 Task: Look for space in Kalamáta, Greece from 10th June, 2023 to 25th June, 2023 for 4 adults in price range Rs.10000 to Rs.15000. Place can be private room with 4 bedrooms having 4 beds and 4 bathrooms. Property type can be house, flat, hotel. Amenities needed are: wifi, TV, free parkinig on premises, gym, breakfast. Booking option can be shelf check-in. Required host language is English.
Action: Mouse moved to (496, 164)
Screenshot: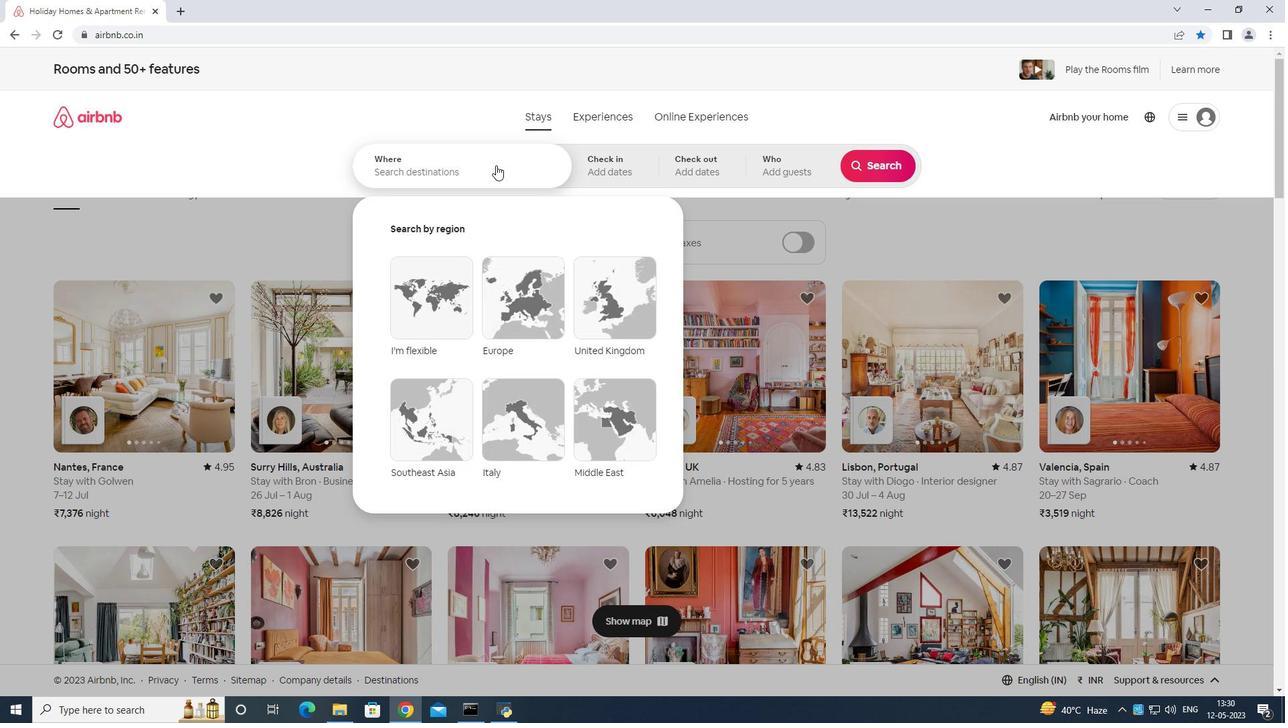 
Action: Mouse pressed left at (496, 164)
Screenshot: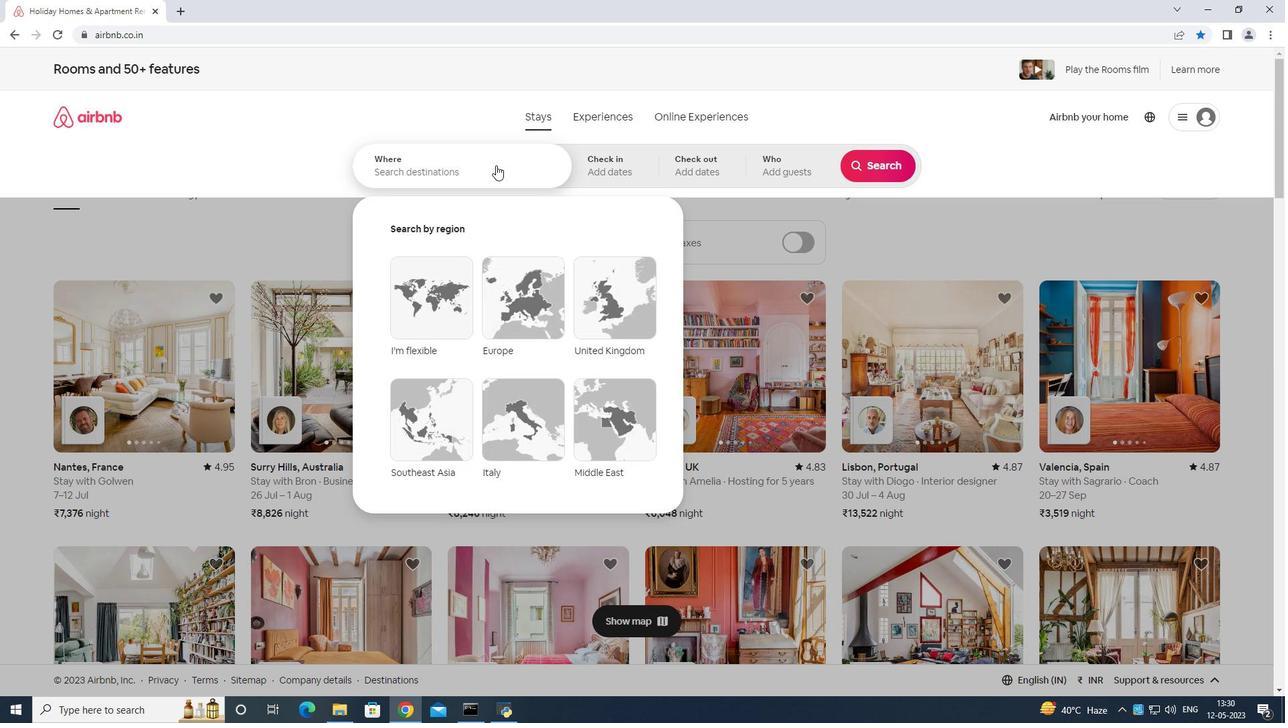 
Action: Mouse moved to (512, 154)
Screenshot: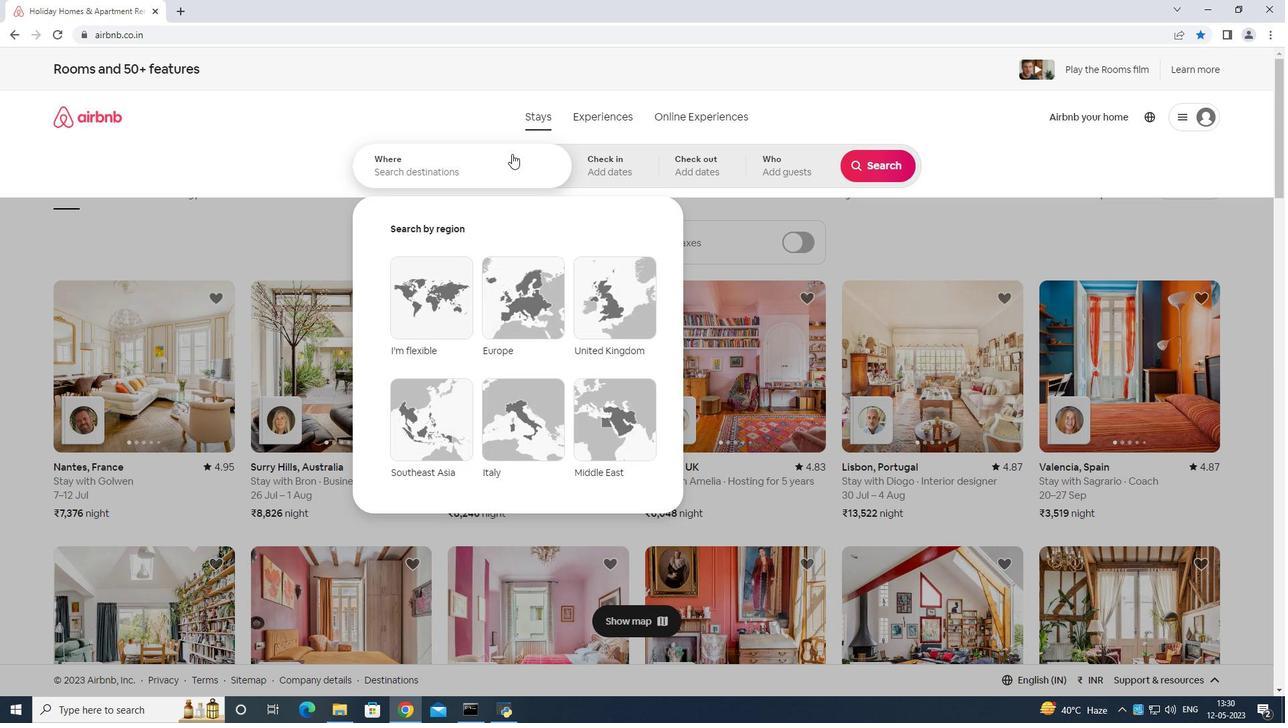 
Action: Key pressed <Key.shift>Kalamata<Key.space>greece<Key.enter>
Screenshot: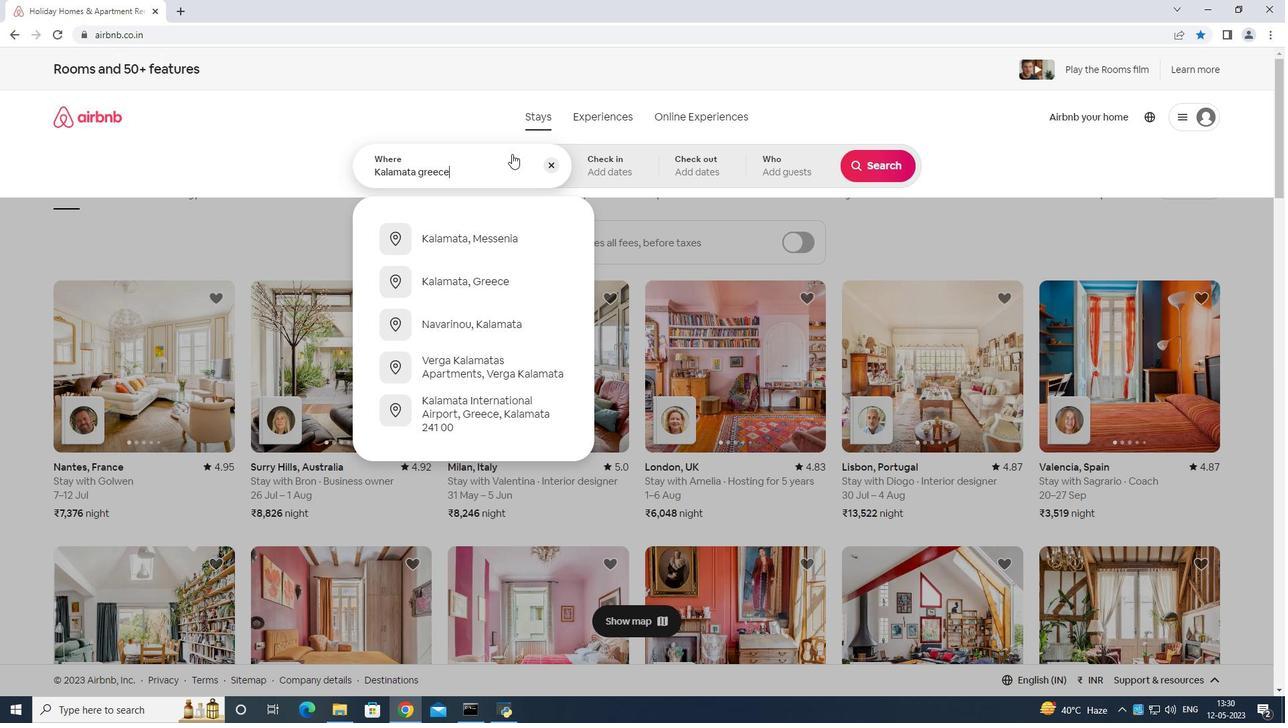 
Action: Mouse moved to (865, 366)
Screenshot: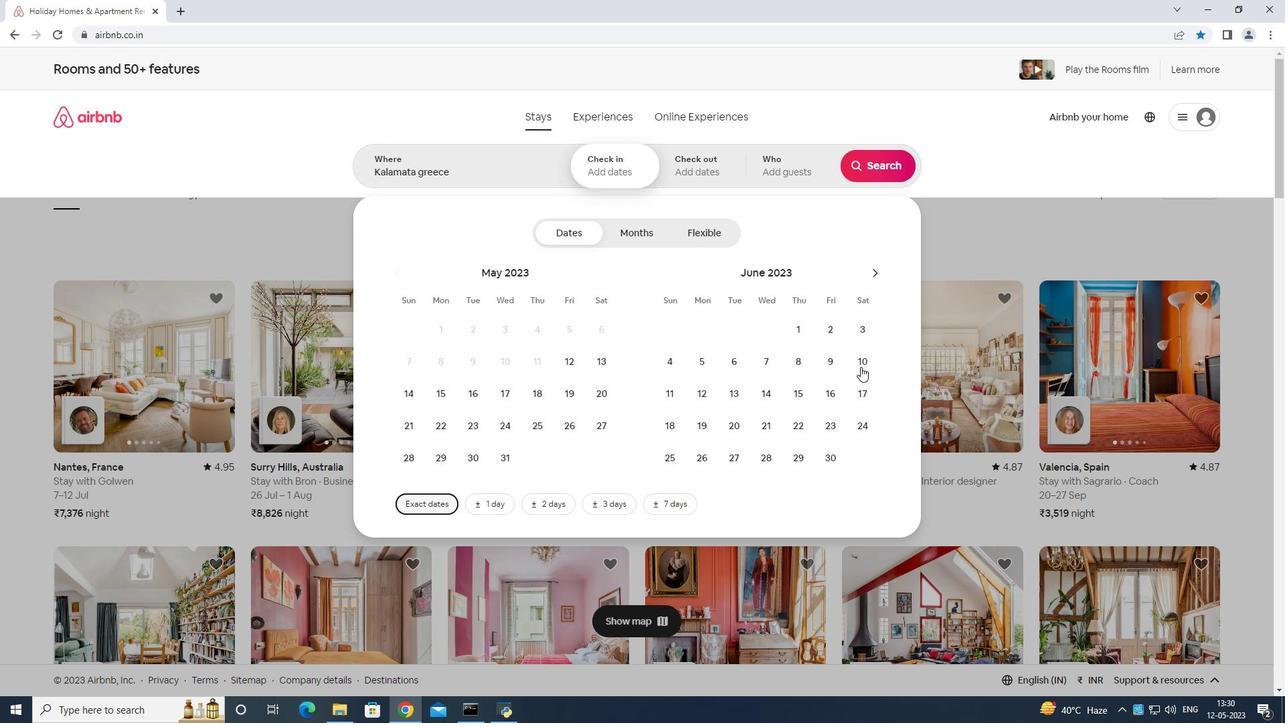 
Action: Mouse pressed left at (865, 366)
Screenshot: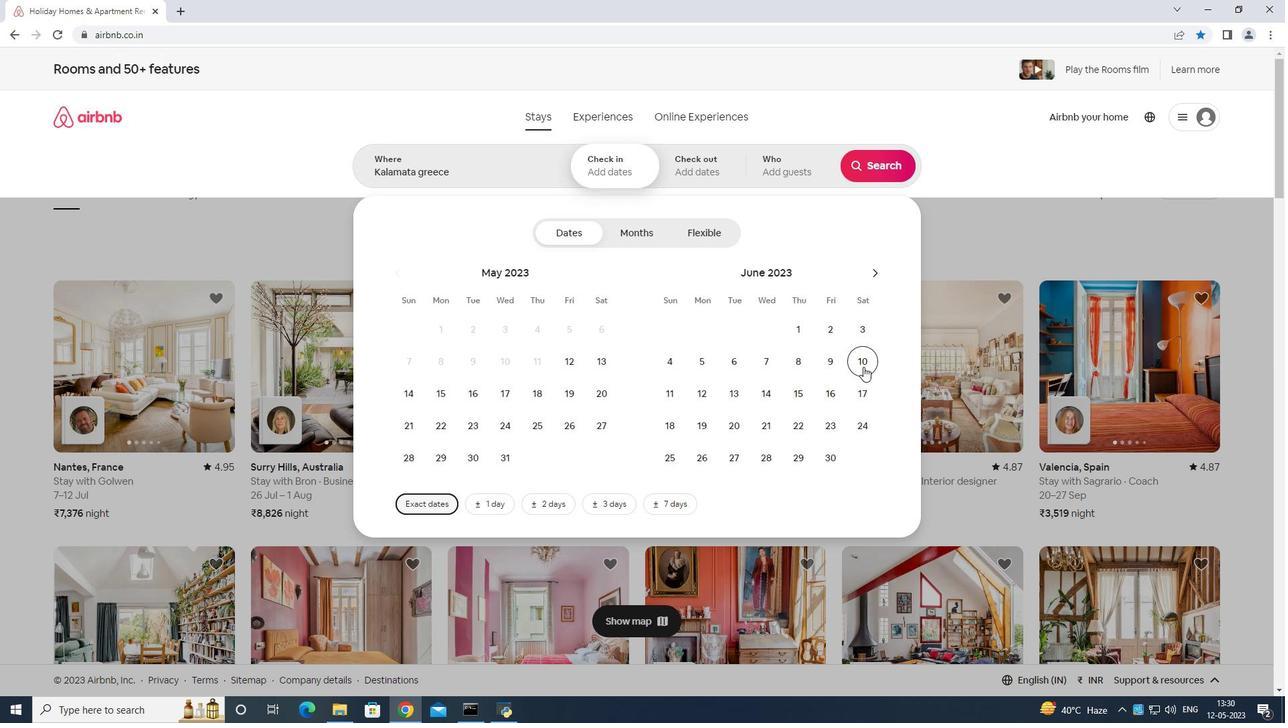 
Action: Mouse moved to (668, 446)
Screenshot: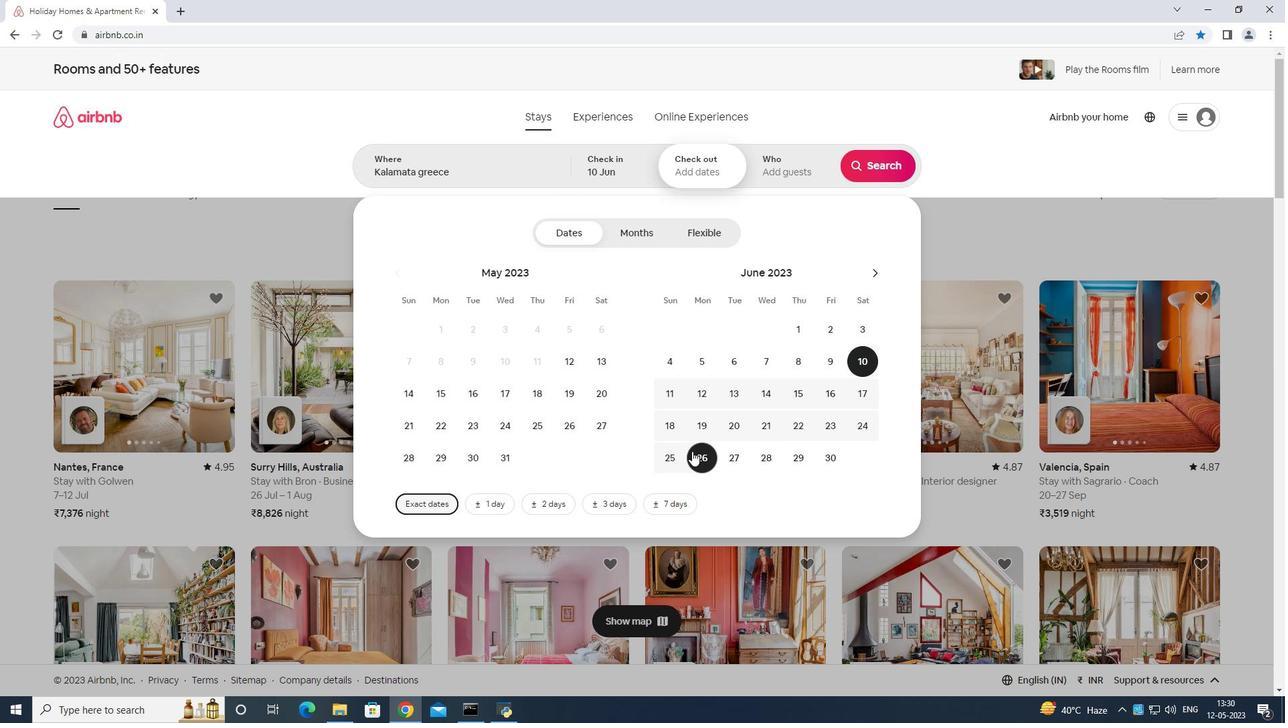 
Action: Mouse pressed left at (668, 446)
Screenshot: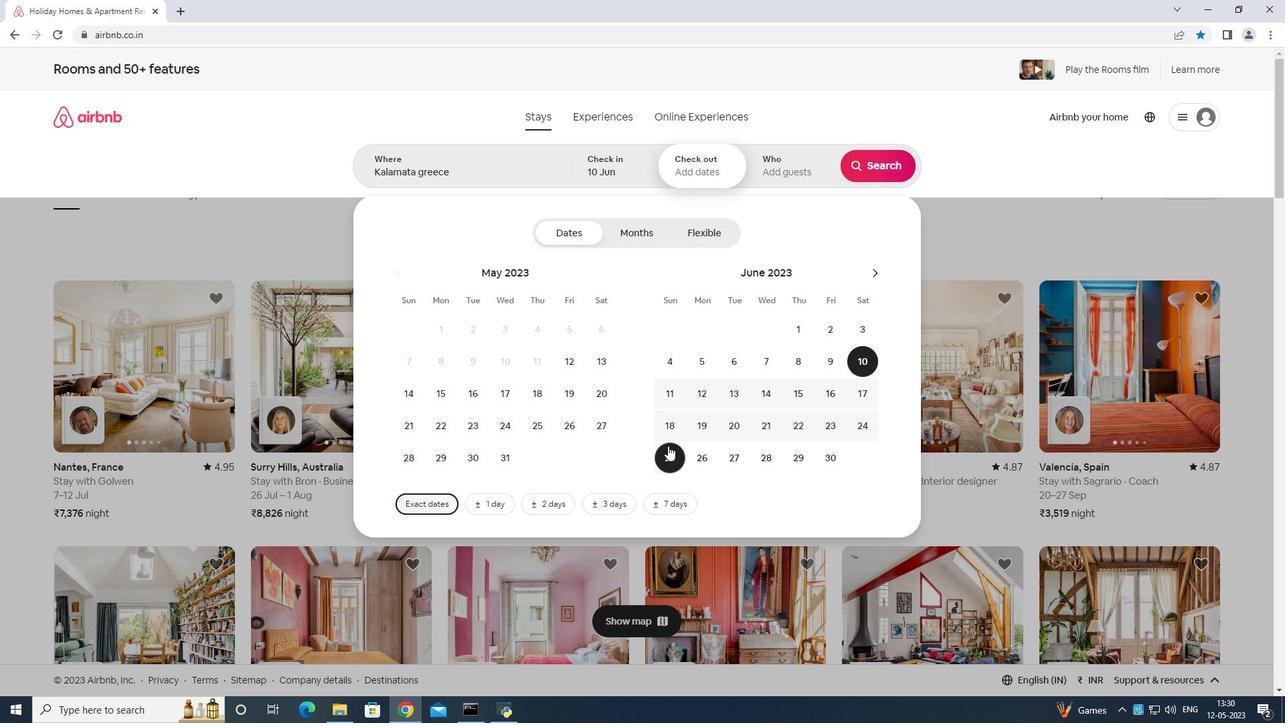 
Action: Mouse moved to (785, 160)
Screenshot: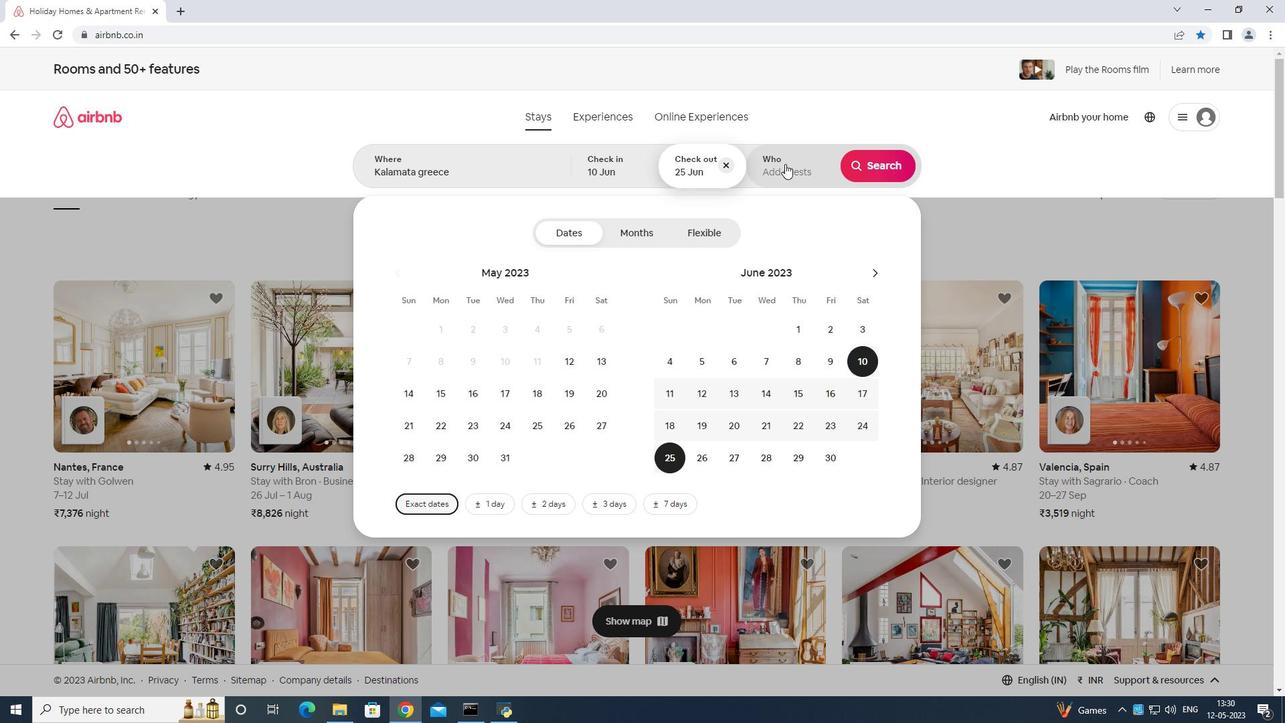 
Action: Mouse pressed left at (785, 160)
Screenshot: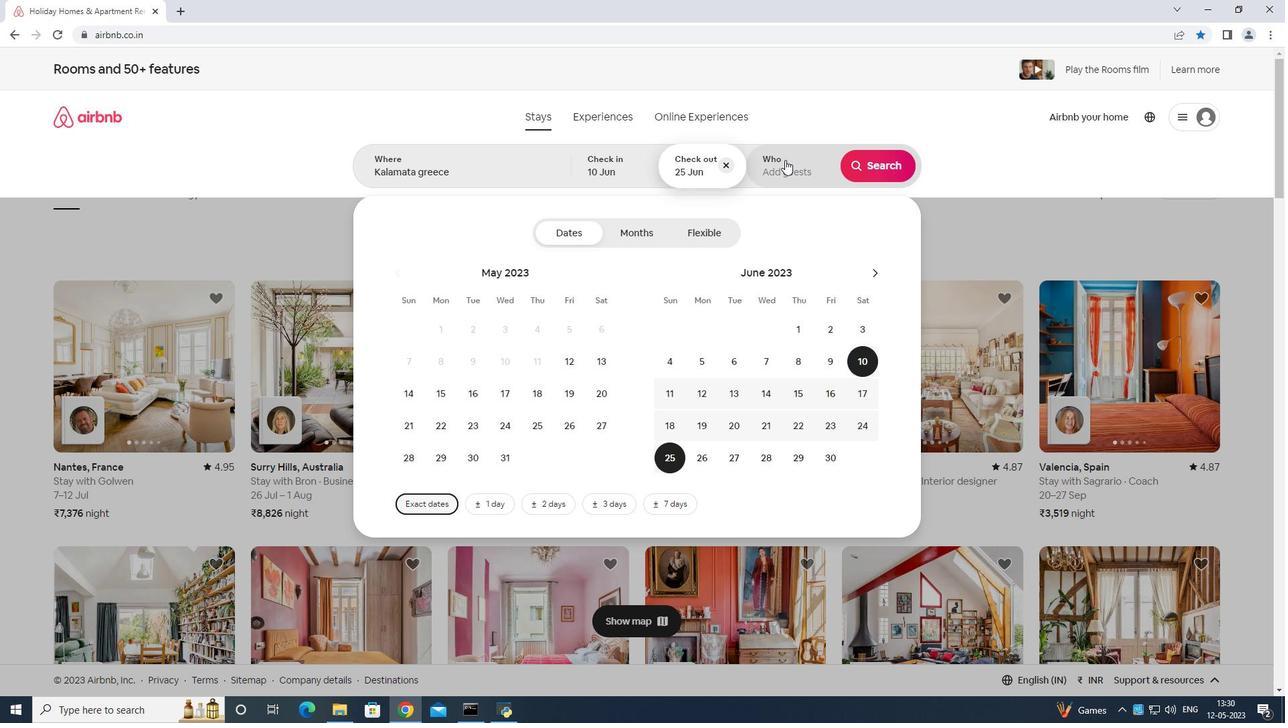 
Action: Mouse moved to (876, 237)
Screenshot: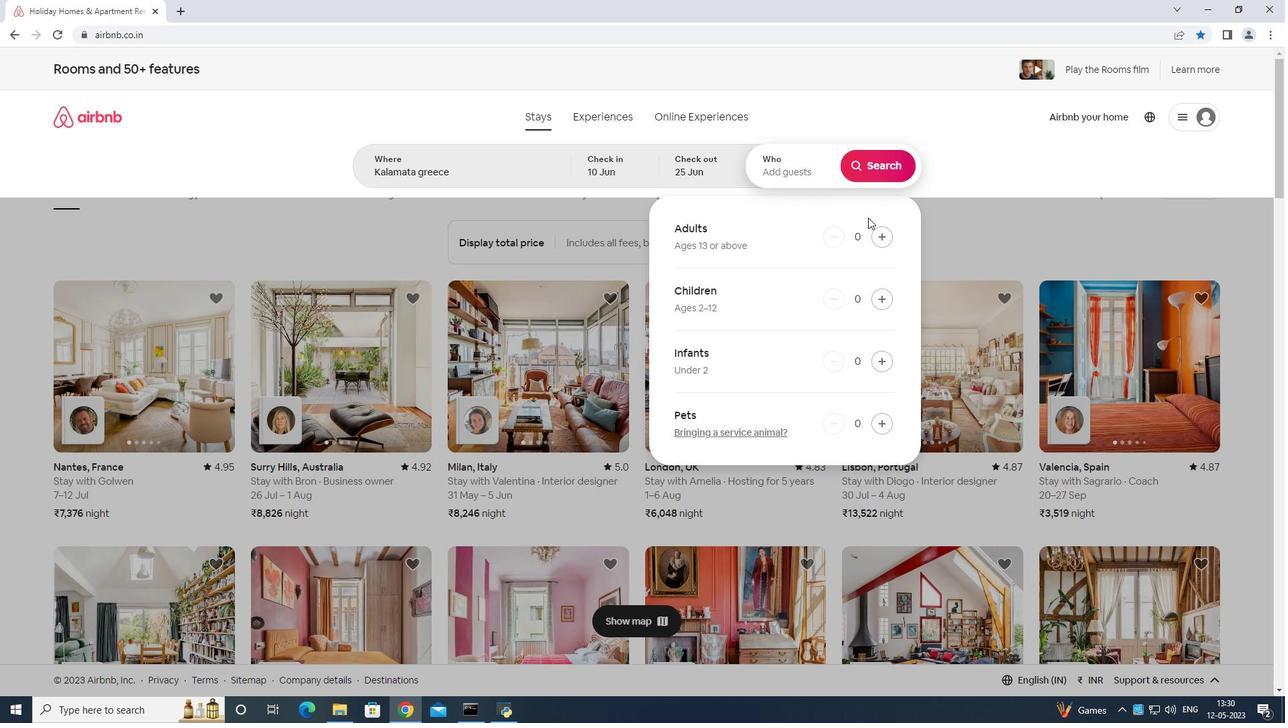 
Action: Mouse pressed left at (876, 237)
Screenshot: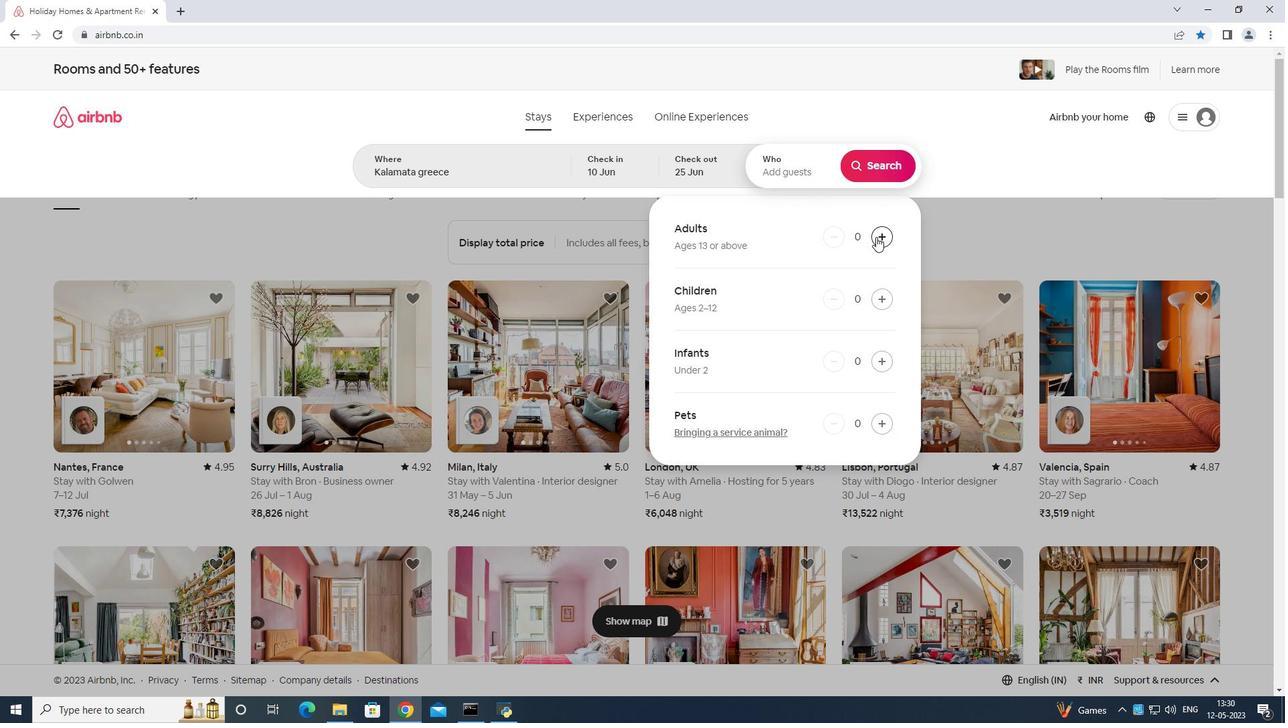 
Action: Mouse moved to (881, 233)
Screenshot: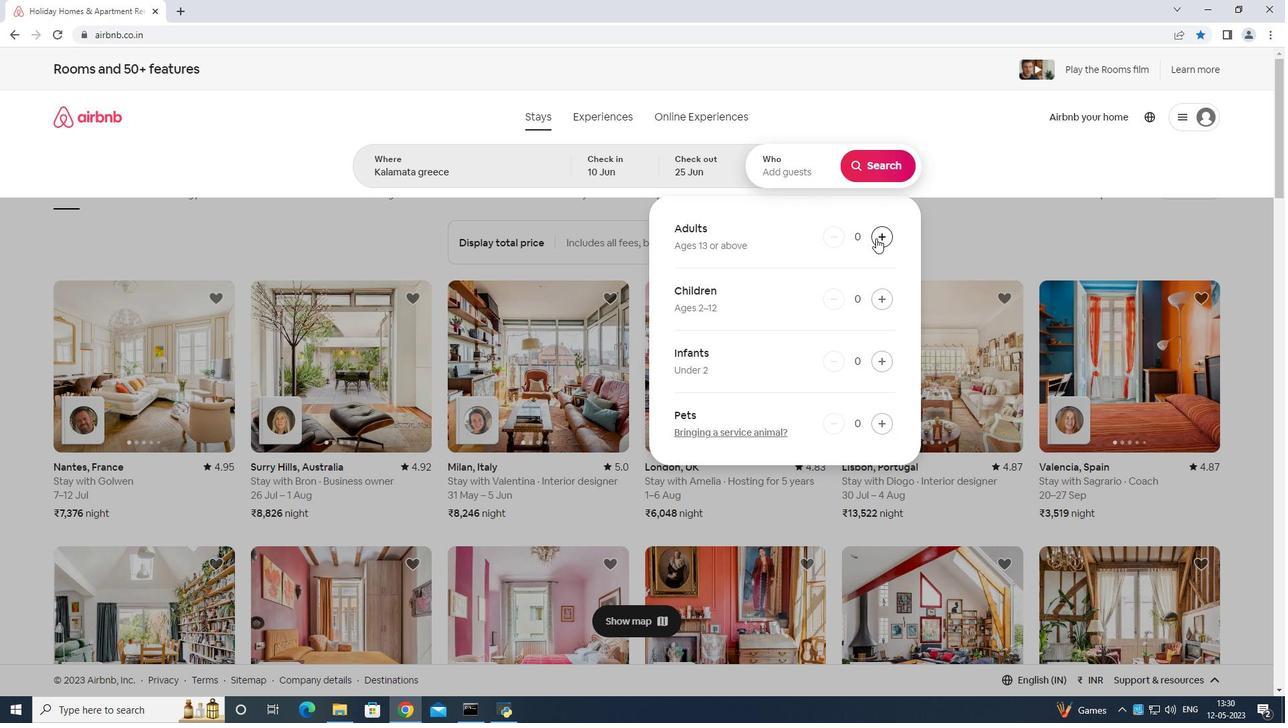 
Action: Mouse pressed left at (881, 233)
Screenshot: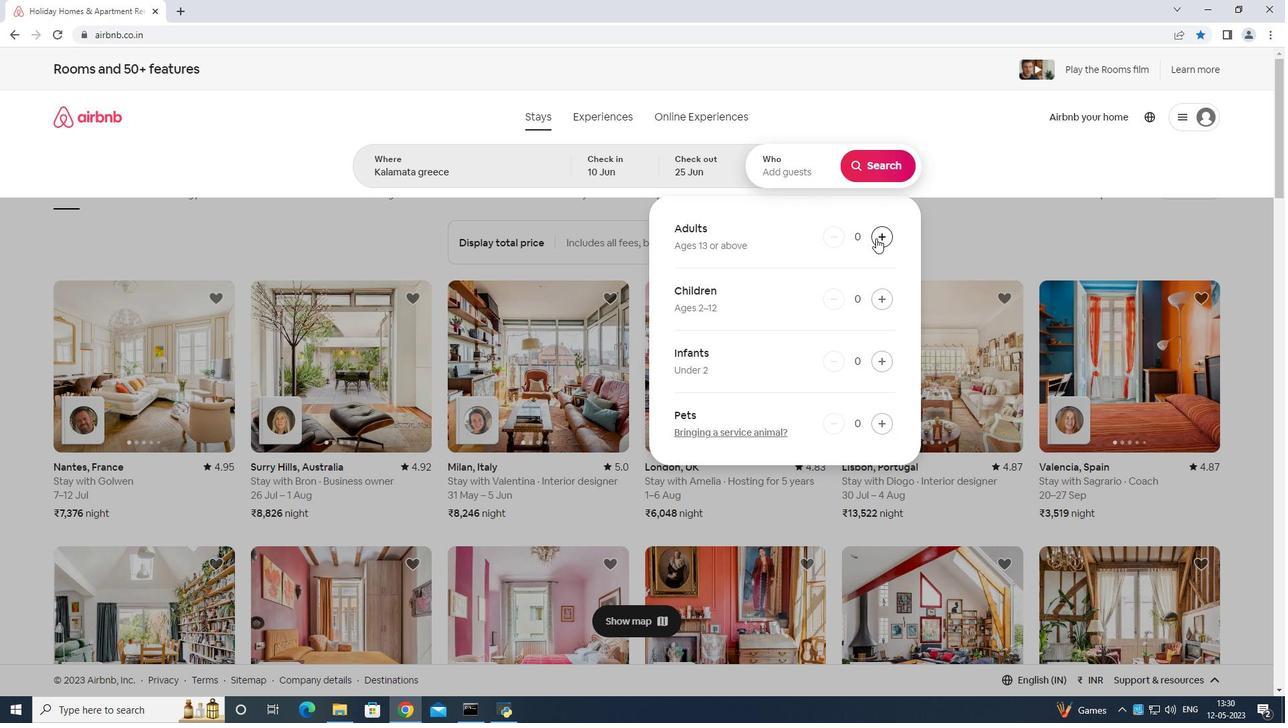 
Action: Mouse pressed left at (881, 233)
Screenshot: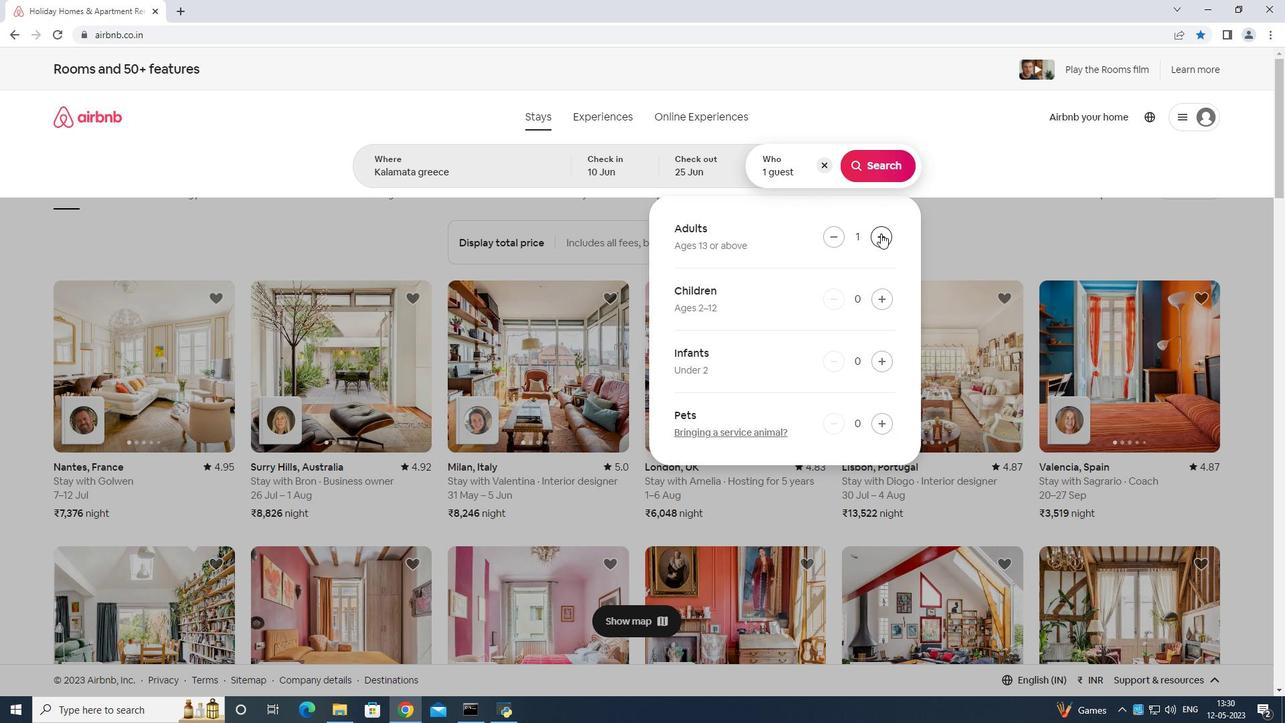 
Action: Mouse pressed left at (881, 233)
Screenshot: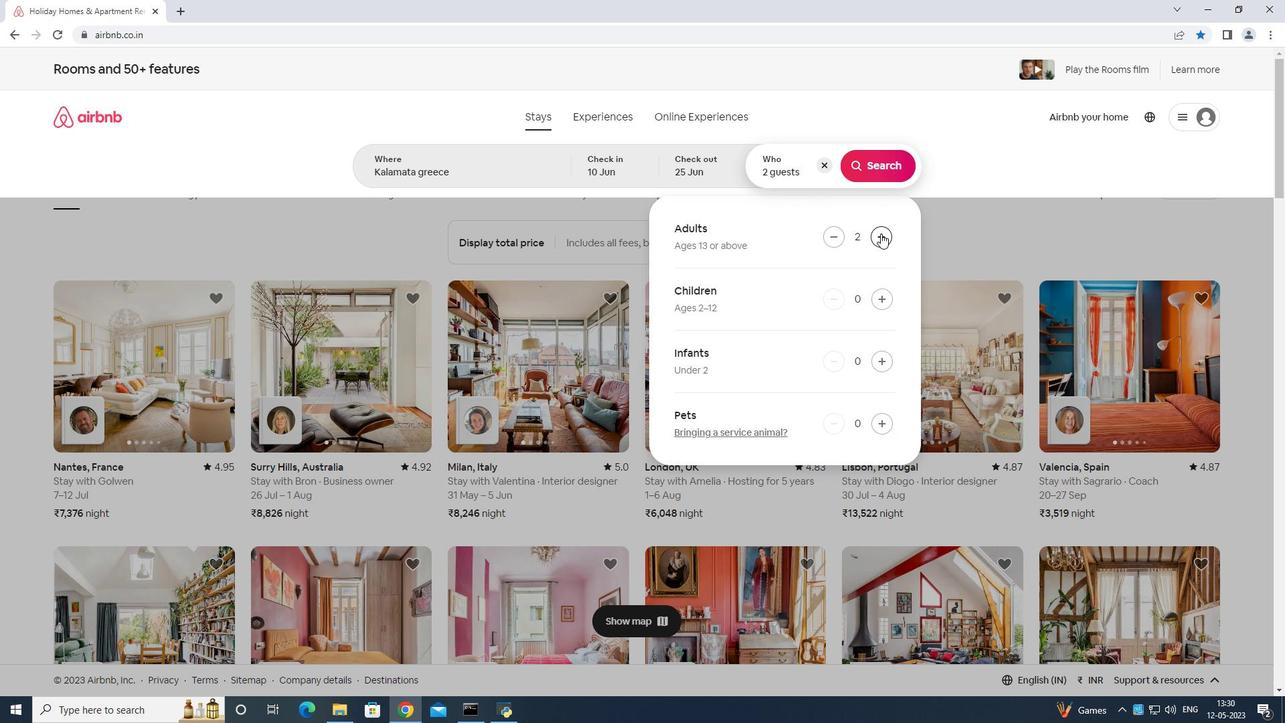 
Action: Mouse moved to (864, 163)
Screenshot: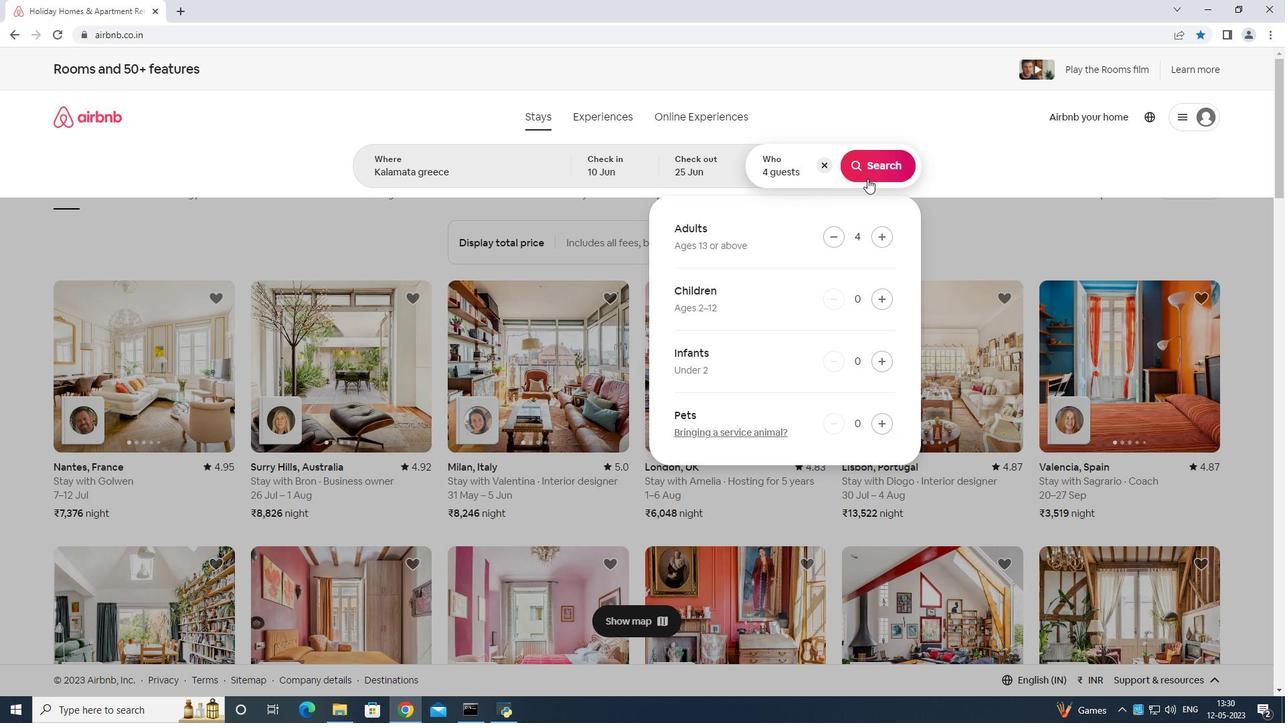 
Action: Mouse pressed left at (864, 163)
Screenshot: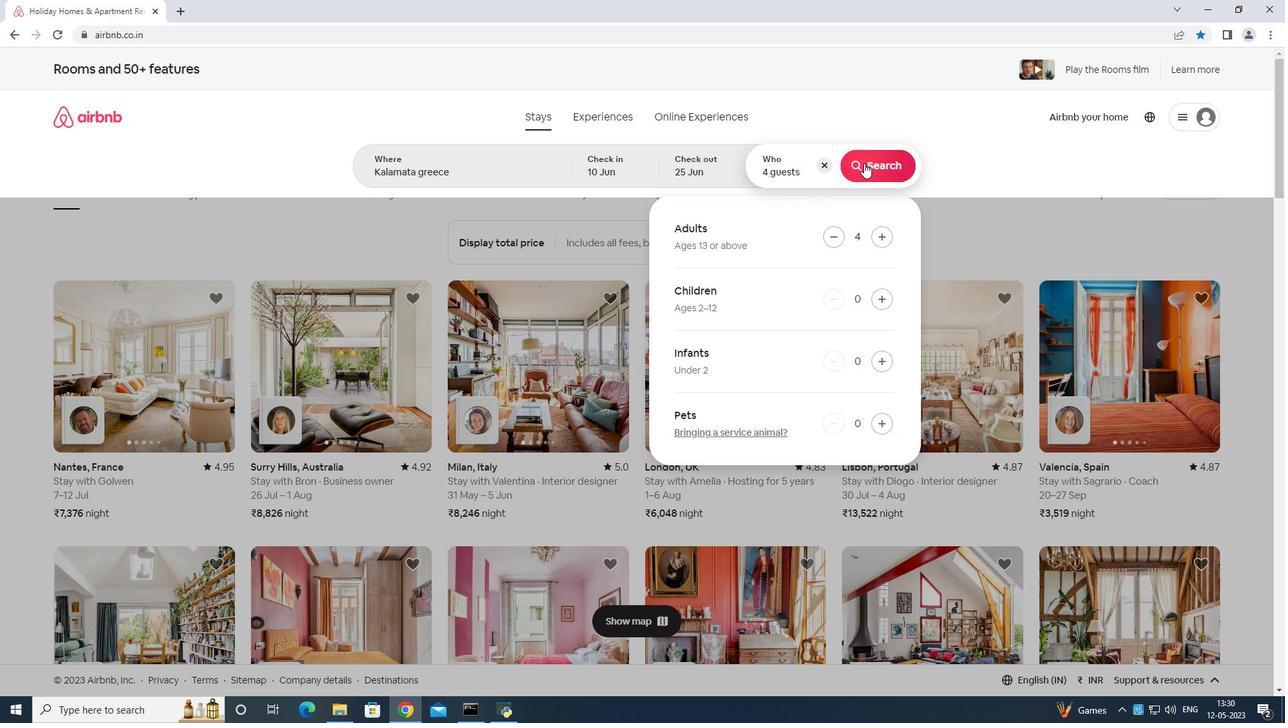 
Action: Mouse moved to (1229, 122)
Screenshot: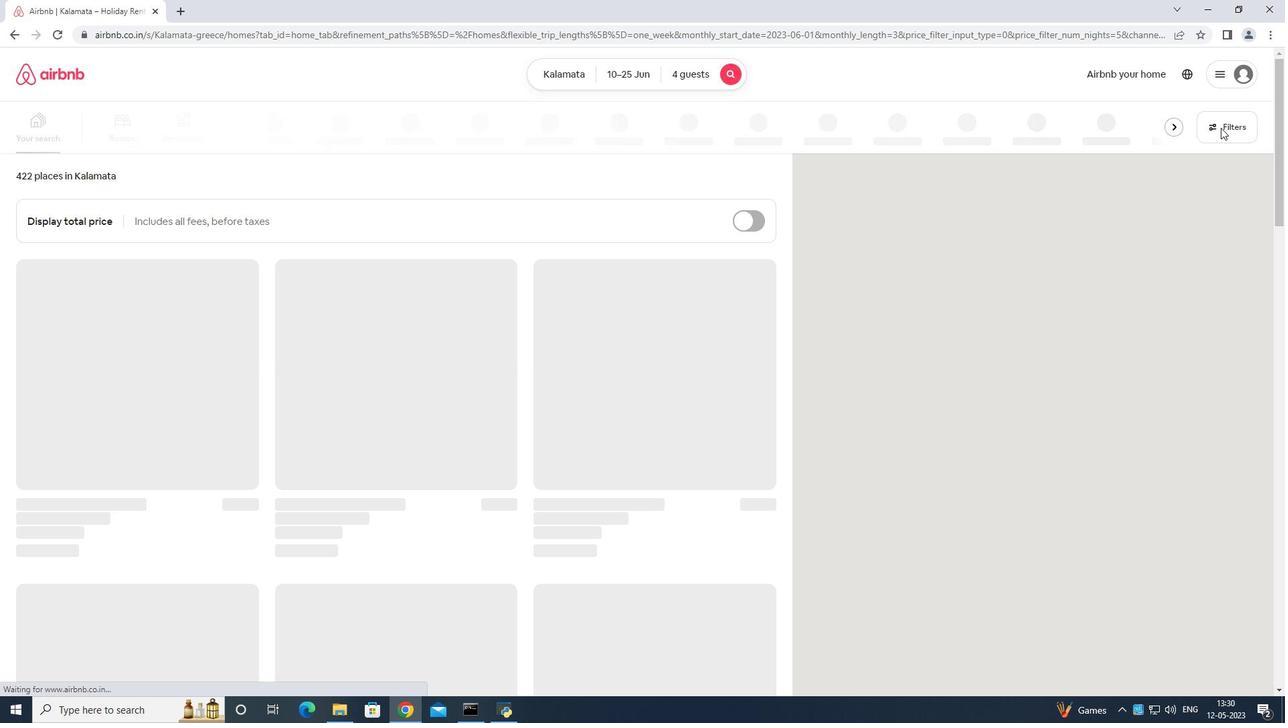 
Action: Mouse pressed left at (1229, 122)
Screenshot: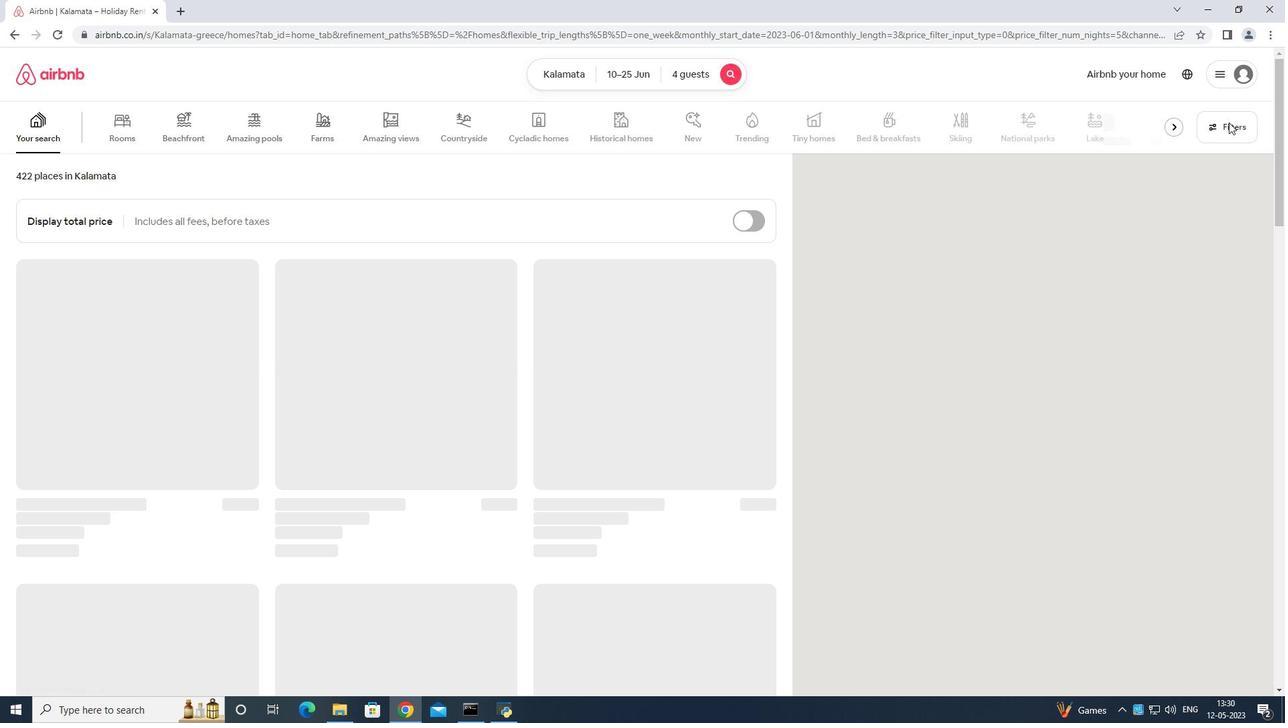 
Action: Mouse moved to (455, 446)
Screenshot: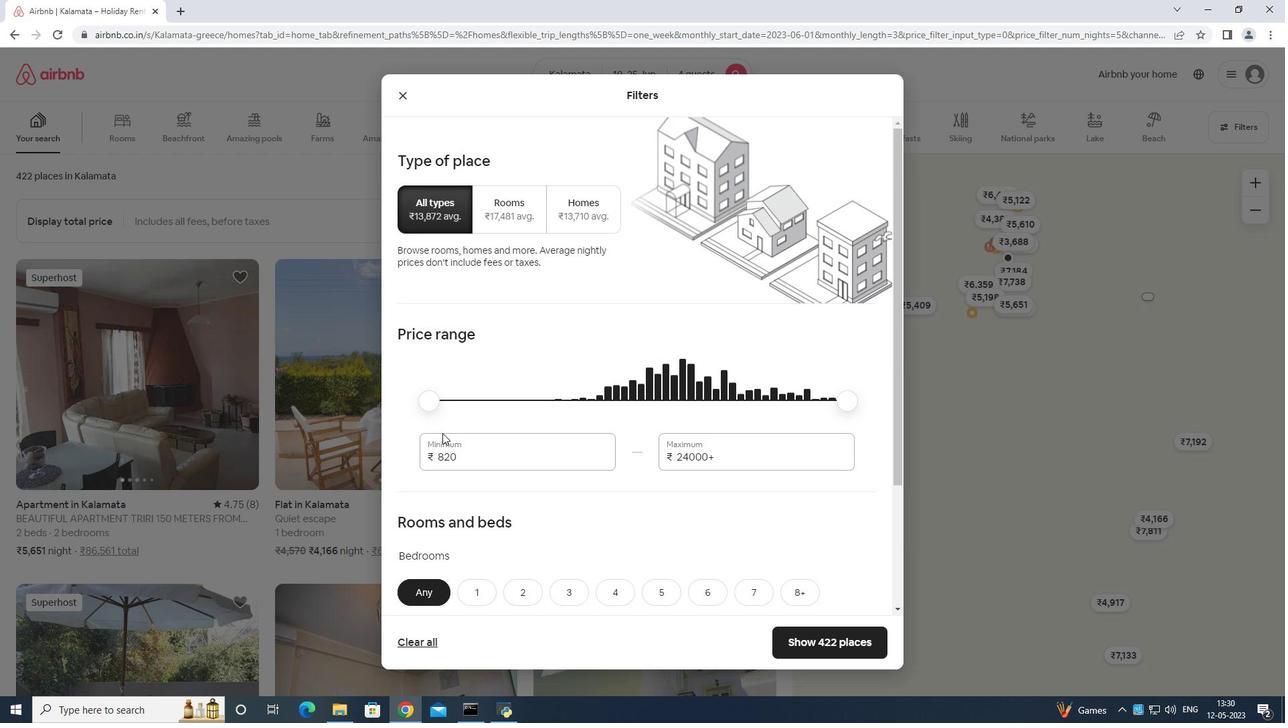 
Action: Mouse pressed left at (455, 446)
Screenshot: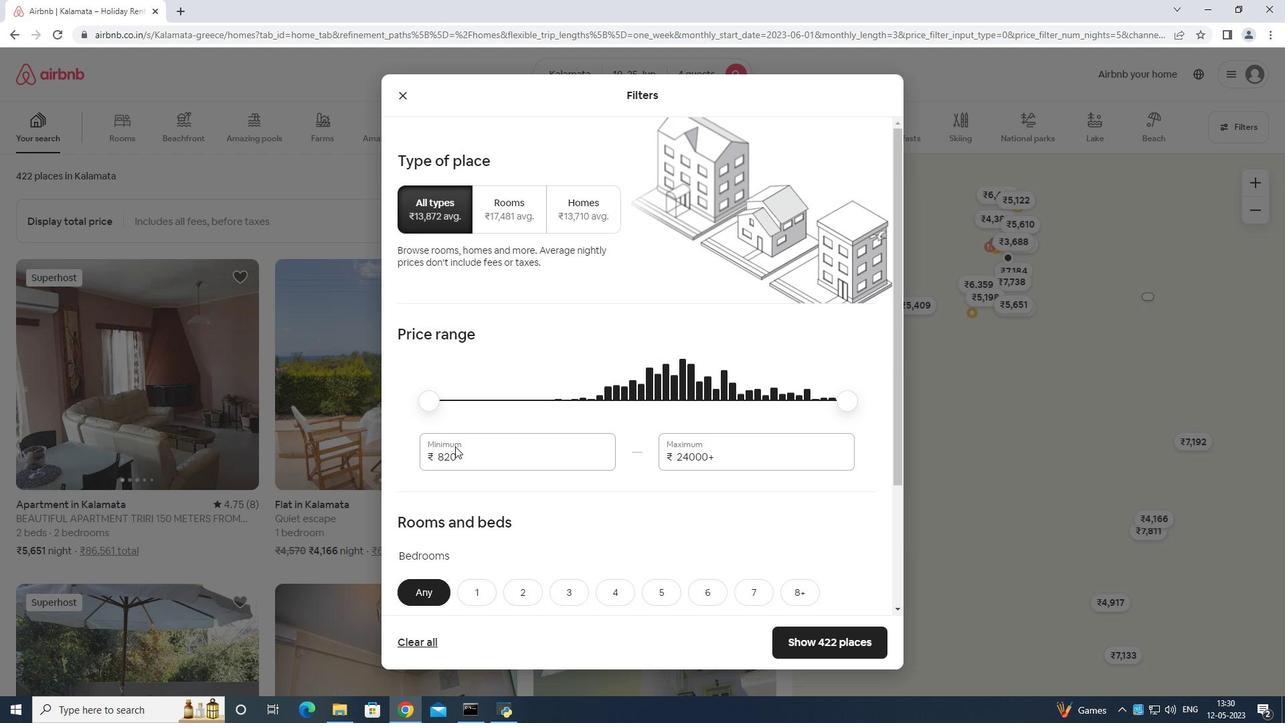 
Action: Mouse moved to (456, 446)
Screenshot: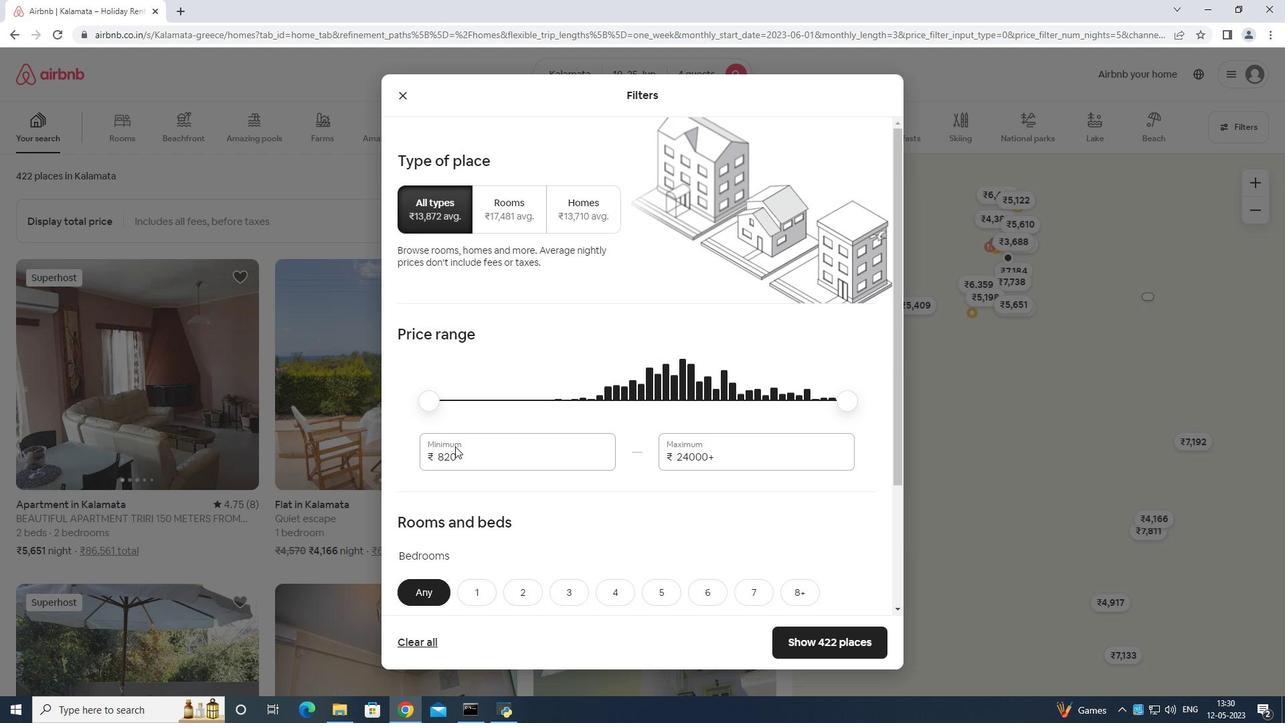 
Action: Key pressed <Key.backspace>
Screenshot: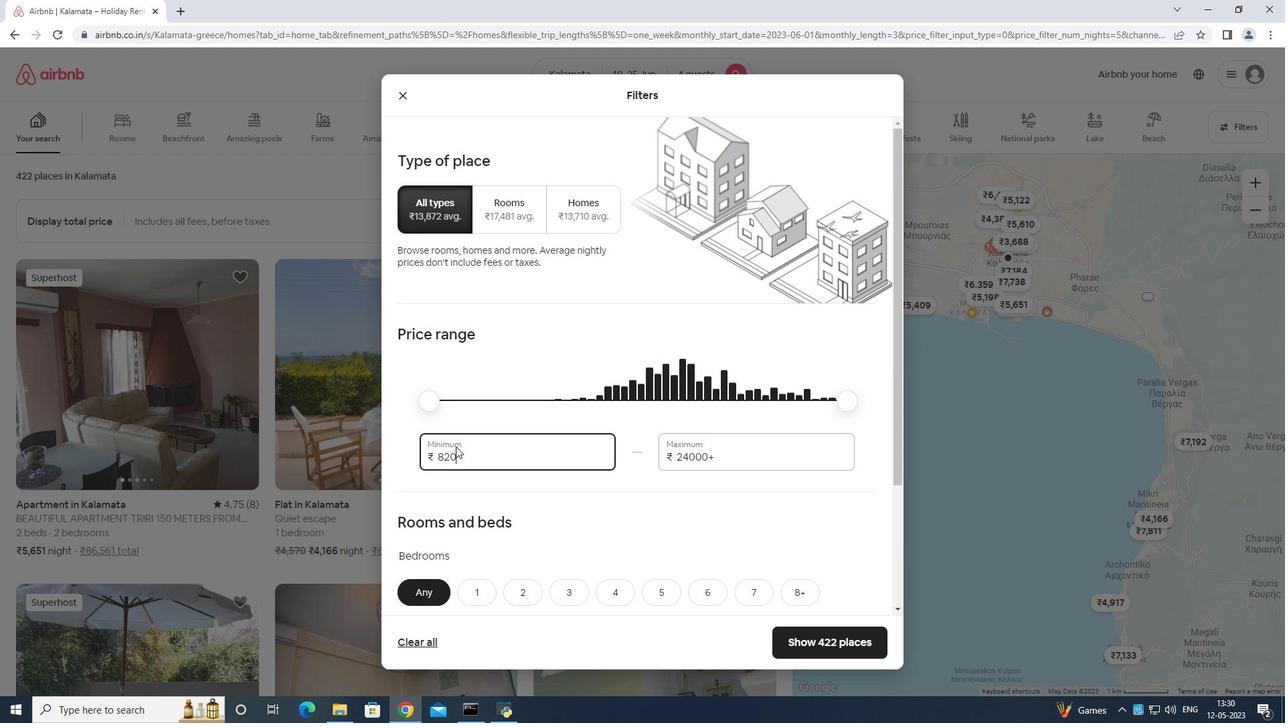 
Action: Mouse moved to (460, 438)
Screenshot: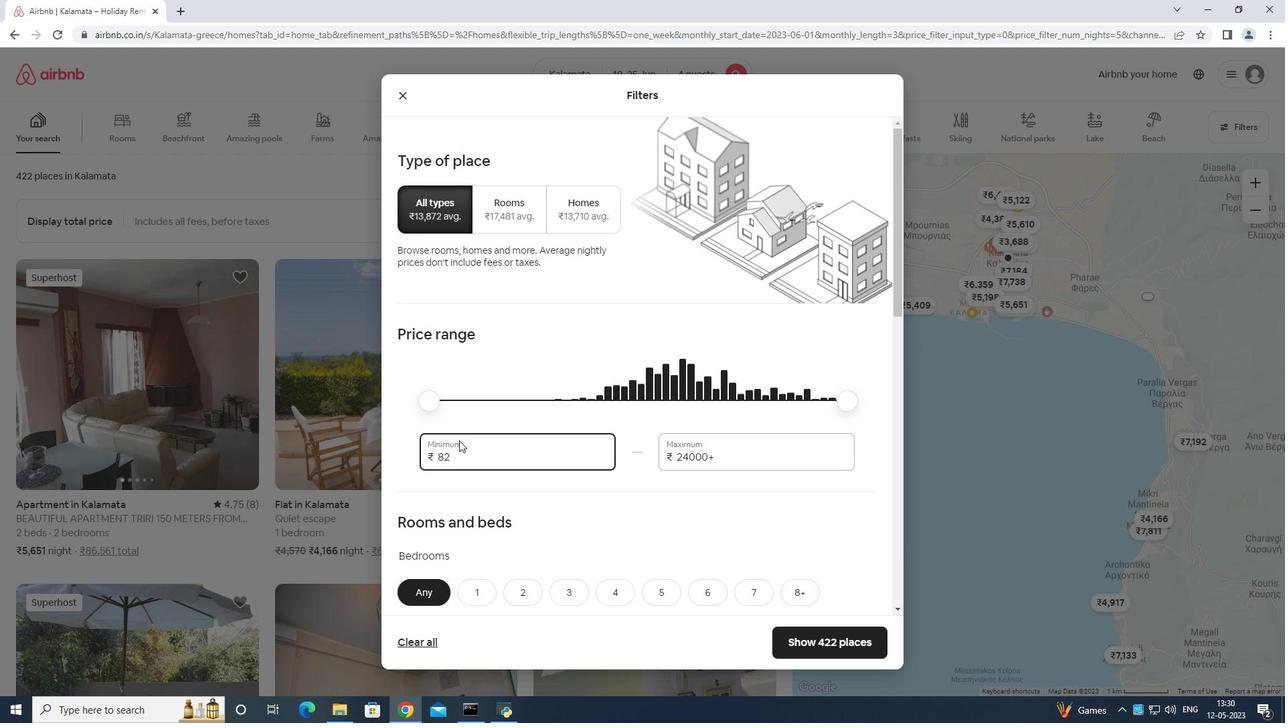 
Action: Key pressed <Key.backspace>
Screenshot: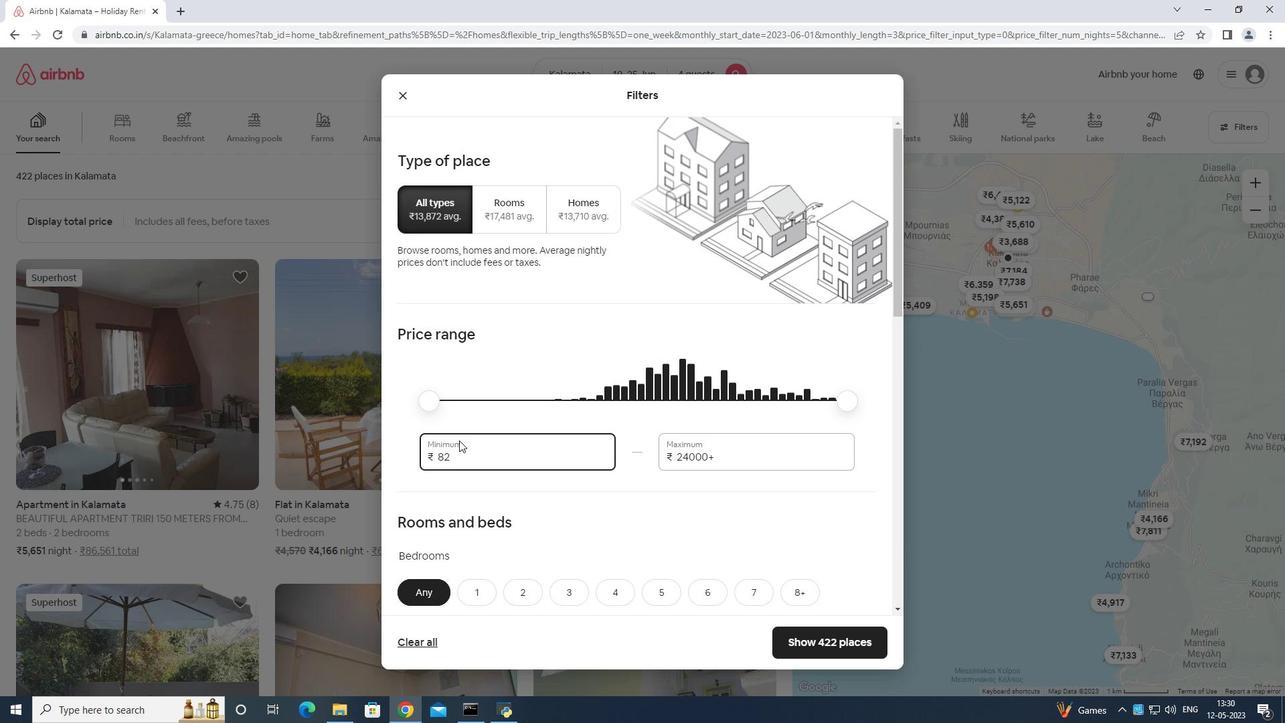
Action: Mouse moved to (460, 438)
Screenshot: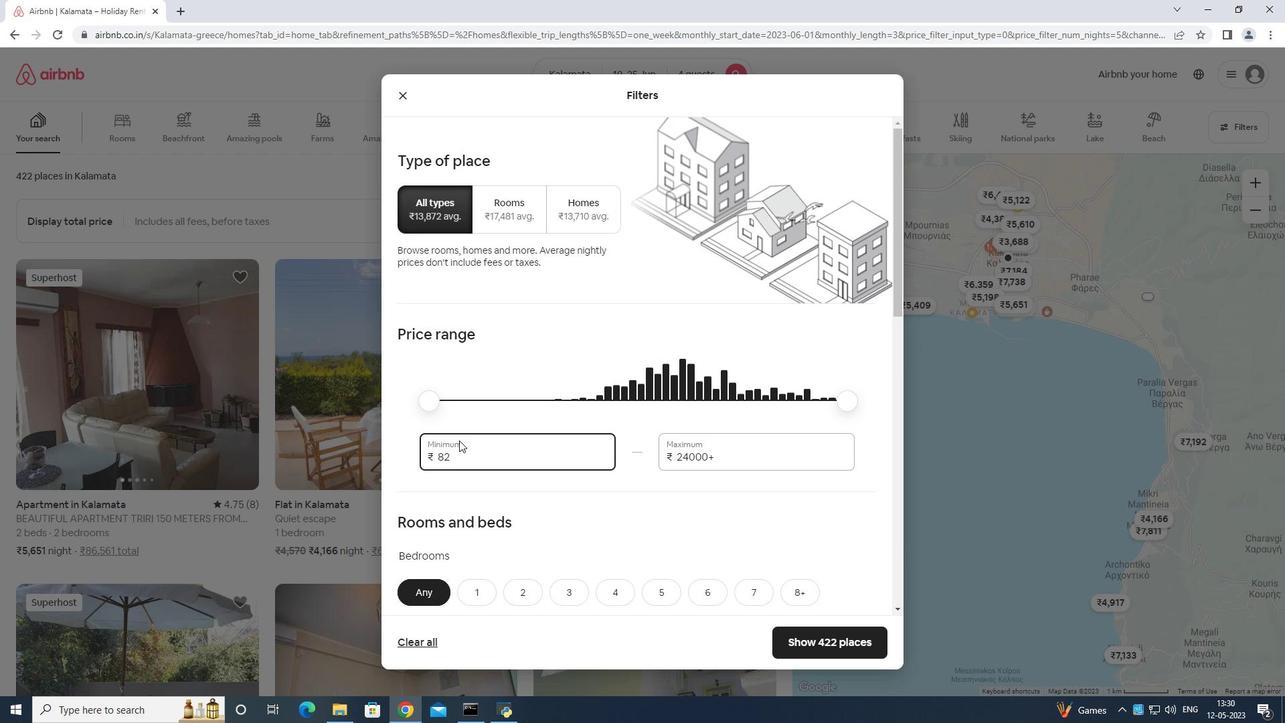 
Action: Key pressed <Key.backspace>
Screenshot: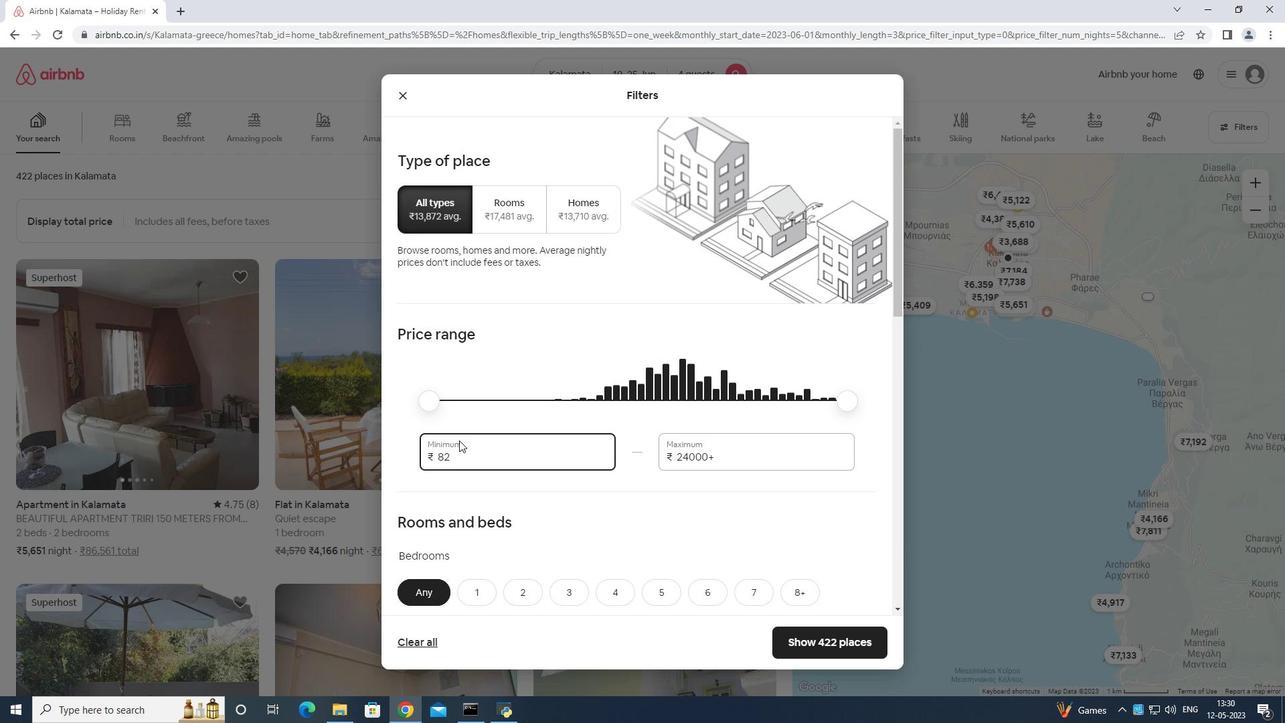 
Action: Mouse moved to (460, 437)
Screenshot: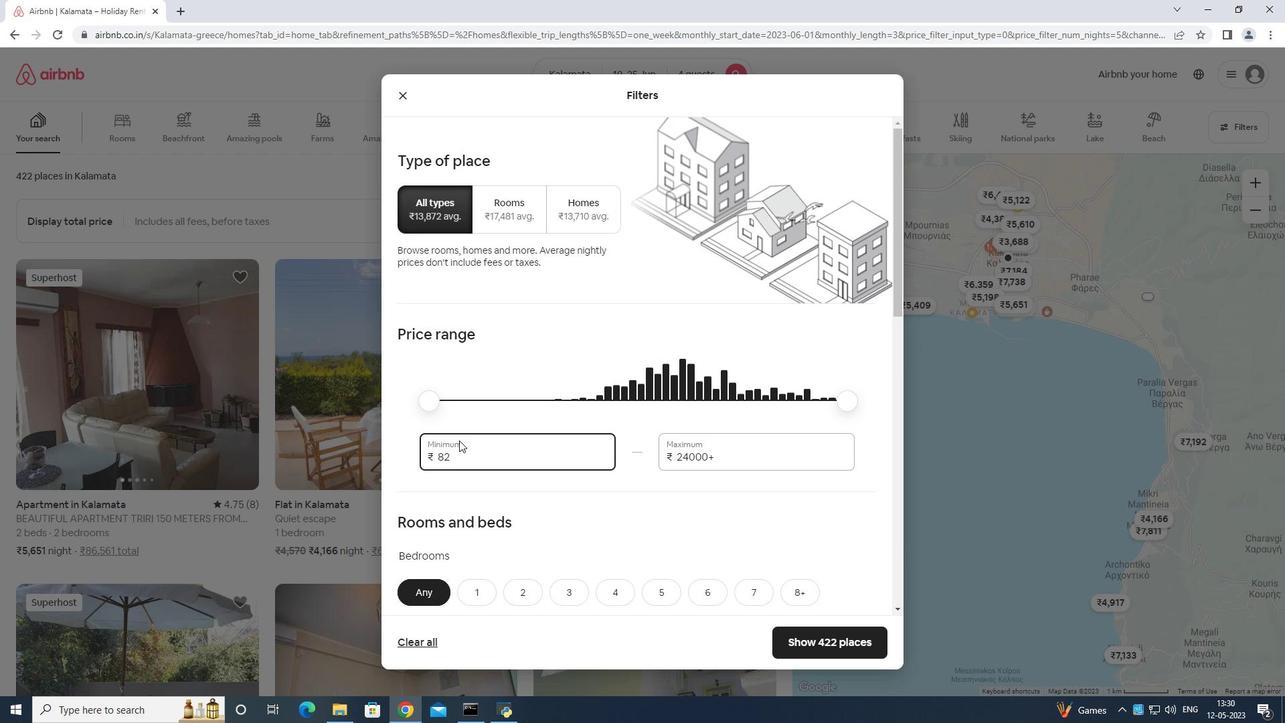 
Action: Key pressed <Key.backspace>
Screenshot: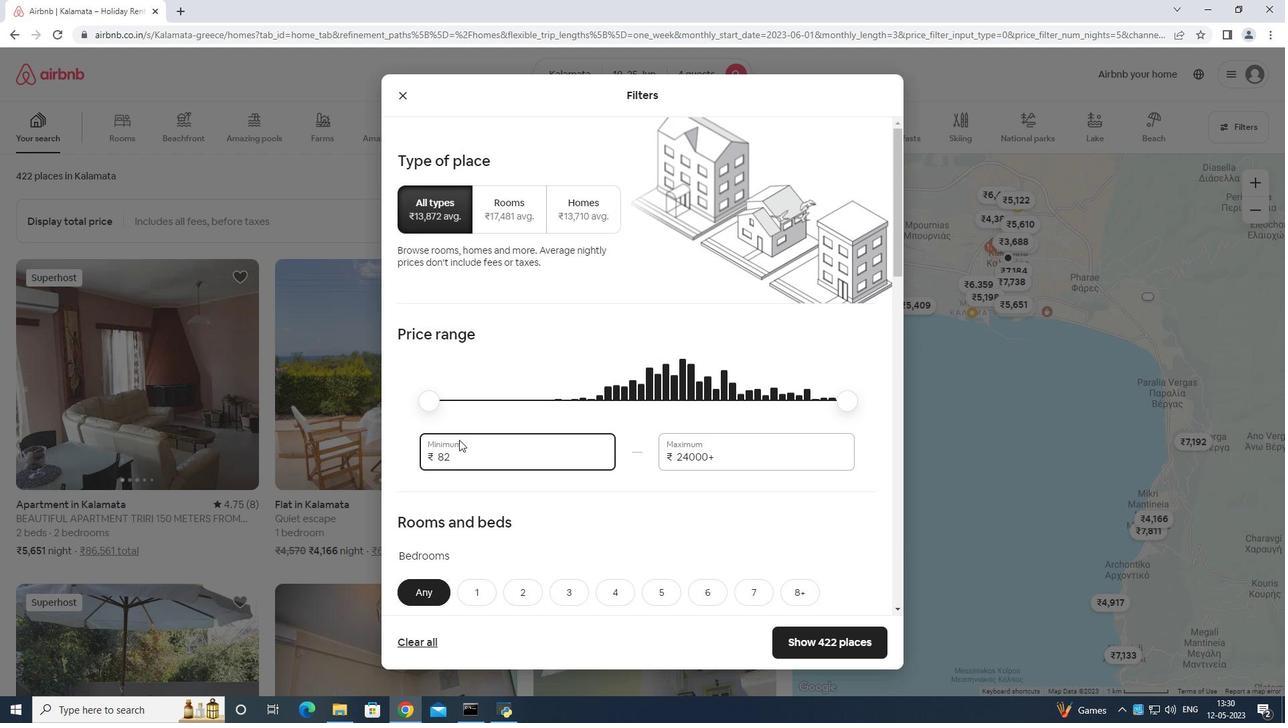 
Action: Mouse moved to (460, 437)
Screenshot: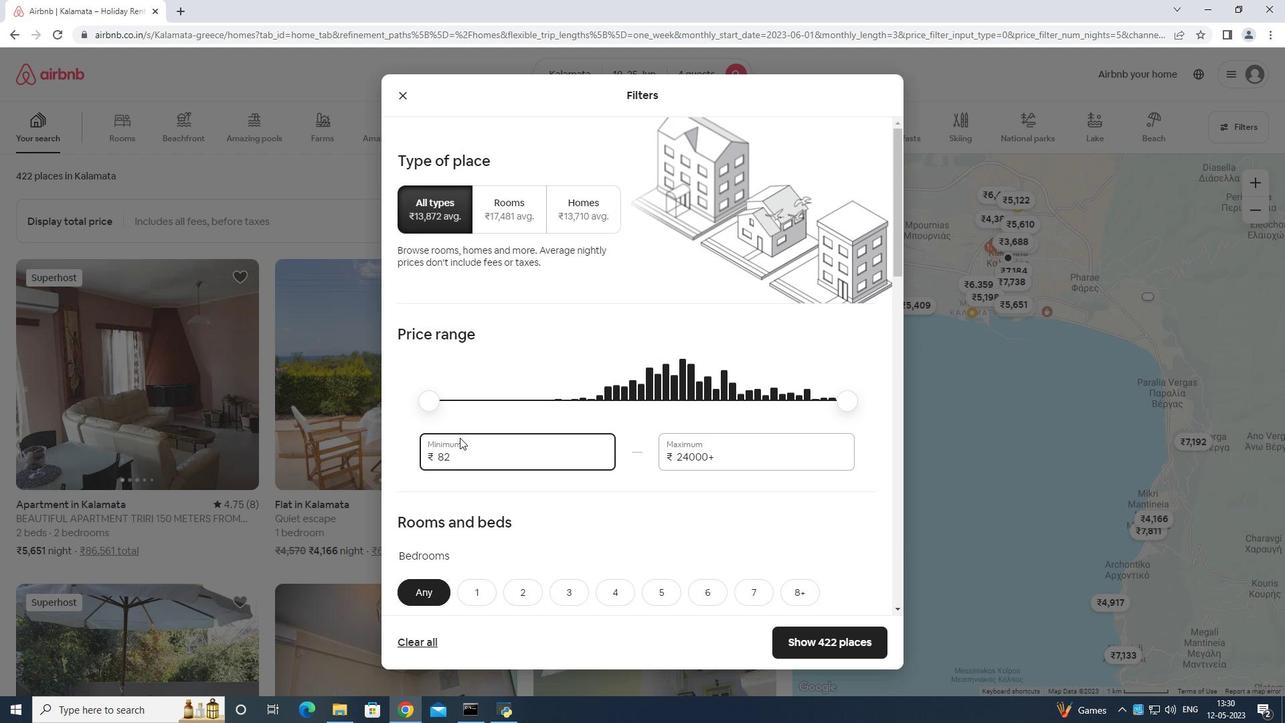 
Action: Key pressed 1
Screenshot: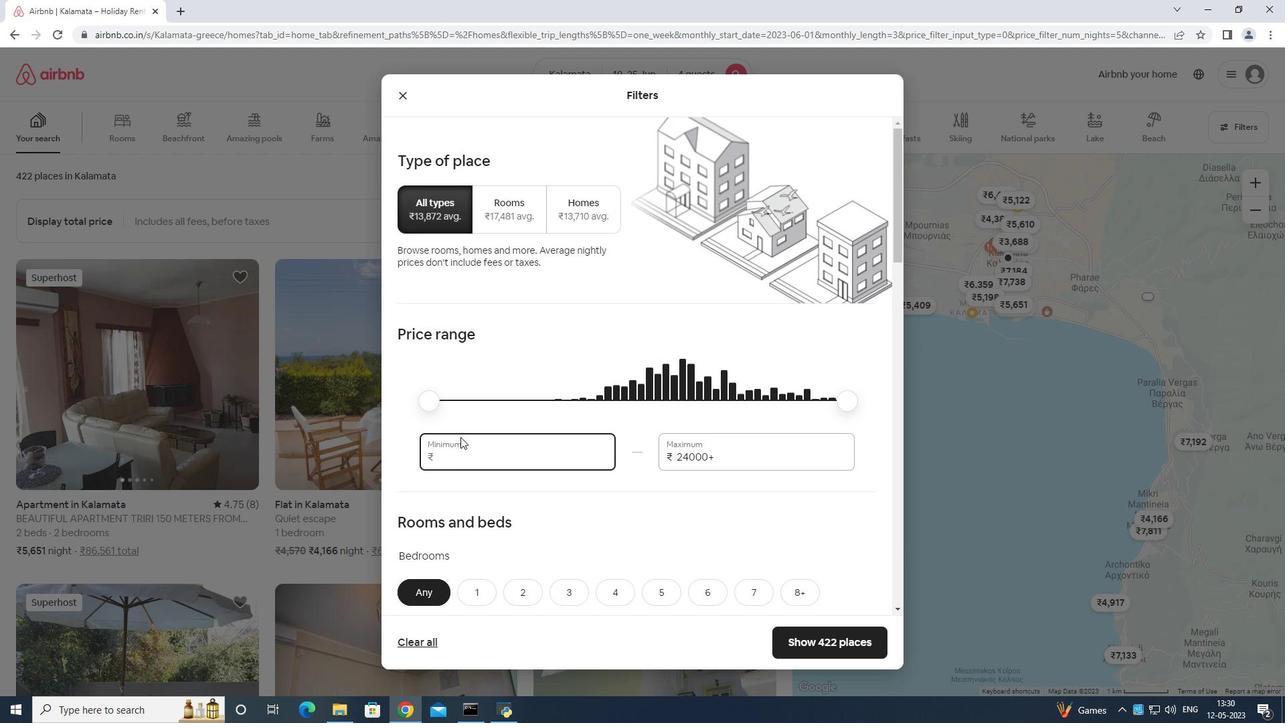 
Action: Mouse moved to (465, 429)
Screenshot: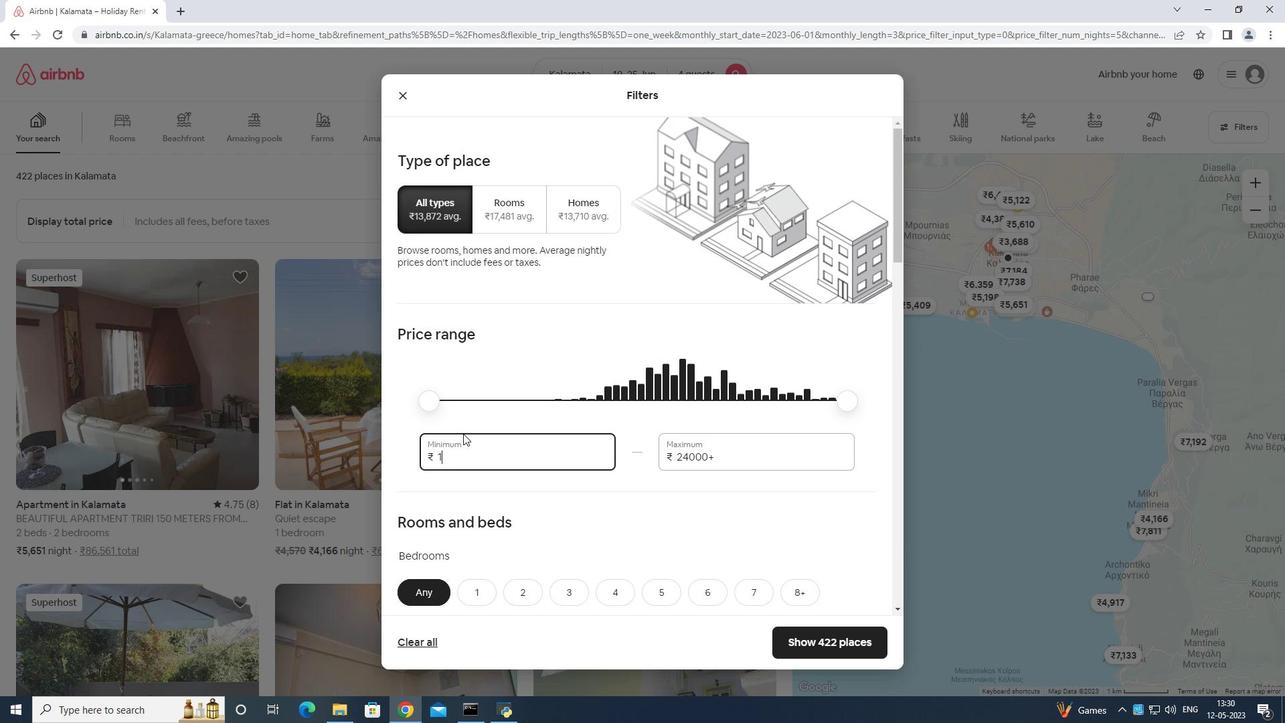 
Action: Key pressed 0
Screenshot: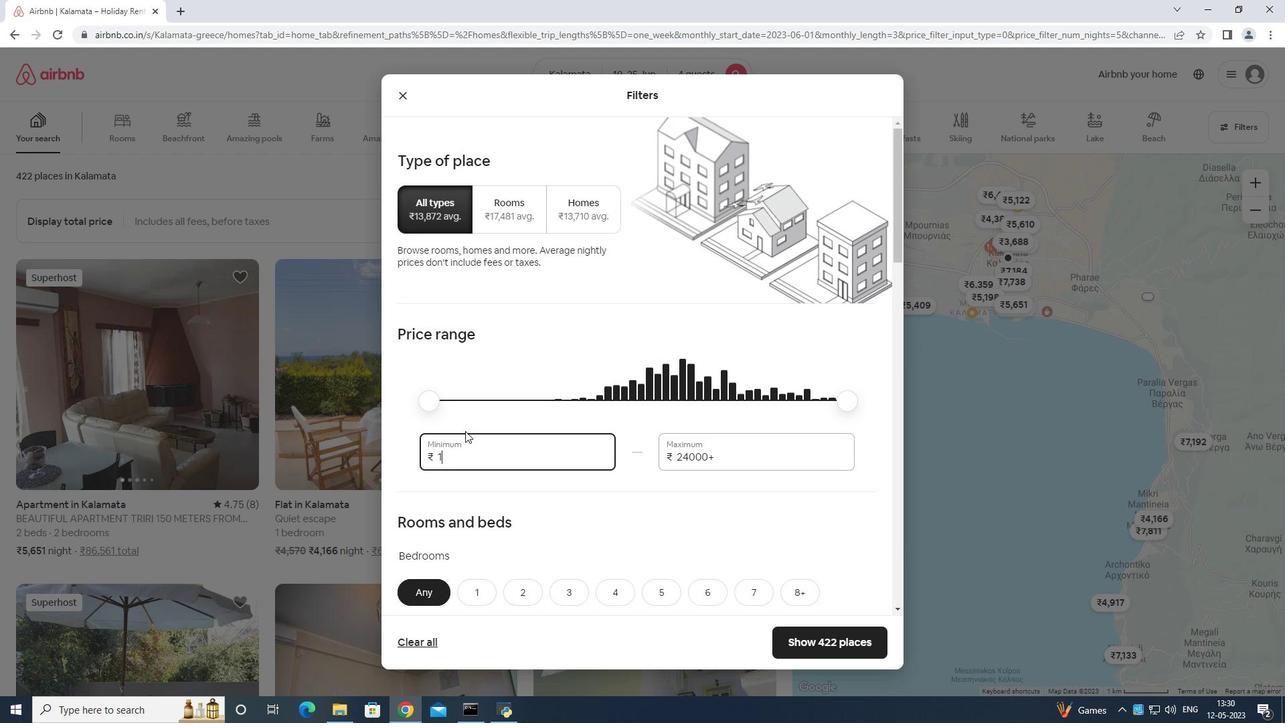 
Action: Mouse moved to (466, 429)
Screenshot: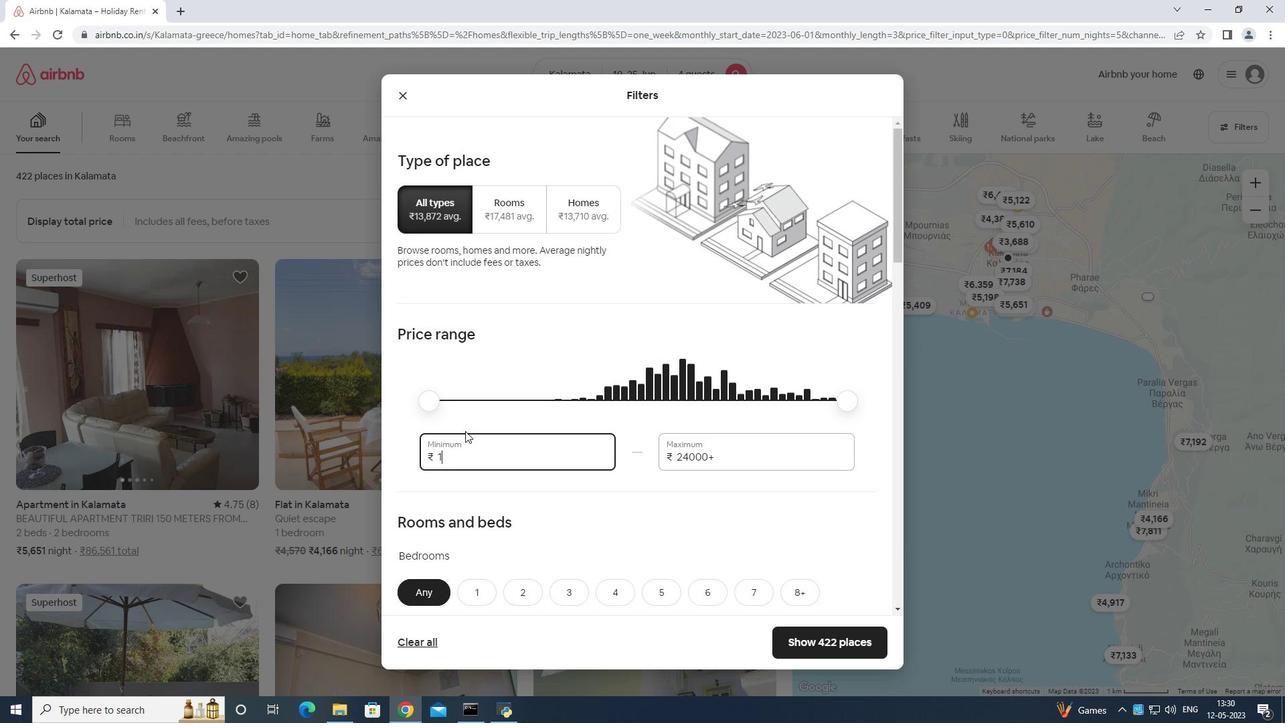 
Action: Key pressed 000
Screenshot: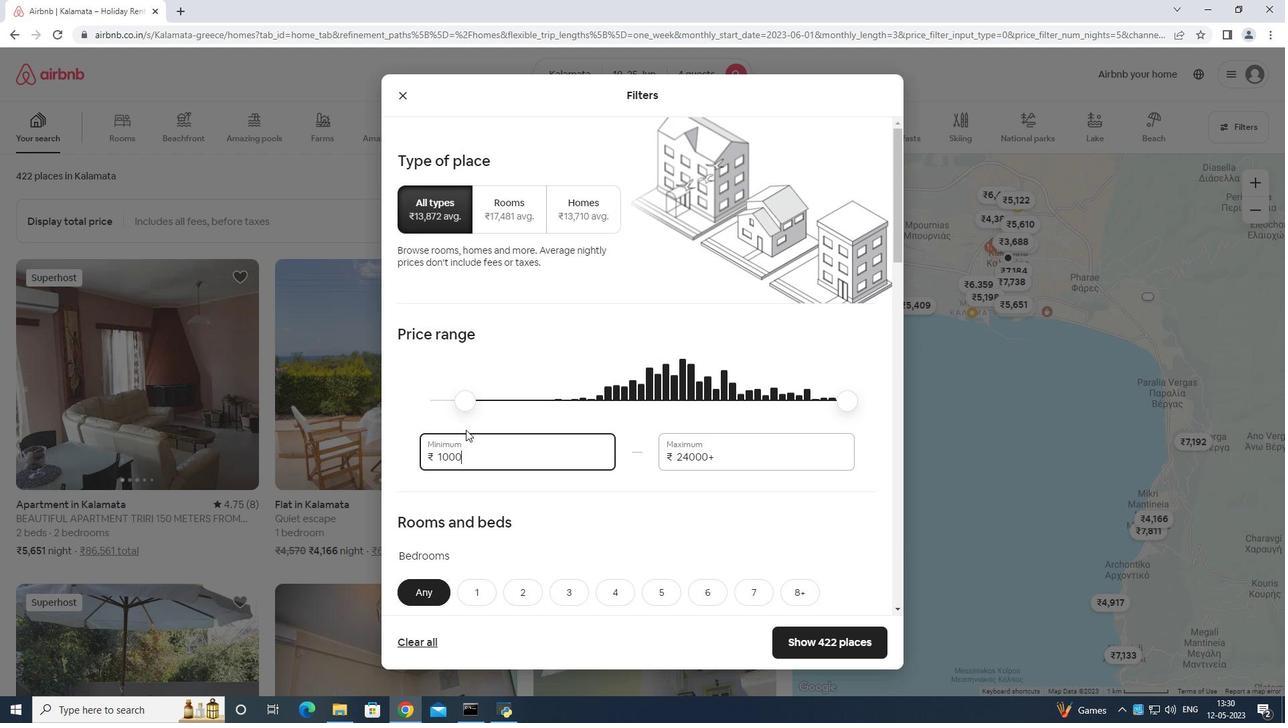 
Action: Mouse moved to (752, 460)
Screenshot: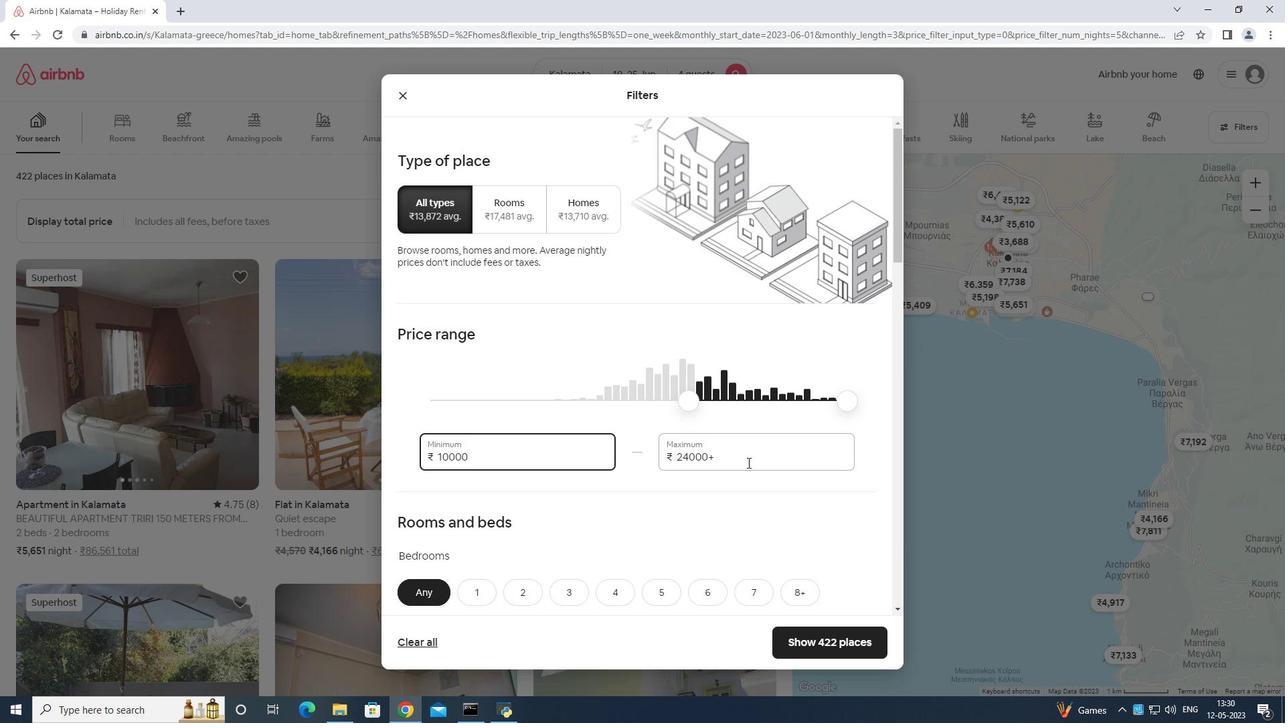 
Action: Mouse pressed left at (752, 460)
Screenshot: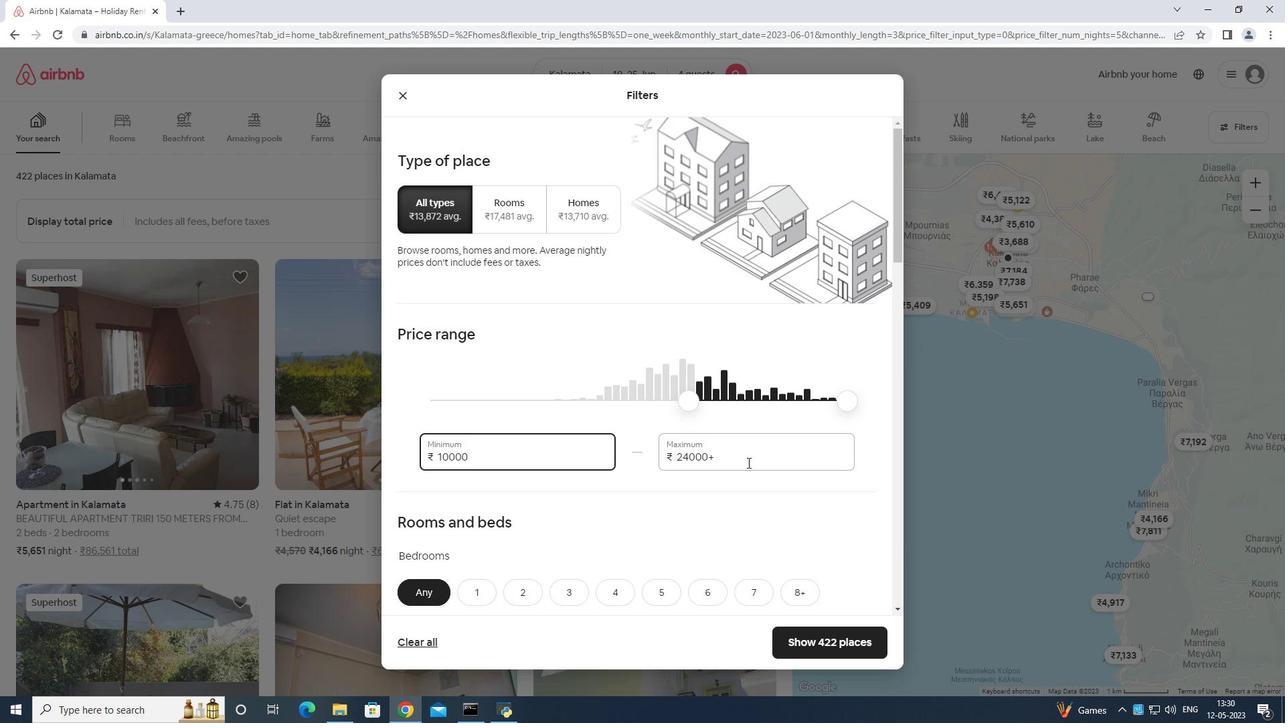 
Action: Mouse moved to (751, 454)
Screenshot: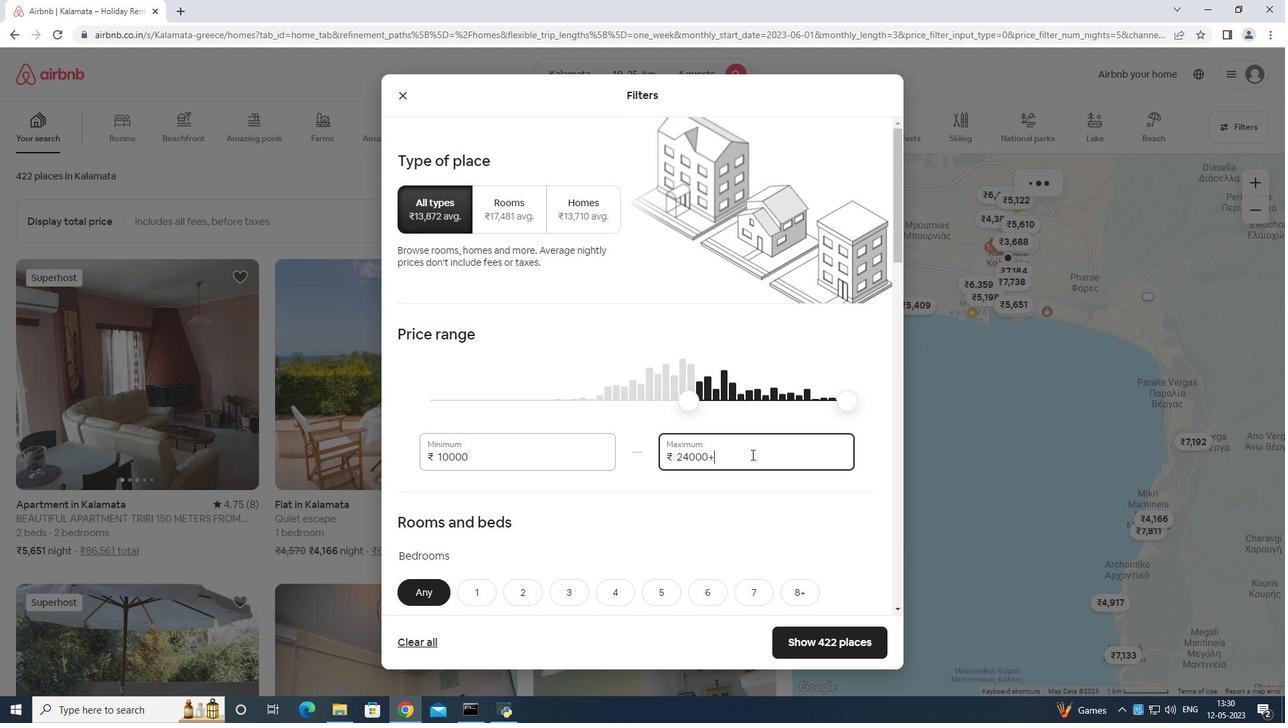 
Action: Key pressed <Key.backspace>
Screenshot: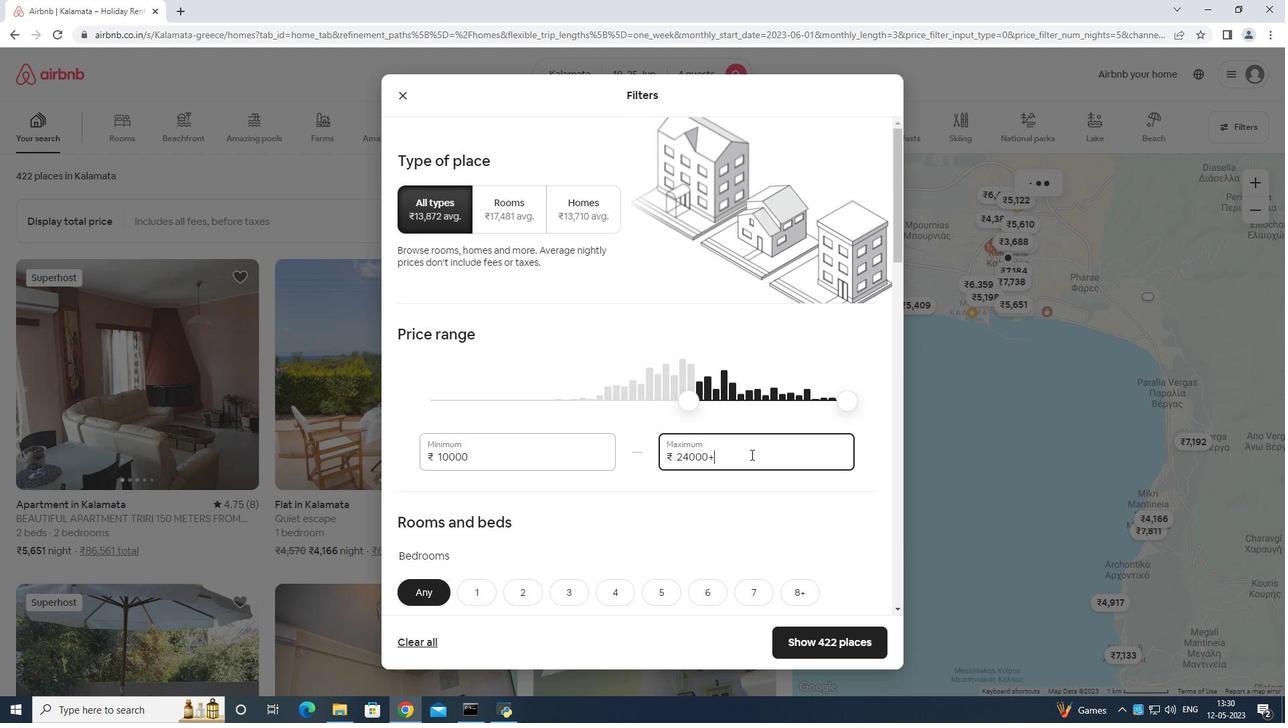
Action: Mouse moved to (751, 449)
Screenshot: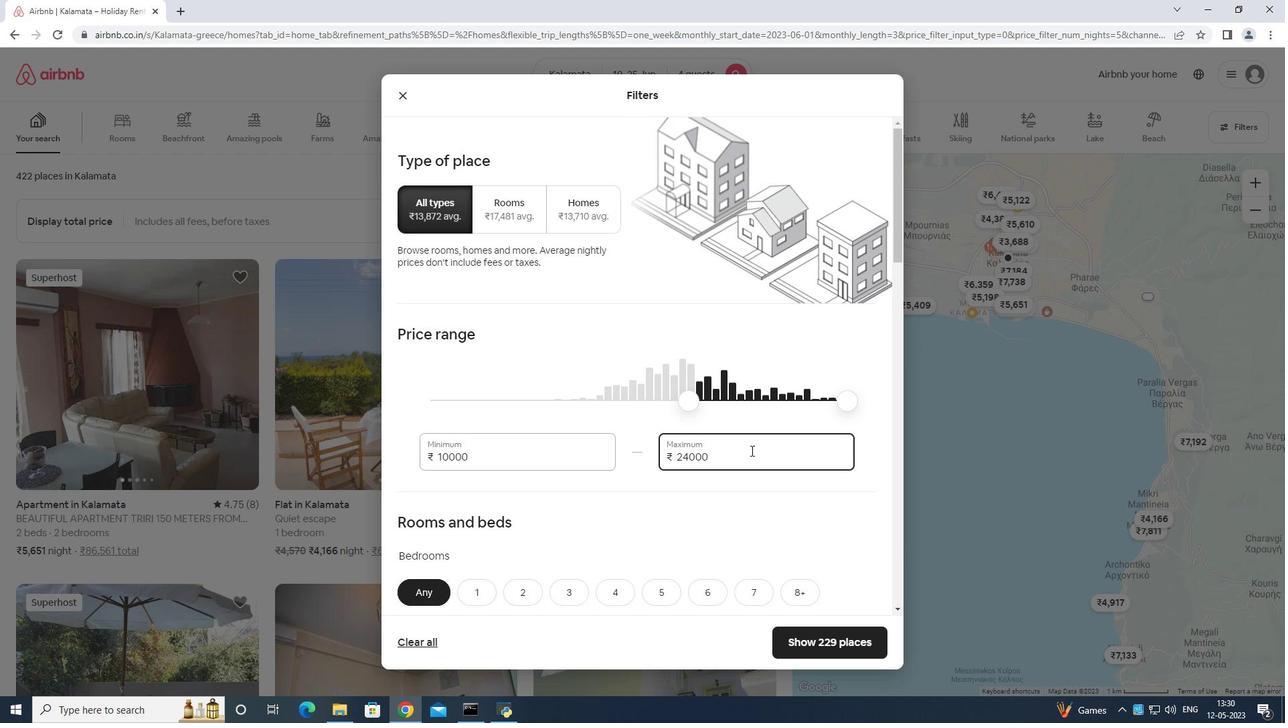 
Action: Key pressed <Key.backspace>
Screenshot: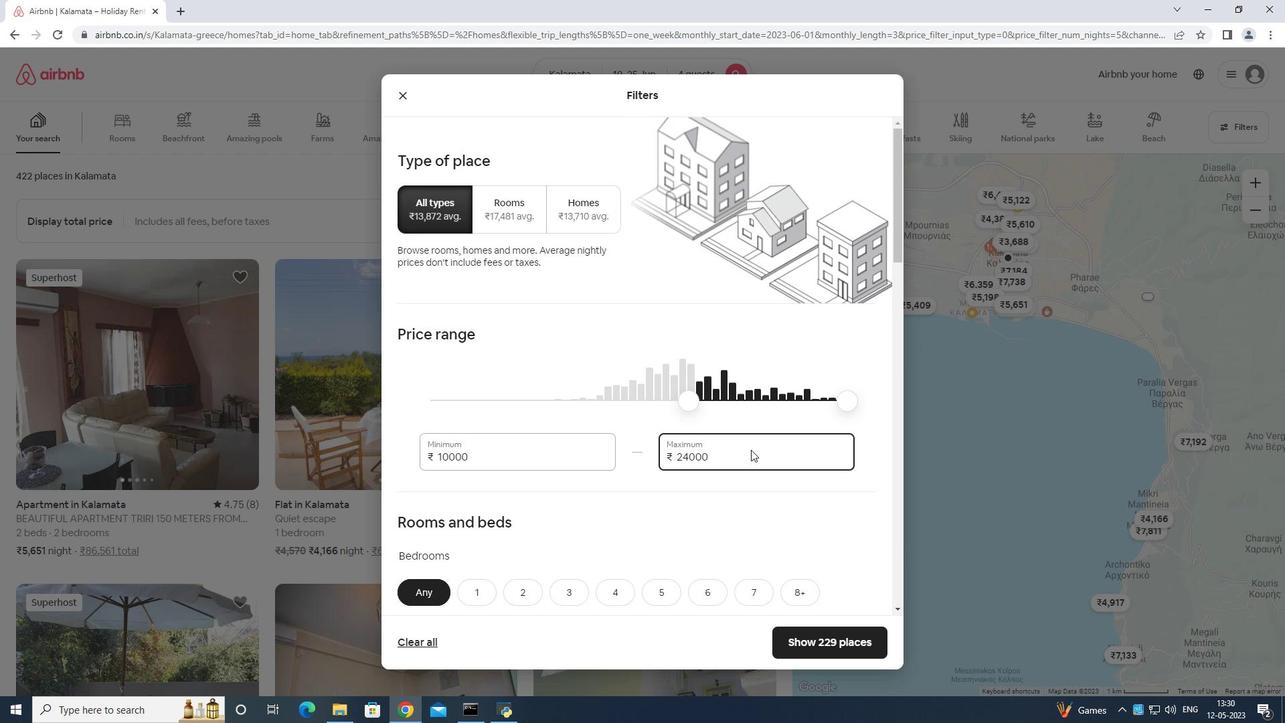 
Action: Mouse moved to (751, 448)
Screenshot: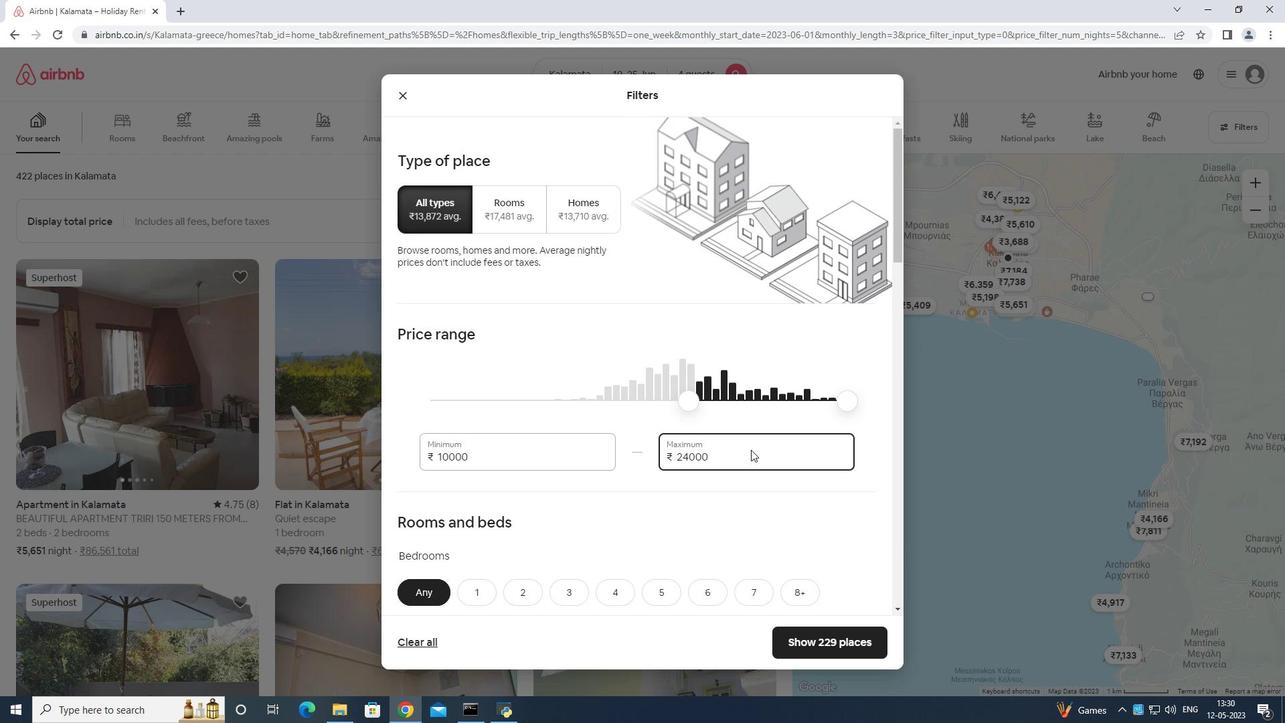 
Action: Key pressed <Key.backspace>
Screenshot: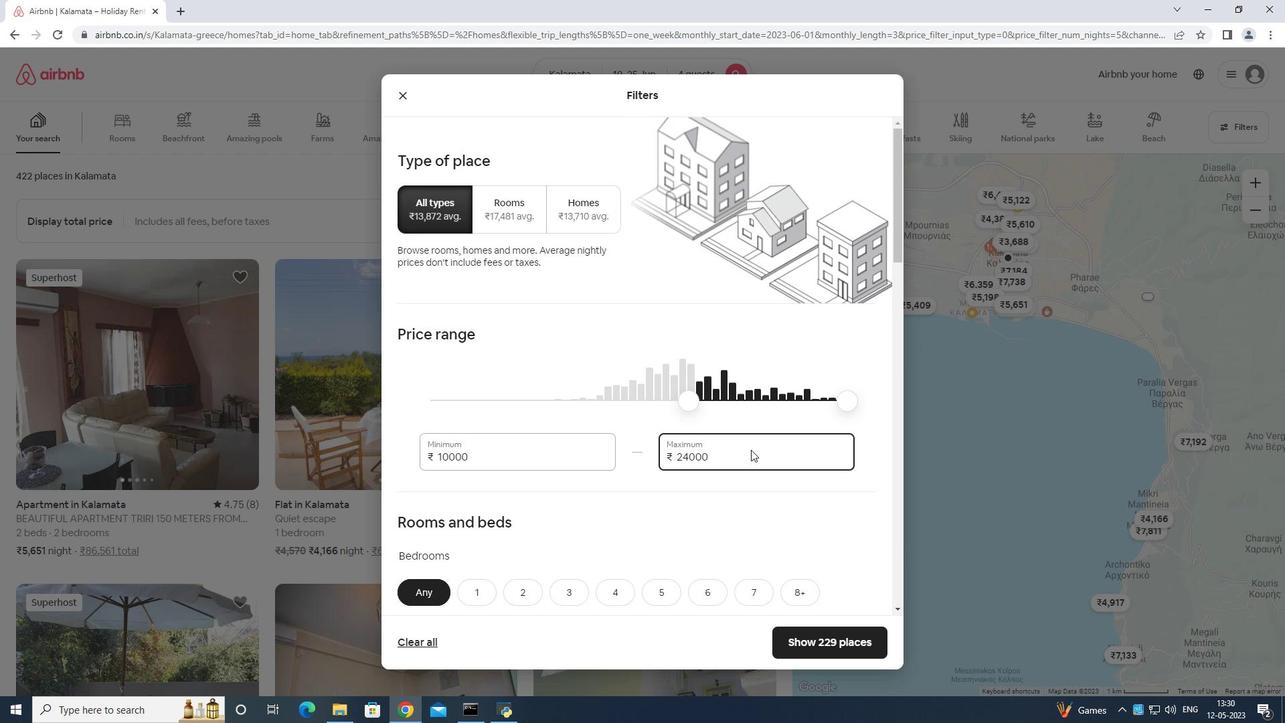 
Action: Mouse moved to (751, 448)
Screenshot: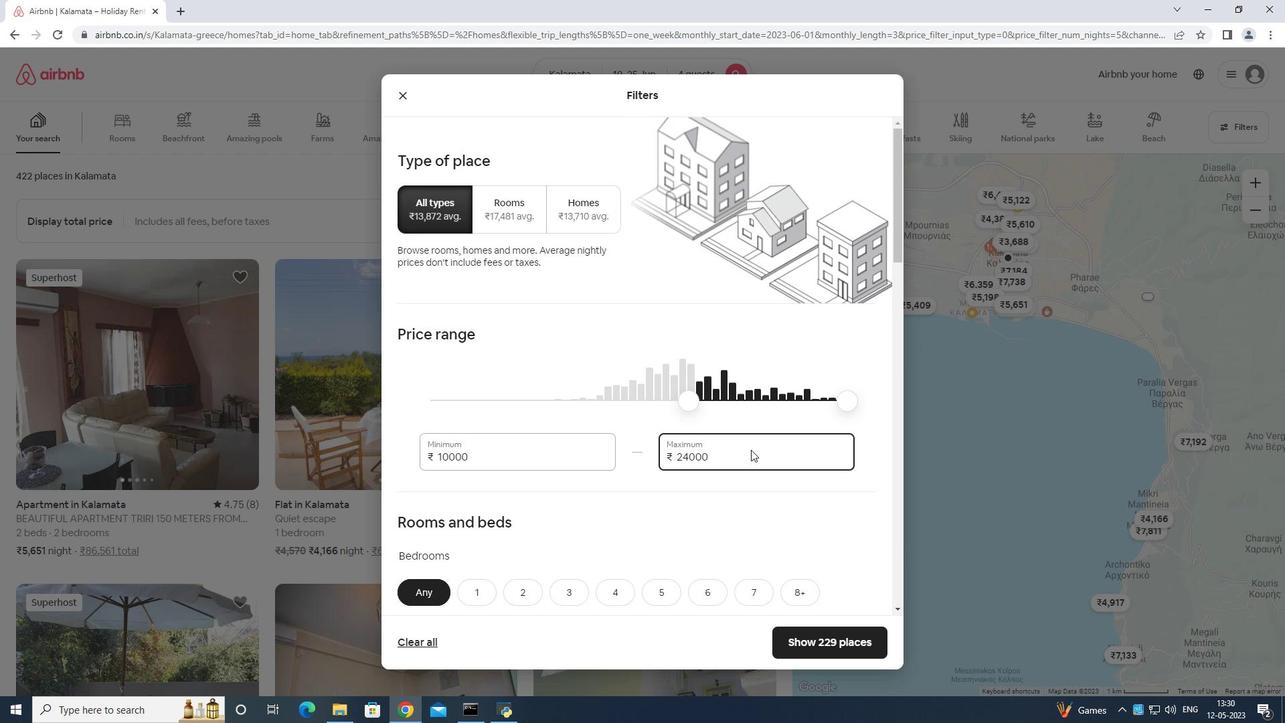 
Action: Key pressed <Key.backspace>
Screenshot: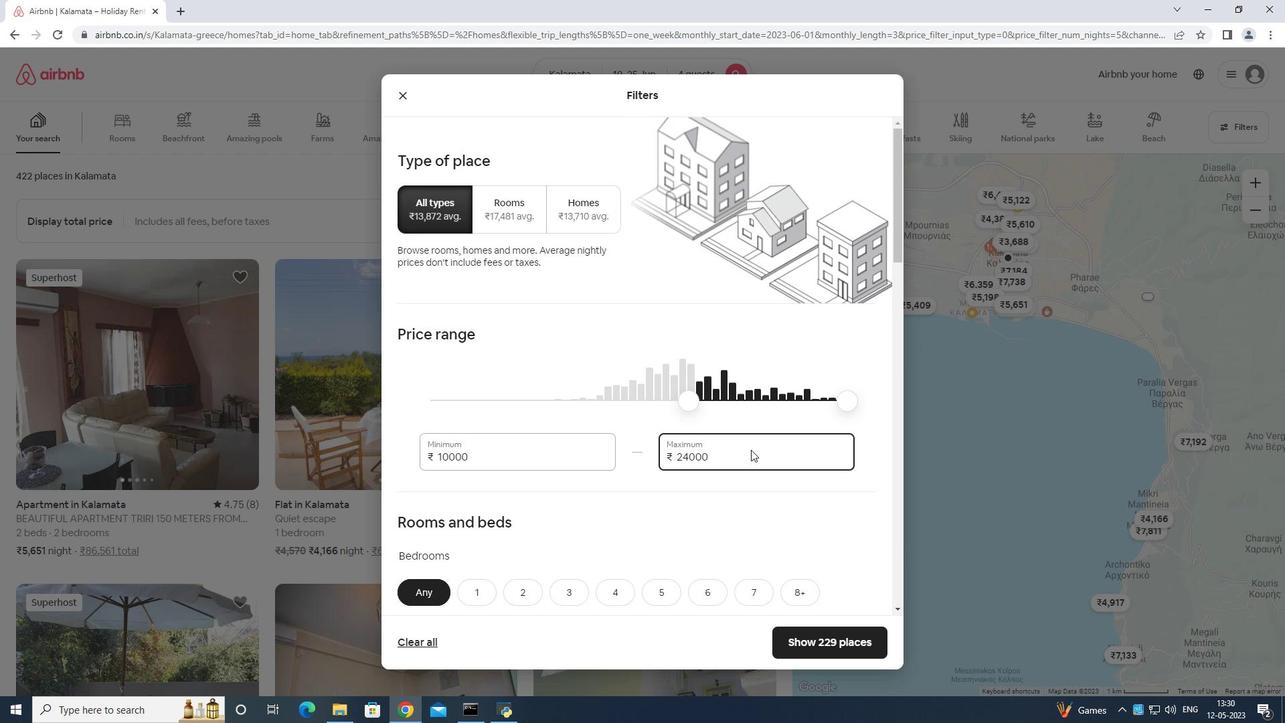 
Action: Mouse moved to (751, 446)
Screenshot: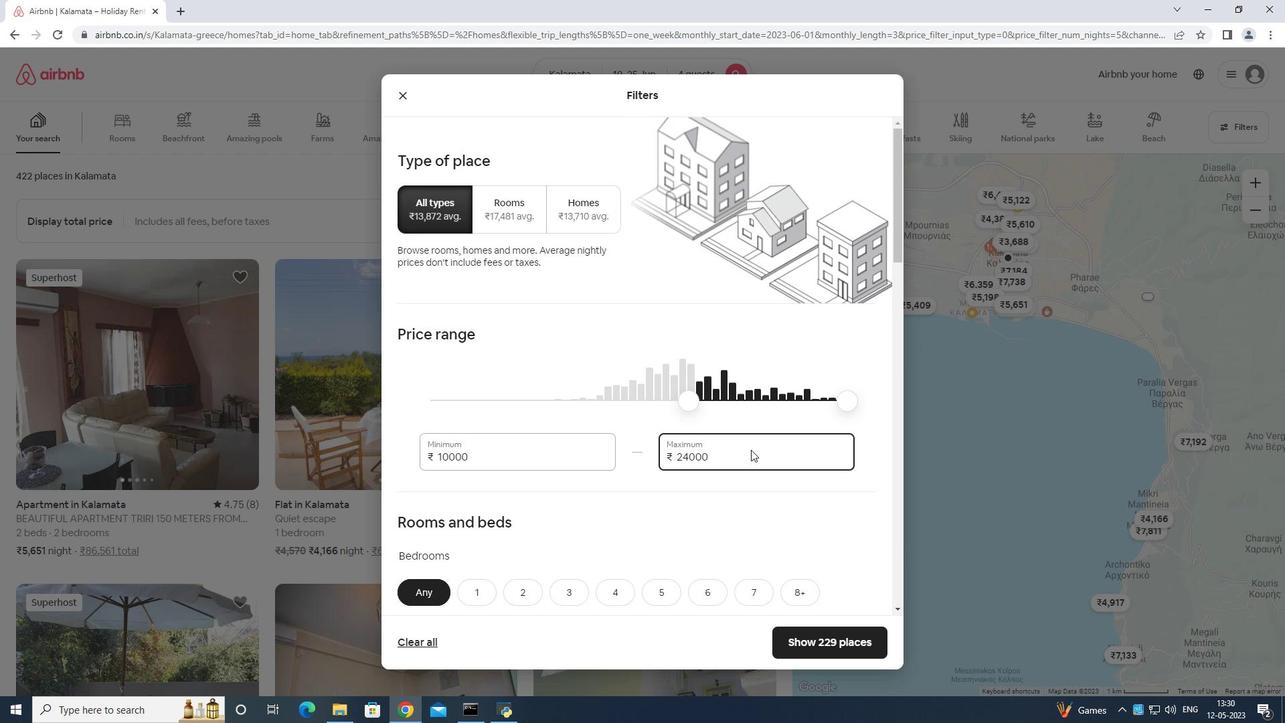 
Action: Key pressed <Key.backspace>
Screenshot: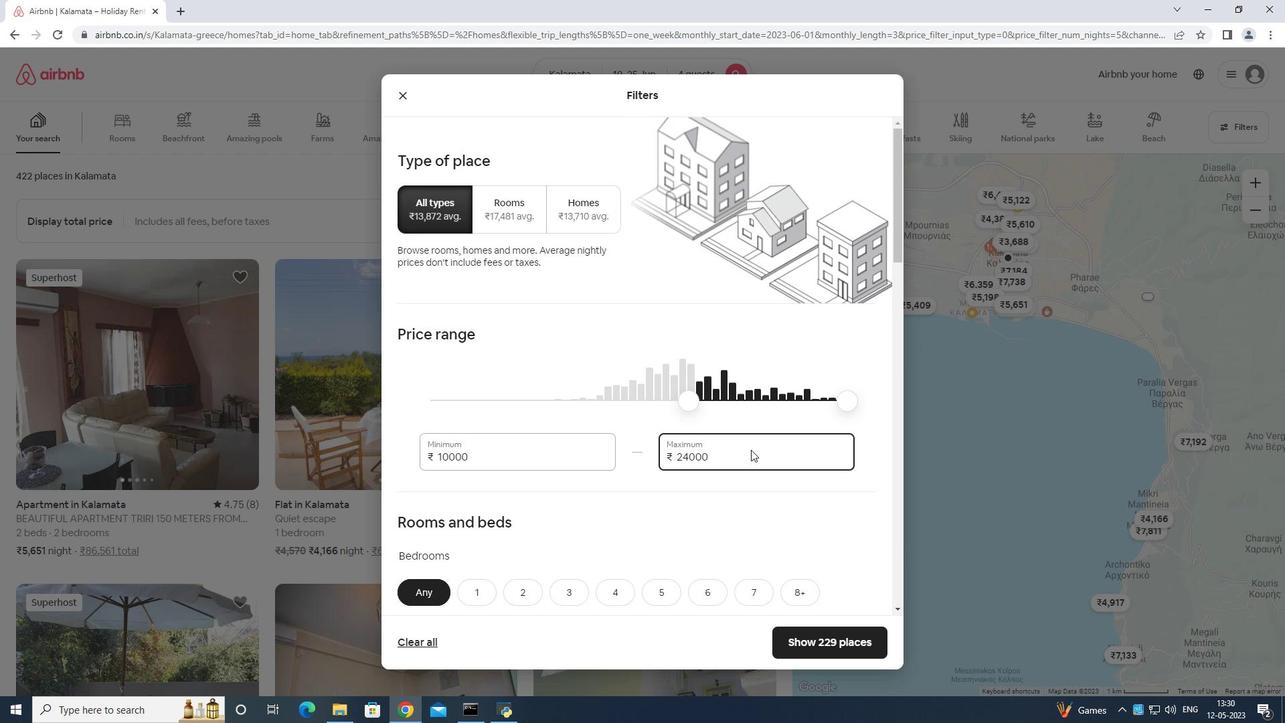 
Action: Mouse moved to (751, 446)
Screenshot: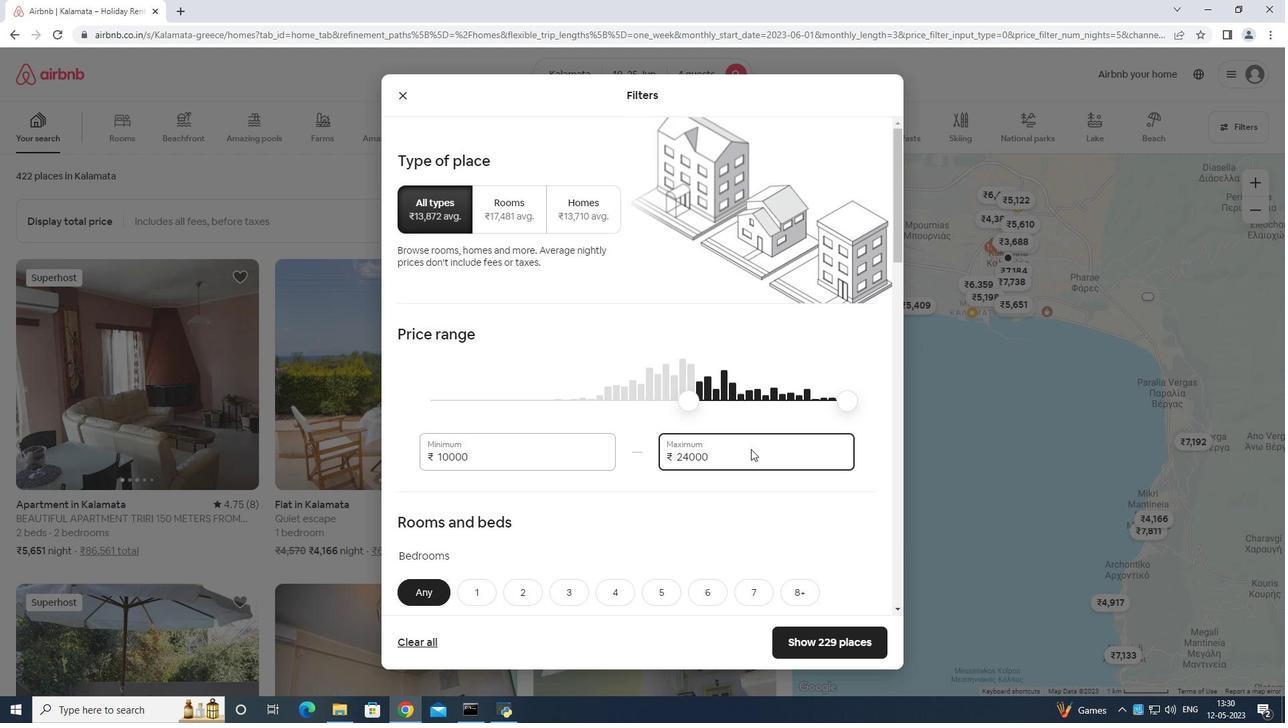 
Action: Key pressed <Key.backspace><Key.backspace><Key.backspace><Key.backspace><Key.backspace><Key.backspace><Key.backspace>1
Screenshot: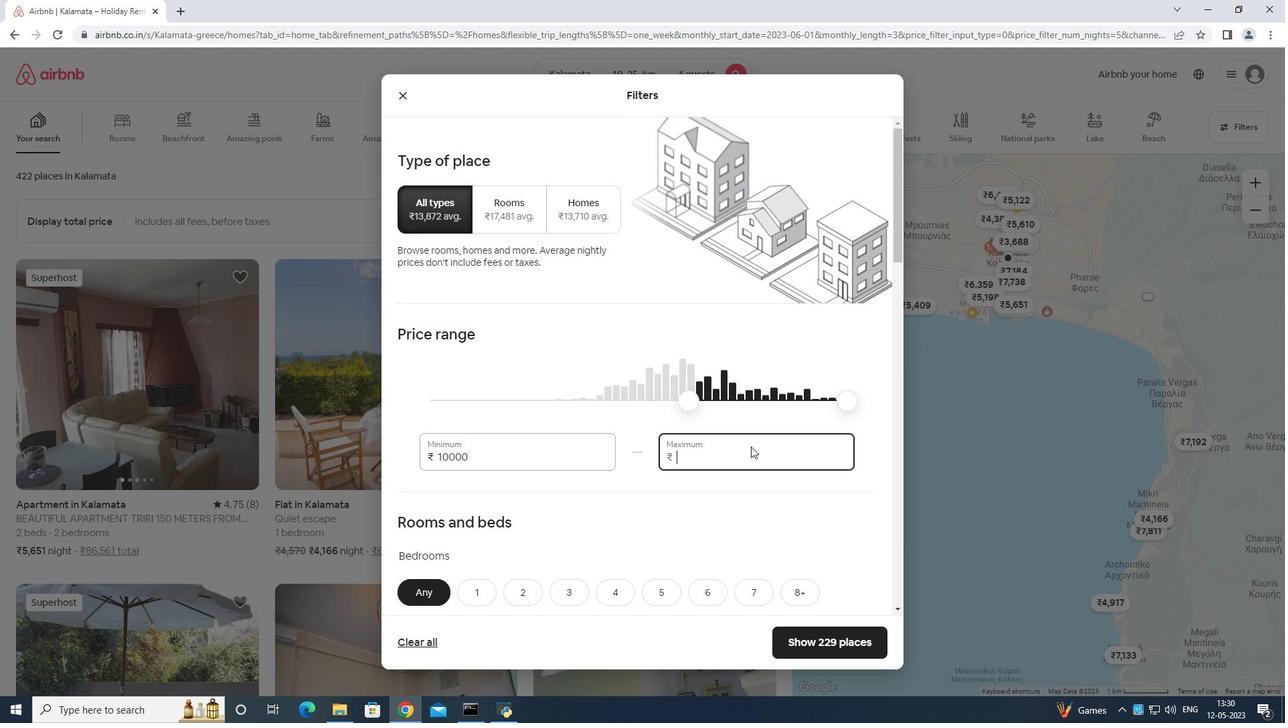
Action: Mouse moved to (753, 441)
Screenshot: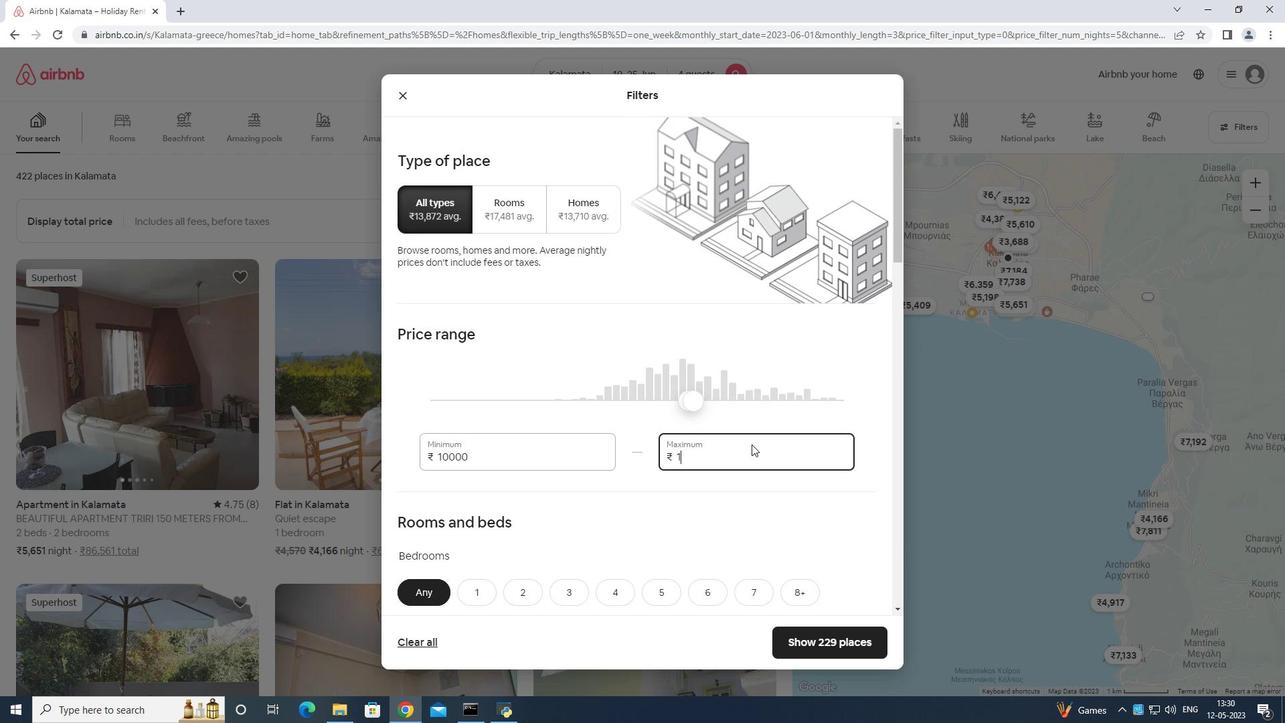 
Action: Key pressed 500
Screenshot: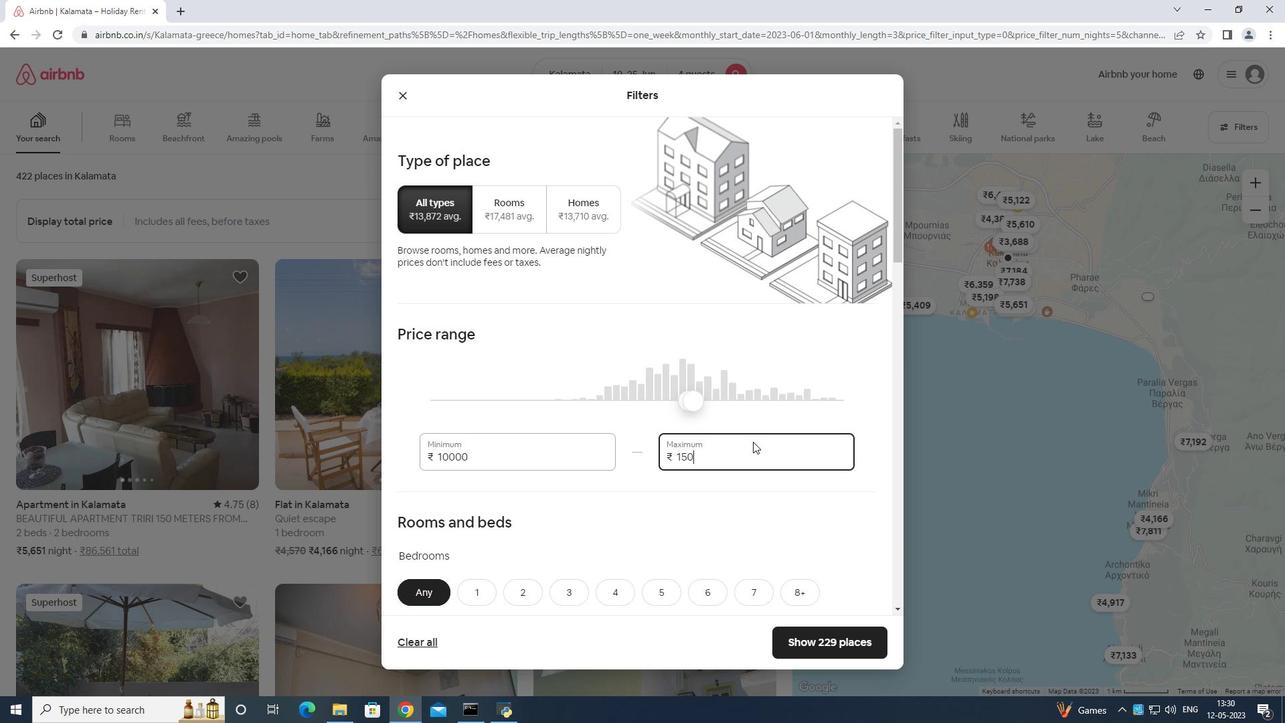 
Action: Mouse moved to (753, 441)
Screenshot: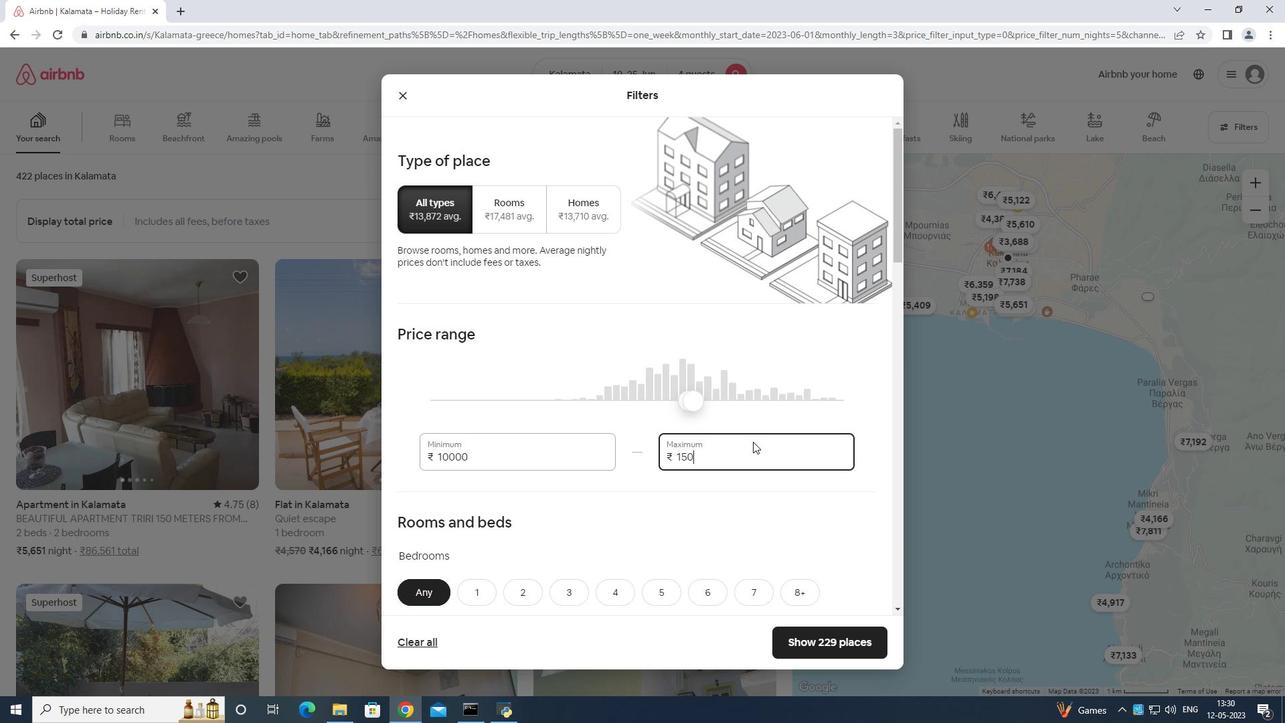 
Action: Key pressed 0
Screenshot: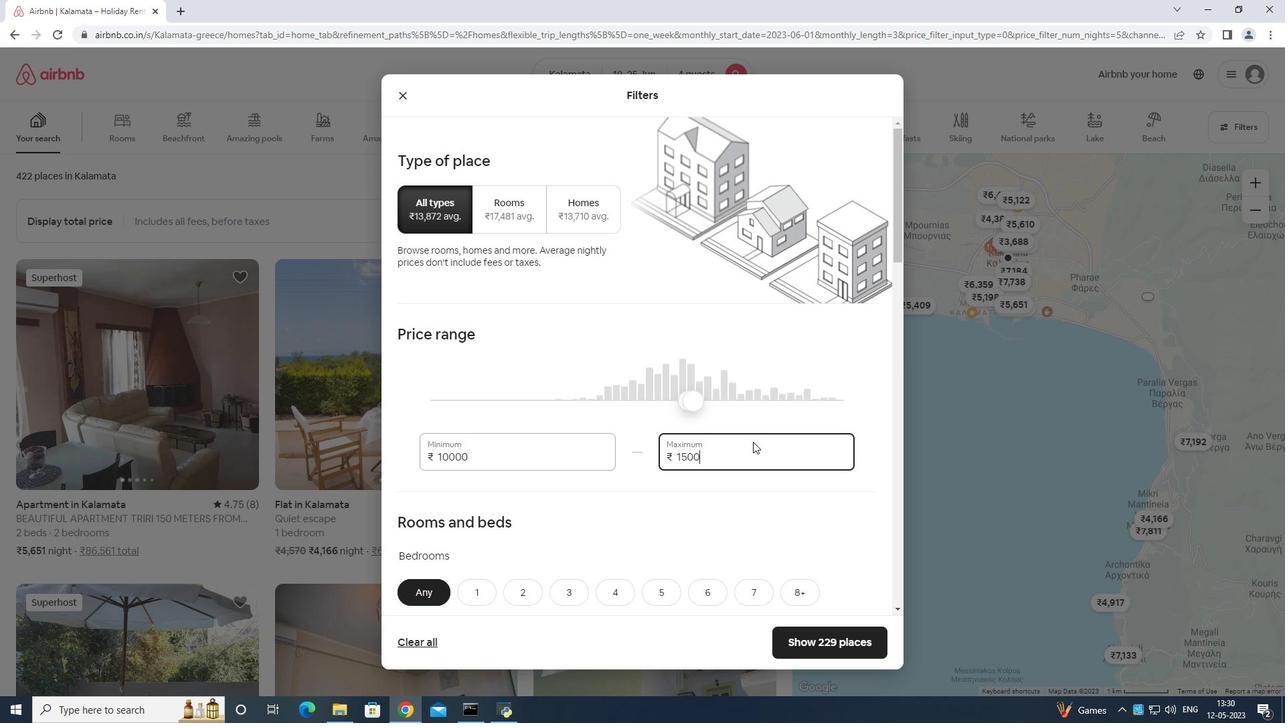 
Action: Mouse moved to (737, 434)
Screenshot: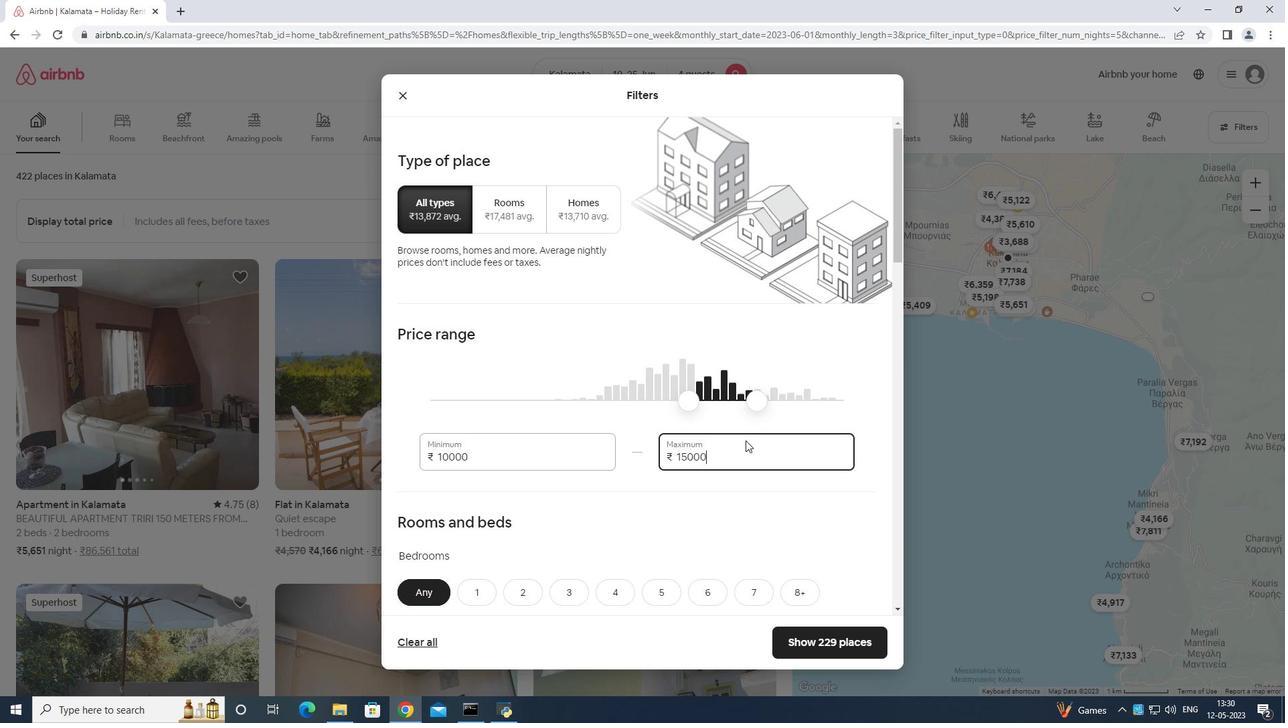 
Action: Mouse scrolled (737, 433) with delta (0, 0)
Screenshot: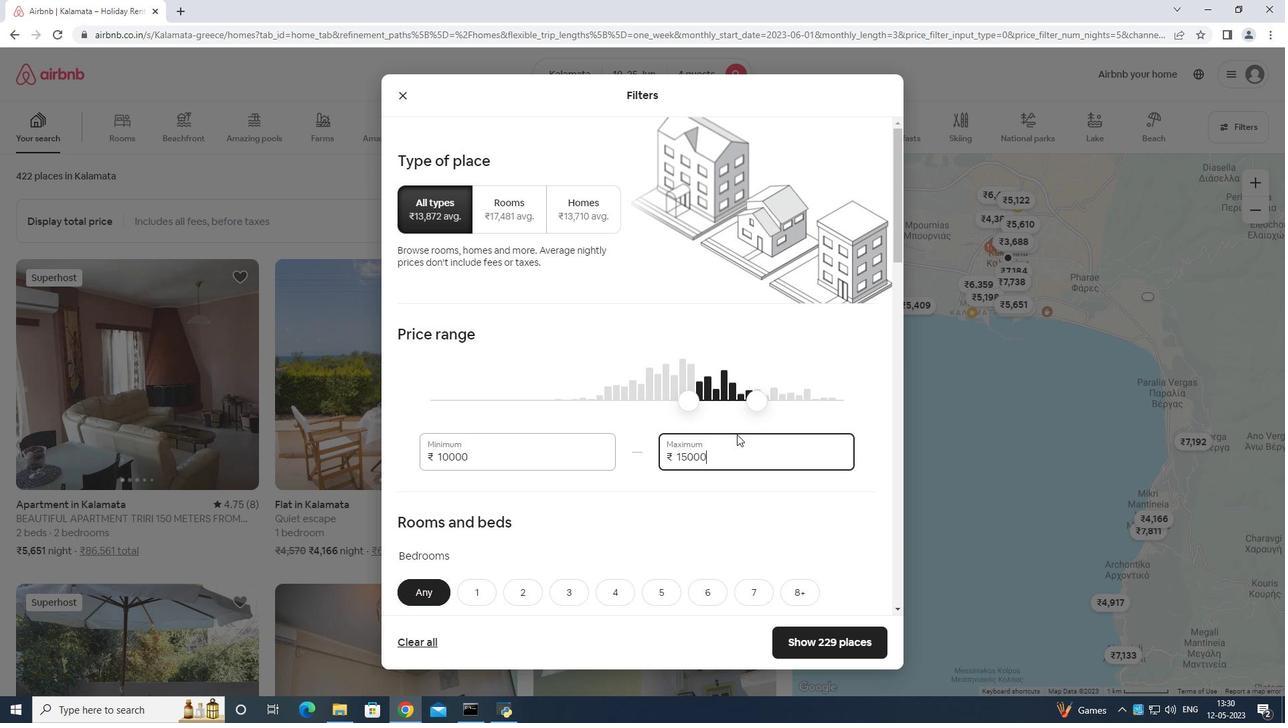 
Action: Mouse scrolled (737, 433) with delta (0, 0)
Screenshot: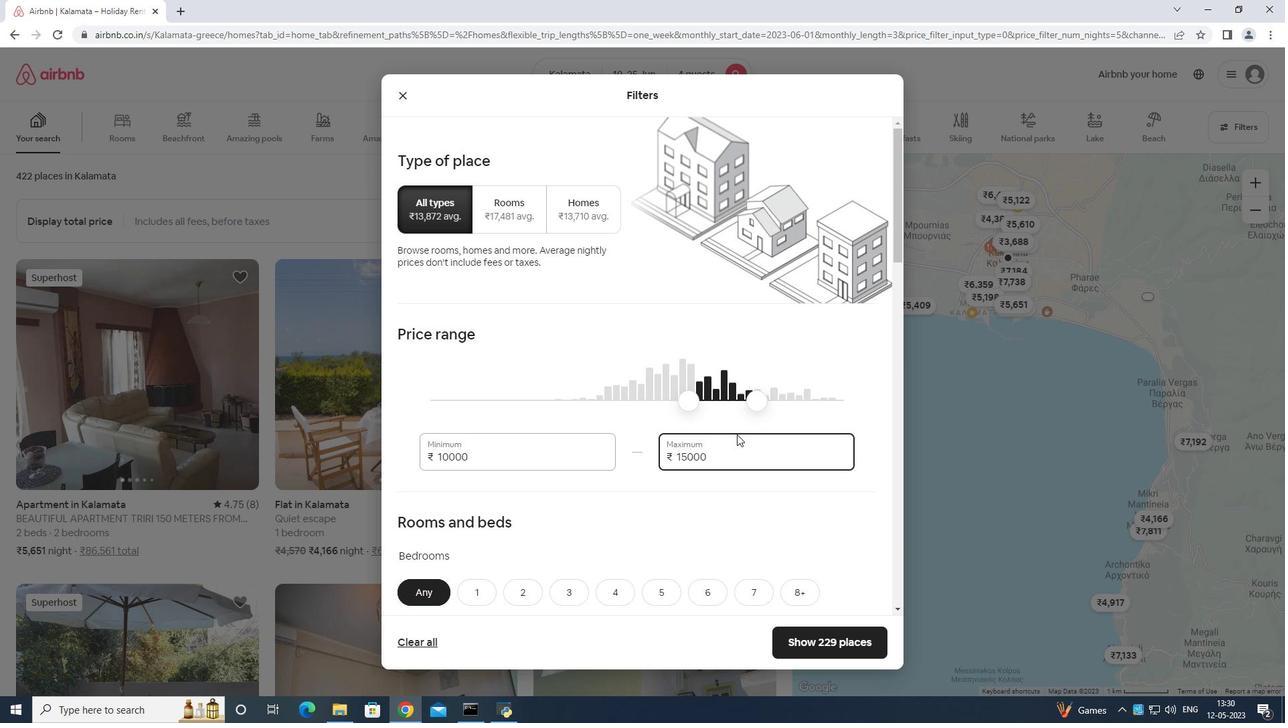 
Action: Mouse moved to (734, 434)
Screenshot: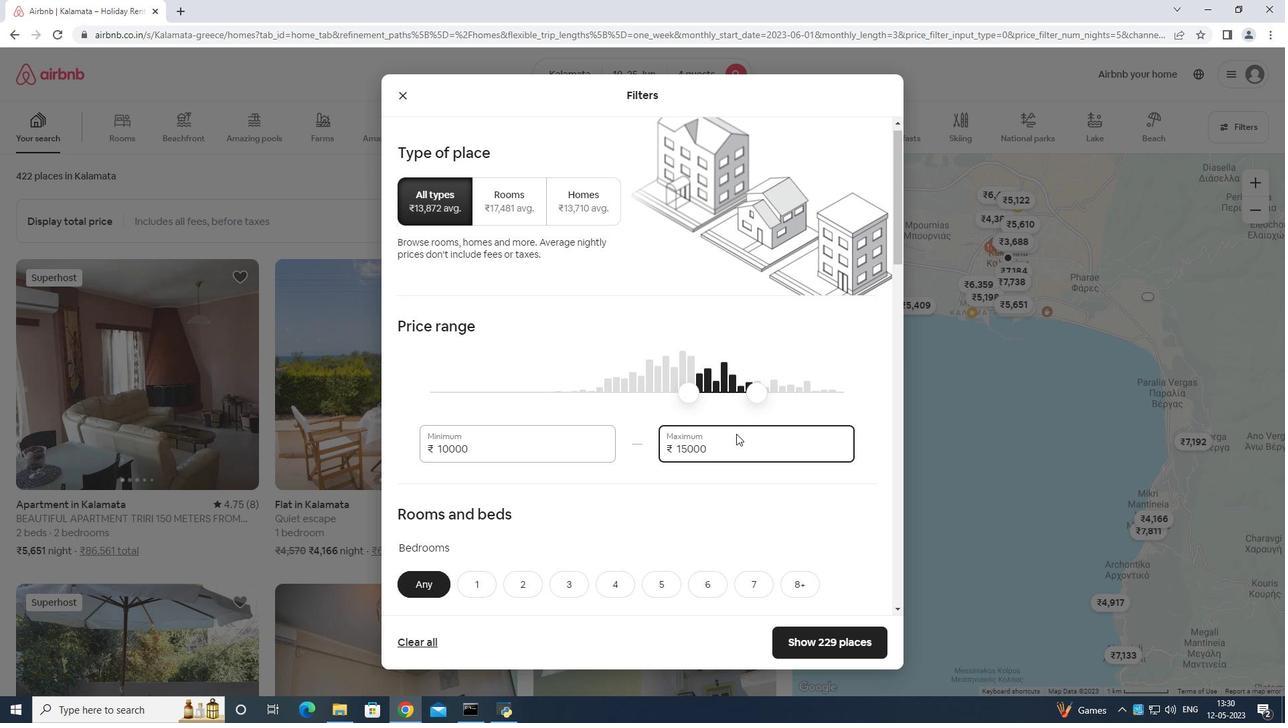 
Action: Mouse scrolled (734, 433) with delta (0, 0)
Screenshot: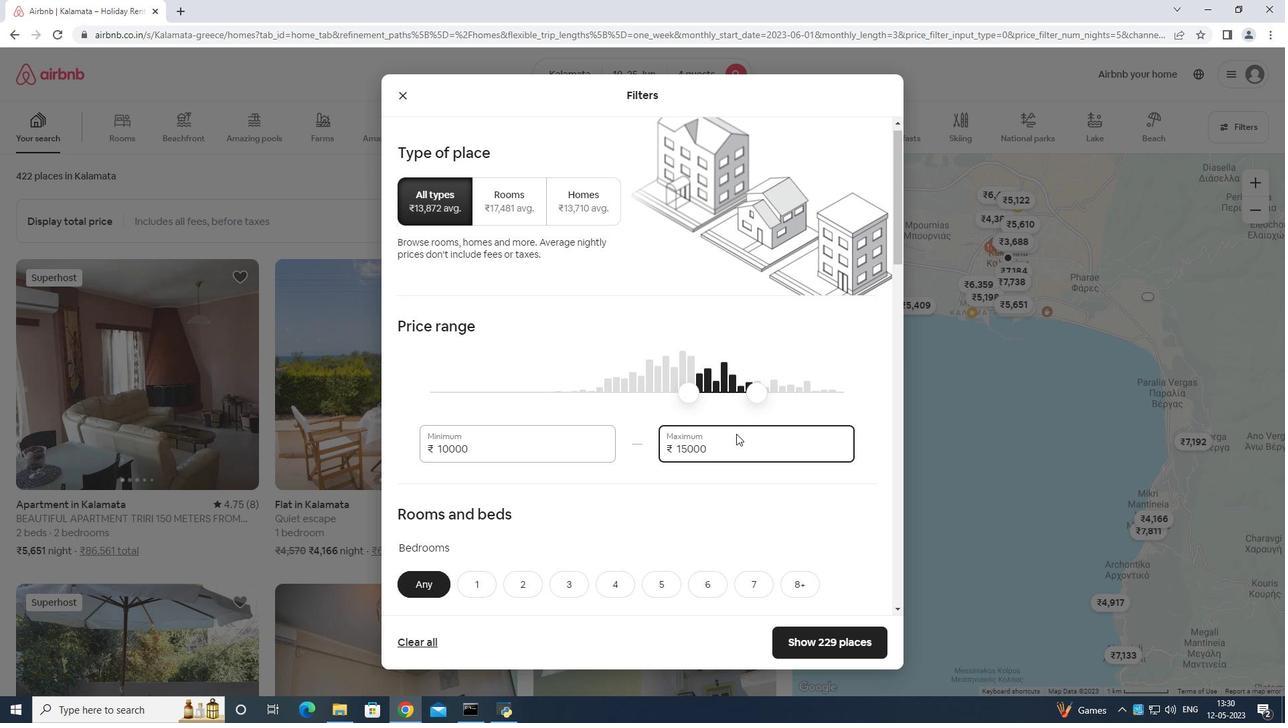 
Action: Mouse moved to (604, 389)
Screenshot: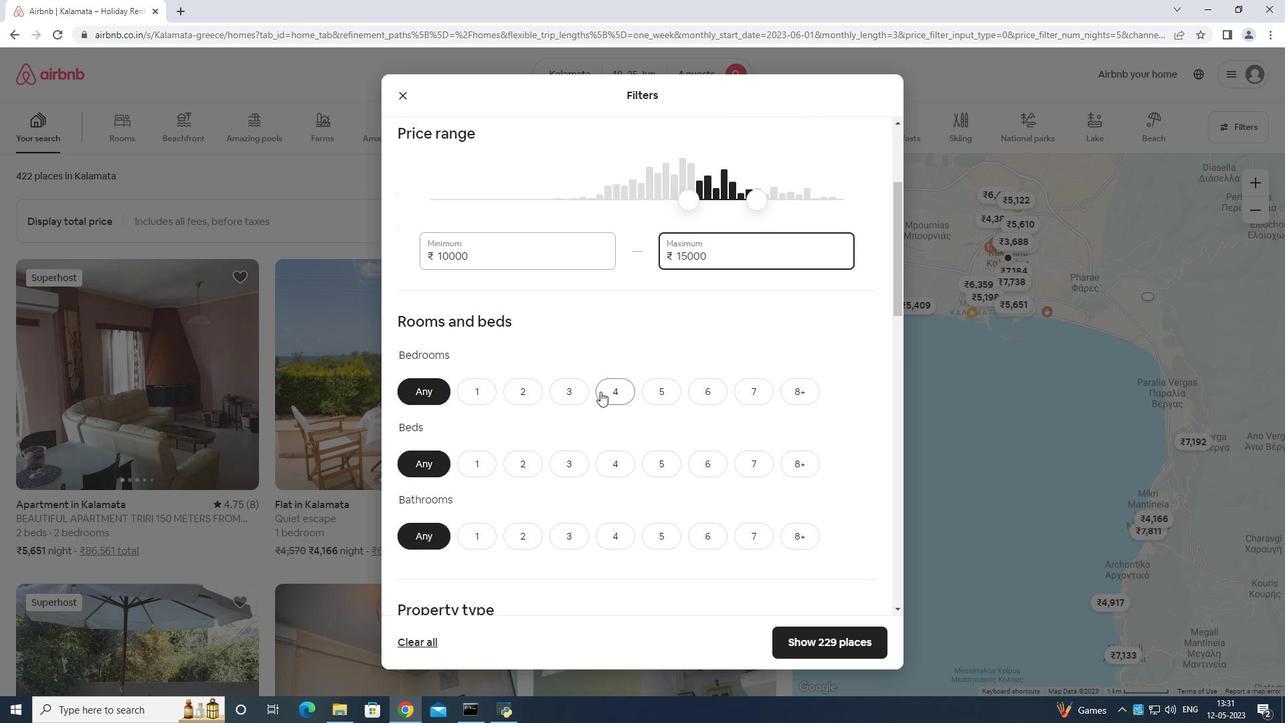 
Action: Mouse pressed left at (604, 389)
Screenshot: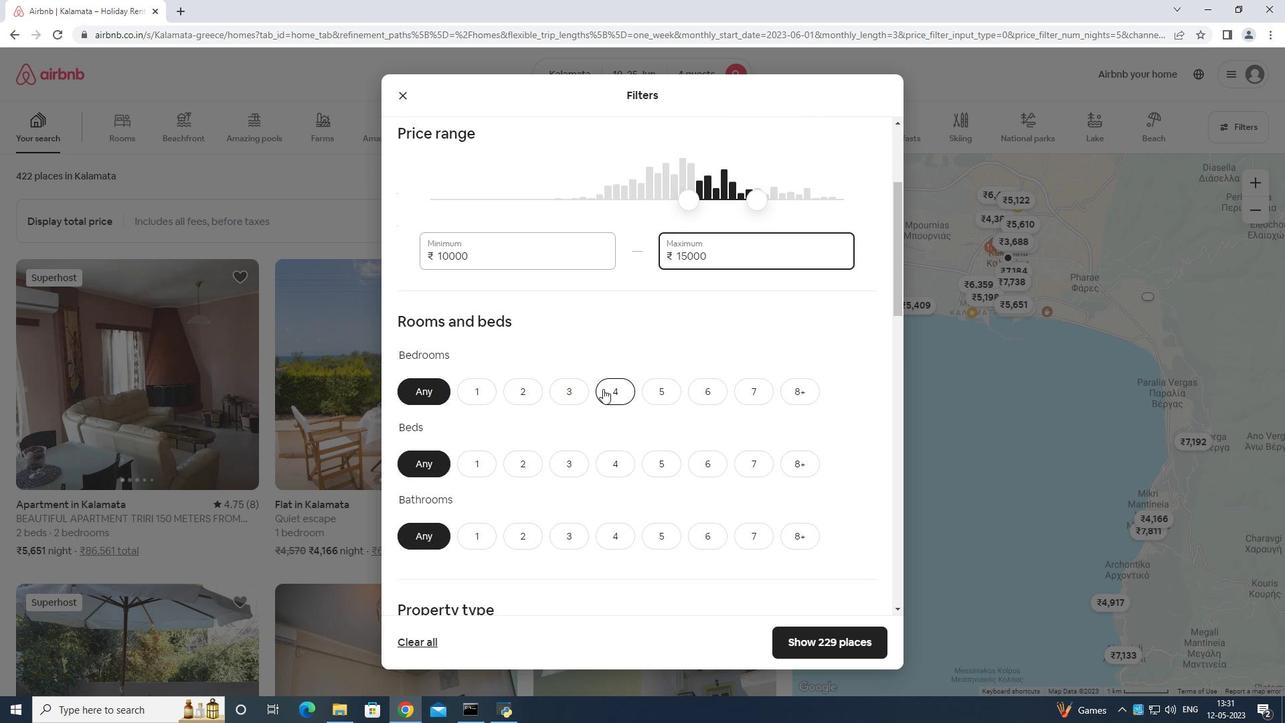 
Action: Mouse moved to (605, 457)
Screenshot: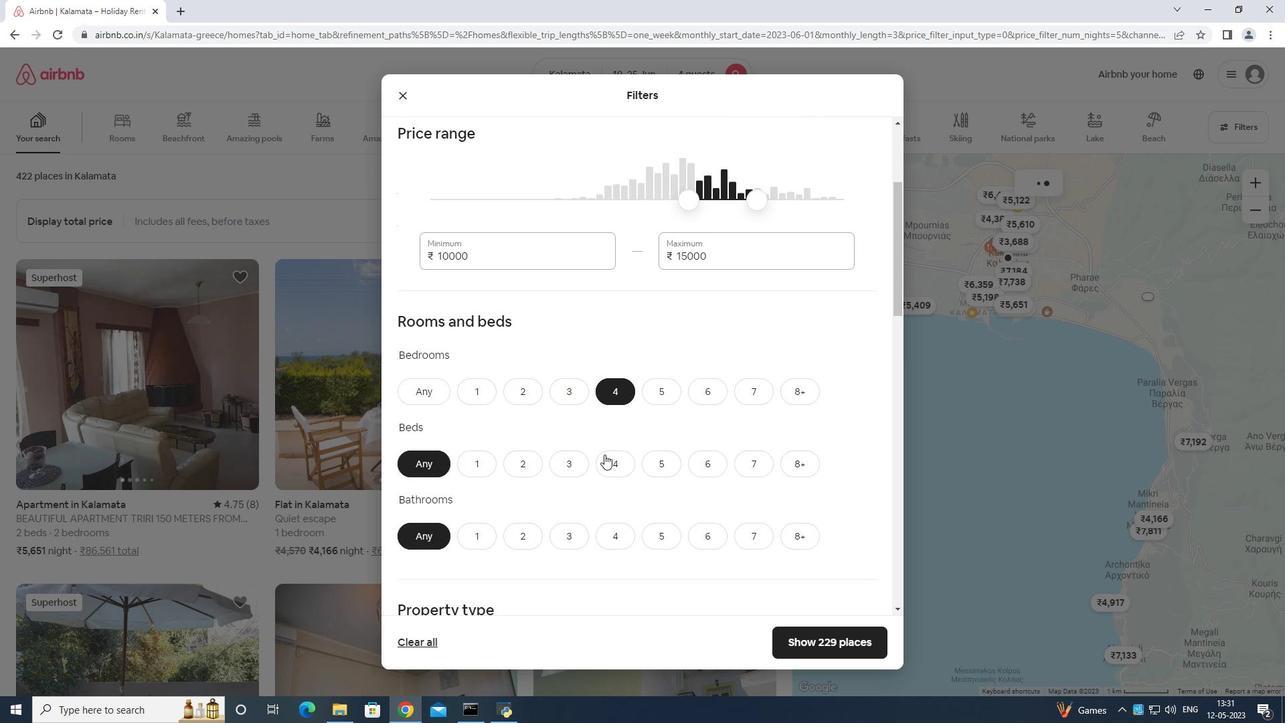 
Action: Mouse pressed left at (605, 457)
Screenshot: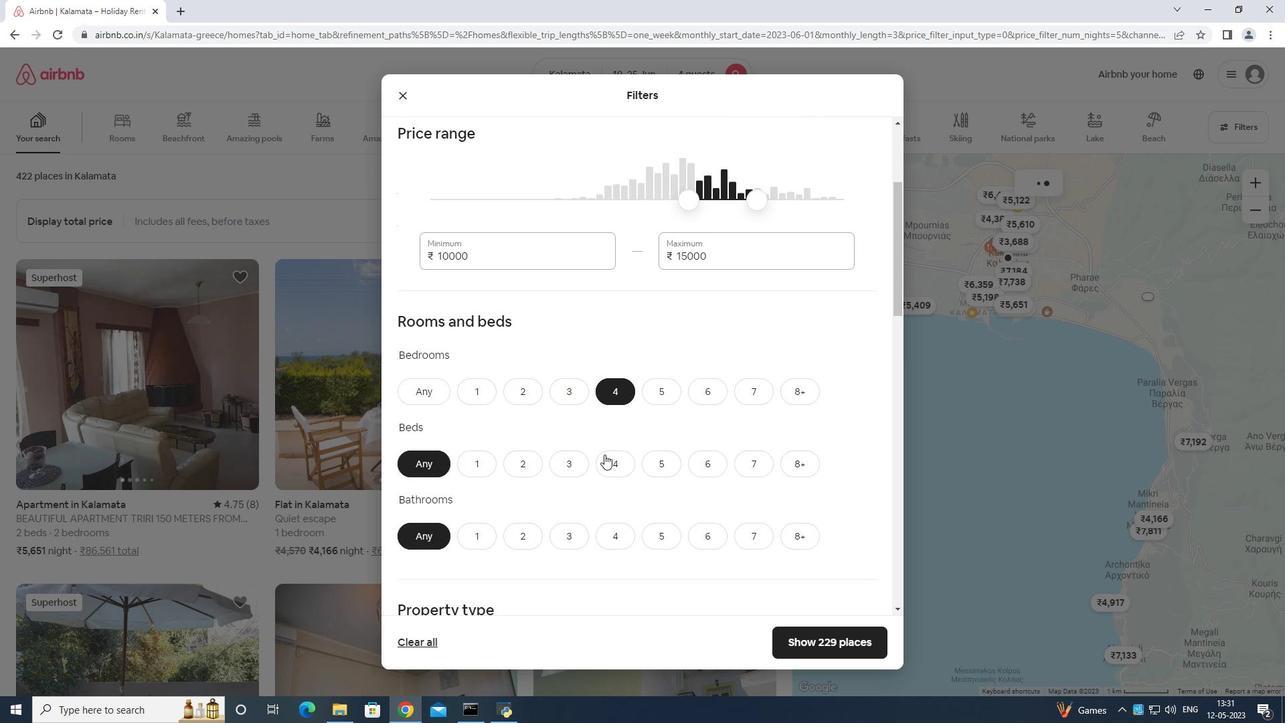 
Action: Mouse moved to (614, 526)
Screenshot: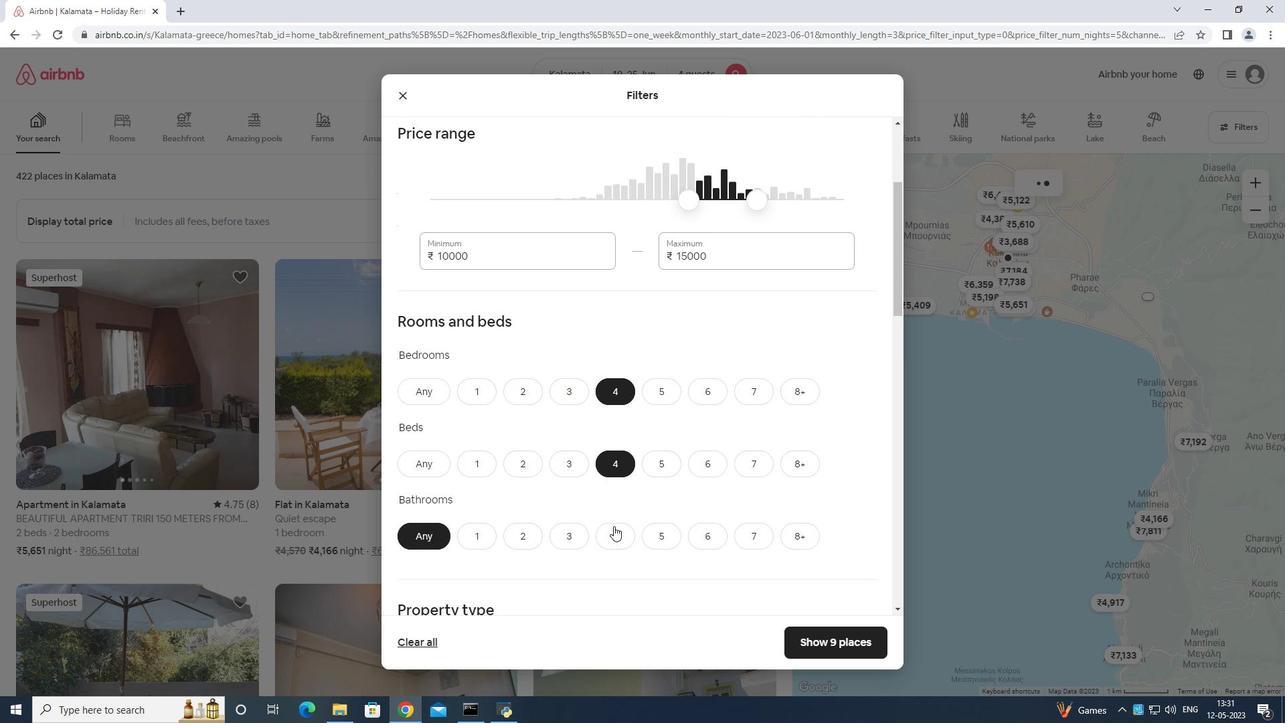 
Action: Mouse pressed left at (614, 526)
Screenshot: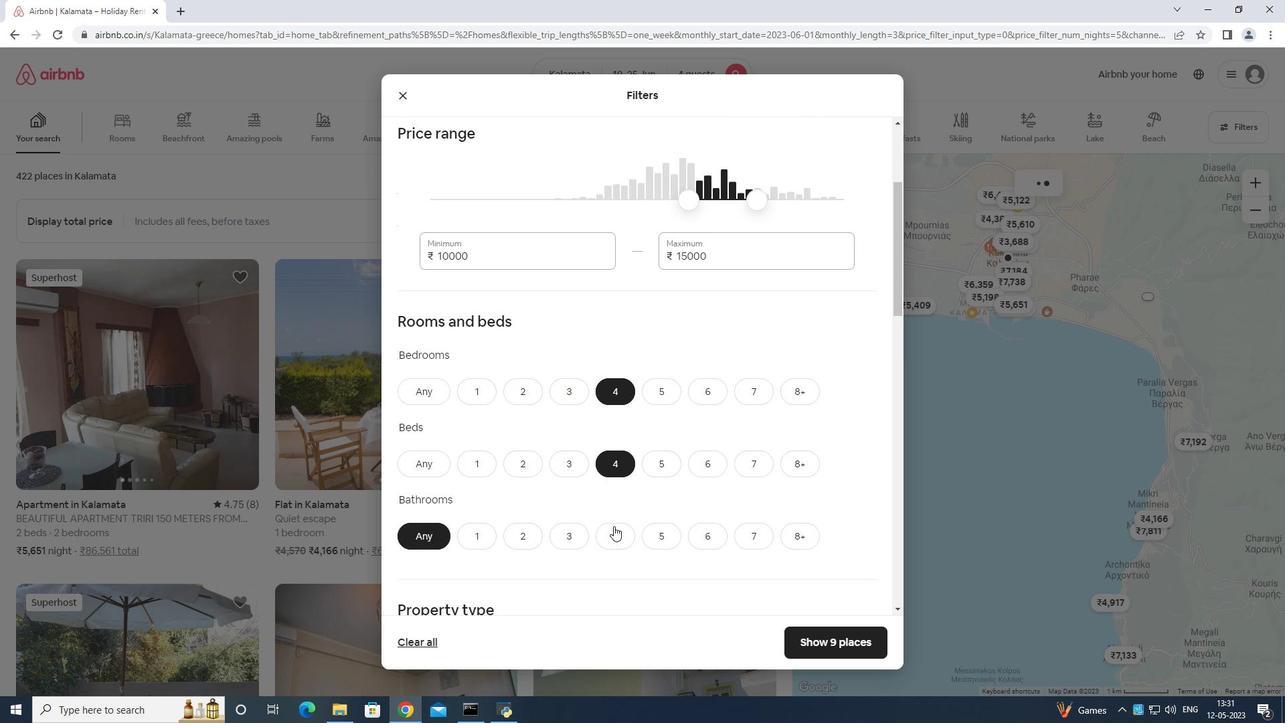 
Action: Mouse moved to (628, 511)
Screenshot: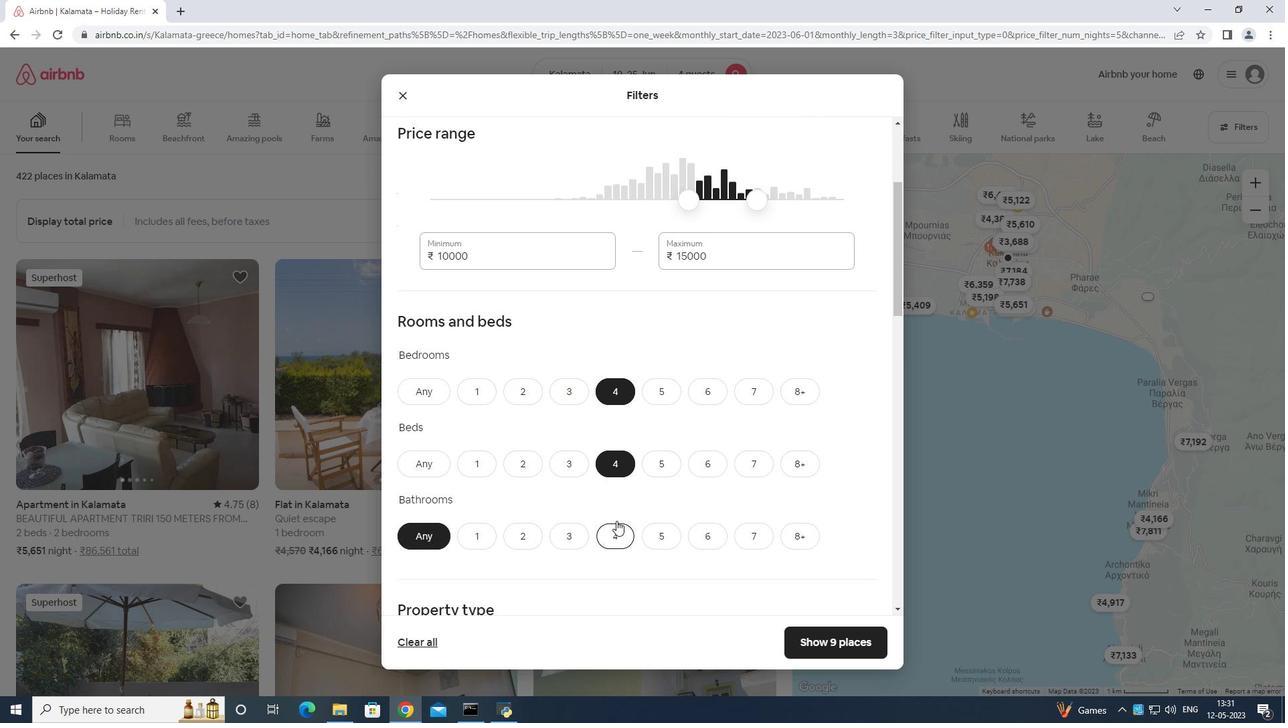 
Action: Mouse scrolled (628, 510) with delta (0, 0)
Screenshot: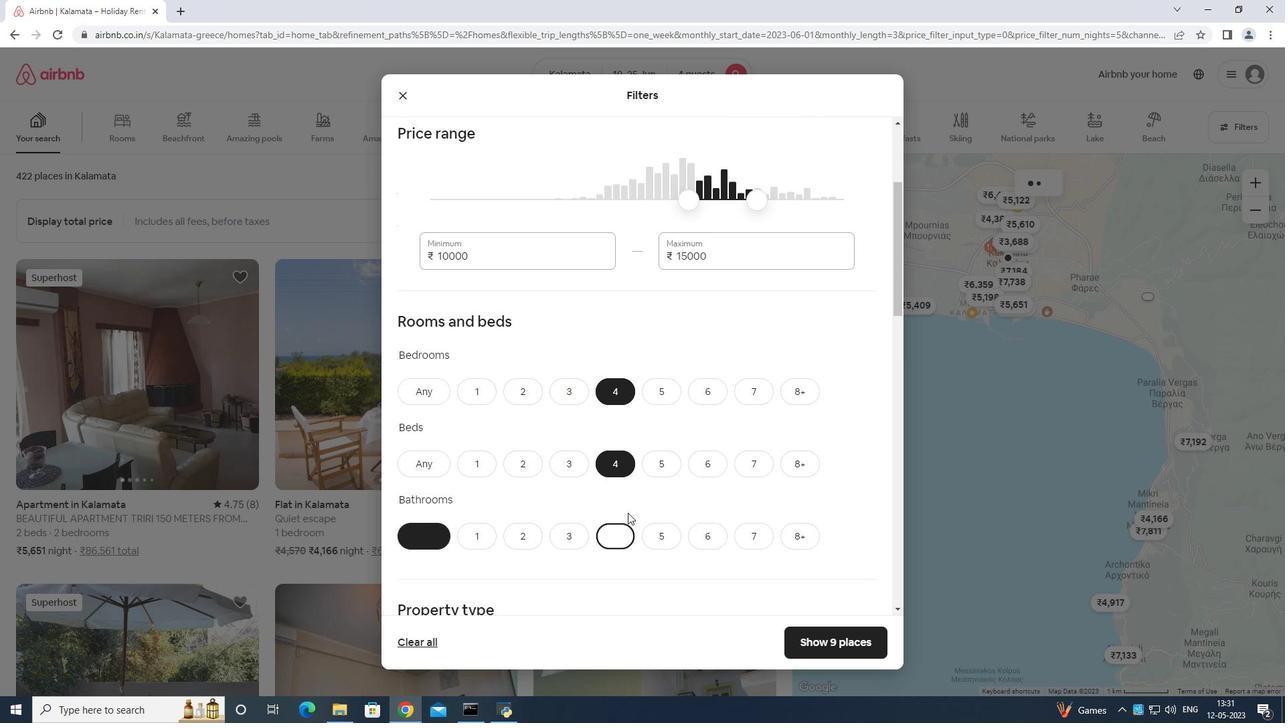 
Action: Mouse moved to (632, 512)
Screenshot: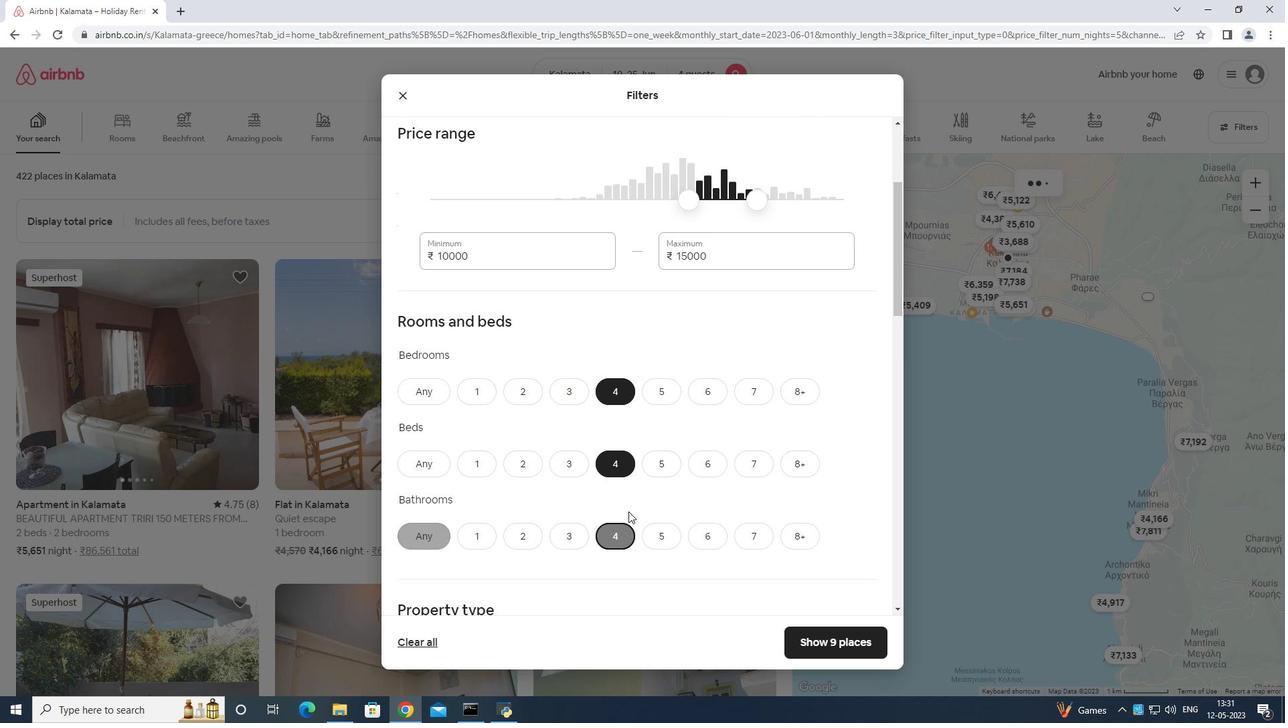
Action: Mouse scrolled (632, 512) with delta (0, 0)
Screenshot: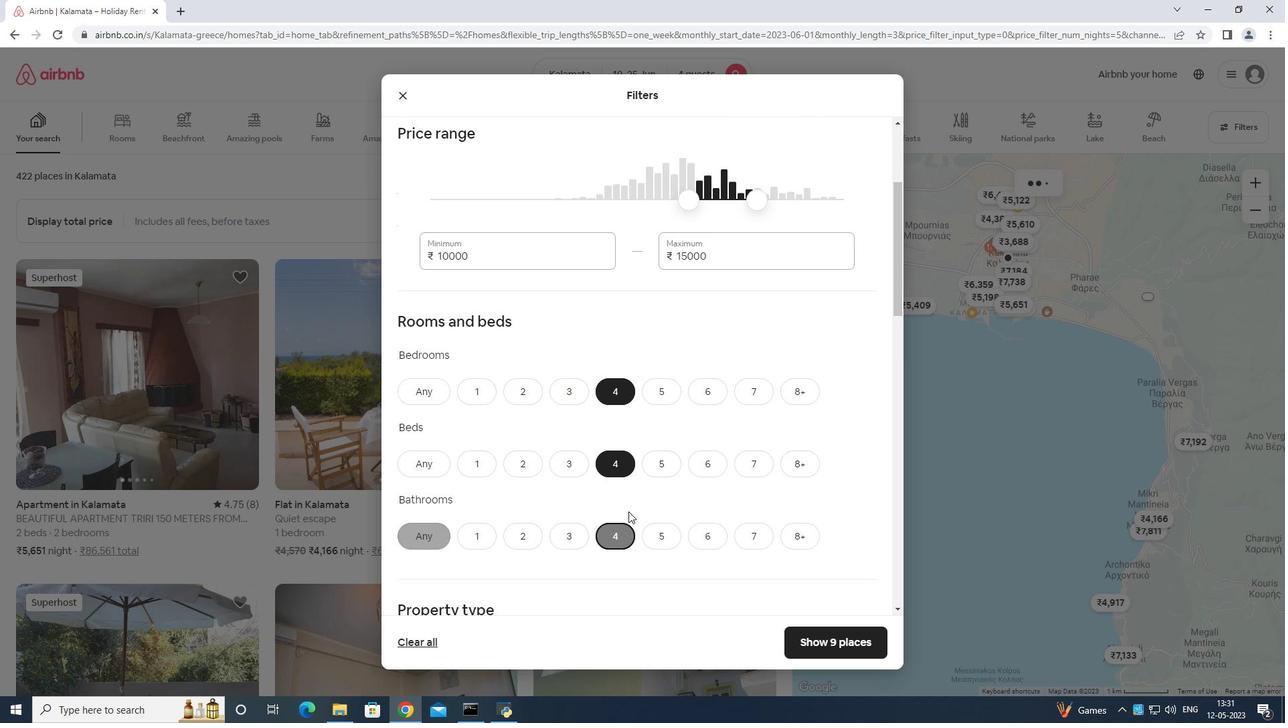 
Action: Mouse moved to (642, 512)
Screenshot: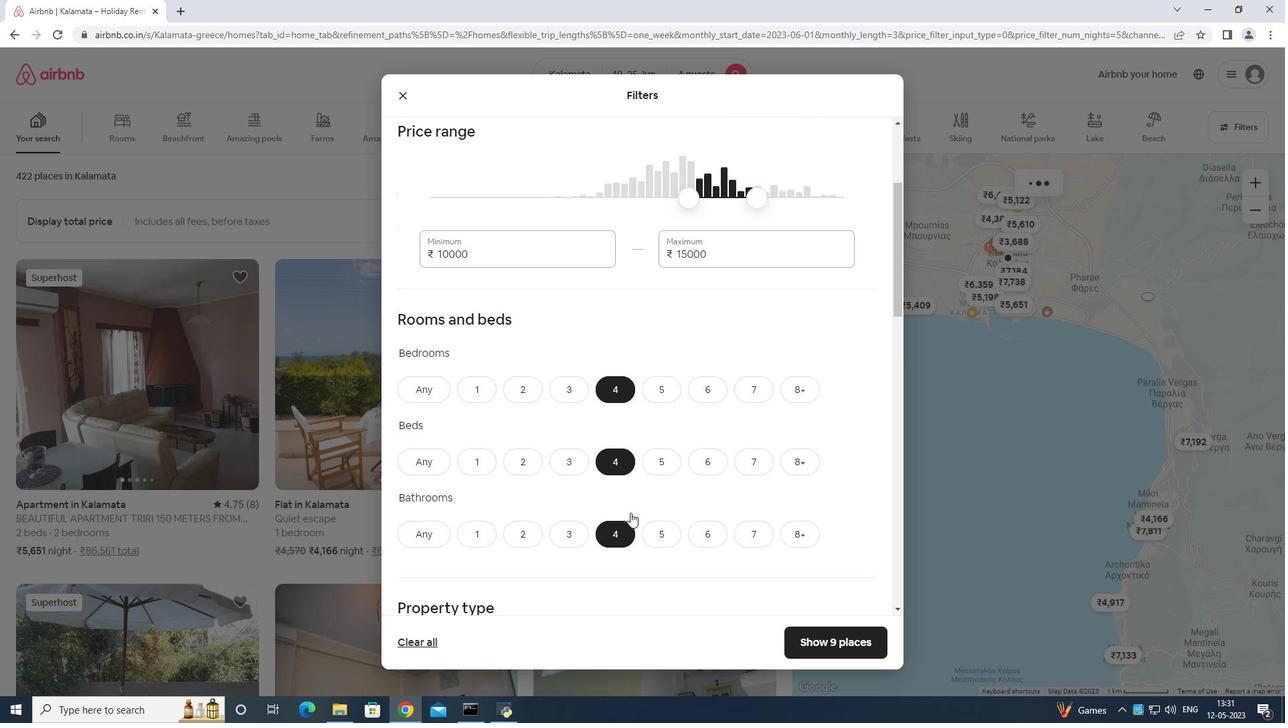
Action: Mouse scrolled (641, 512) with delta (0, 0)
Screenshot: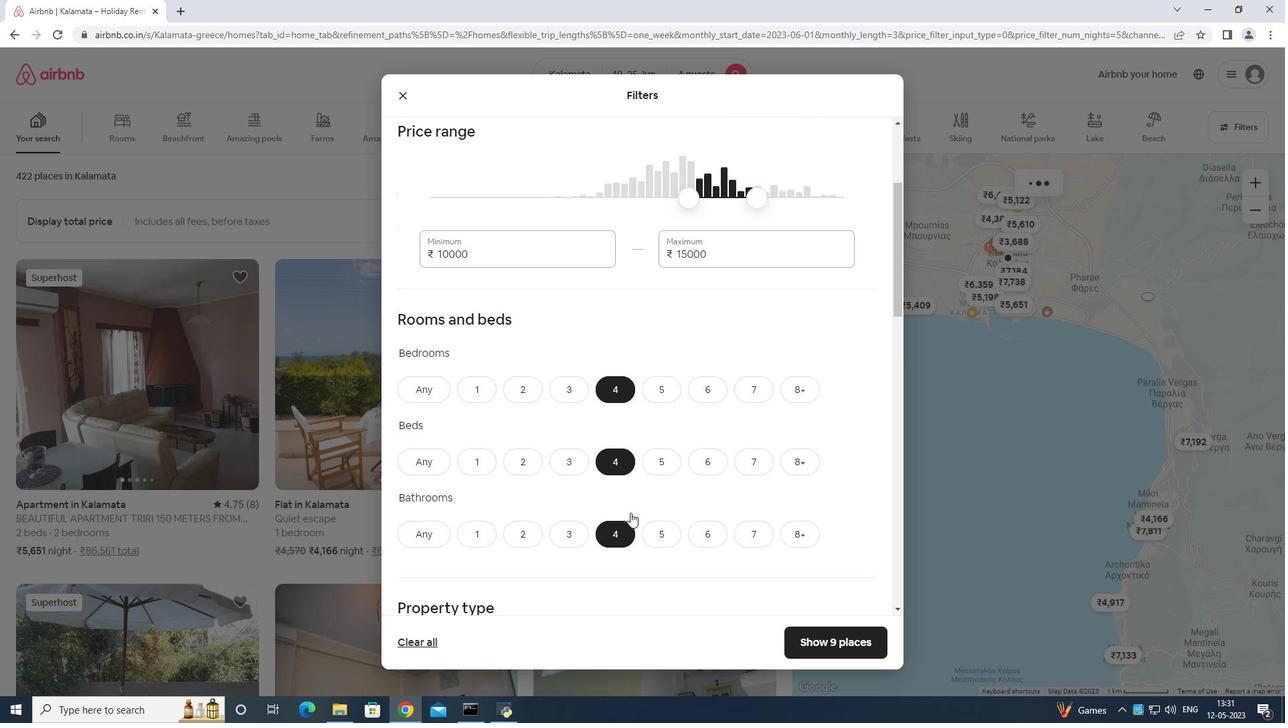 
Action: Mouse moved to (644, 506)
Screenshot: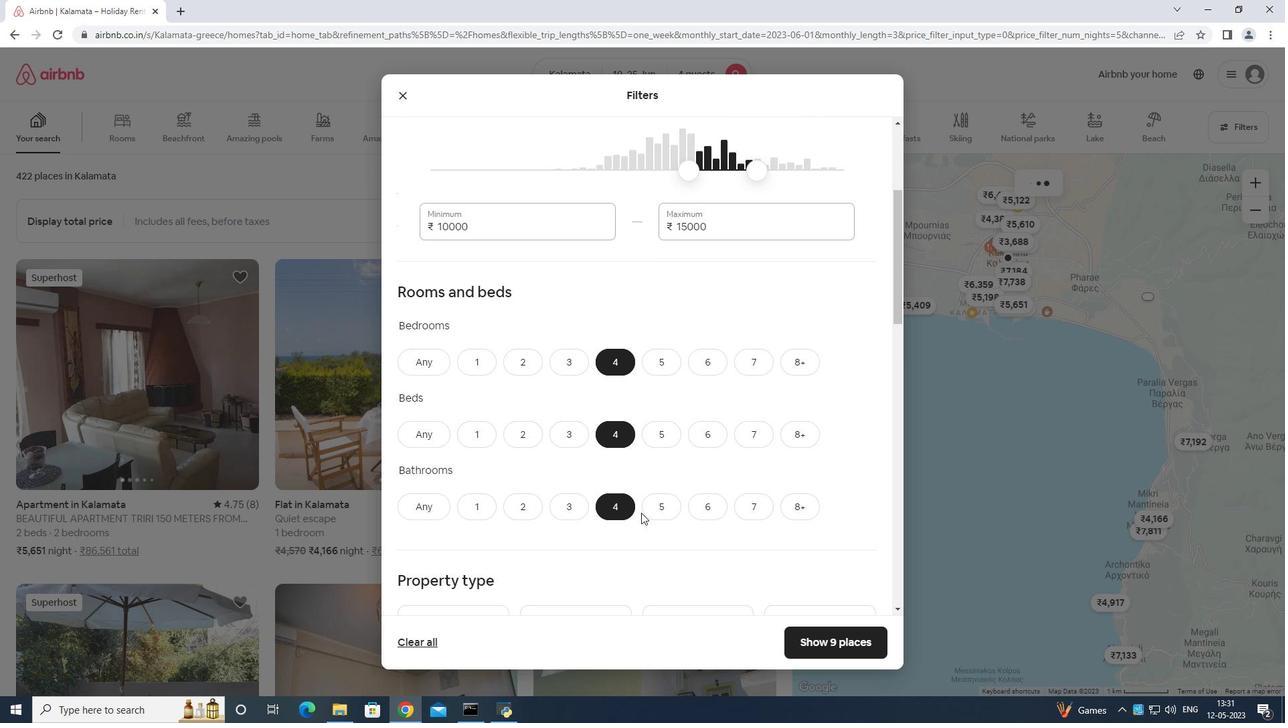 
Action: Mouse scrolled (644, 506) with delta (0, 0)
Screenshot: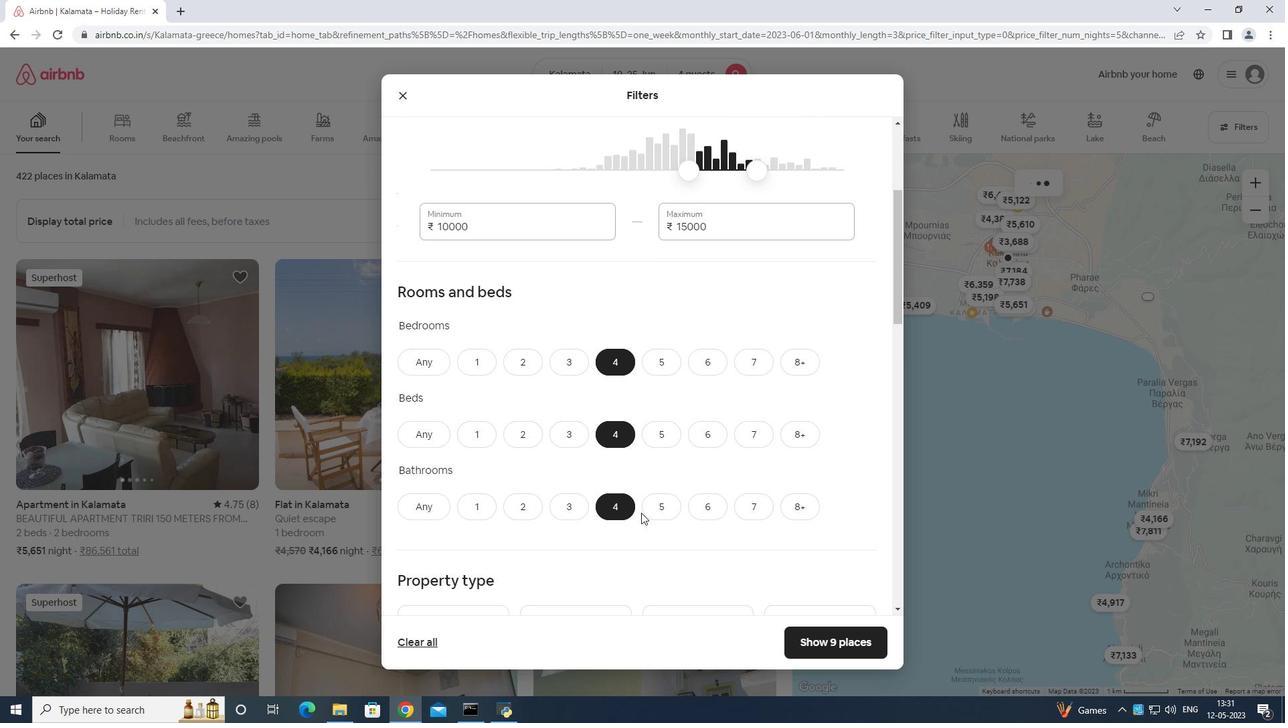 
Action: Mouse moved to (645, 493)
Screenshot: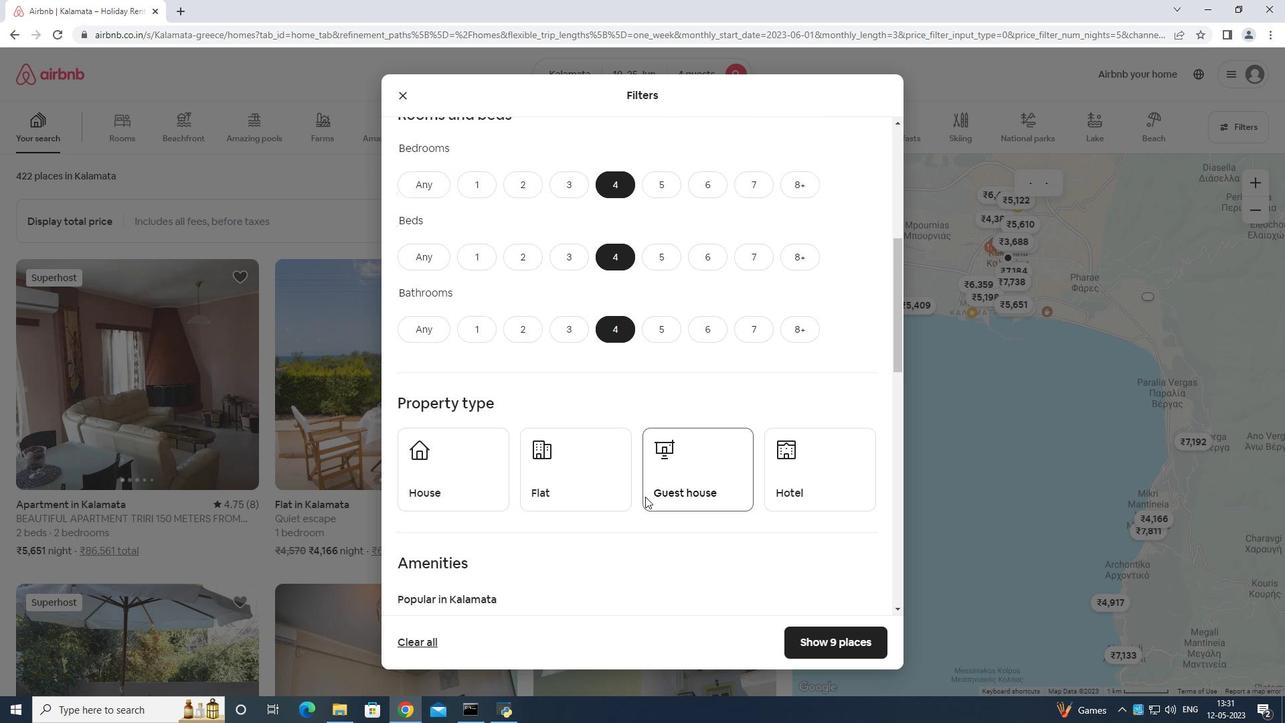 
Action: Mouse scrolled (645, 492) with delta (0, 0)
Screenshot: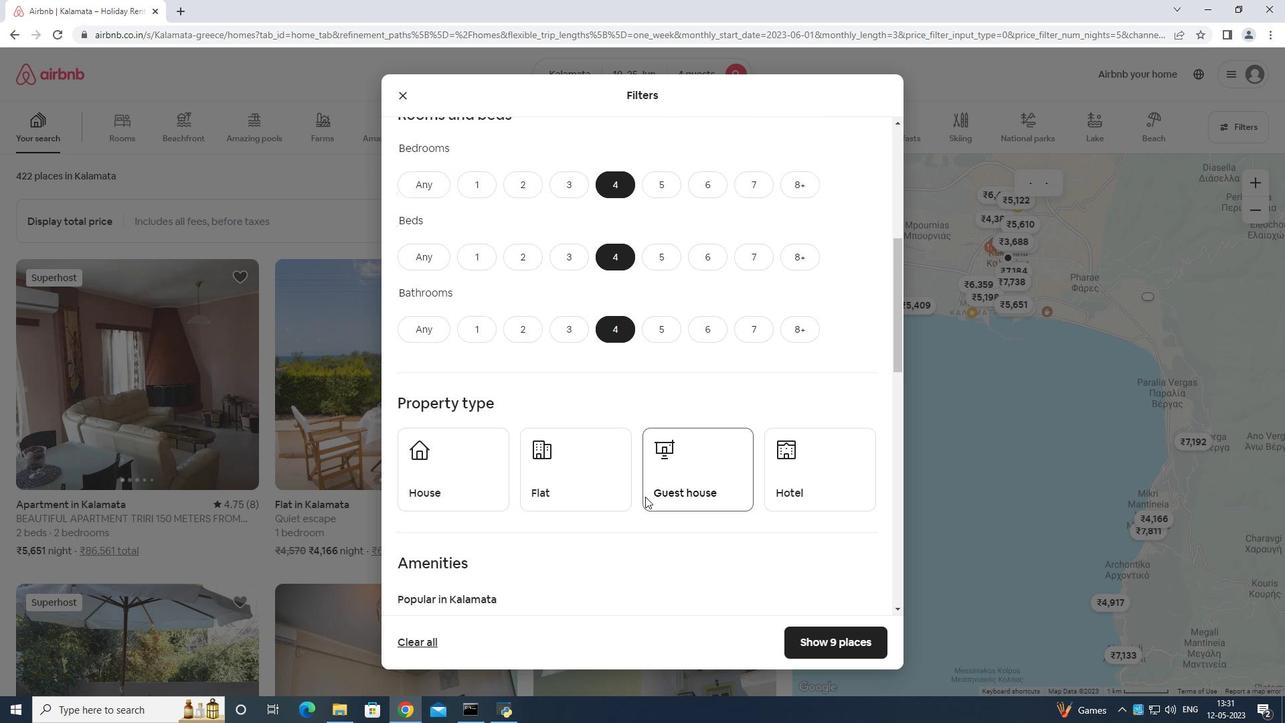 
Action: Mouse moved to (468, 350)
Screenshot: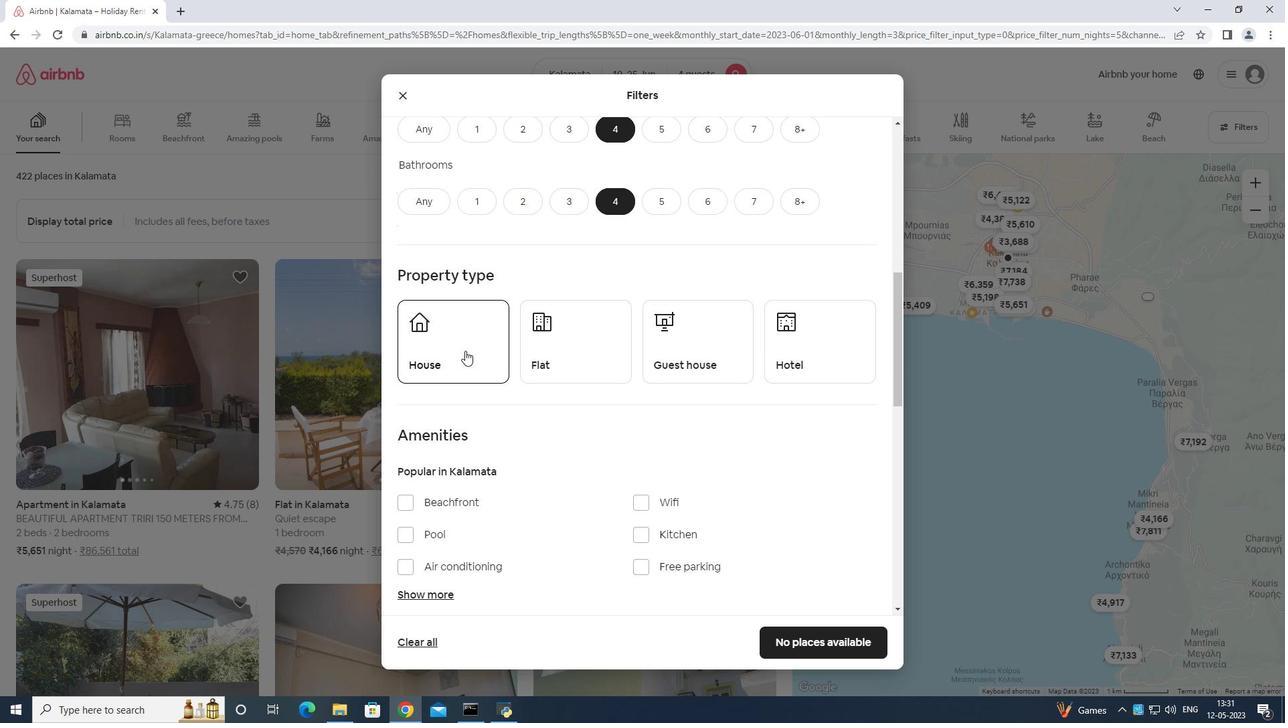 
Action: Mouse pressed left at (468, 350)
Screenshot: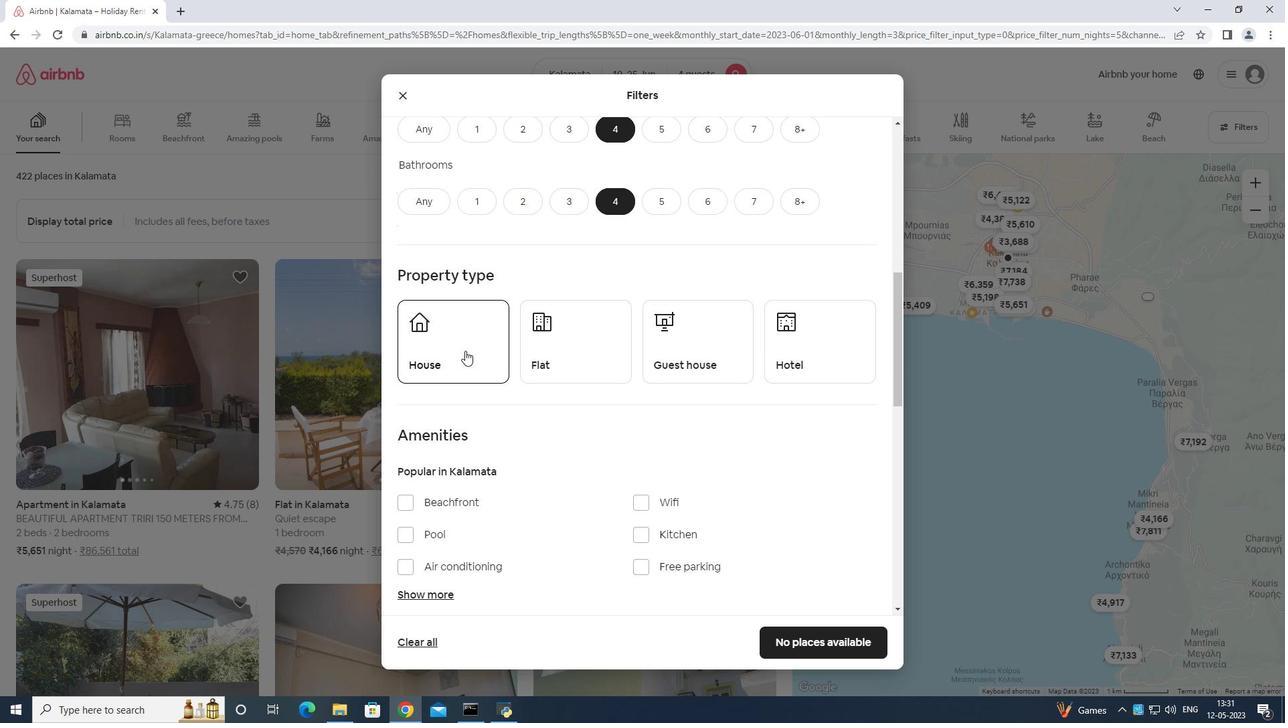 
Action: Mouse moved to (575, 358)
Screenshot: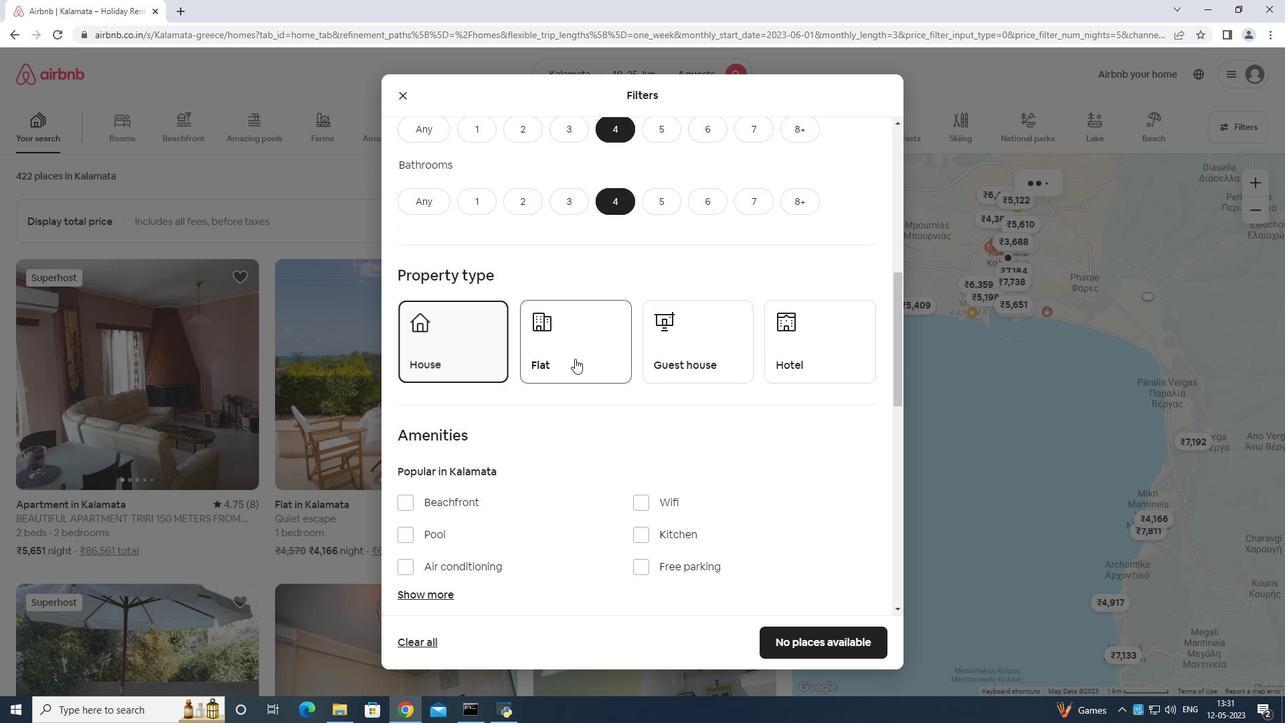 
Action: Mouse pressed left at (575, 358)
Screenshot: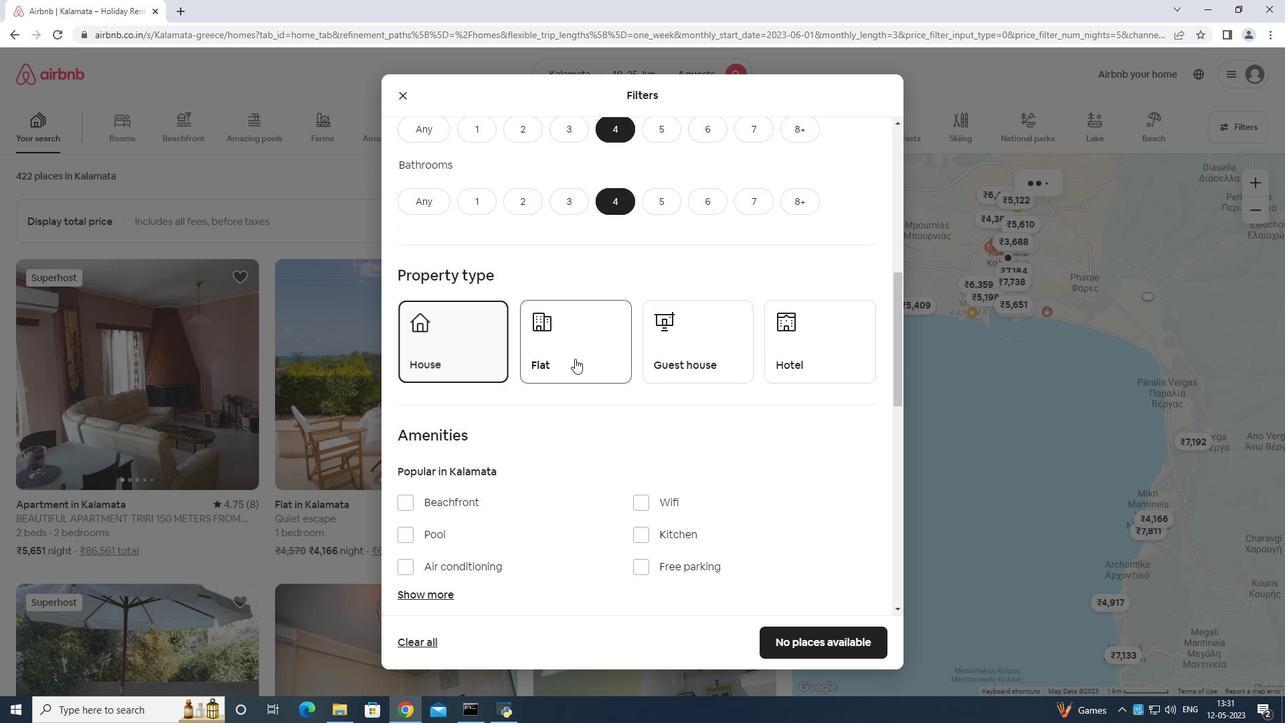 
Action: Mouse moved to (671, 352)
Screenshot: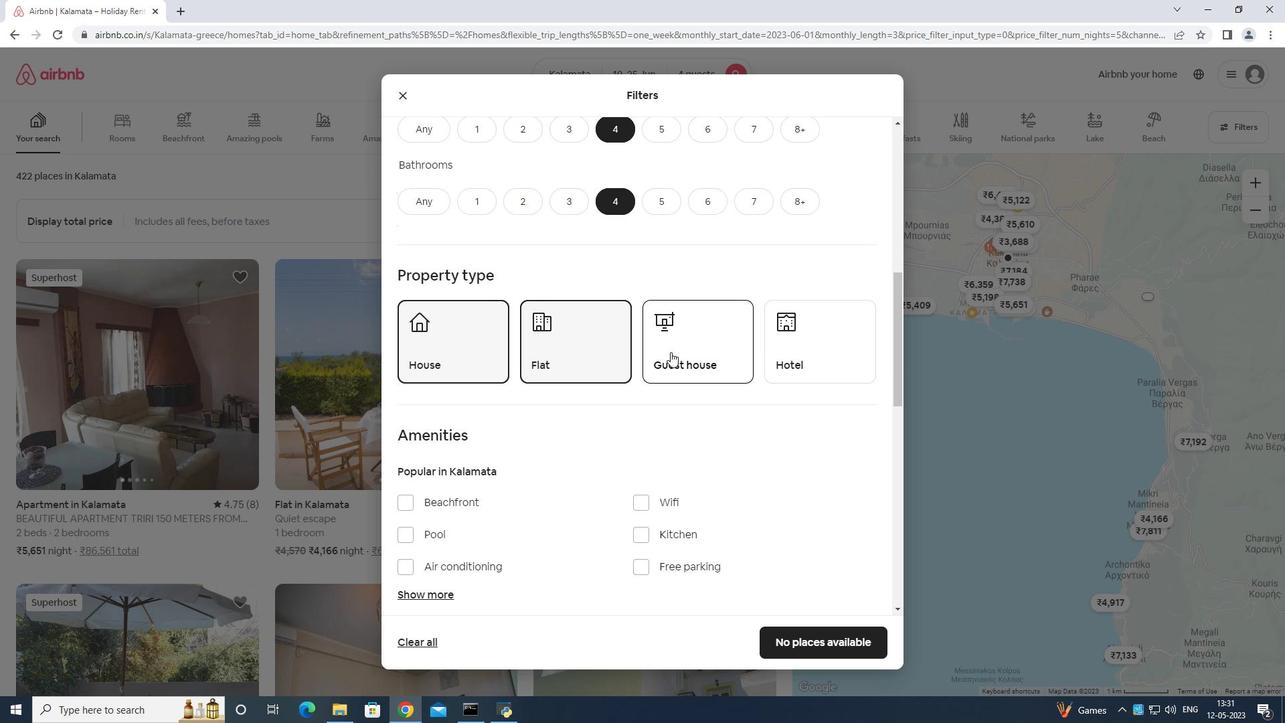 
Action: Mouse pressed left at (671, 352)
Screenshot: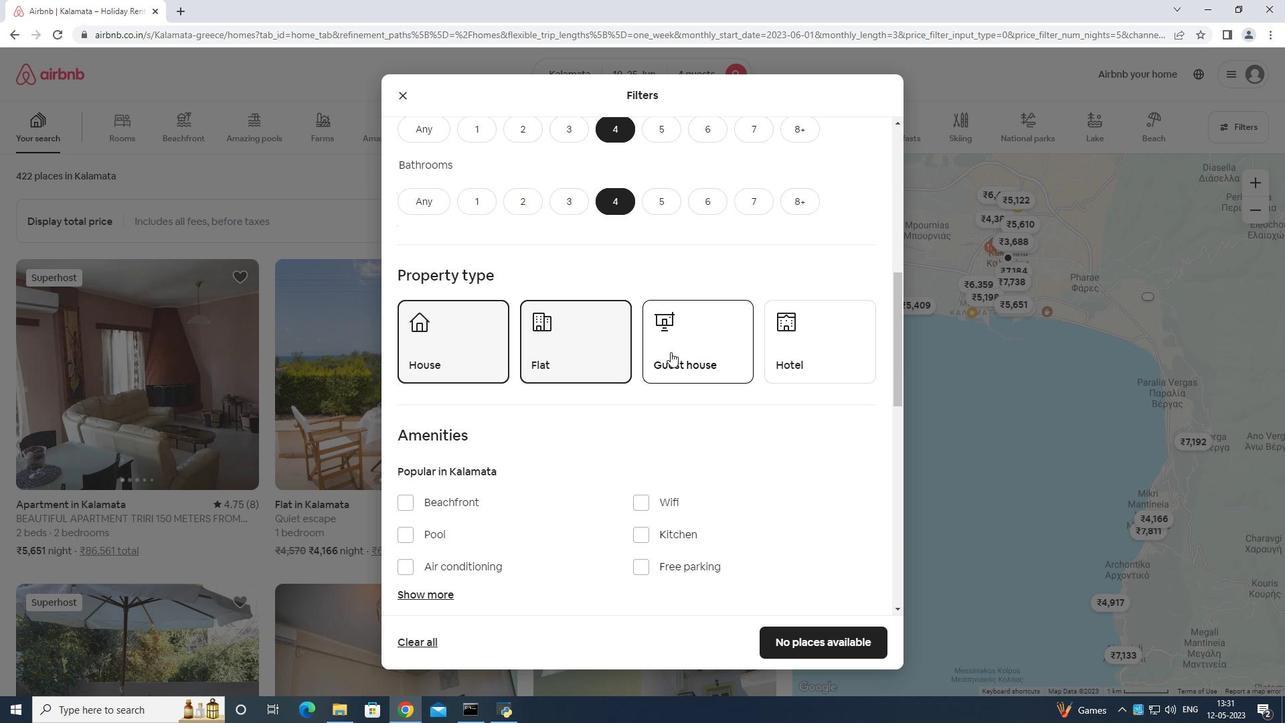 
Action: Mouse moved to (762, 336)
Screenshot: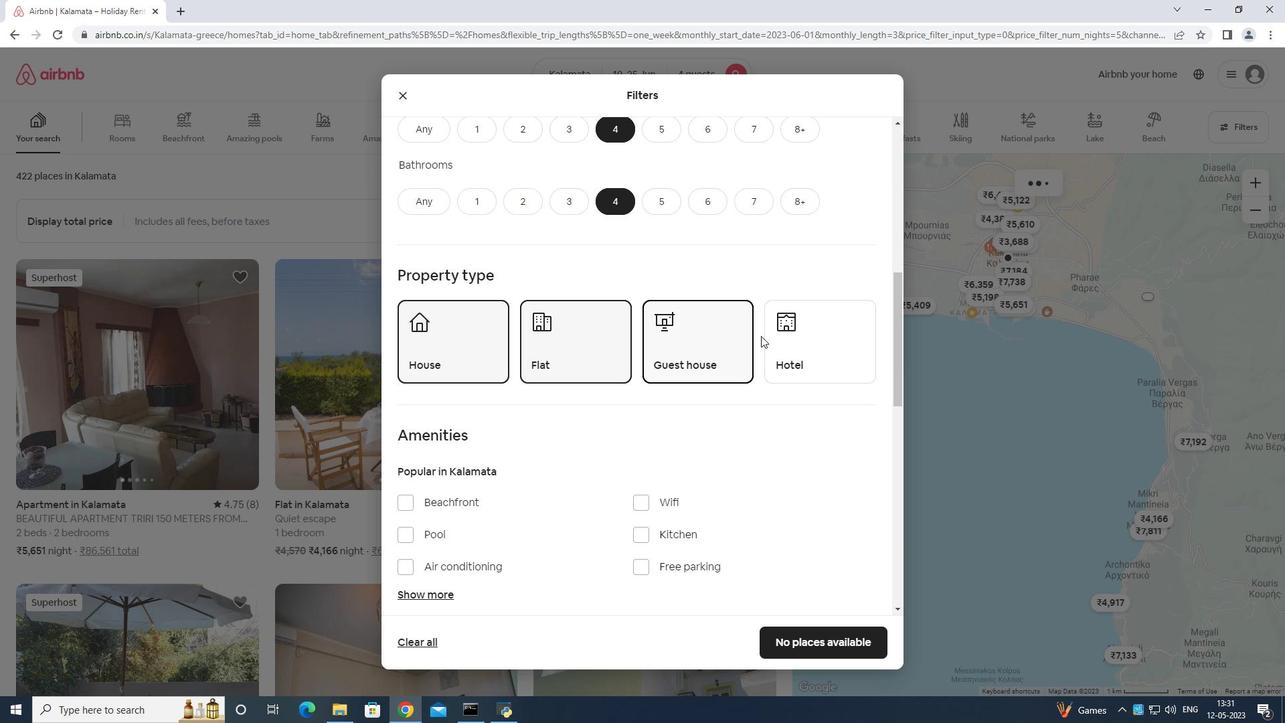 
Action: Mouse pressed left at (762, 336)
Screenshot: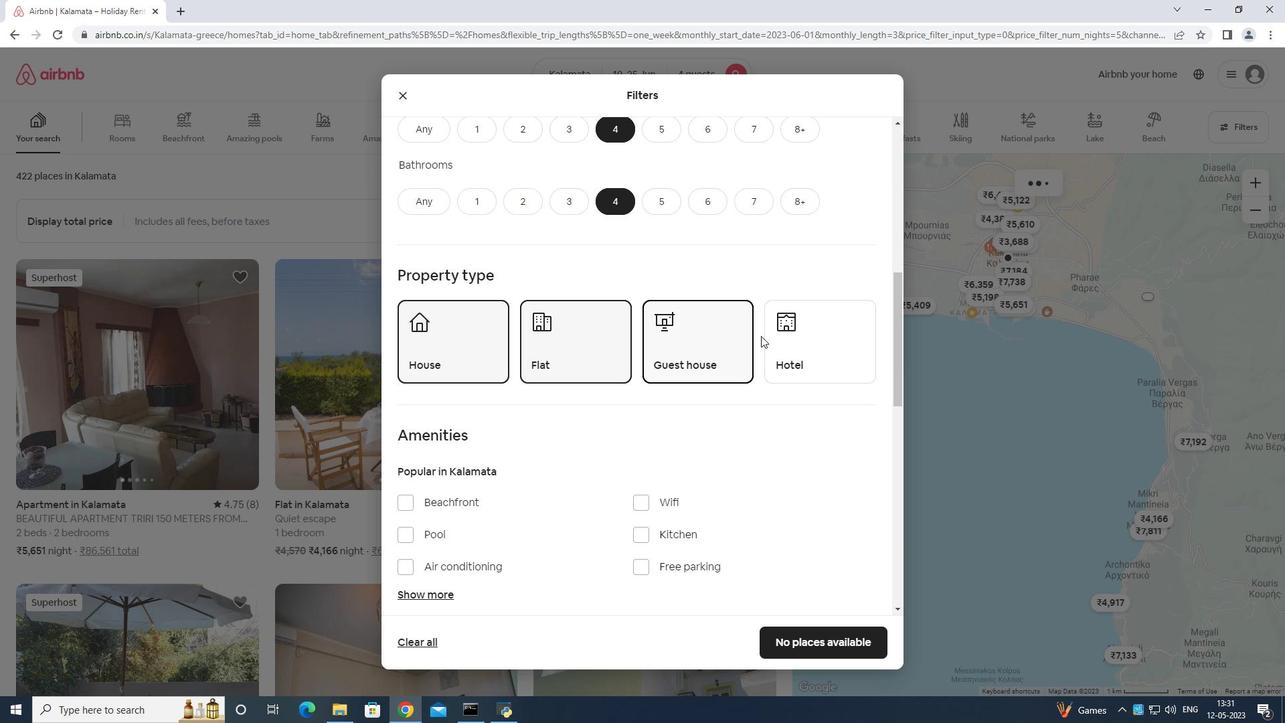 
Action: Mouse moved to (801, 330)
Screenshot: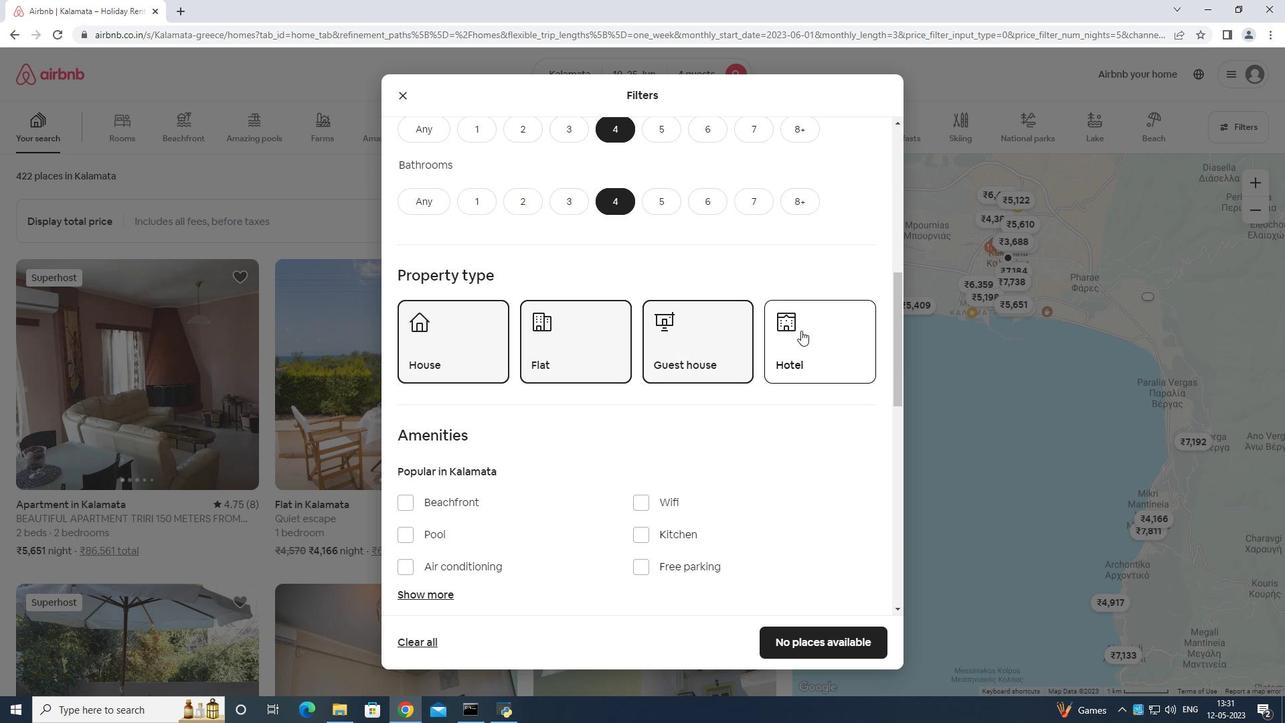 
Action: Mouse pressed left at (801, 330)
Screenshot: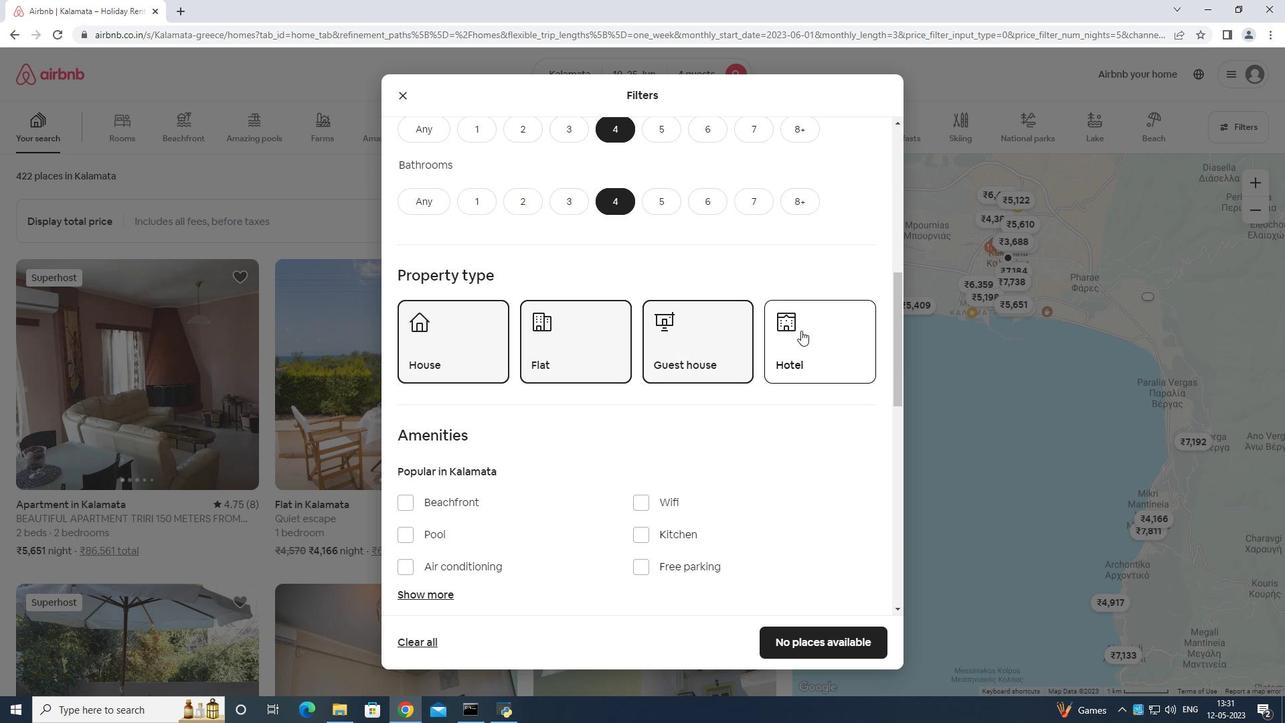 
Action: Mouse moved to (804, 321)
Screenshot: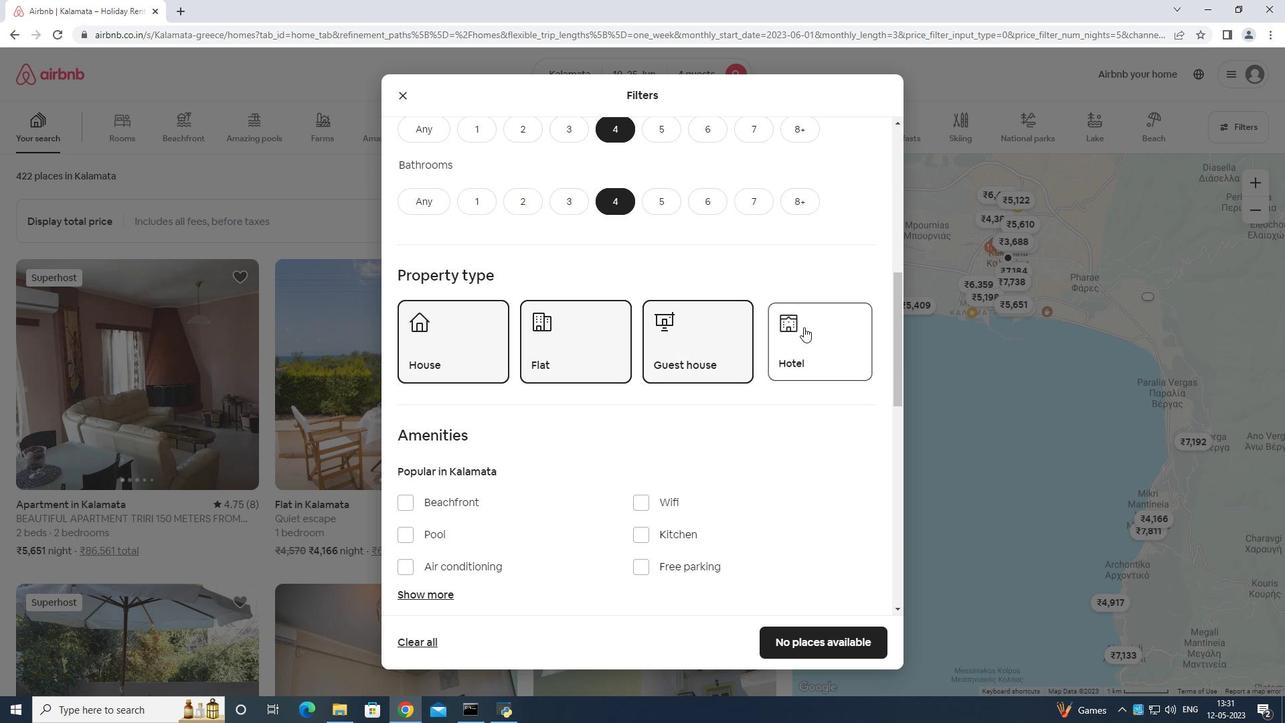
Action: Mouse scrolled (804, 320) with delta (0, 0)
Screenshot: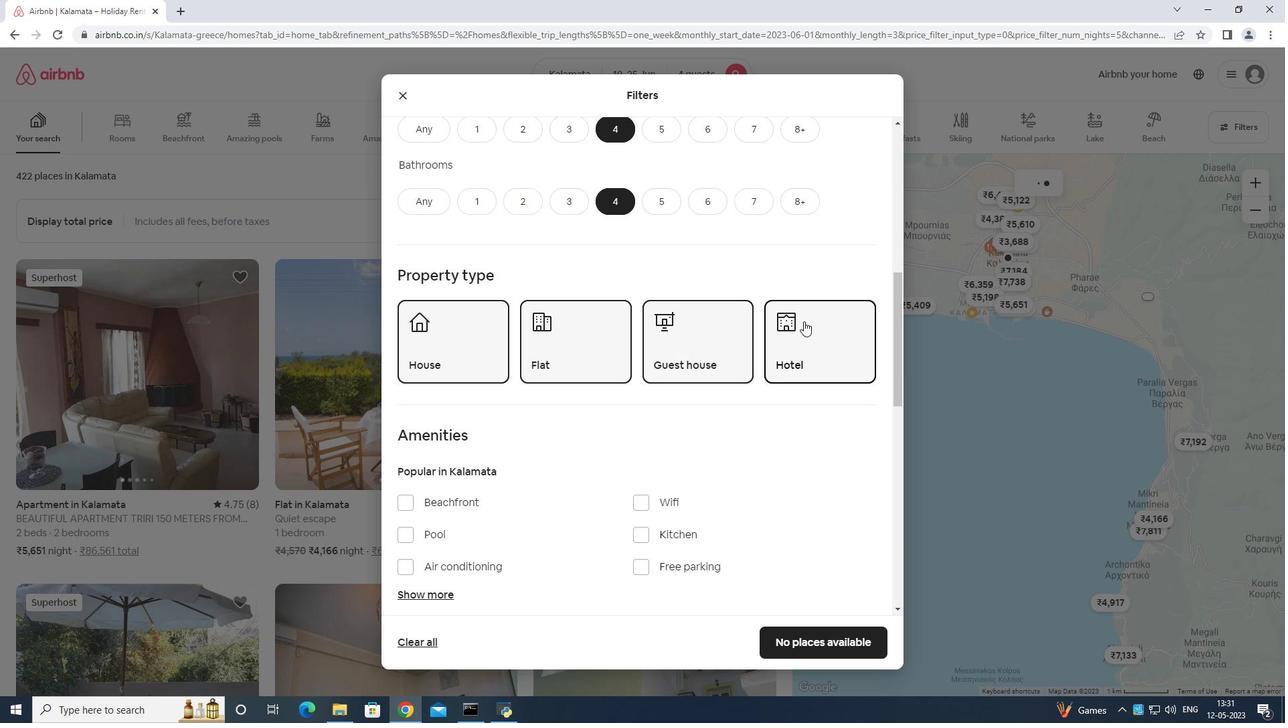 
Action: Mouse moved to (636, 434)
Screenshot: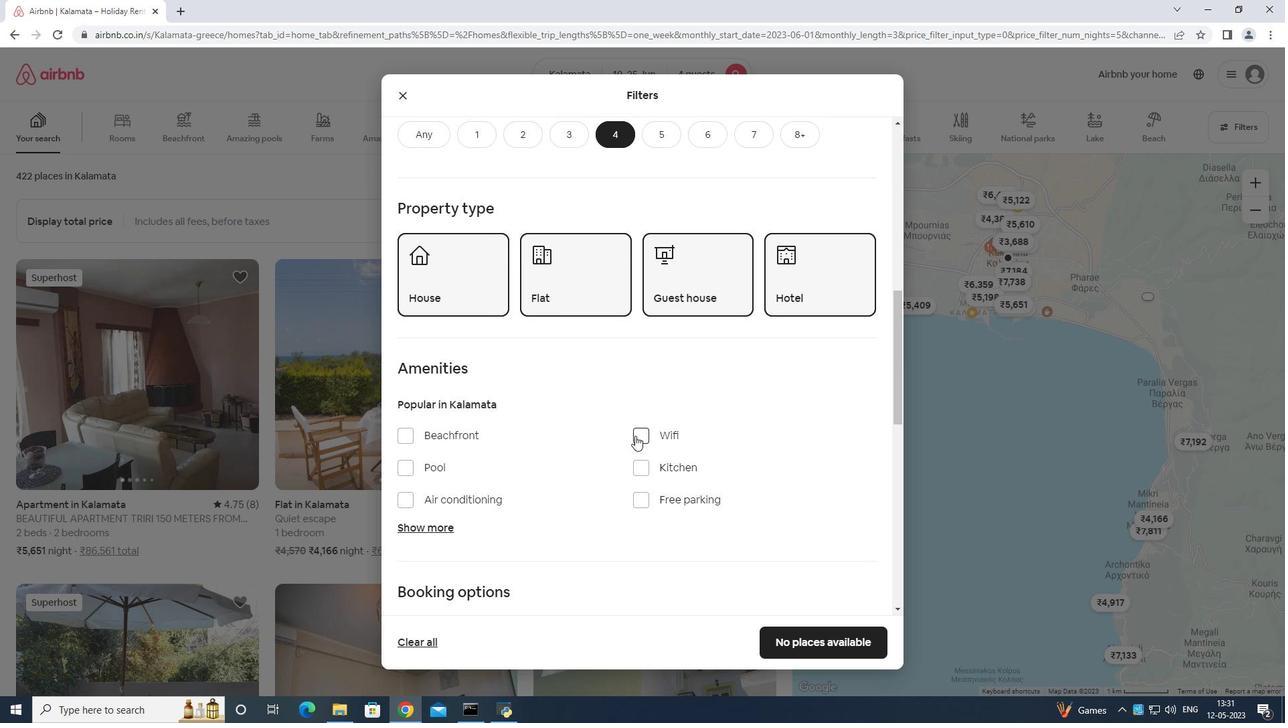 
Action: Mouse pressed left at (636, 434)
Screenshot: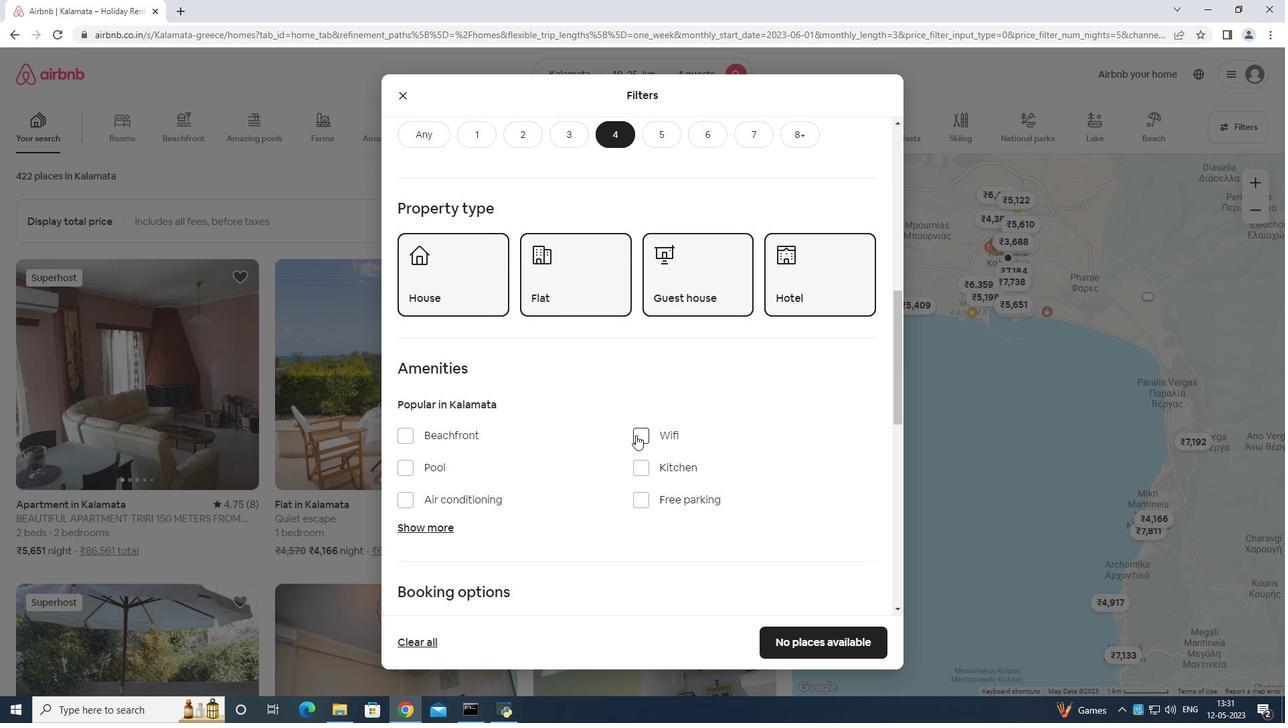 
Action: Mouse moved to (636, 491)
Screenshot: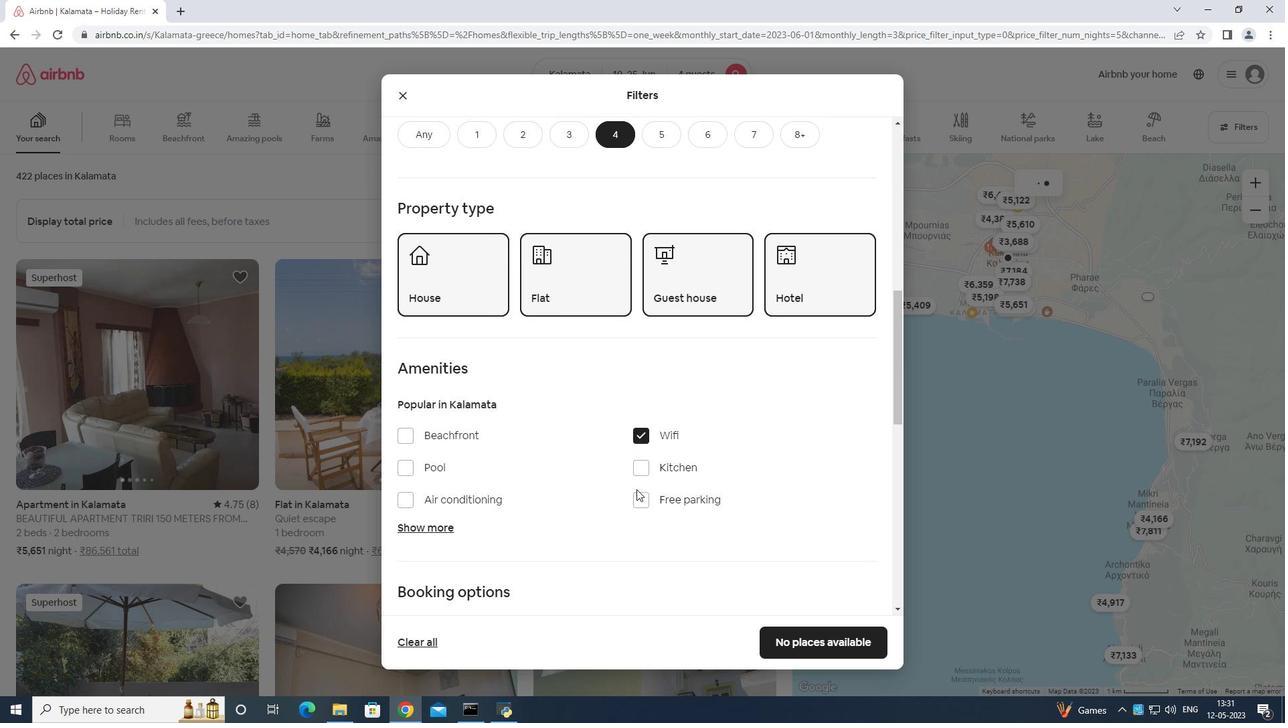 
Action: Mouse pressed left at (636, 491)
Screenshot: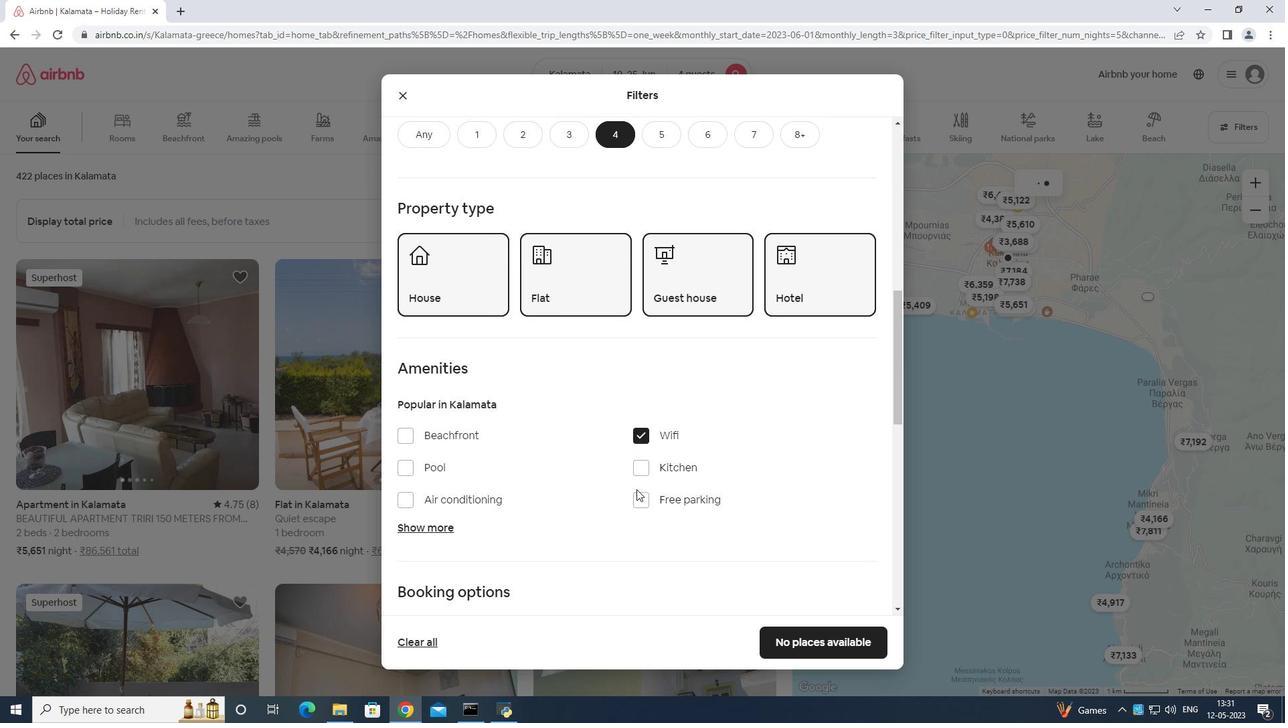 
Action: Mouse moved to (636, 498)
Screenshot: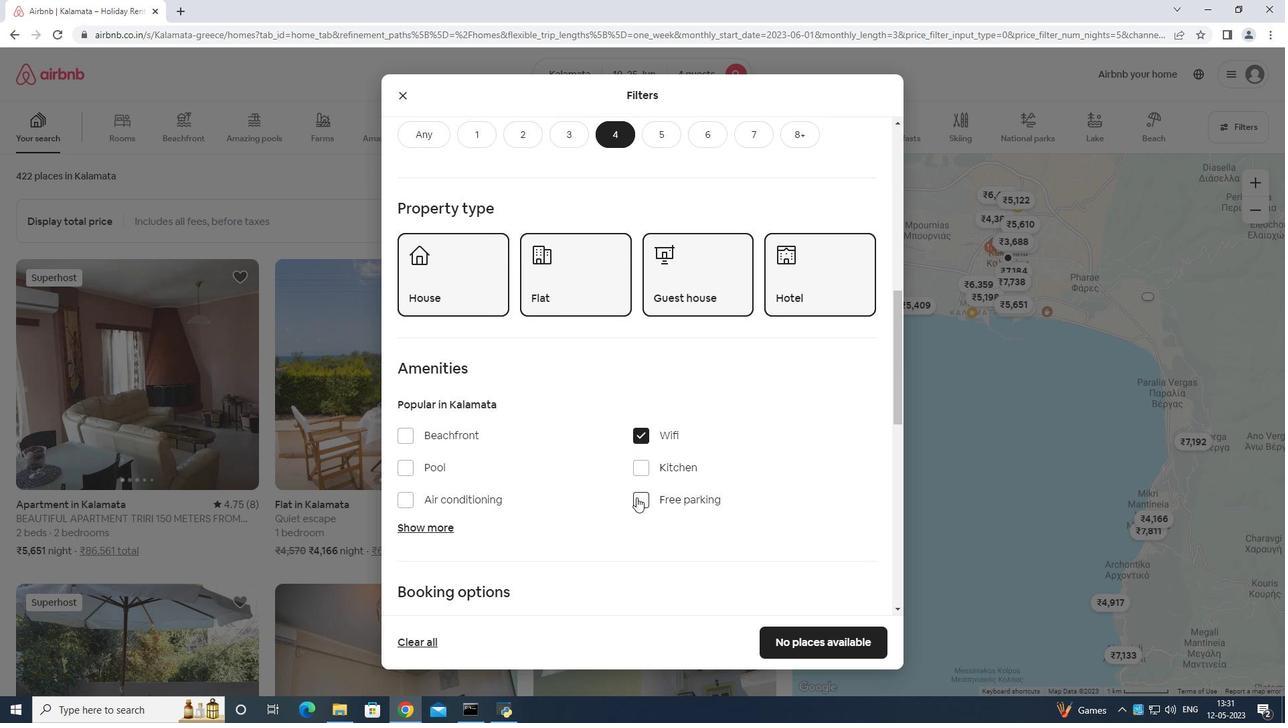 
Action: Mouse pressed left at (636, 498)
Screenshot: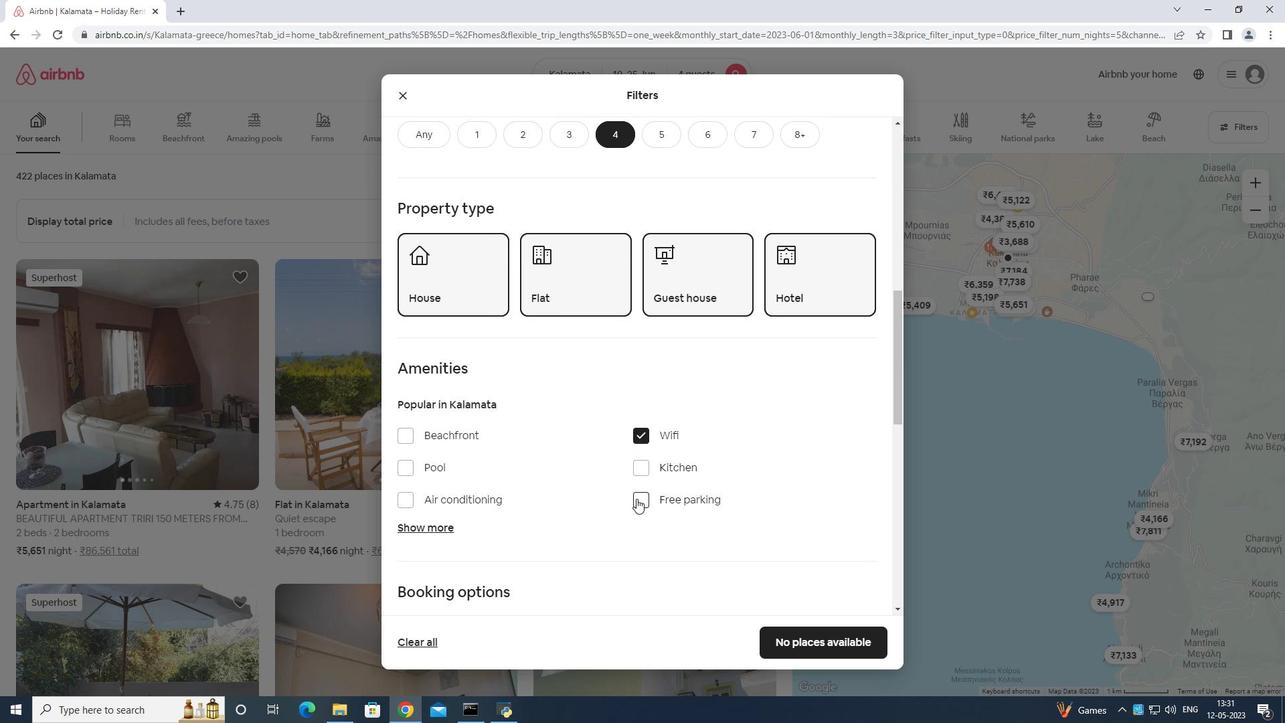 
Action: Mouse moved to (439, 529)
Screenshot: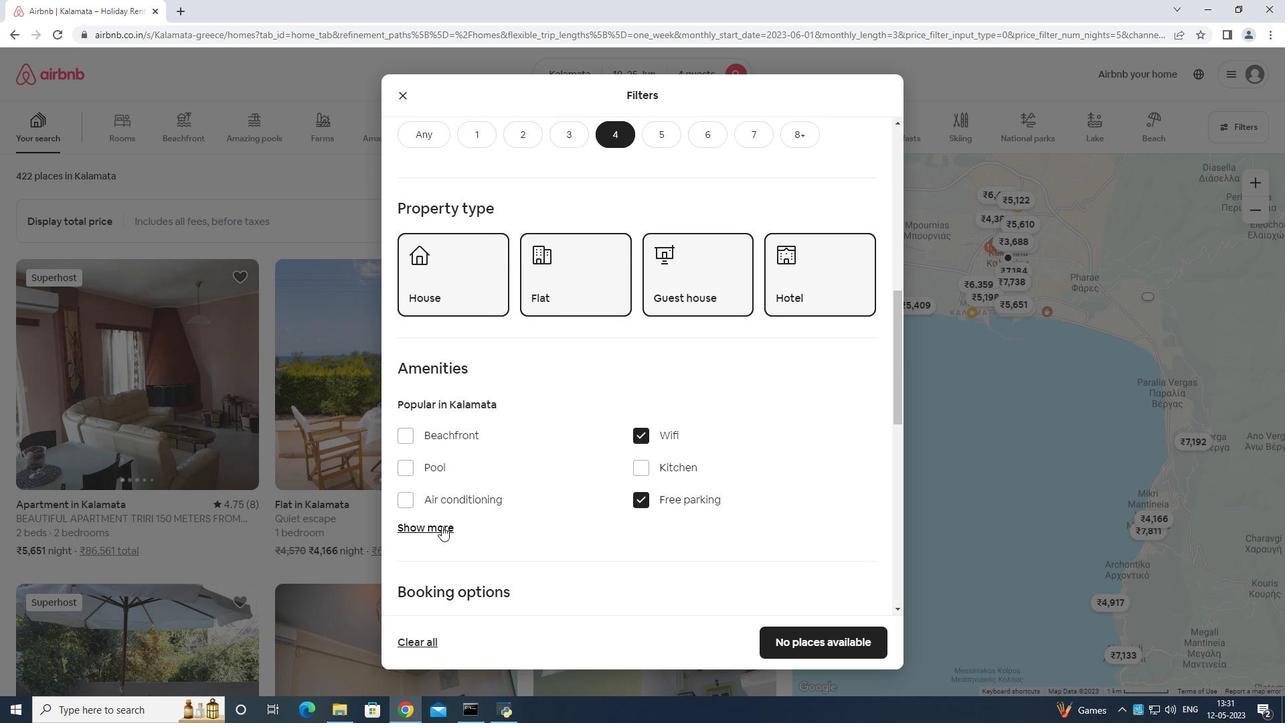 
Action: Mouse pressed left at (439, 529)
Screenshot: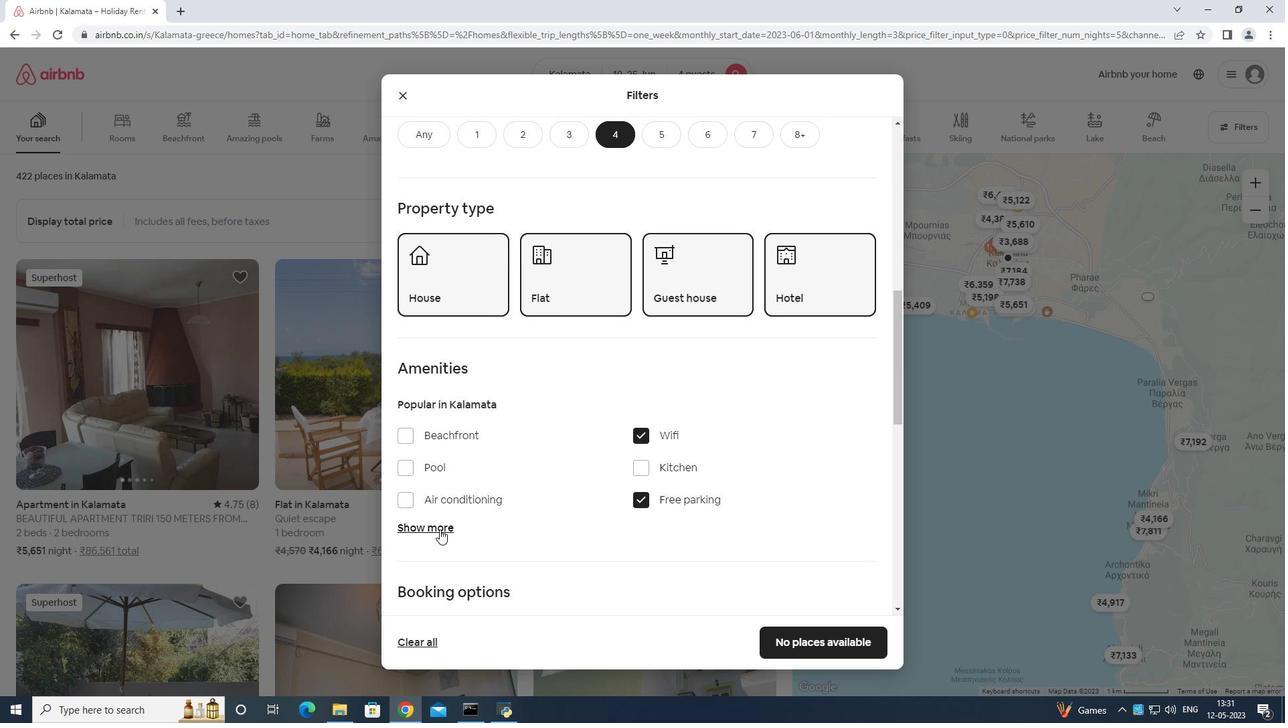 
Action: Mouse moved to (498, 466)
Screenshot: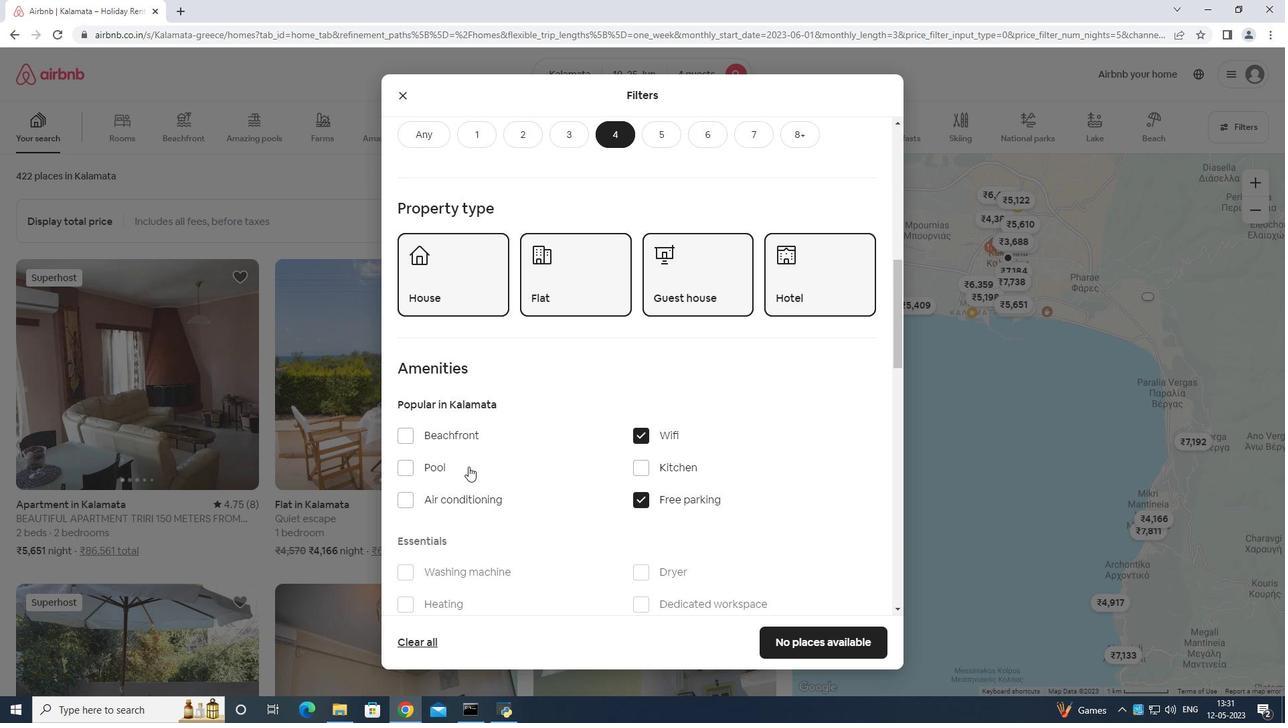 
Action: Mouse scrolled (498, 466) with delta (0, 0)
Screenshot: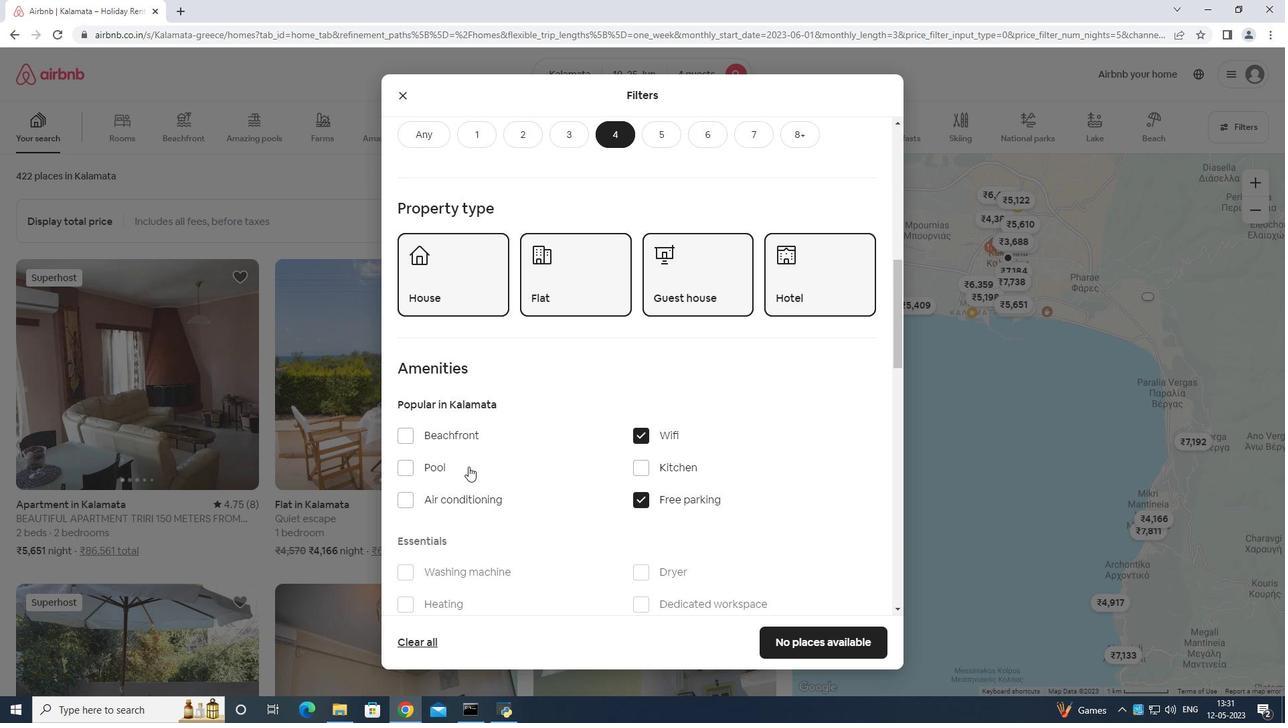 
Action: Mouse moved to (520, 475)
Screenshot: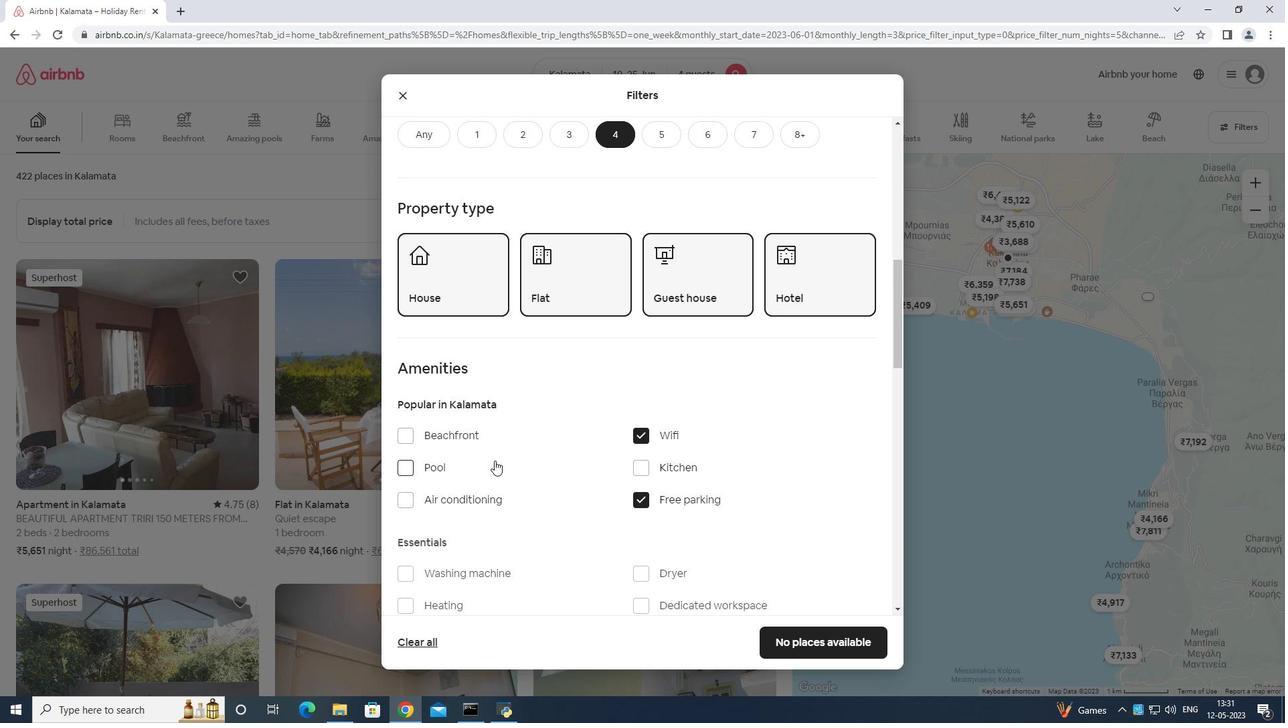 
Action: Mouse scrolled (520, 474) with delta (0, 0)
Screenshot: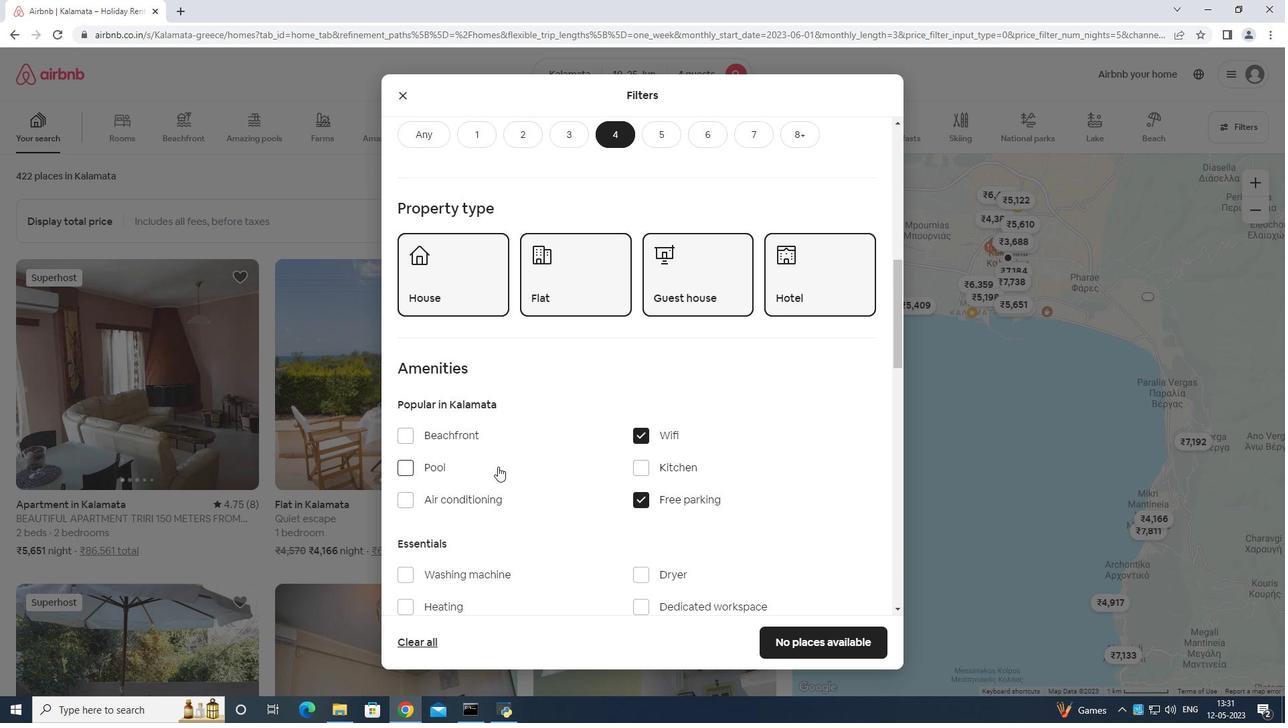 
Action: Mouse moved to (503, 446)
Screenshot: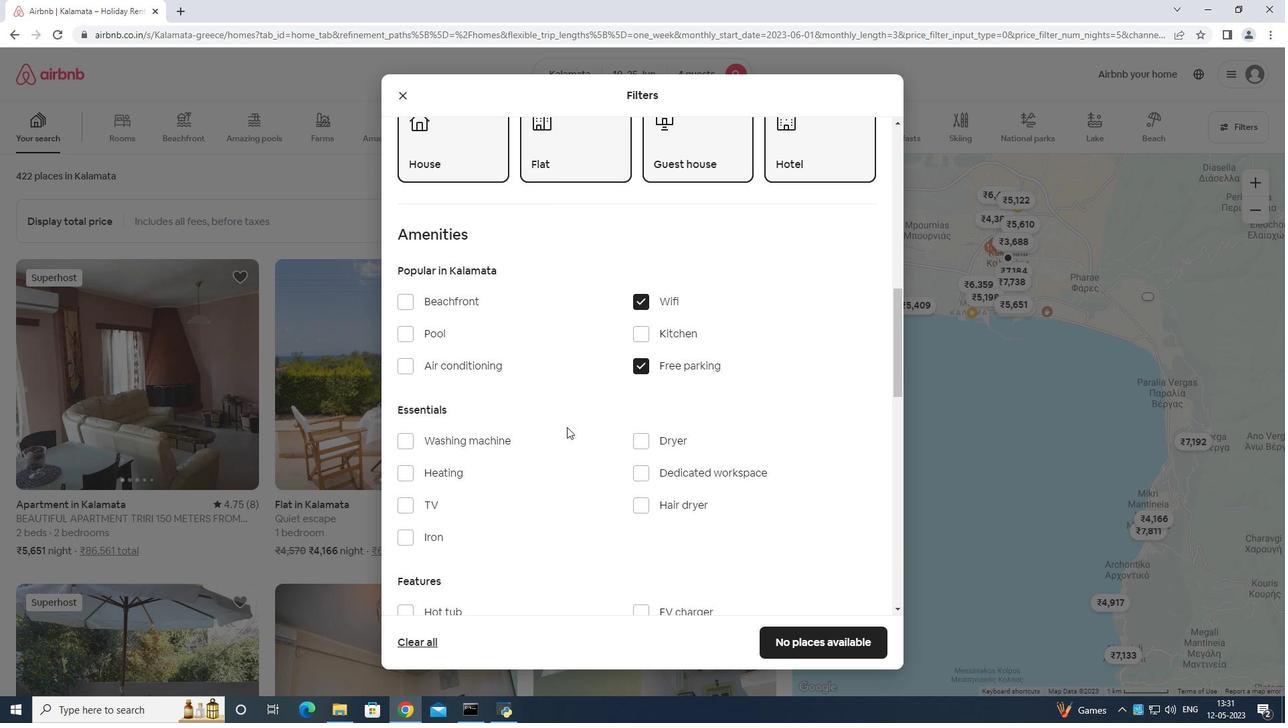 
Action: Mouse scrolled (503, 445) with delta (0, 0)
Screenshot: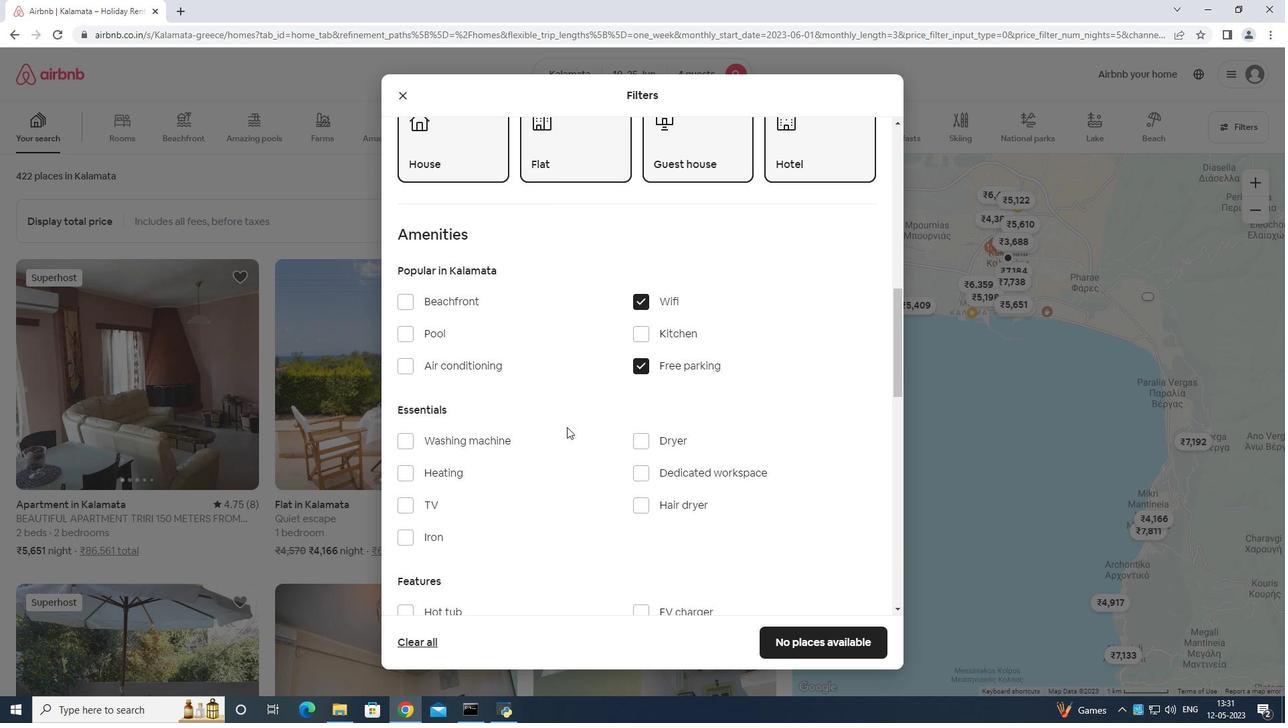 
Action: Mouse moved to (399, 435)
Screenshot: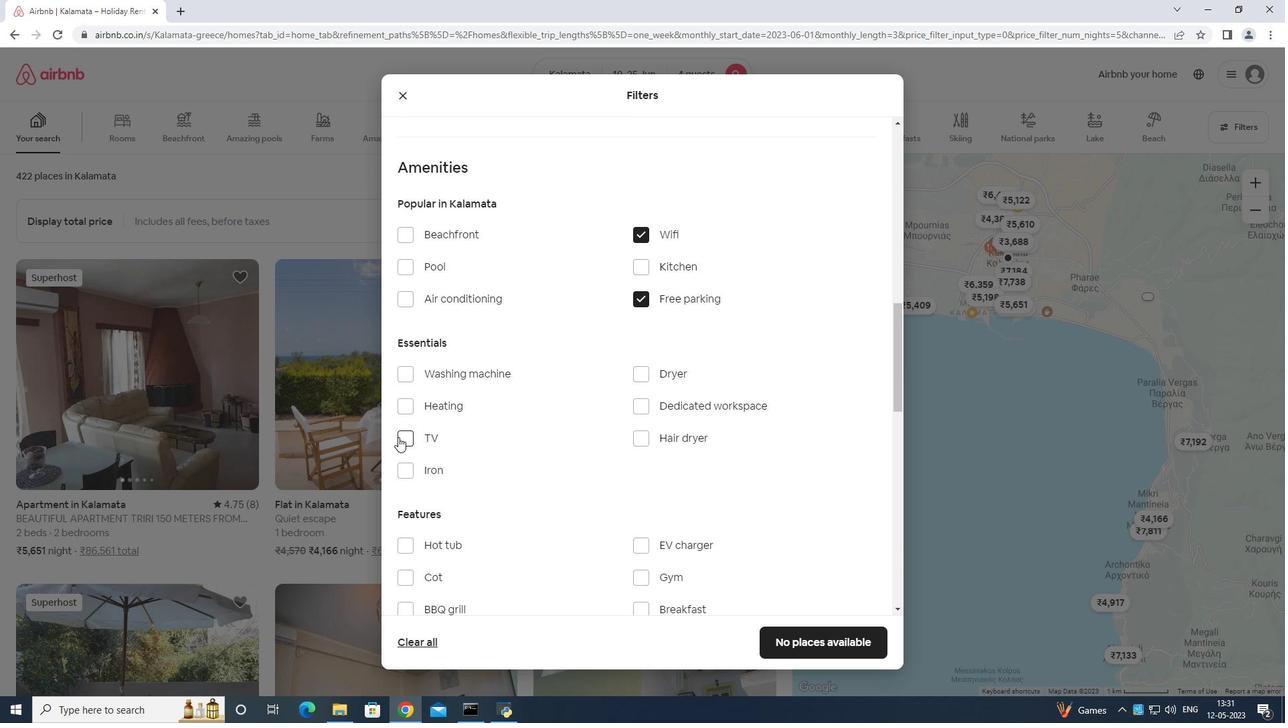 
Action: Mouse pressed left at (399, 435)
Screenshot: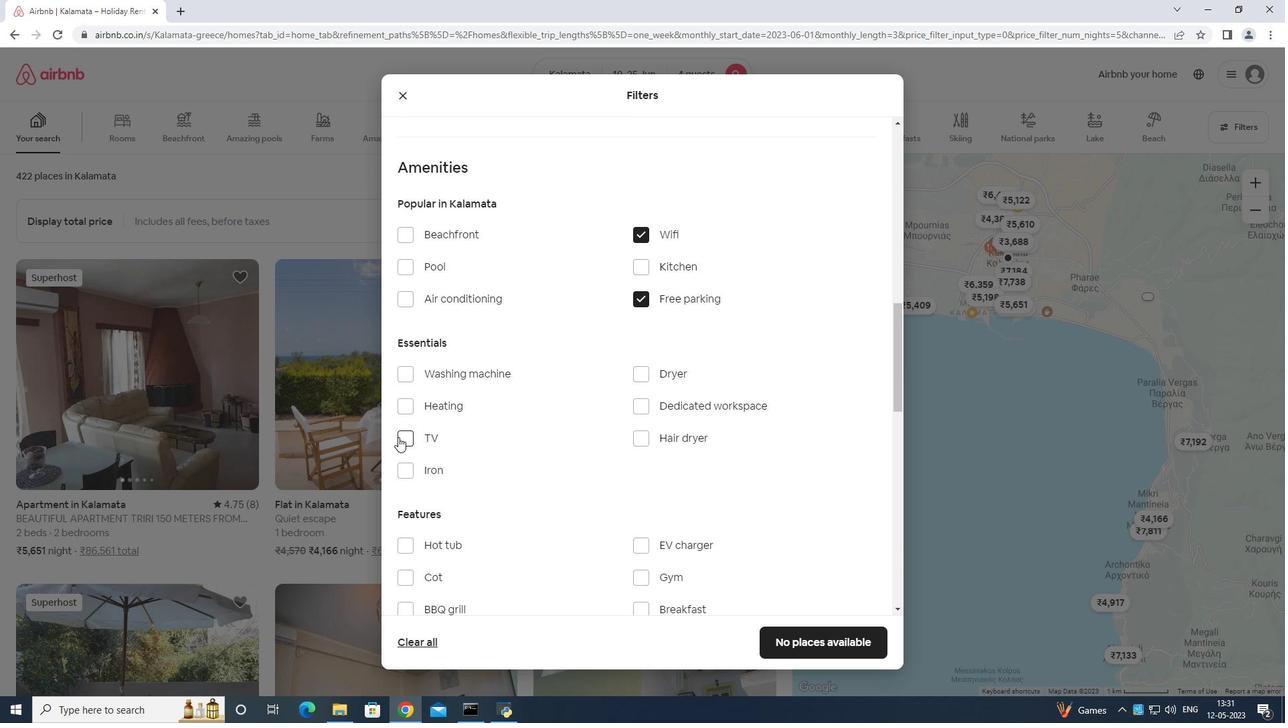 
Action: Mouse moved to (450, 435)
Screenshot: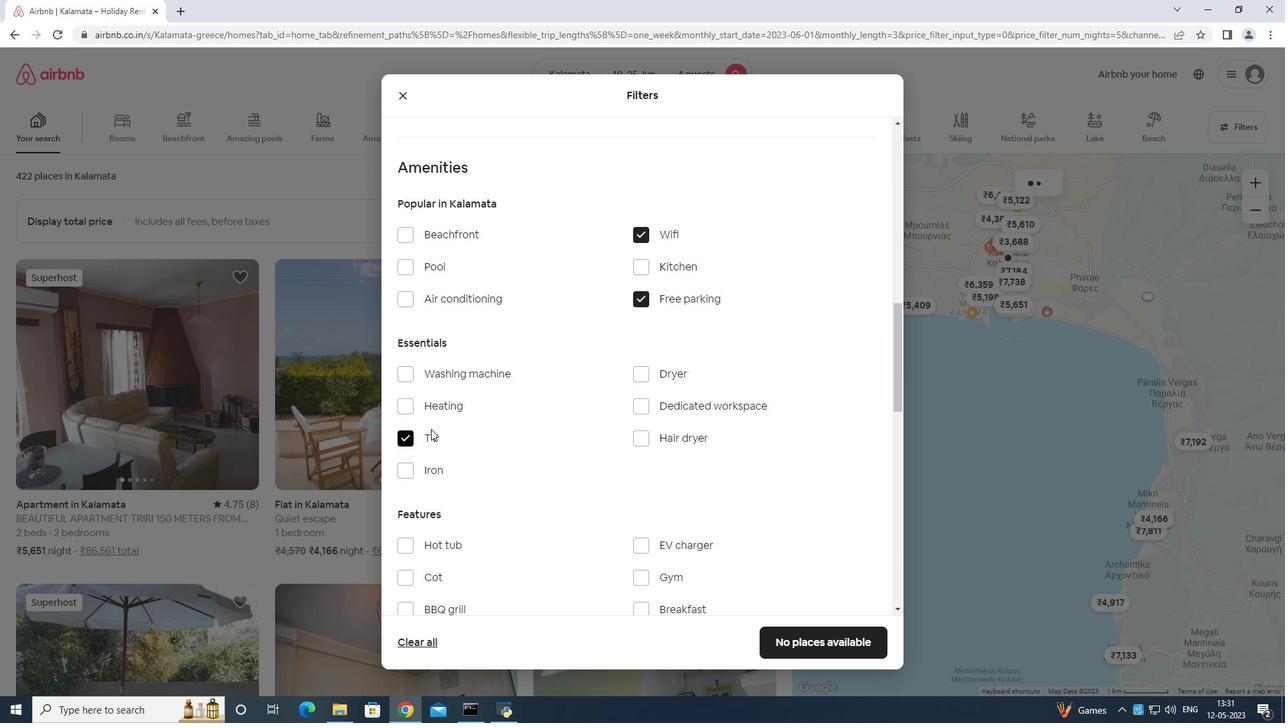 
Action: Mouse scrolled (450, 434) with delta (0, 0)
Screenshot: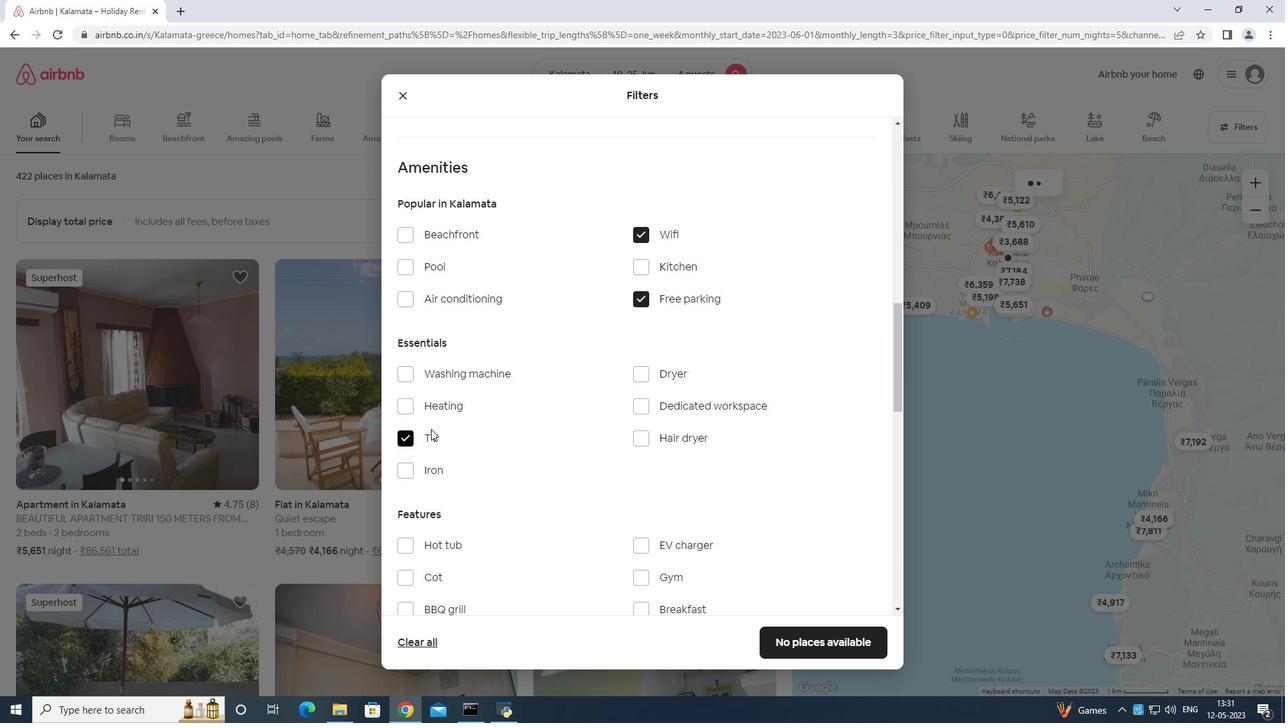 
Action: Mouse moved to (474, 447)
Screenshot: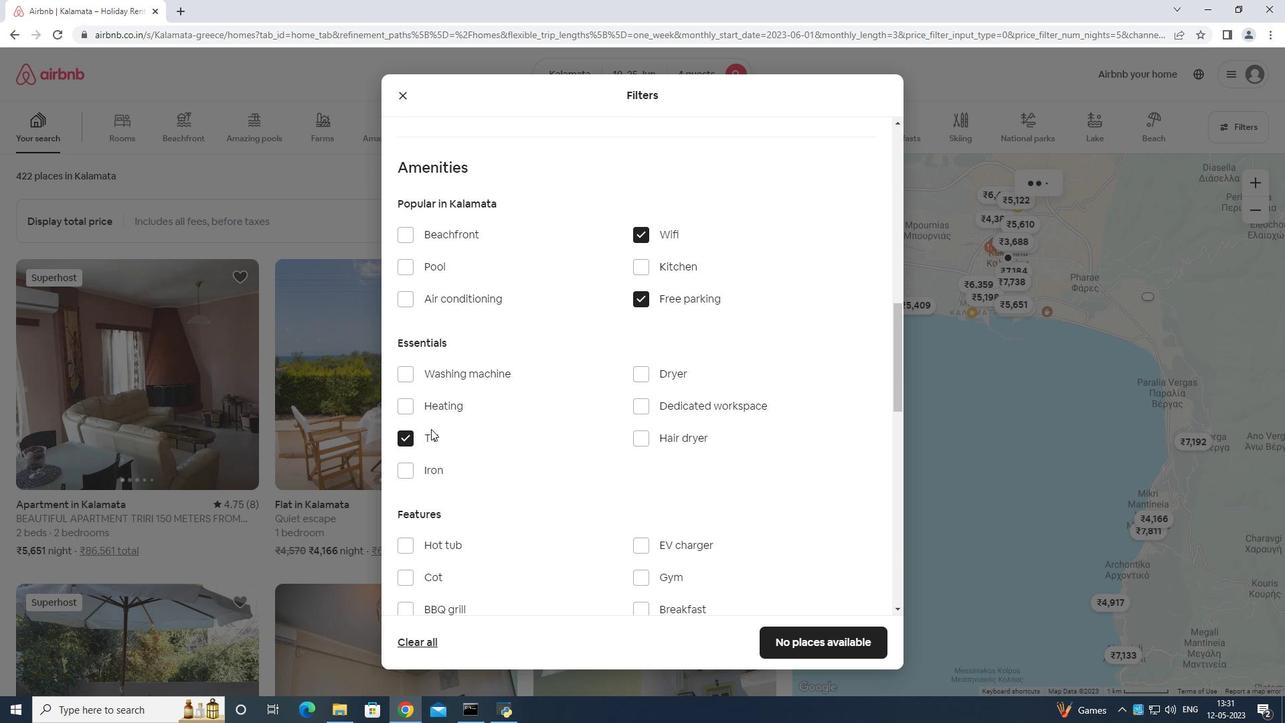 
Action: Mouse scrolled (474, 446) with delta (0, 0)
Screenshot: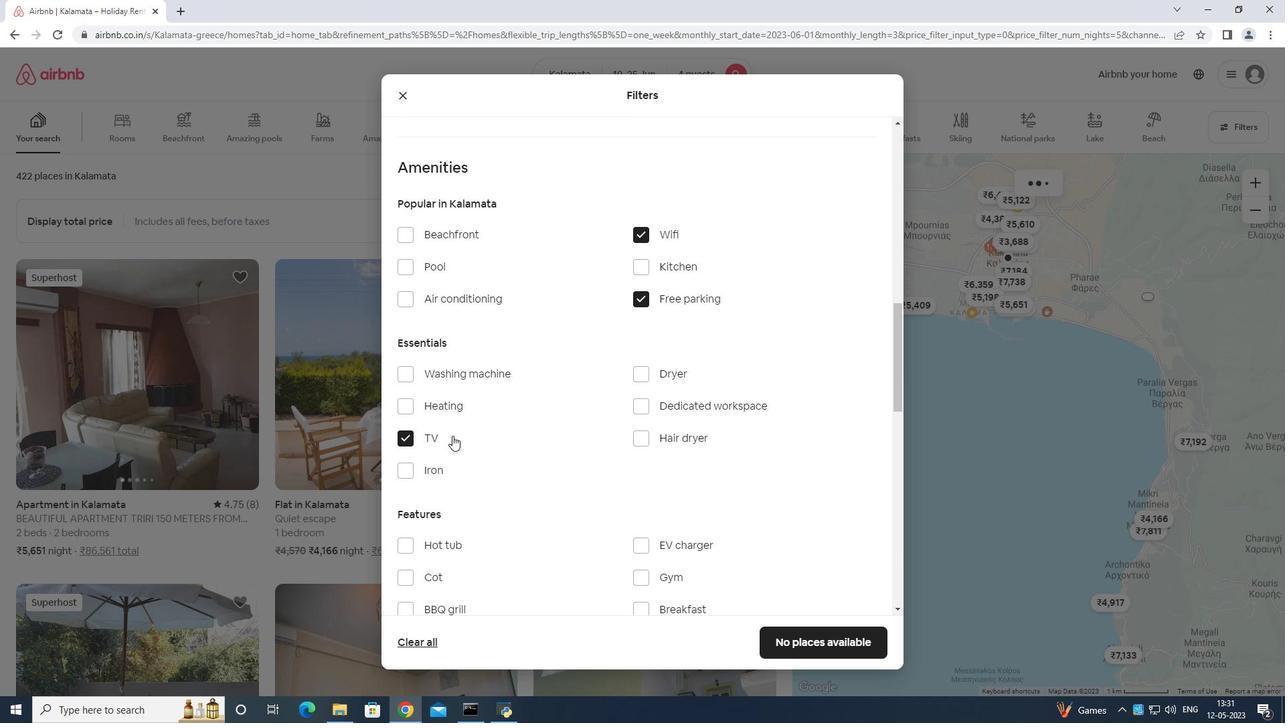 
Action: Mouse moved to (489, 449)
Screenshot: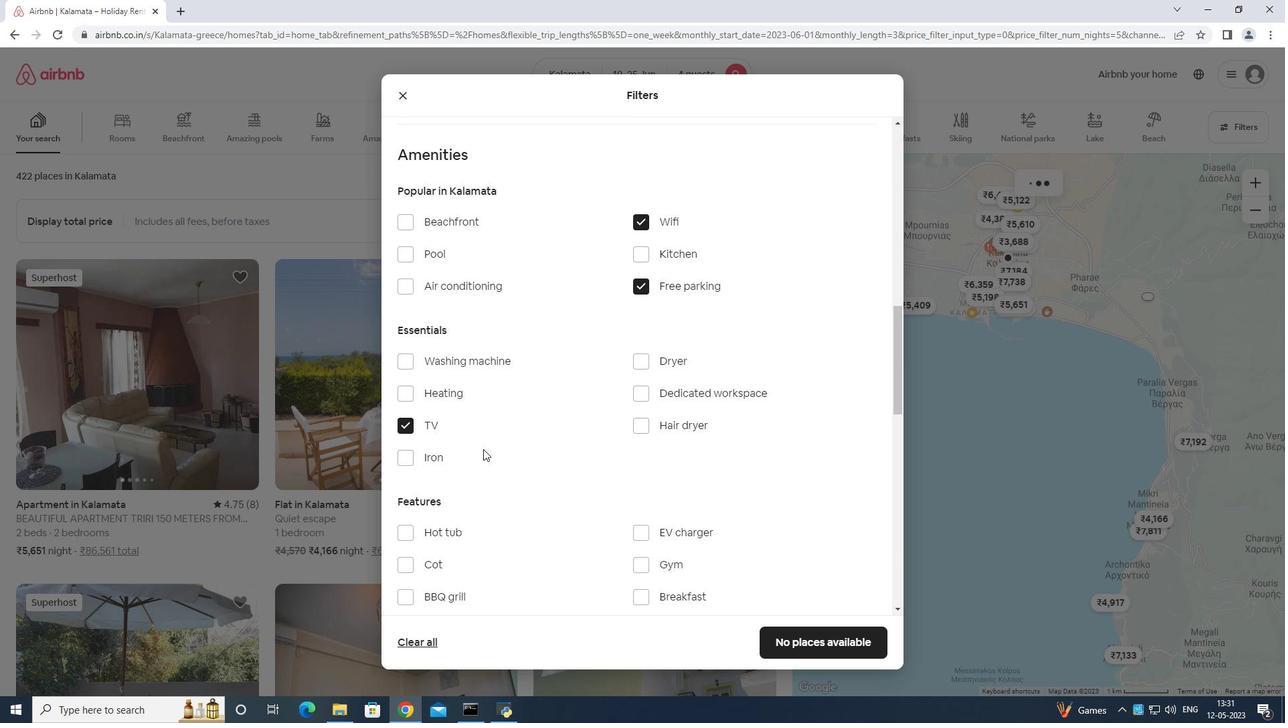 
Action: Mouse scrolled (489, 448) with delta (0, 0)
Screenshot: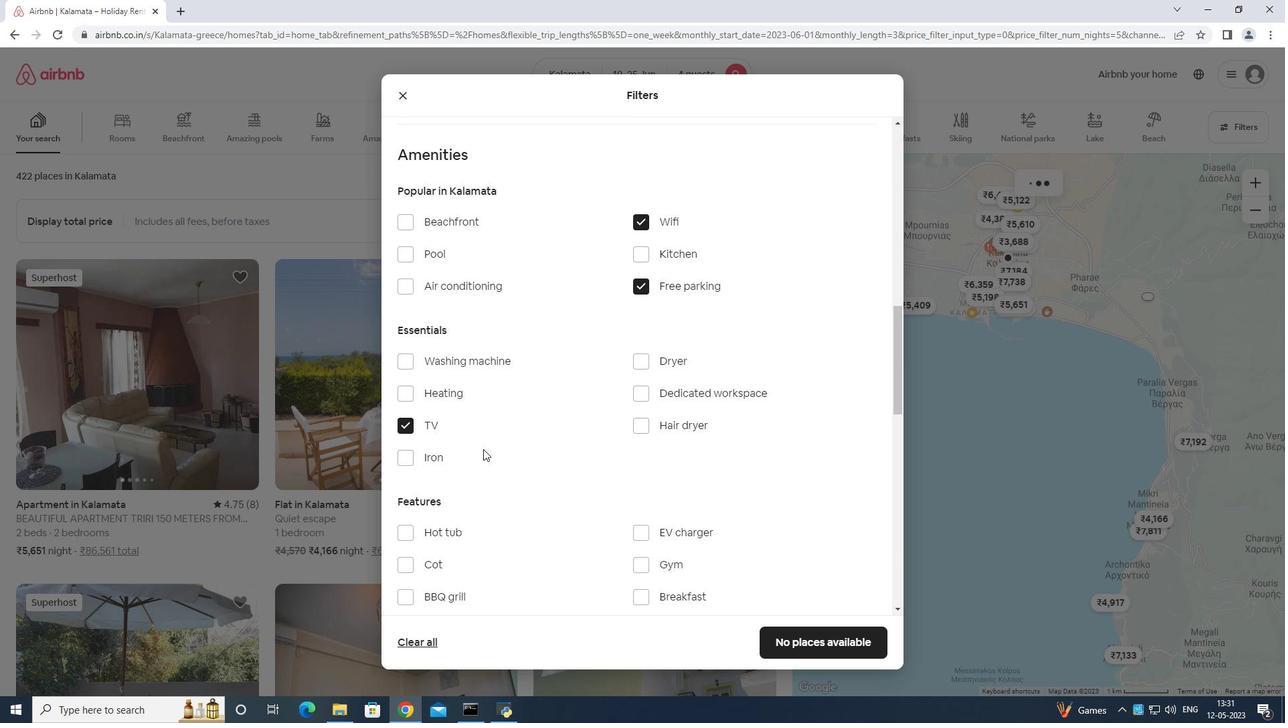 
Action: Mouse moved to (640, 377)
Screenshot: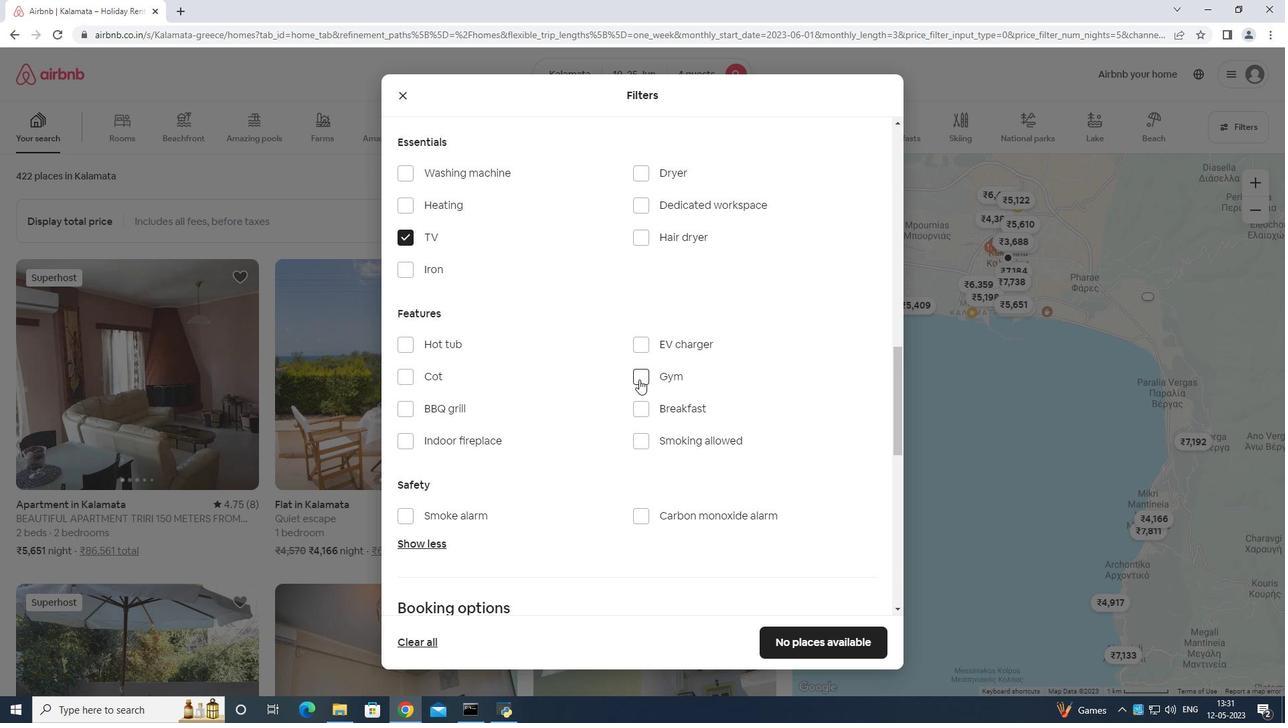 
Action: Mouse pressed left at (640, 377)
Screenshot: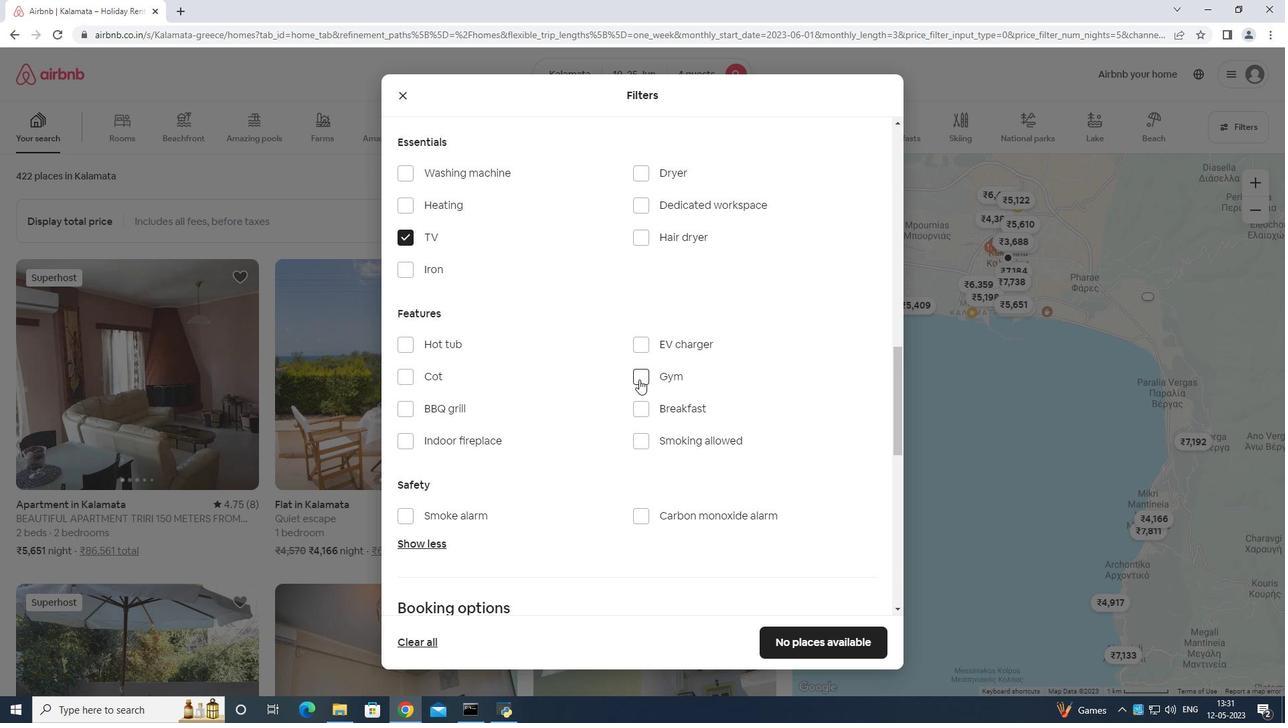 
Action: Mouse moved to (638, 411)
Screenshot: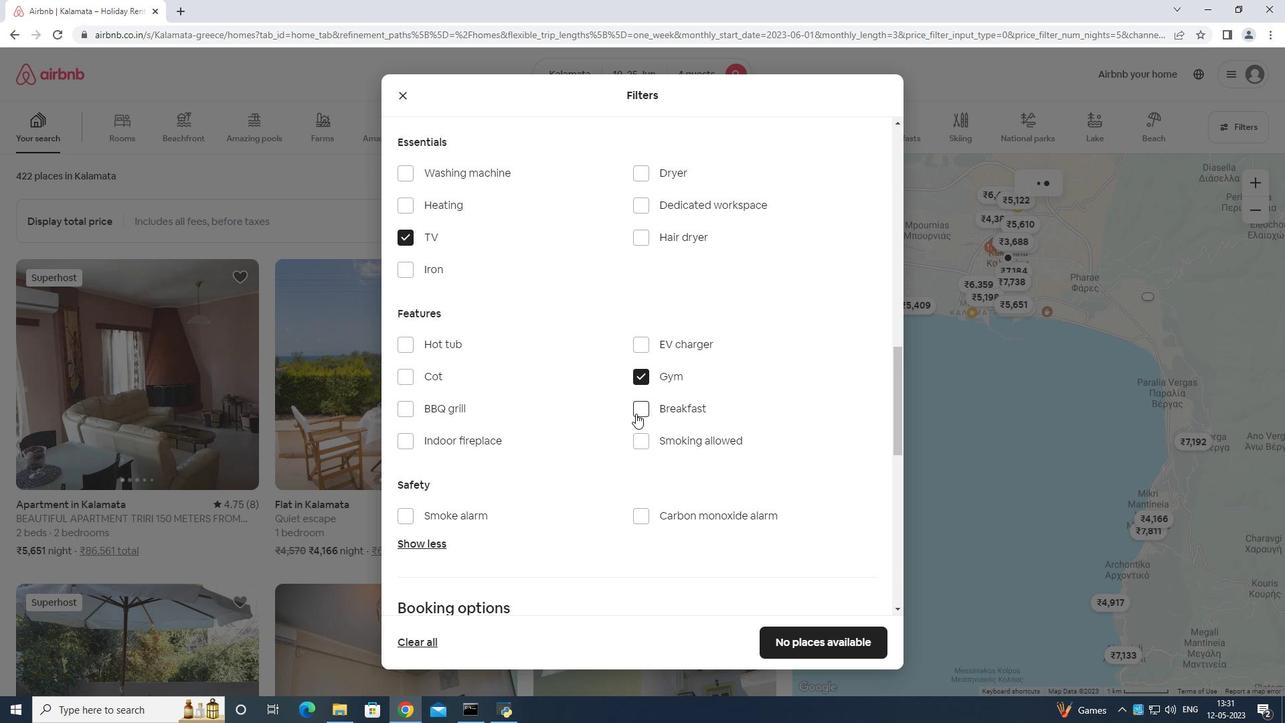 
Action: Mouse pressed left at (638, 411)
Screenshot: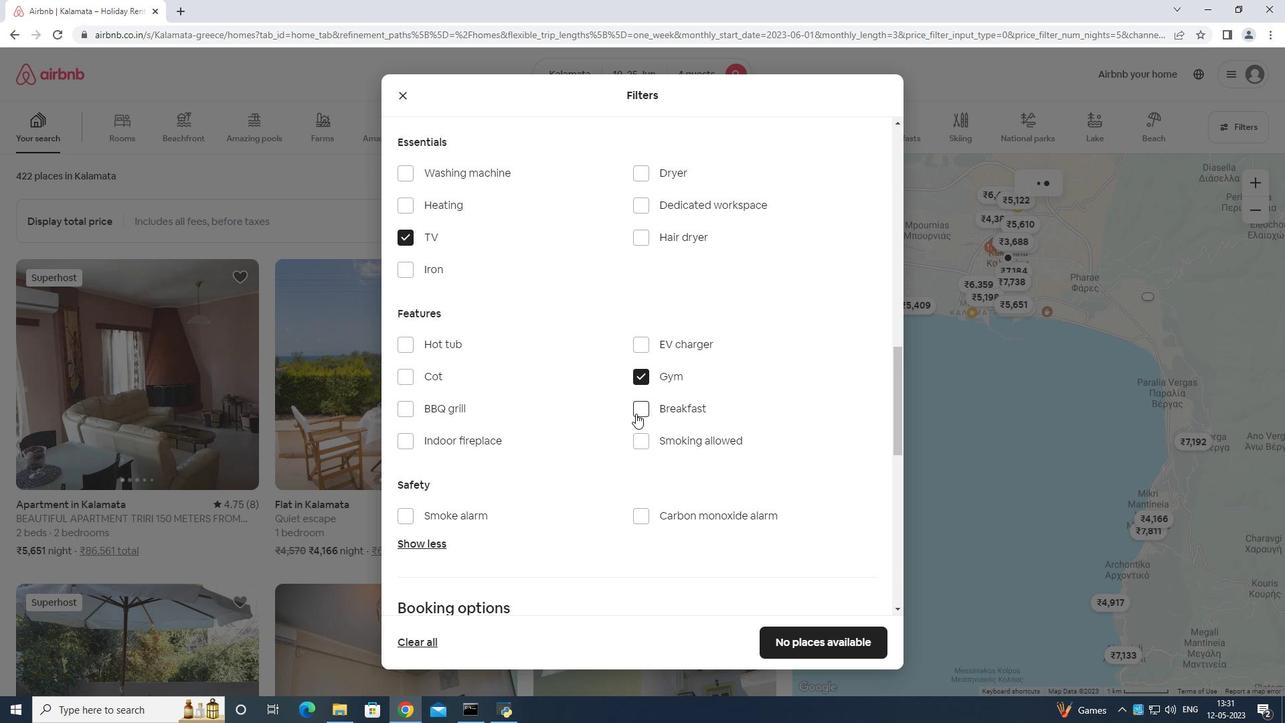 
Action: Mouse moved to (655, 393)
Screenshot: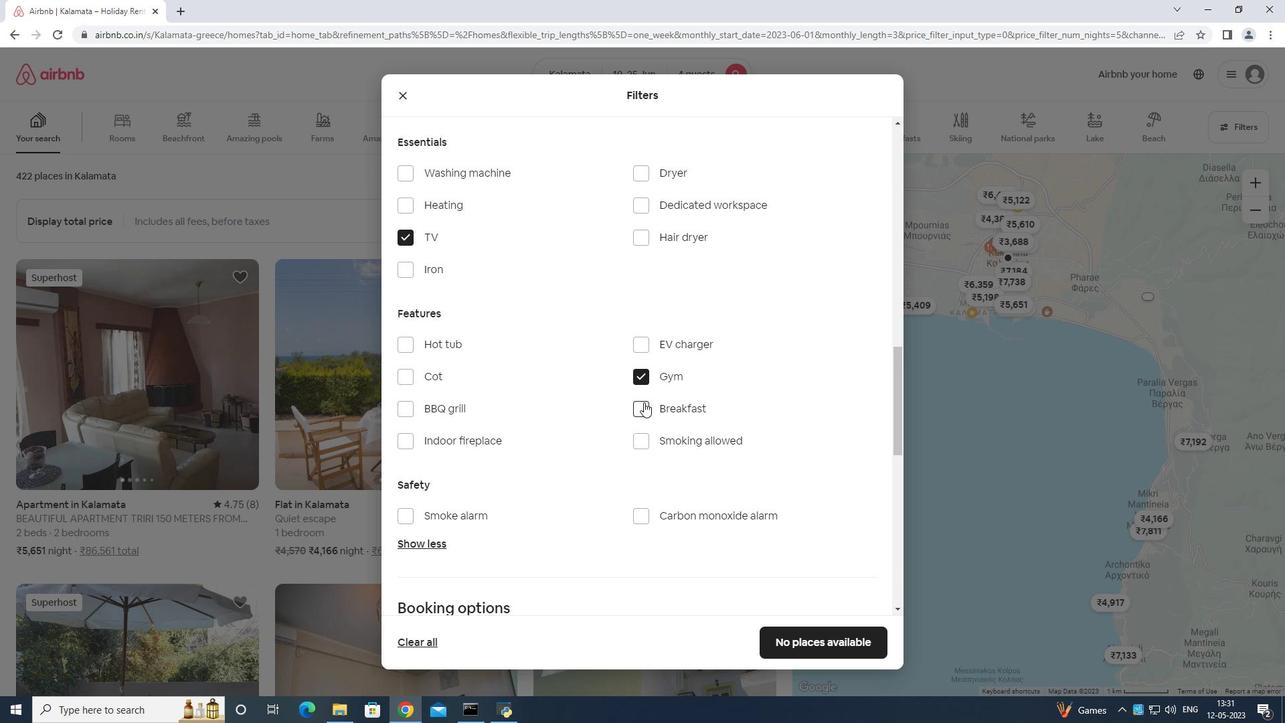 
Action: Mouse scrolled (655, 392) with delta (0, 0)
Screenshot: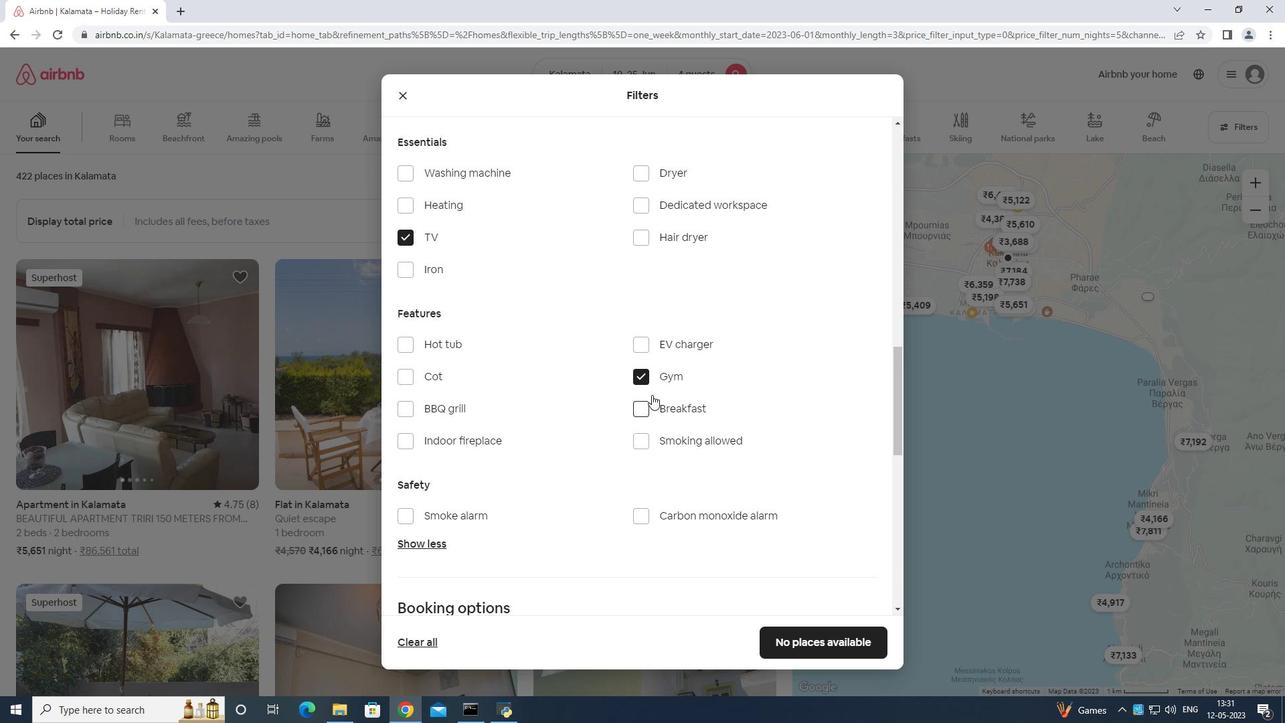 
Action: Mouse moved to (655, 394)
Screenshot: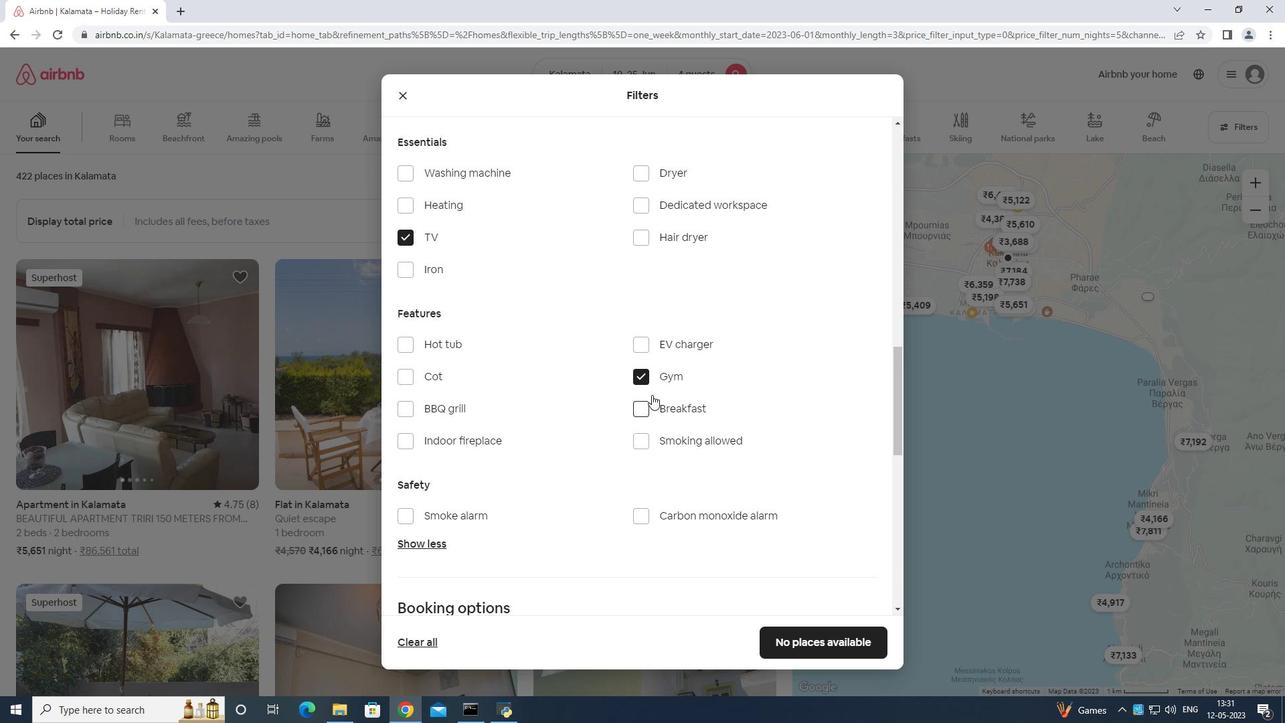 
Action: Mouse scrolled (655, 393) with delta (0, 0)
Screenshot: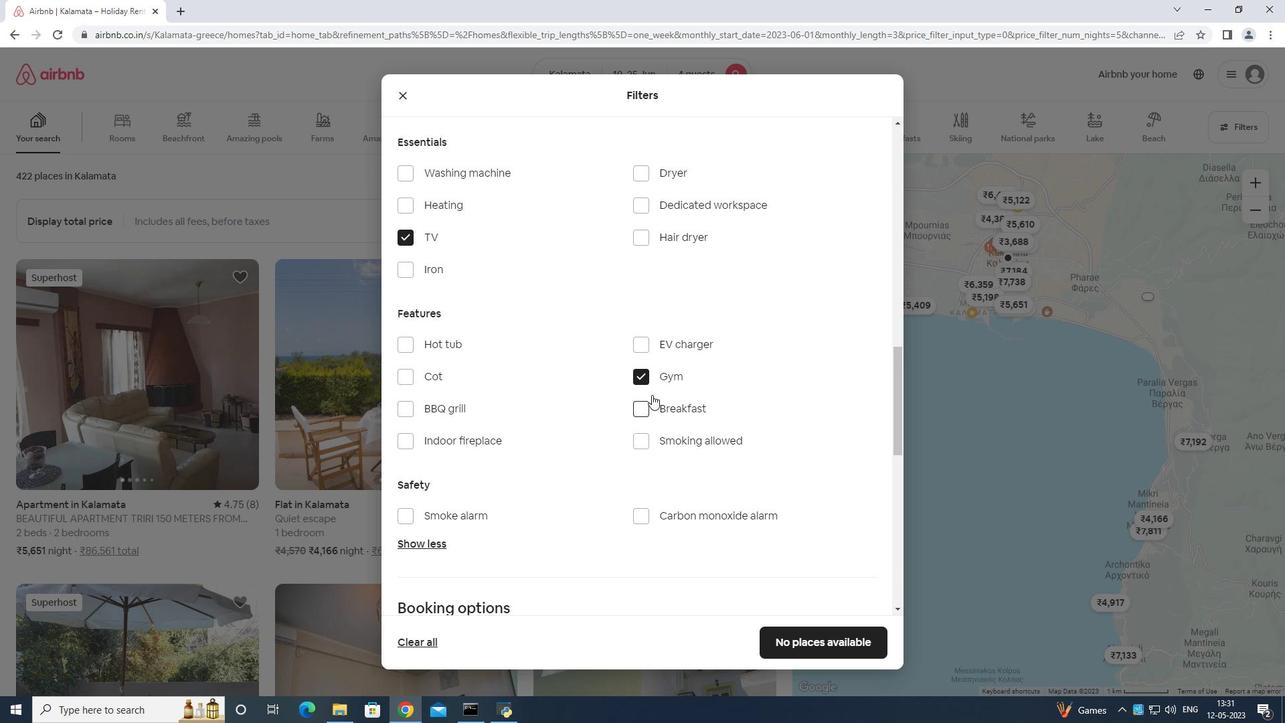 
Action: Mouse moved to (655, 396)
Screenshot: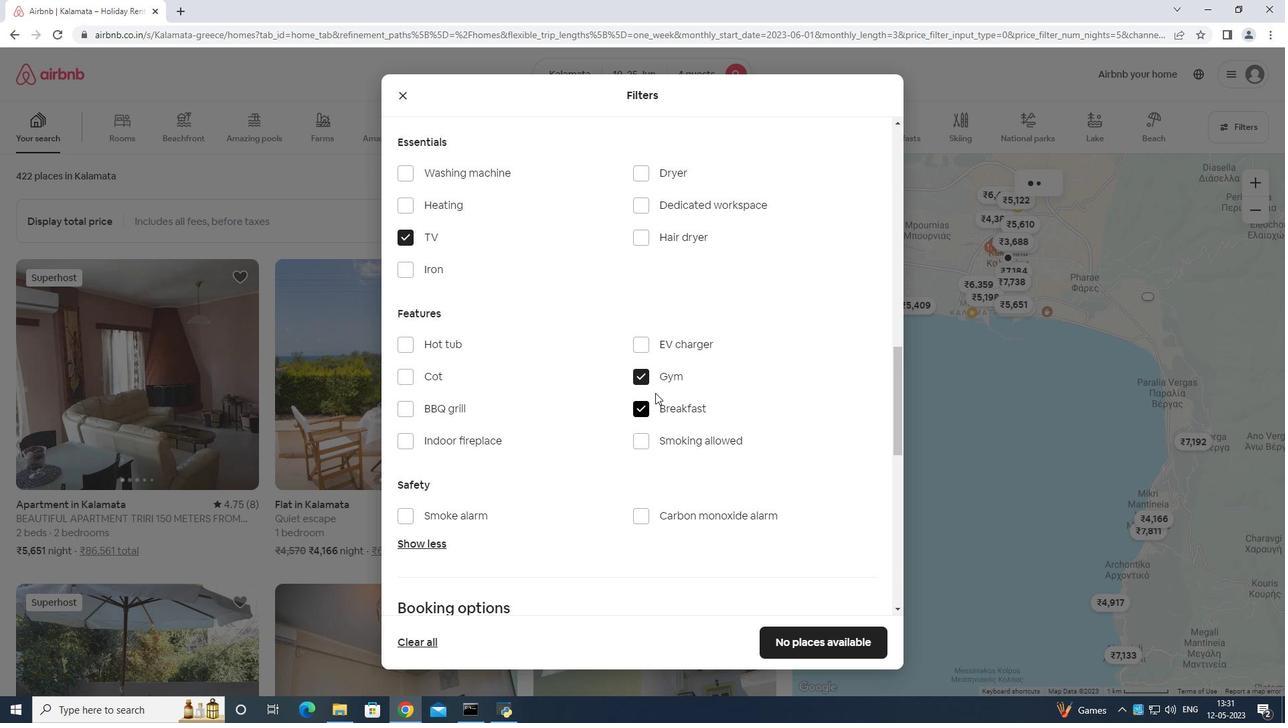 
Action: Mouse scrolled (655, 395) with delta (0, 0)
Screenshot: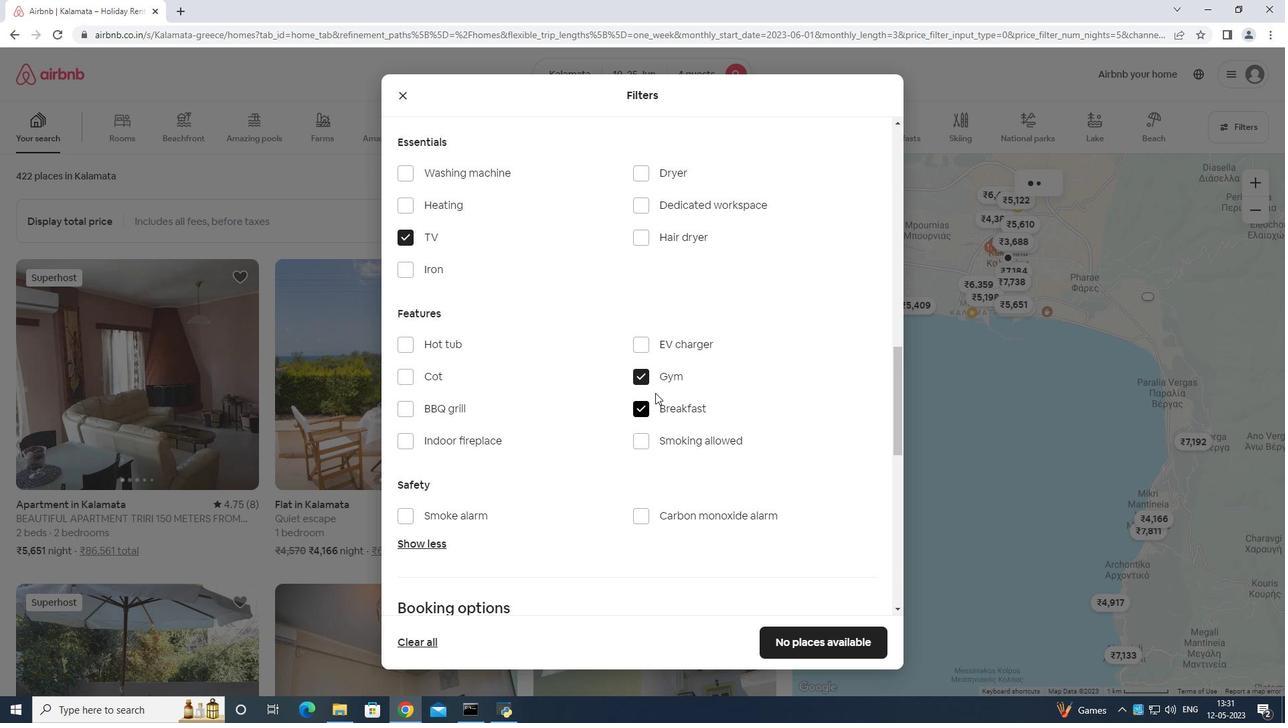 
Action: Mouse moved to (655, 397)
Screenshot: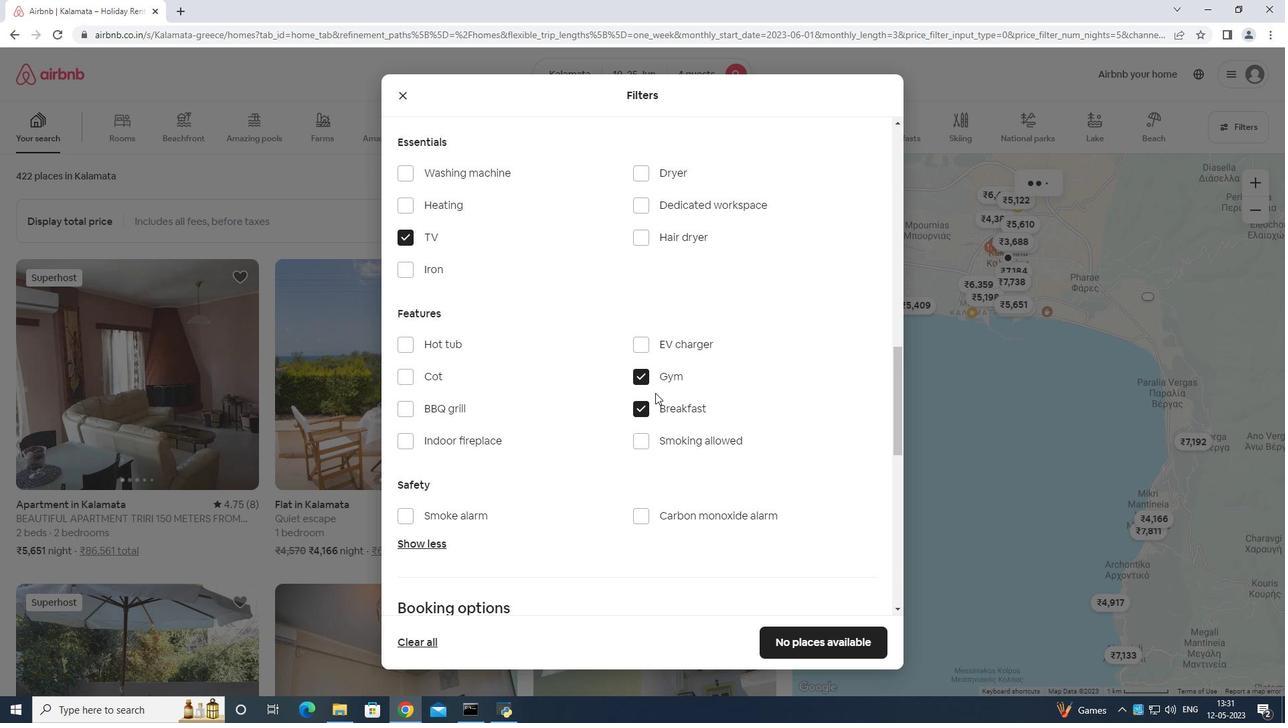 
Action: Mouse scrolled (655, 397) with delta (0, 0)
Screenshot: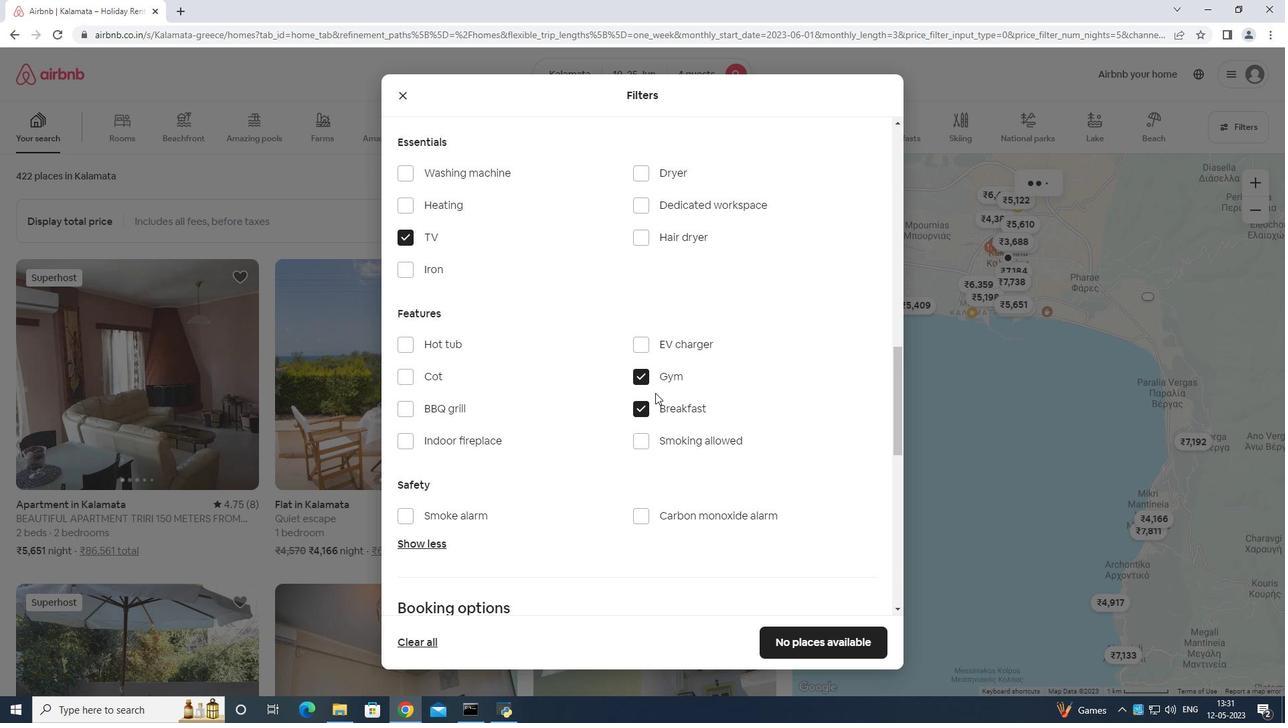 
Action: Mouse moved to (657, 401)
Screenshot: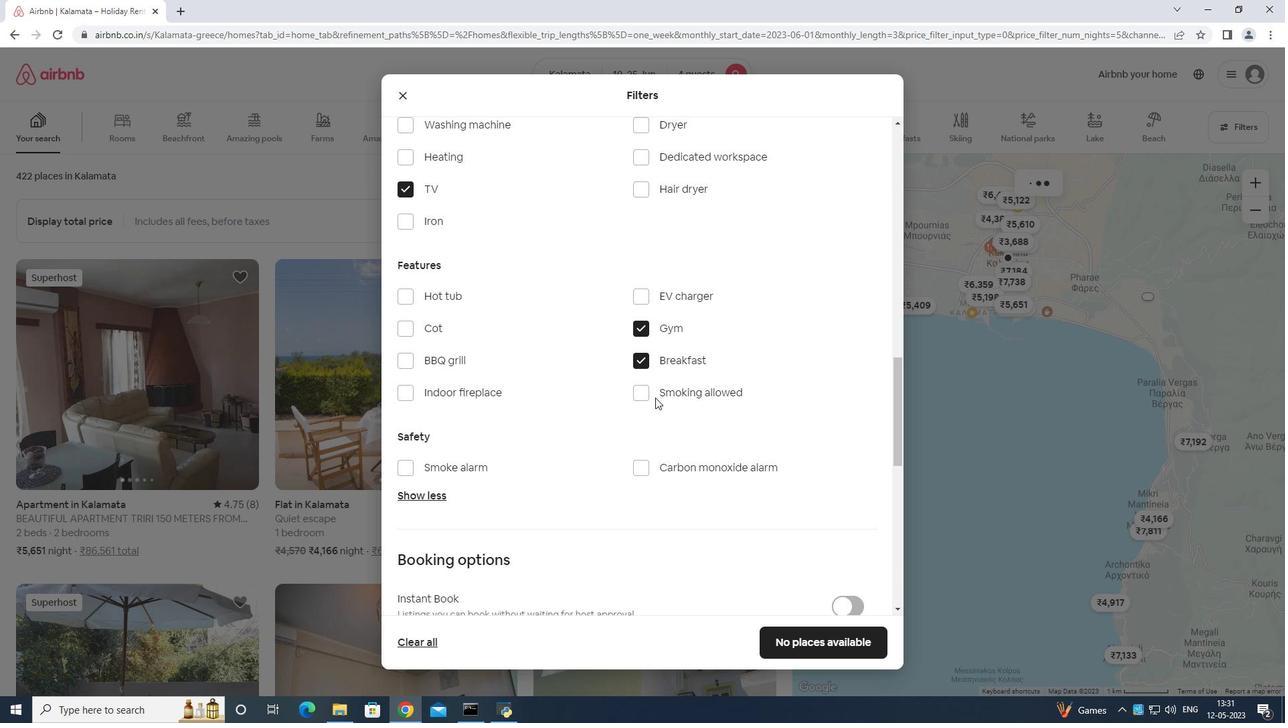 
Action: Mouse scrolled (657, 400) with delta (0, 0)
Screenshot: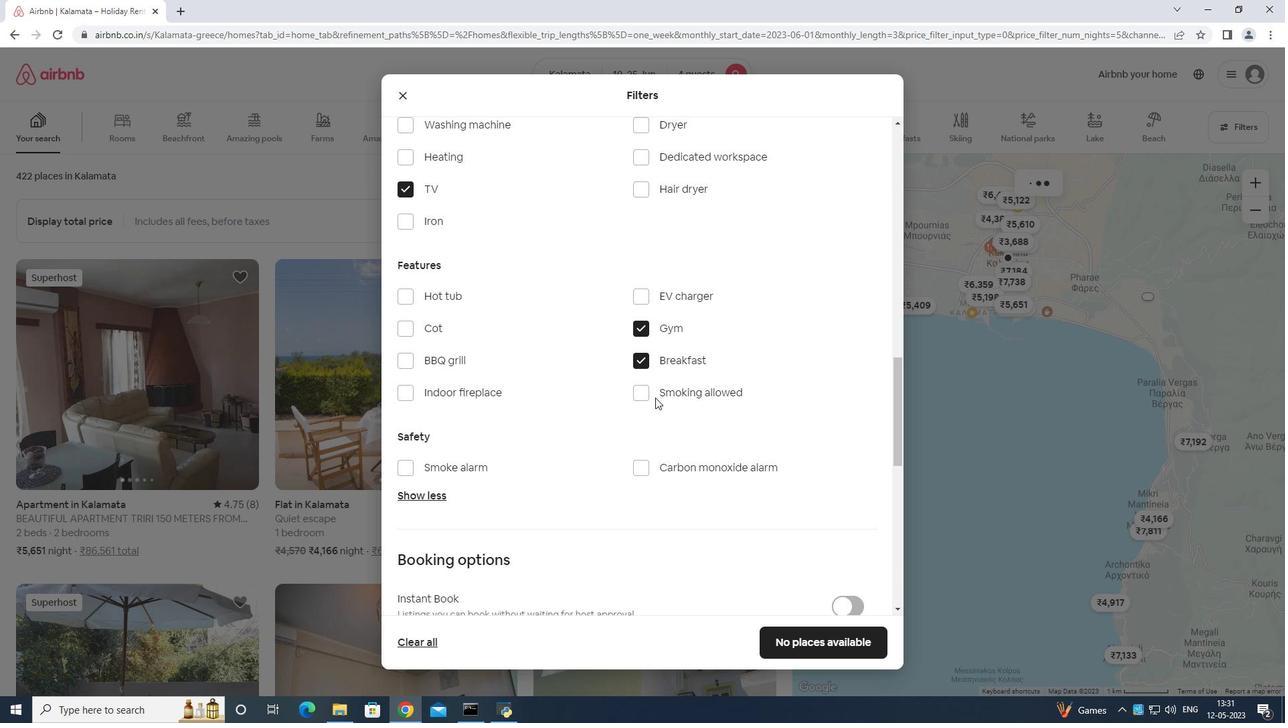 
Action: Mouse moved to (857, 364)
Screenshot: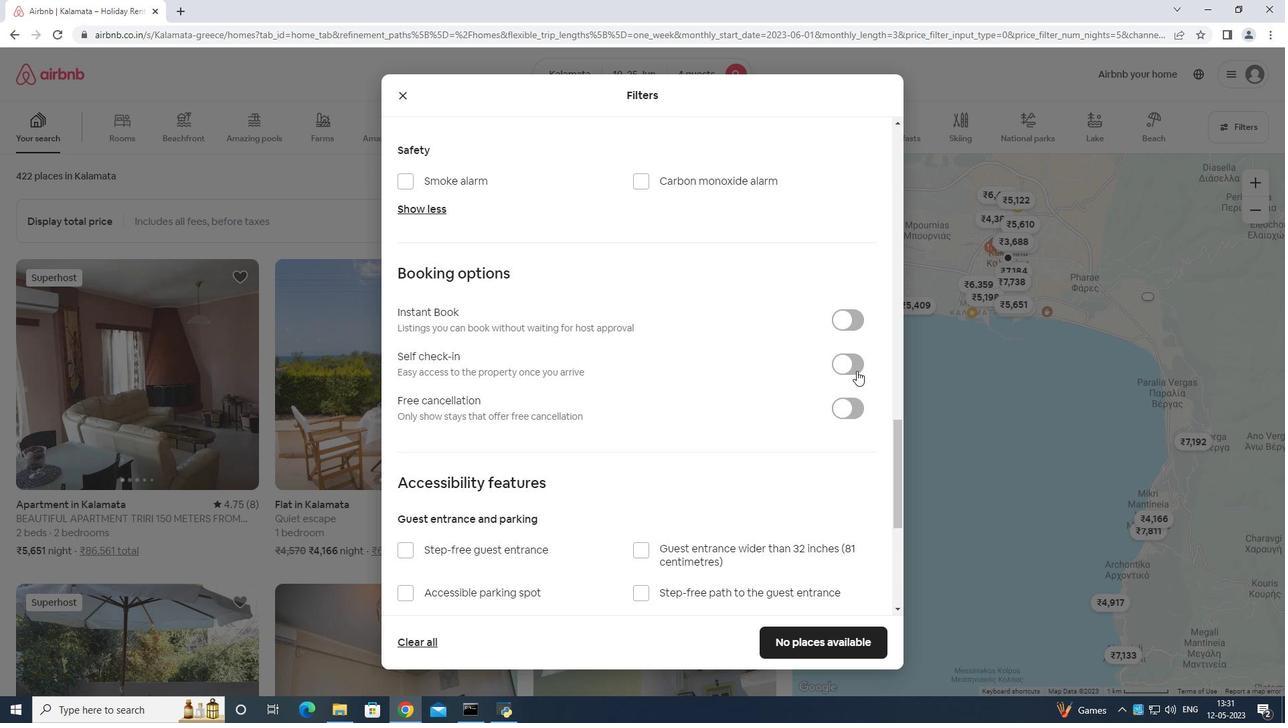 
Action: Mouse pressed left at (857, 364)
Screenshot: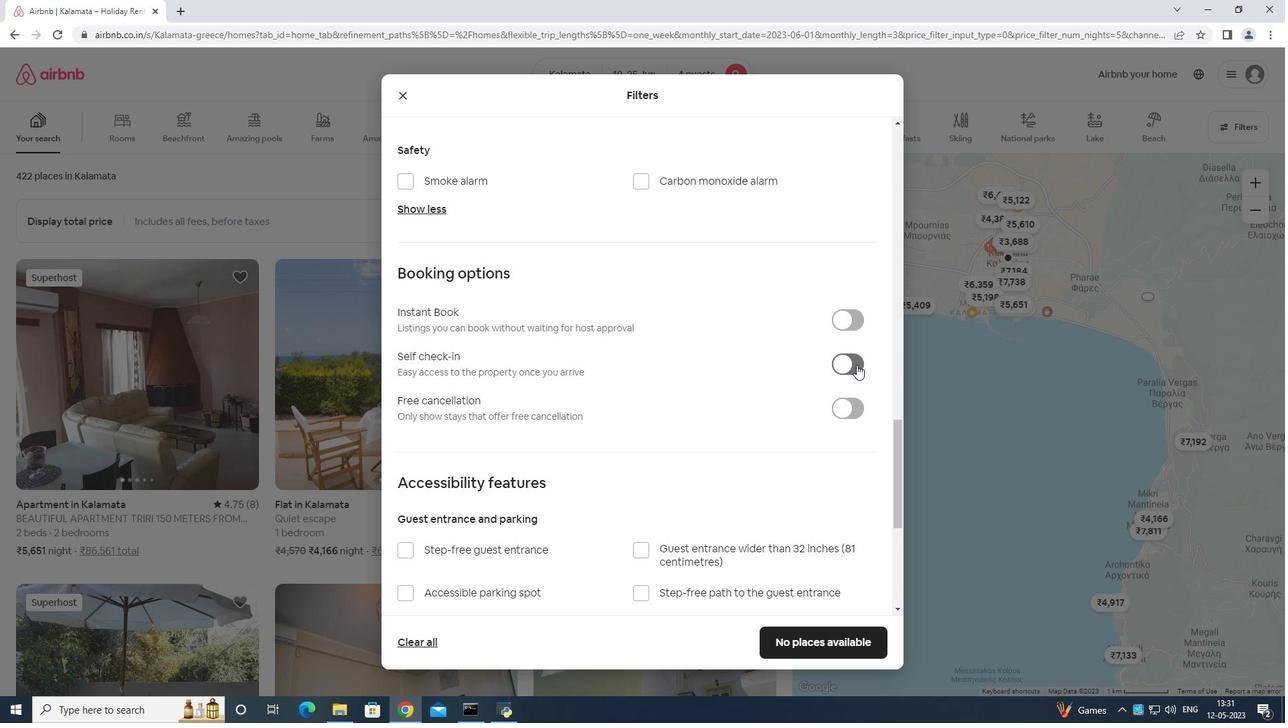 
Action: Mouse moved to (744, 426)
Screenshot: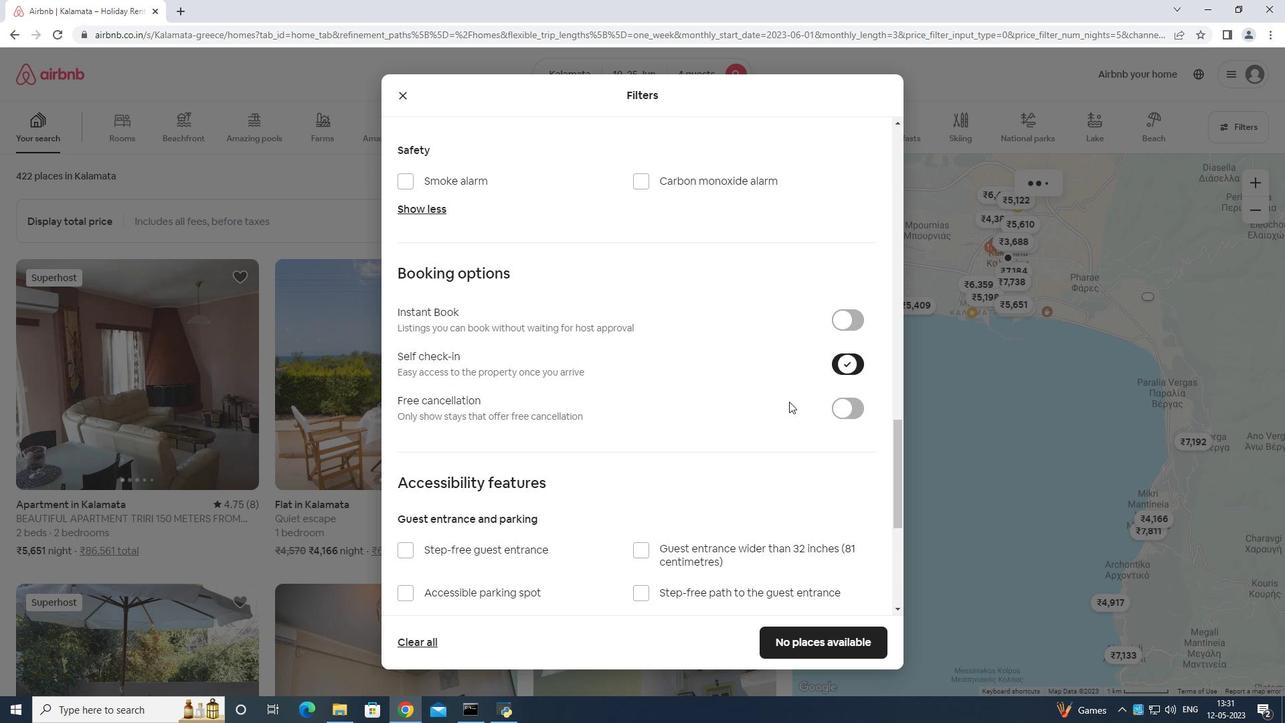 
Action: Mouse scrolled (744, 427) with delta (0, 0)
Screenshot: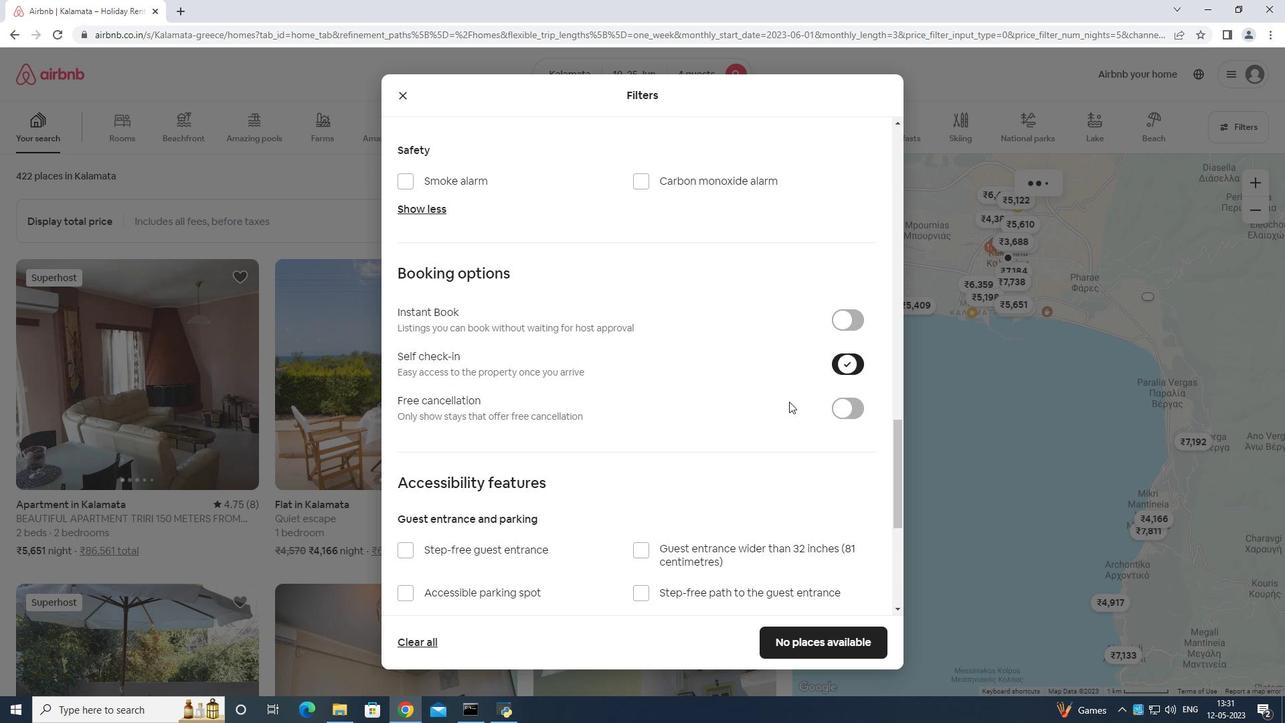 
Action: Mouse moved to (733, 433)
Screenshot: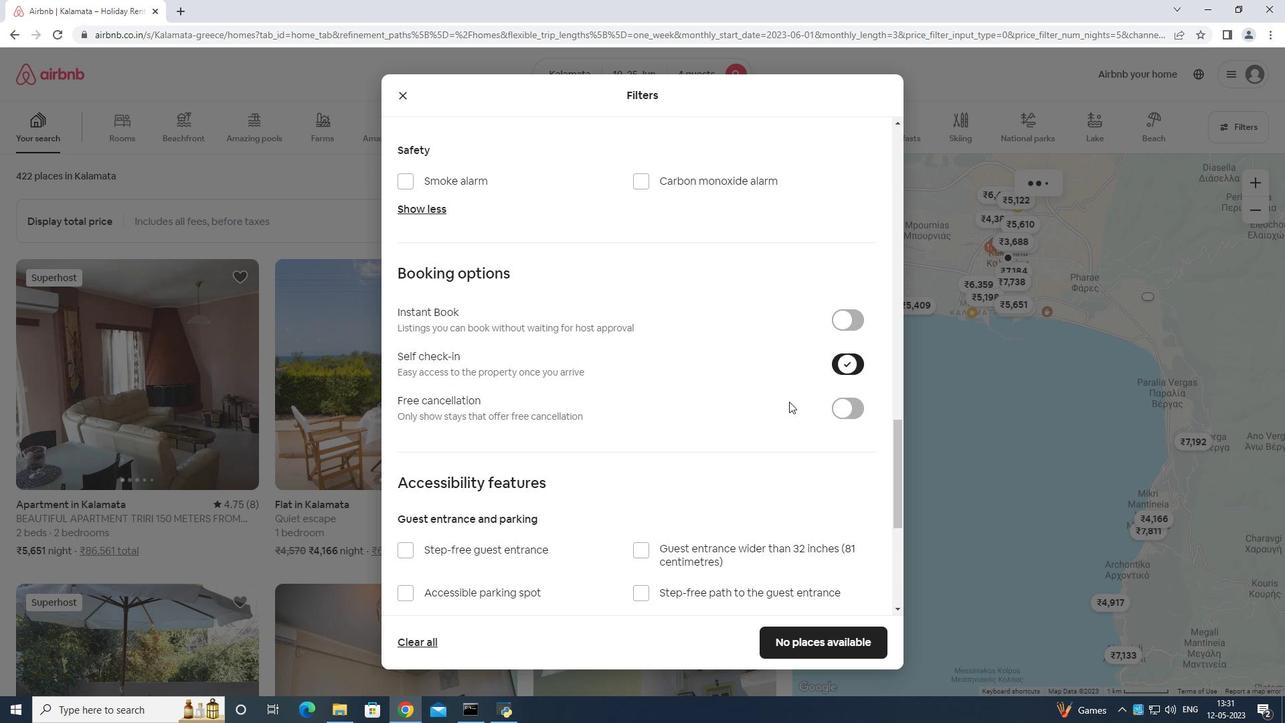
Action: Mouse scrolled (733, 433) with delta (0, 0)
Screenshot: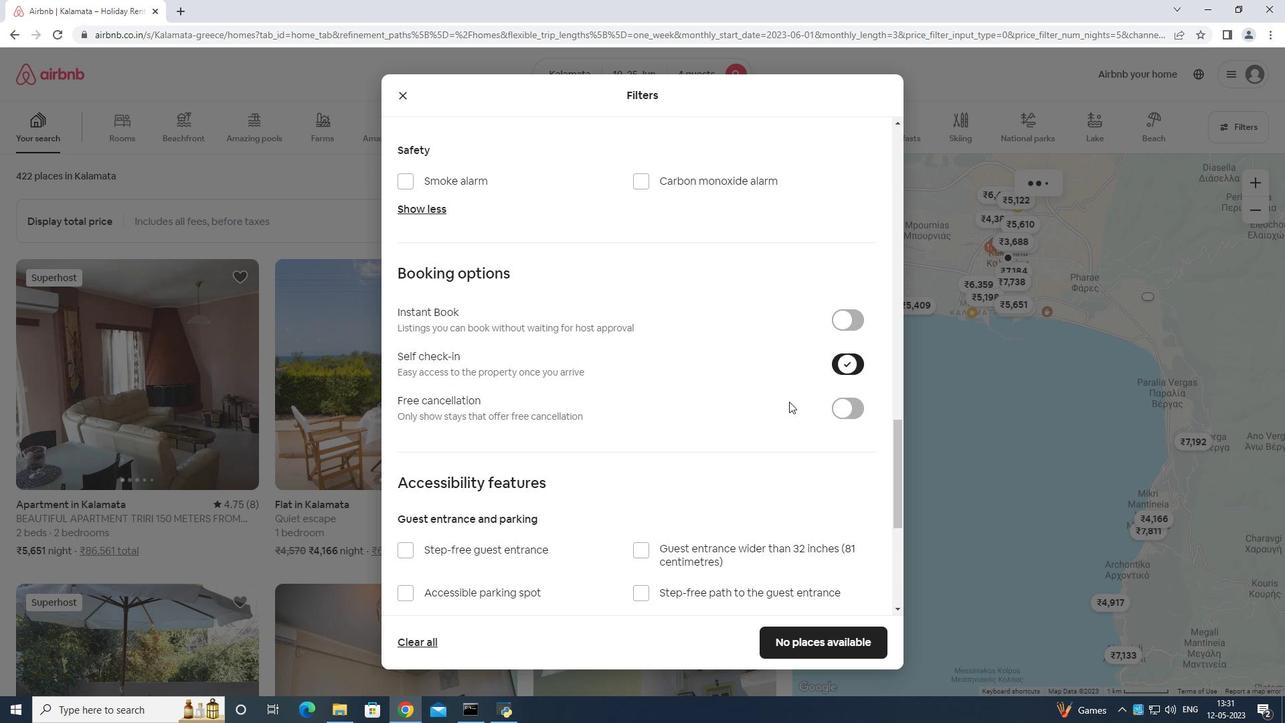 
Action: Mouse moved to (721, 441)
Screenshot: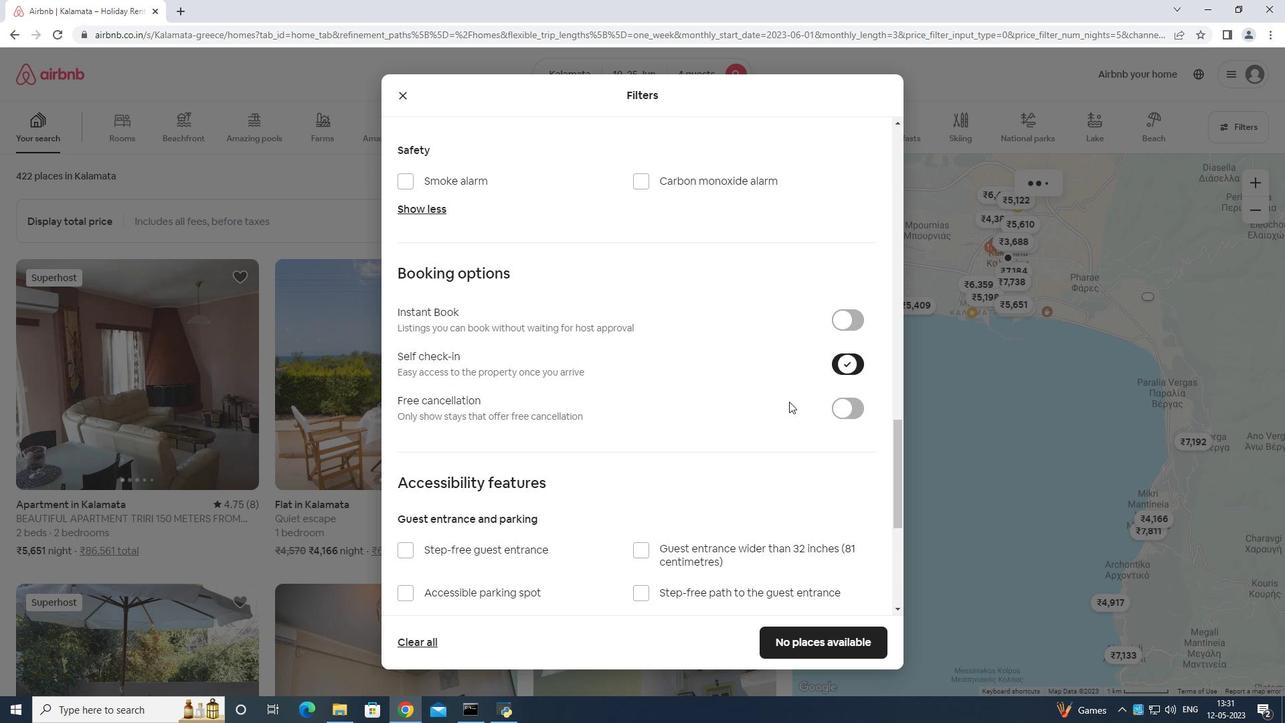 
Action: Mouse scrolled (721, 441) with delta (0, 0)
Screenshot: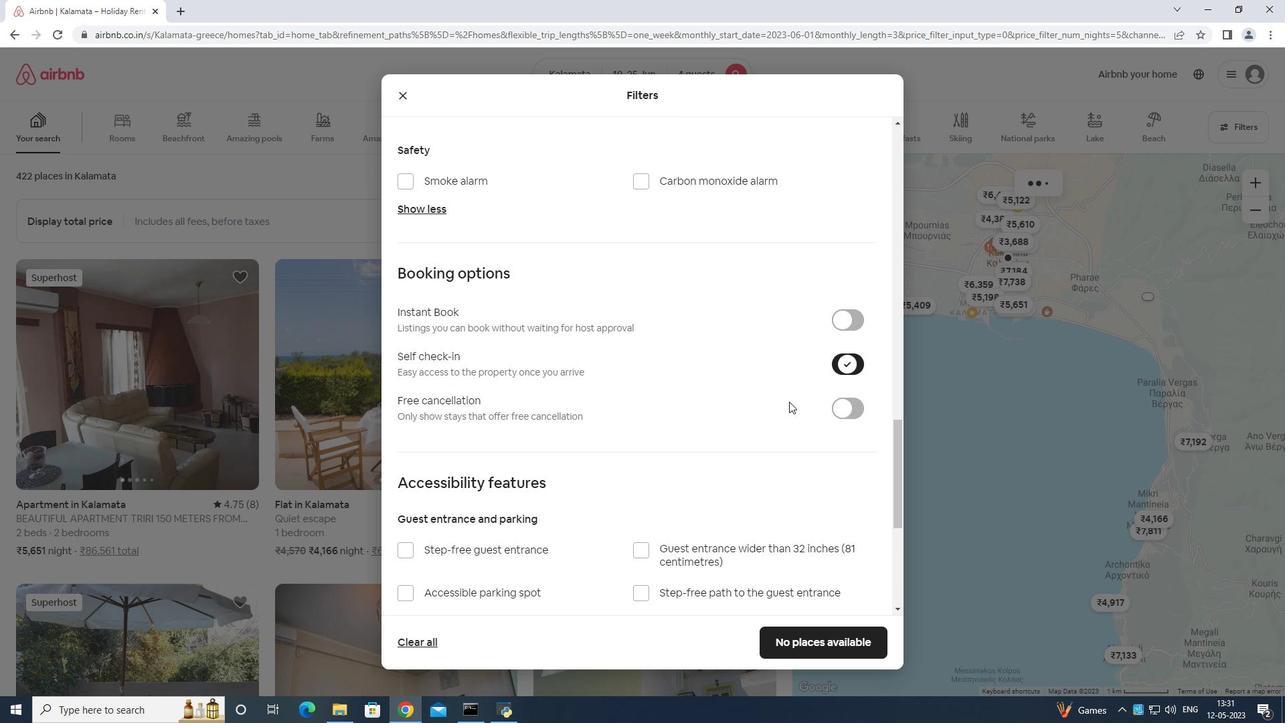 
Action: Mouse moved to (712, 446)
Screenshot: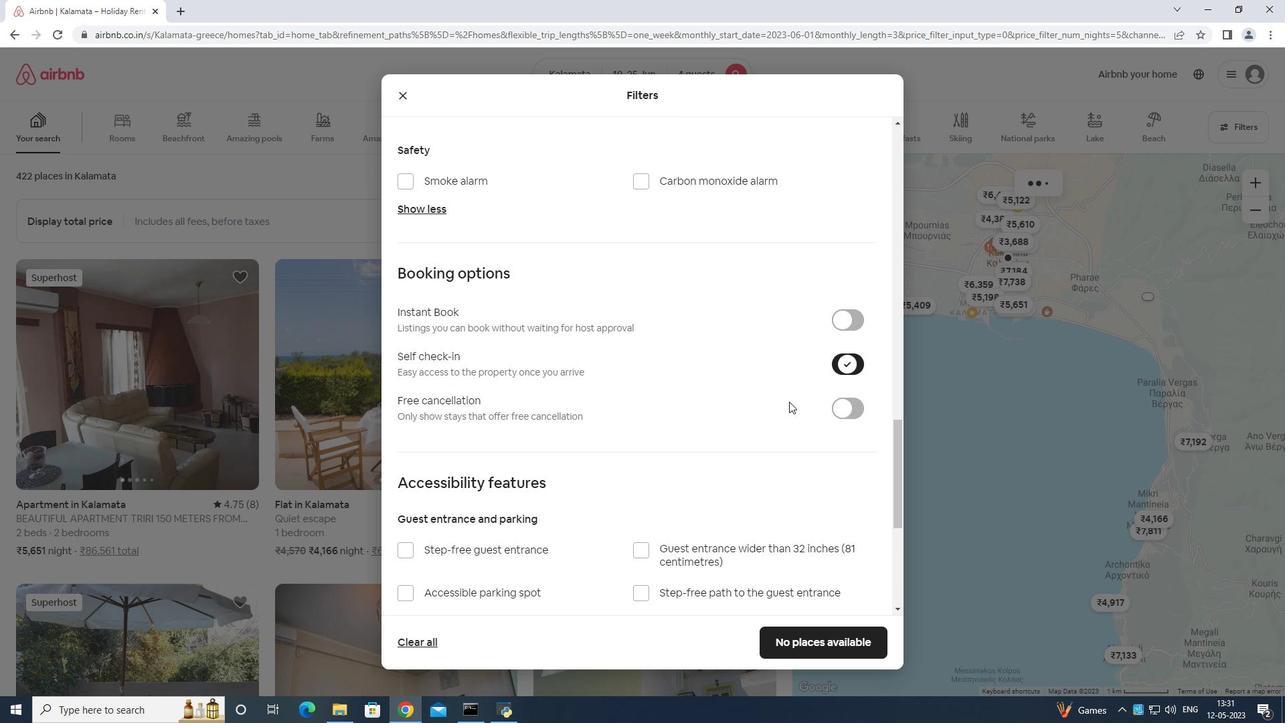 
Action: Mouse scrolled (712, 447) with delta (0, 0)
Screenshot: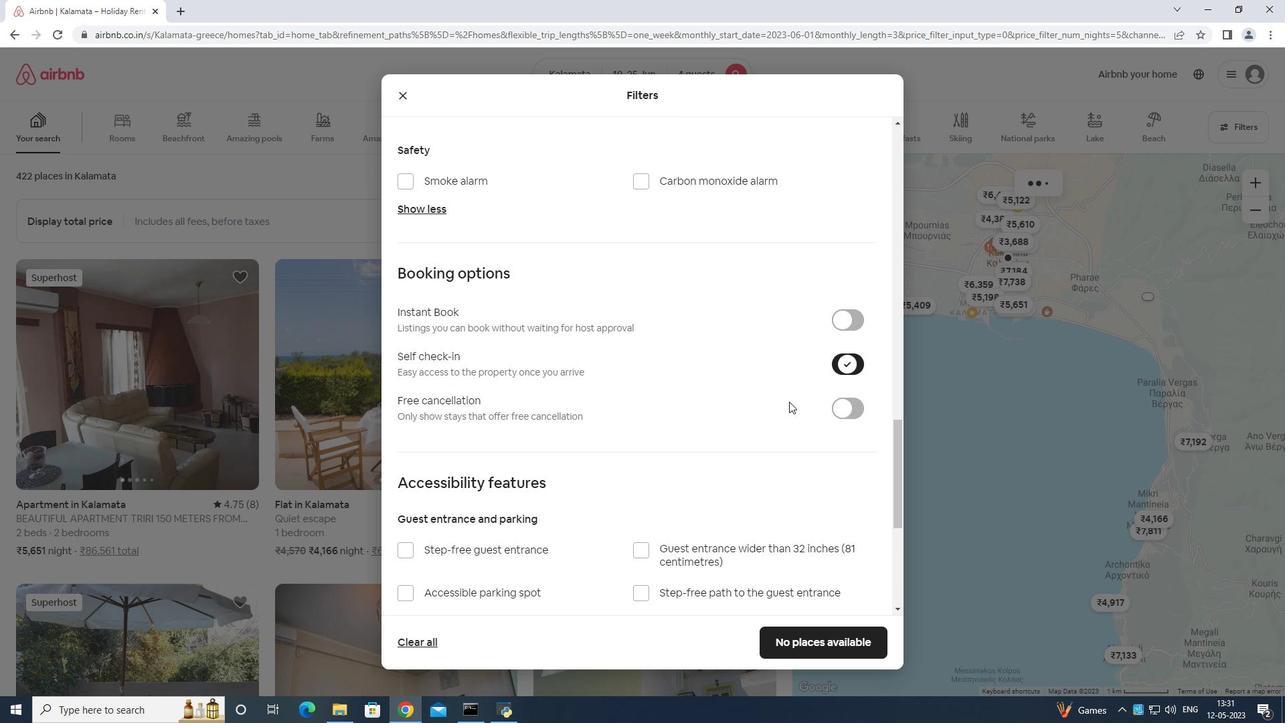 
Action: Mouse moved to (709, 447)
Screenshot: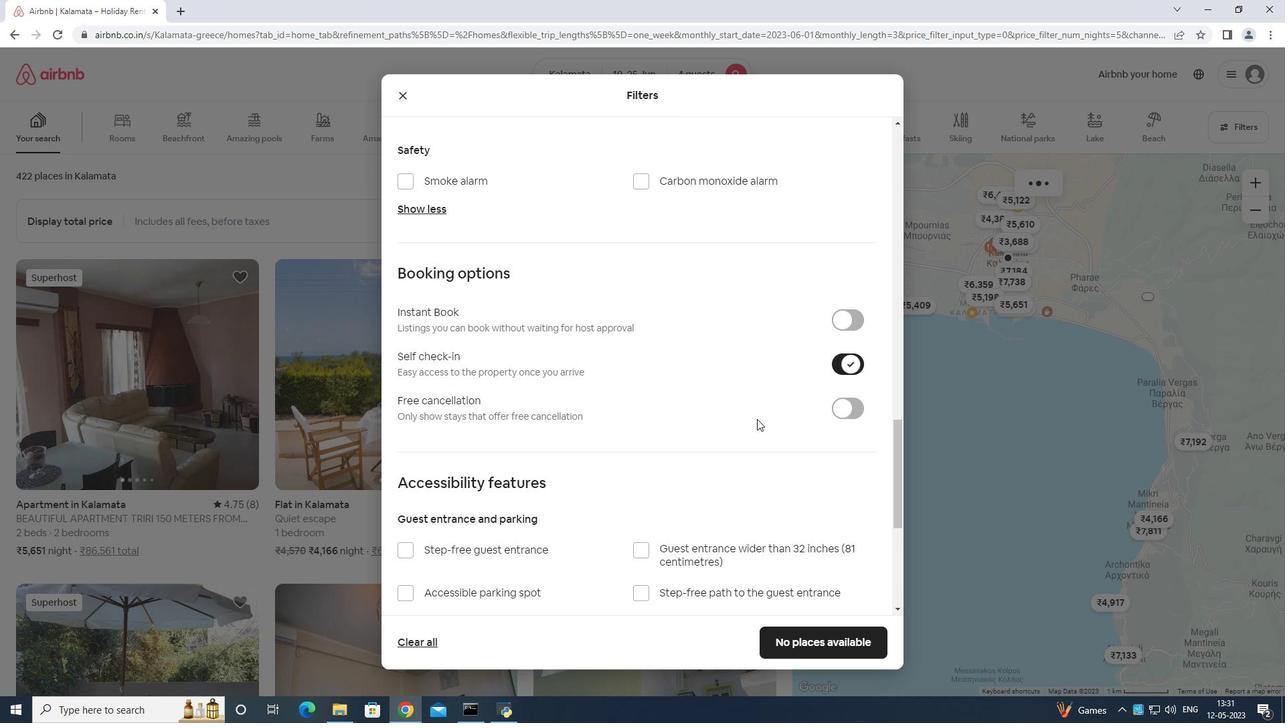 
Action: Mouse scrolled (709, 448) with delta (0, 0)
Screenshot: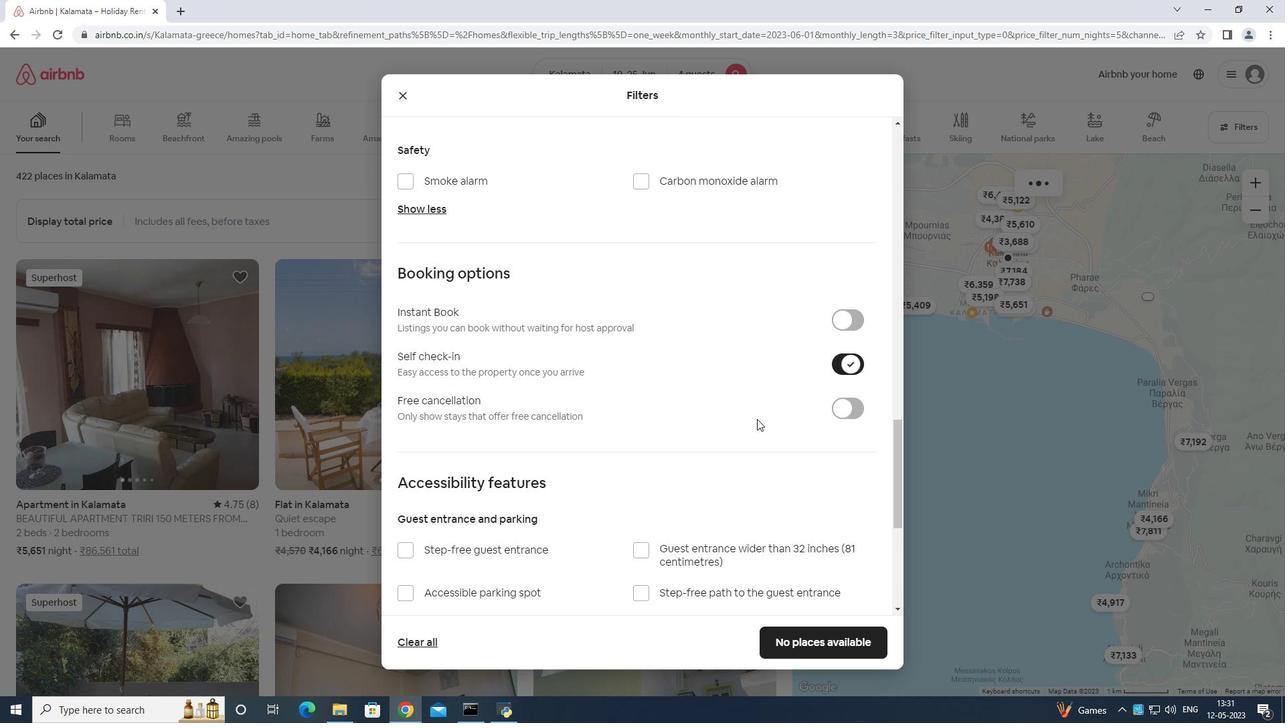 
Action: Mouse moved to (706, 448)
Screenshot: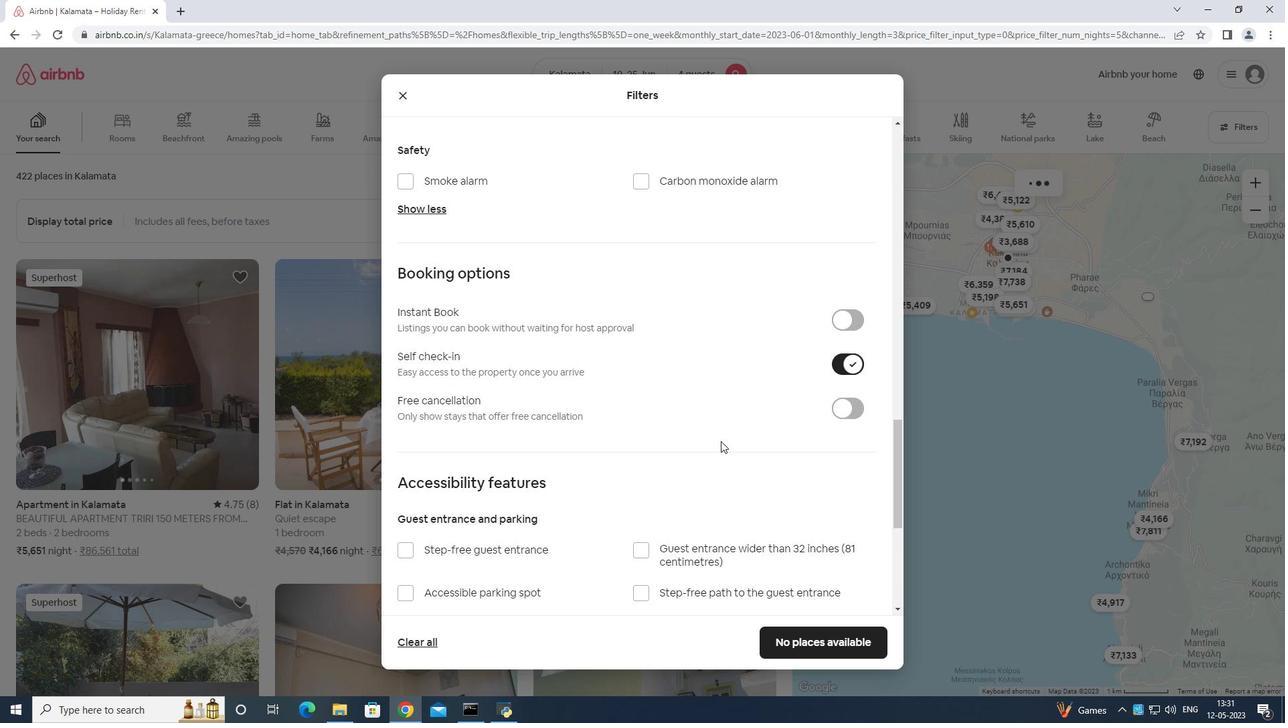 
Action: Mouse scrolled (707, 449) with delta (0, 0)
Screenshot: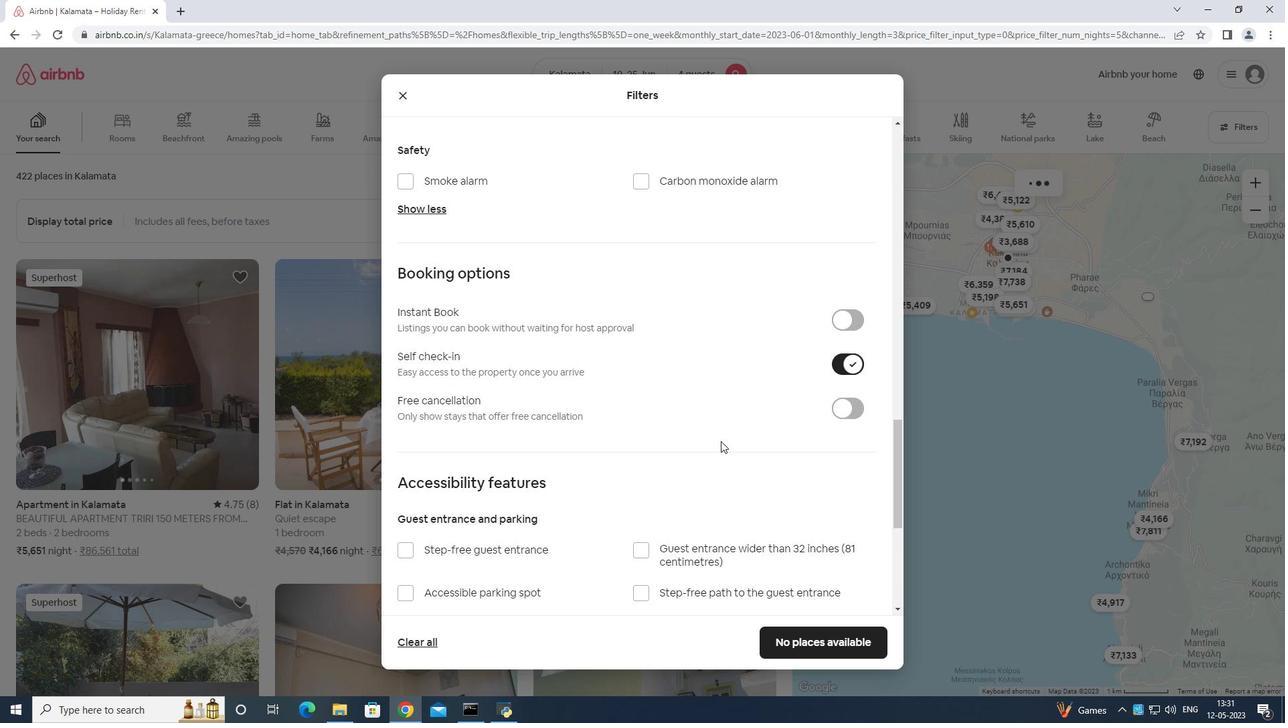 
Action: Mouse moved to (696, 451)
Screenshot: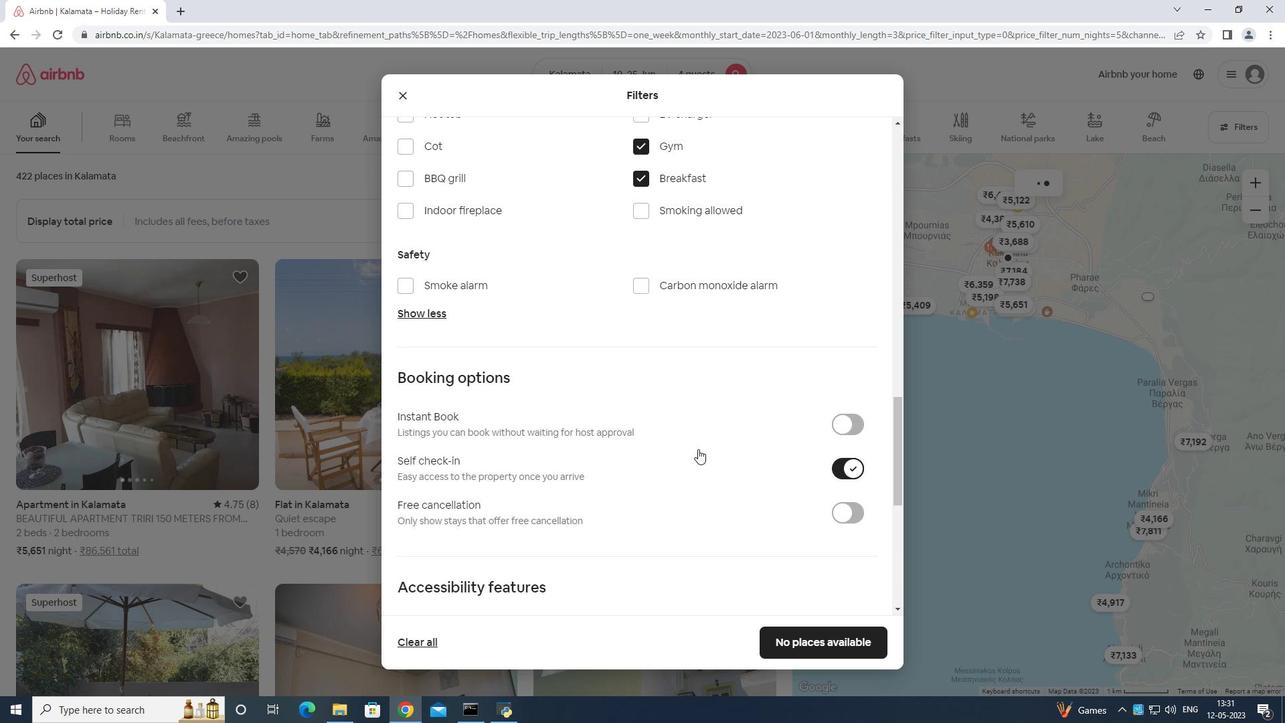 
Action: Mouse scrolled (696, 452) with delta (0, 0)
Screenshot: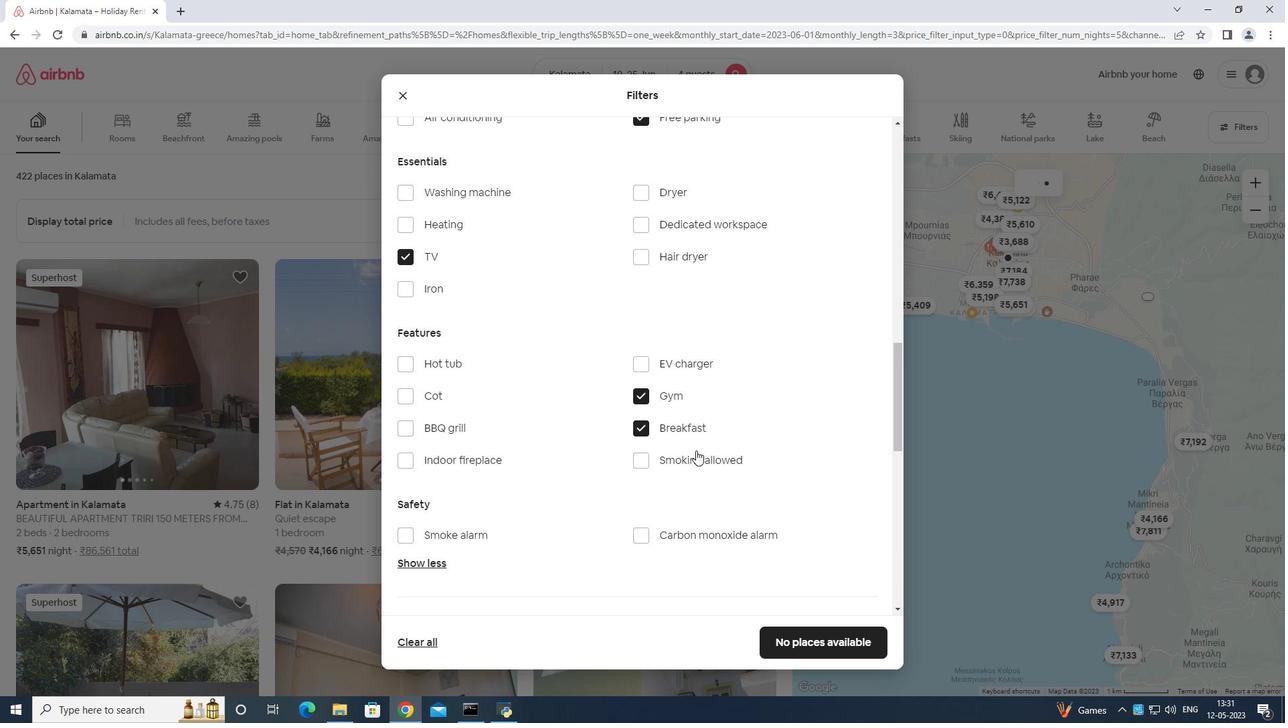 
Action: Mouse scrolled (696, 452) with delta (0, 0)
Screenshot: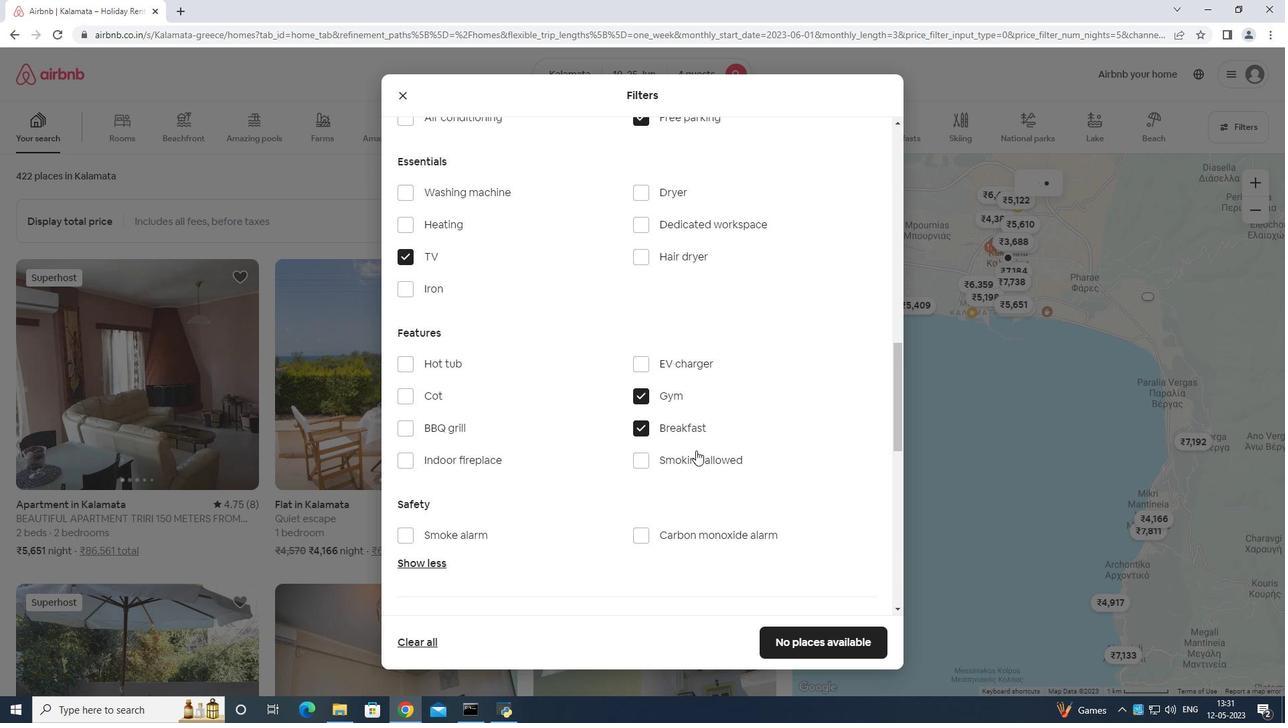 
Action: Mouse scrolled (696, 452) with delta (0, 0)
Screenshot: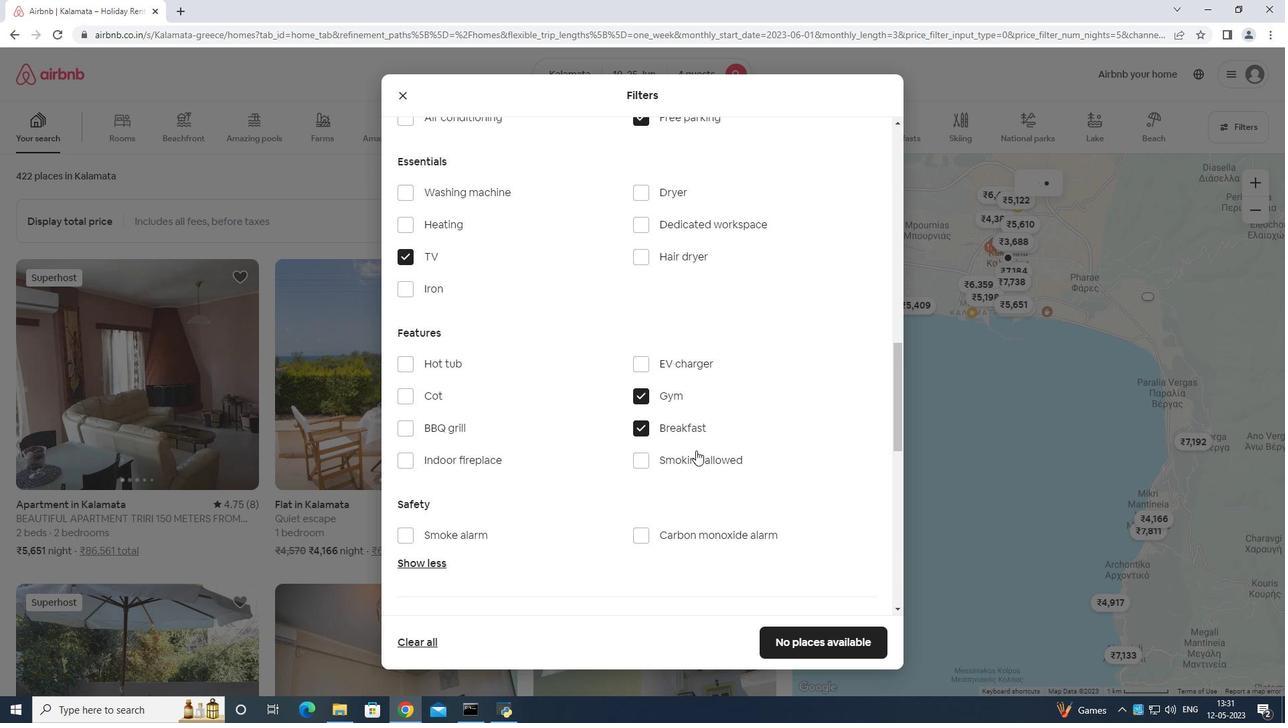 
Action: Mouse scrolled (696, 452) with delta (0, 0)
Screenshot: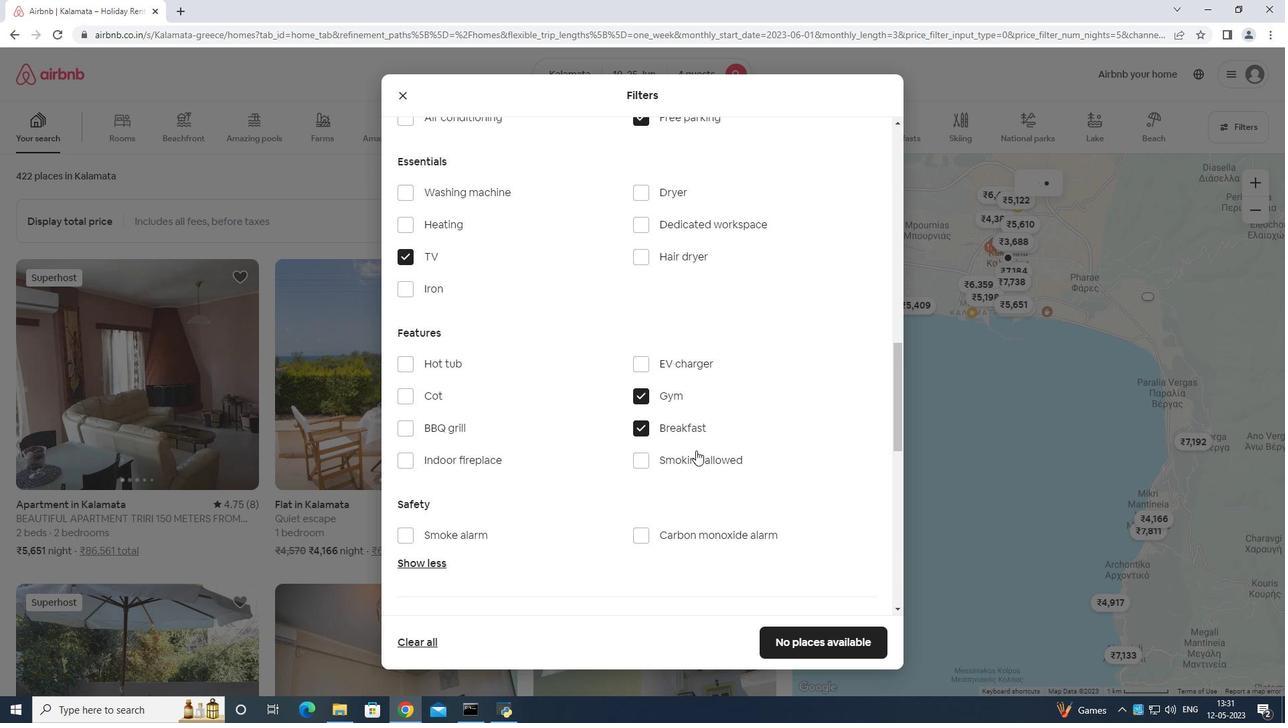 
Action: Mouse scrolled (696, 452) with delta (0, 0)
Screenshot: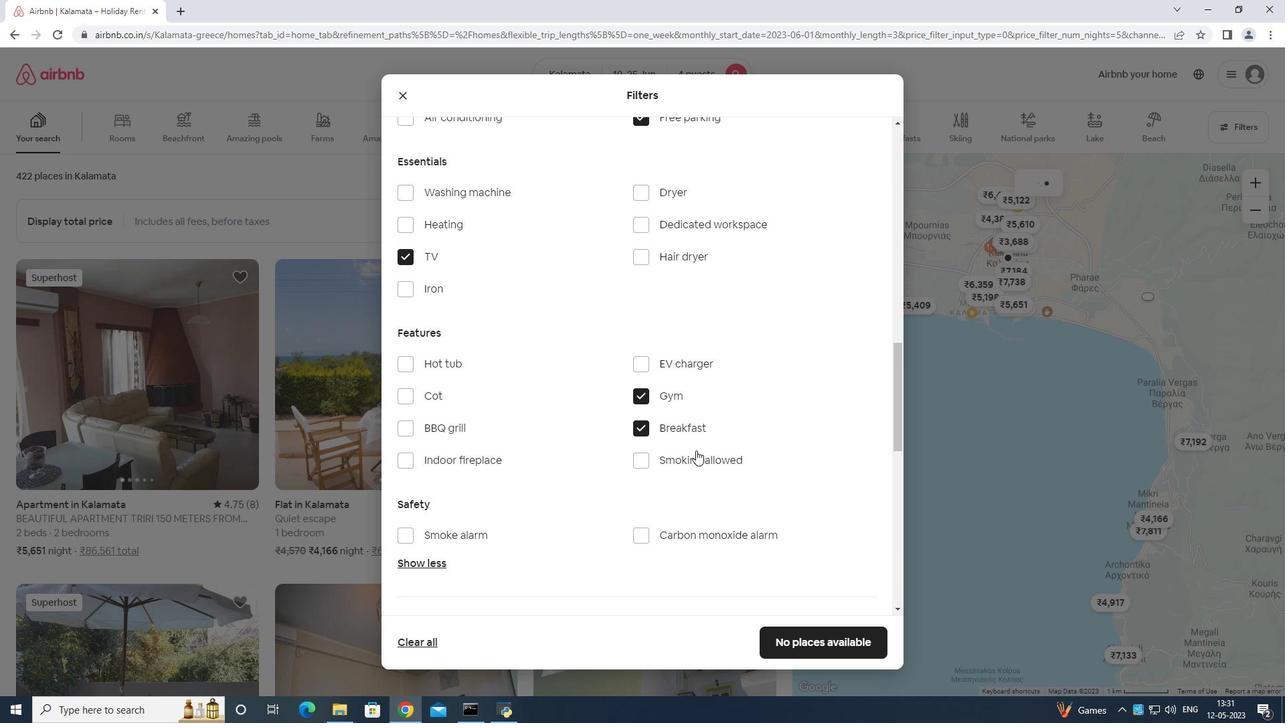 
Action: Mouse scrolled (696, 452) with delta (0, 0)
Screenshot: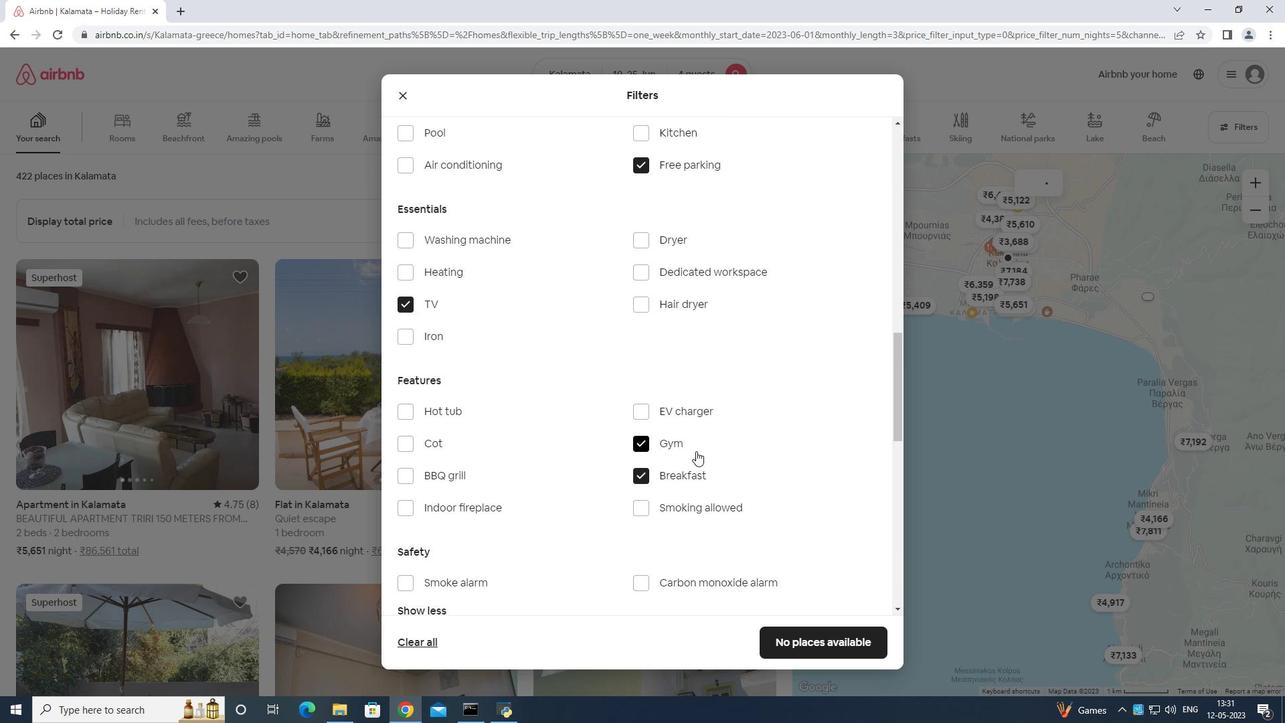 
Action: Mouse scrolled (696, 450) with delta (0, 0)
Screenshot: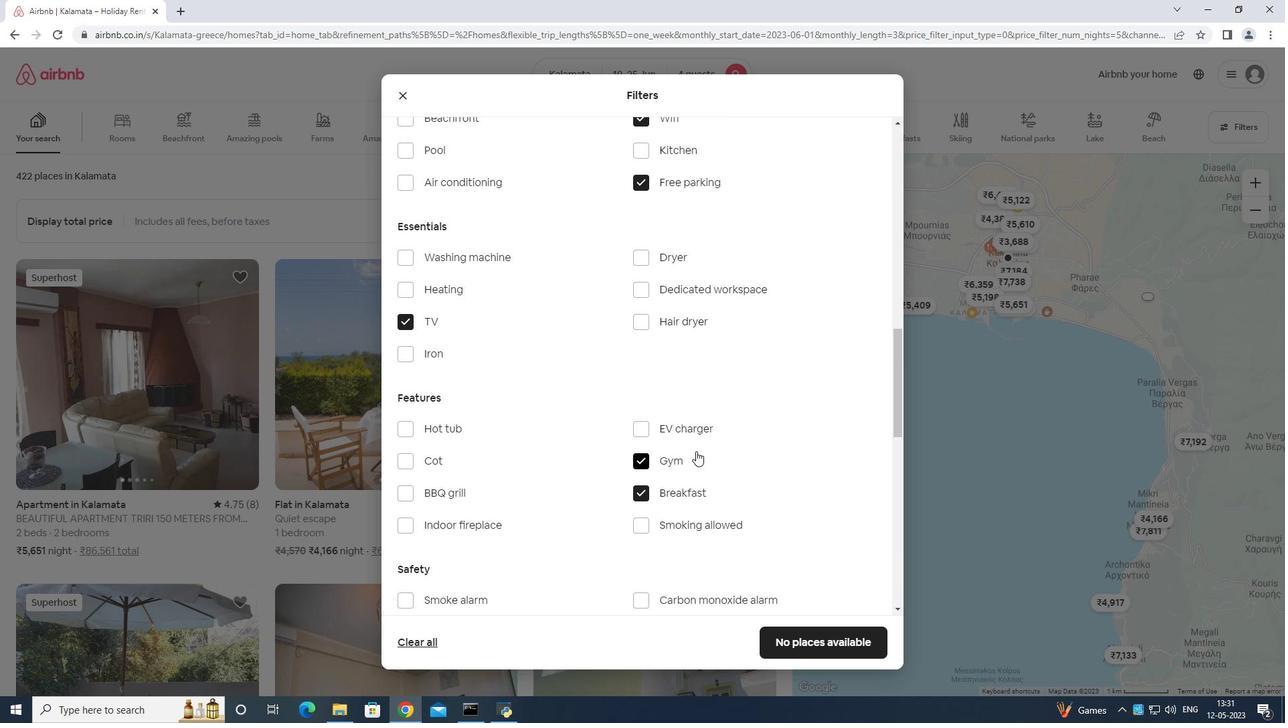
Action: Mouse scrolled (696, 450) with delta (0, 0)
Screenshot: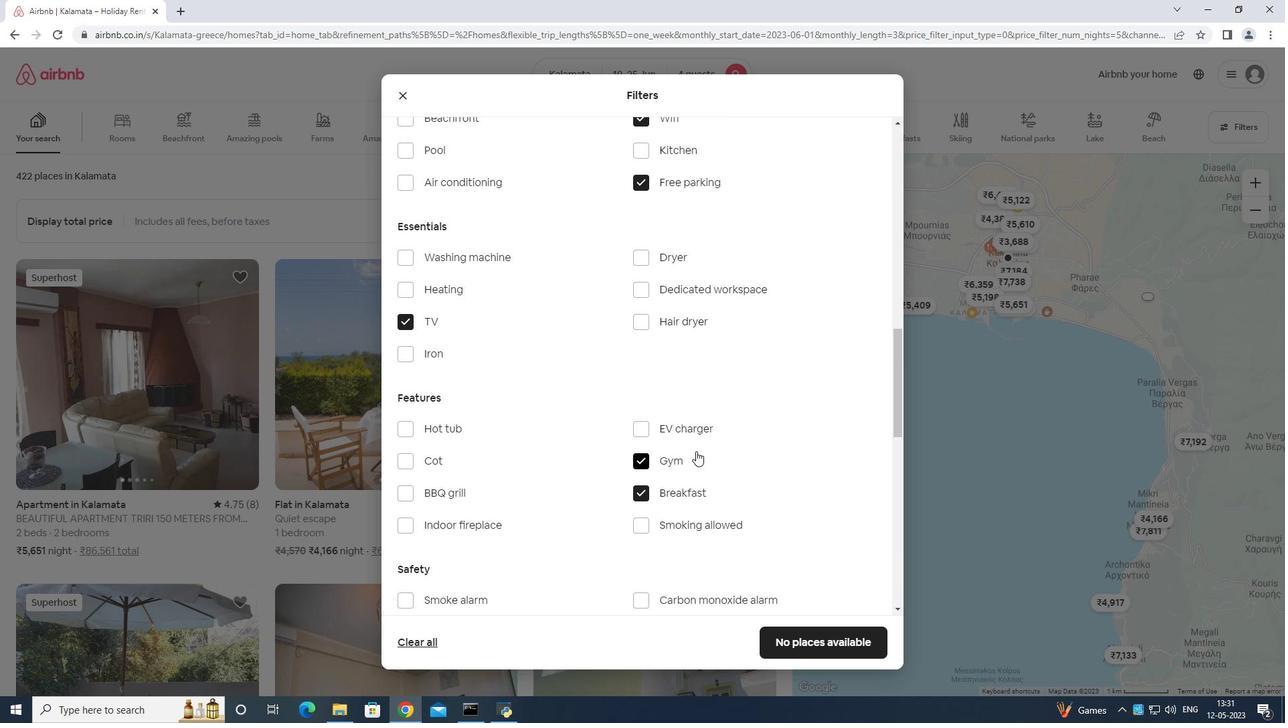 
Action: Mouse scrolled (696, 450) with delta (0, 0)
Screenshot: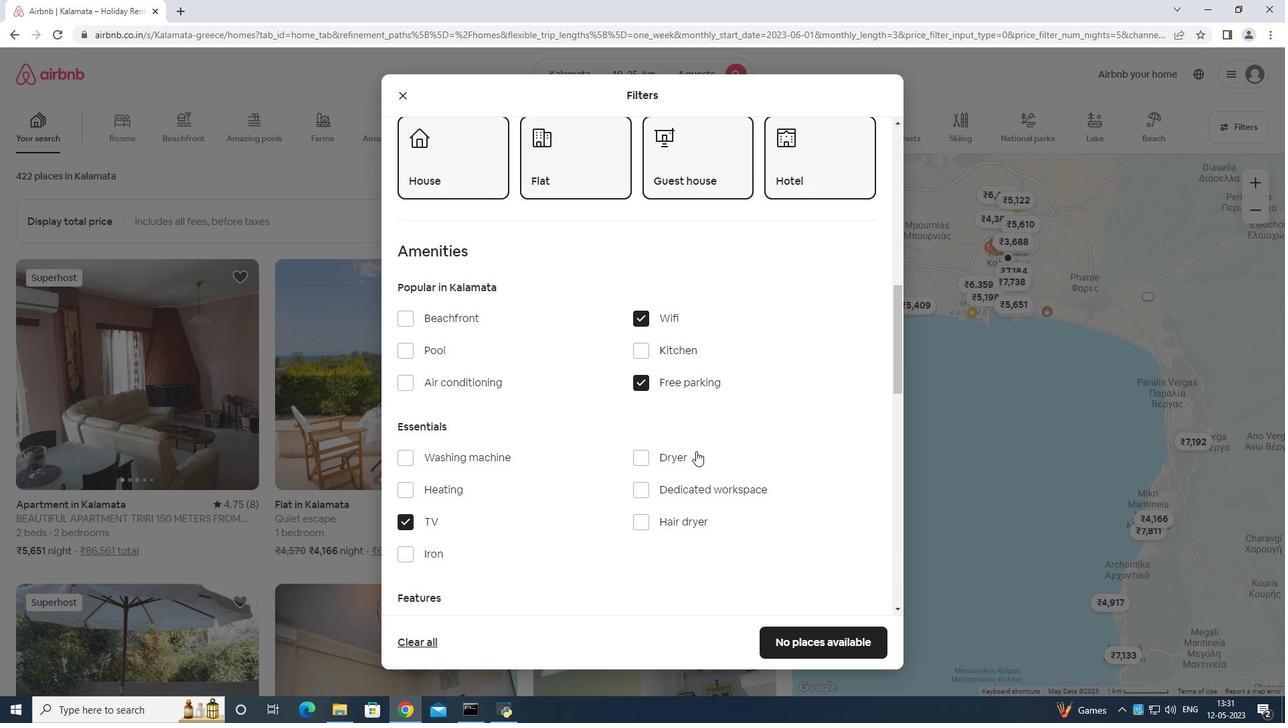 
Action: Mouse scrolled (696, 450) with delta (0, 0)
Screenshot: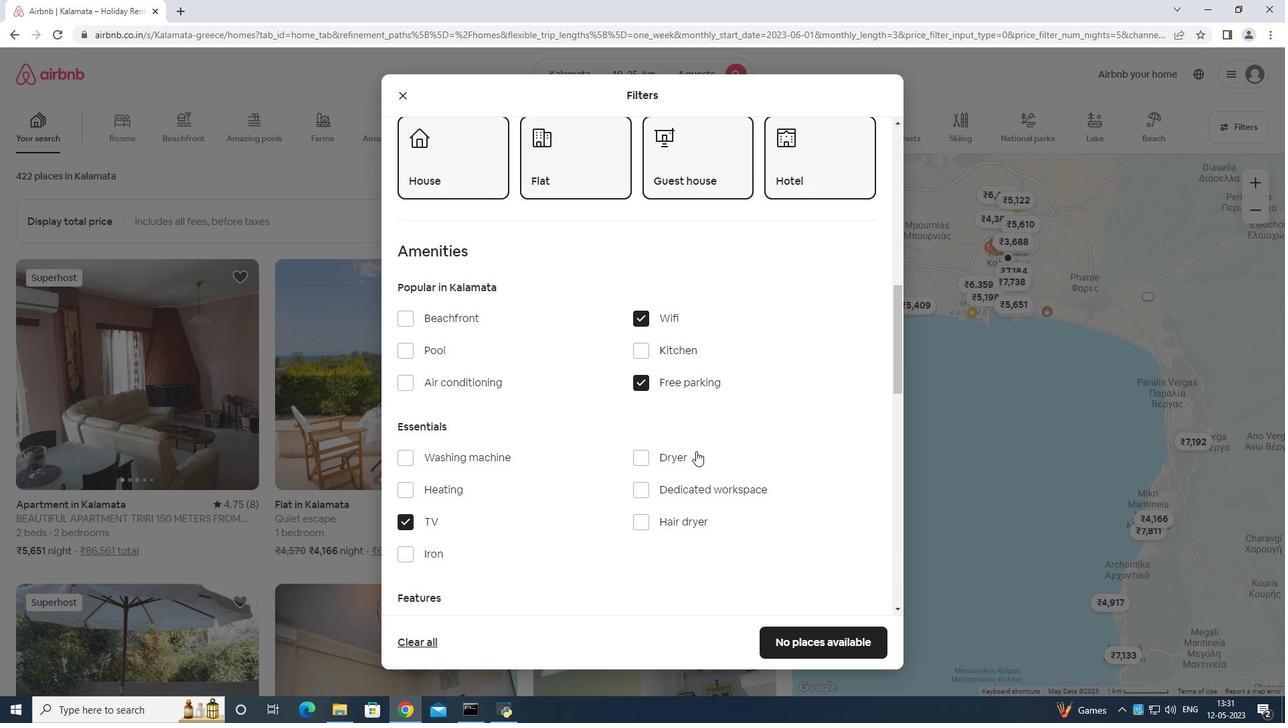 
Action: Mouse scrolled (696, 450) with delta (0, 0)
Screenshot: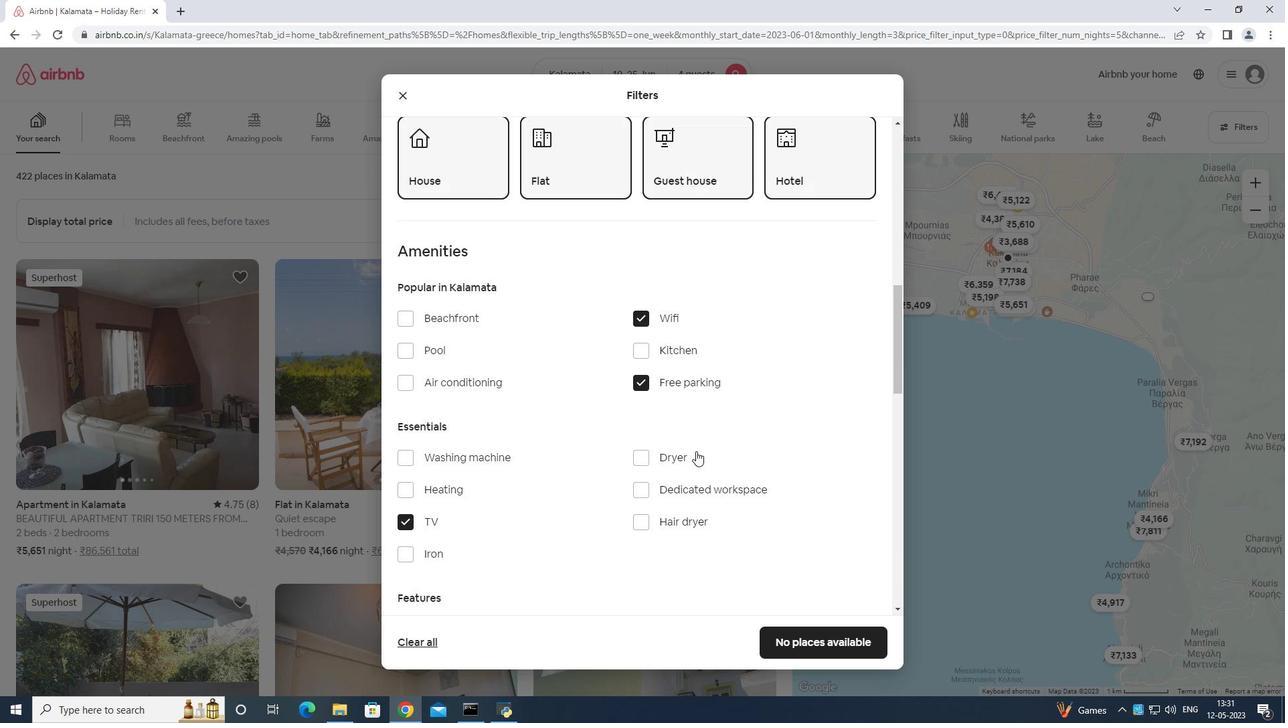 
Action: Mouse scrolled (696, 450) with delta (0, 0)
Screenshot: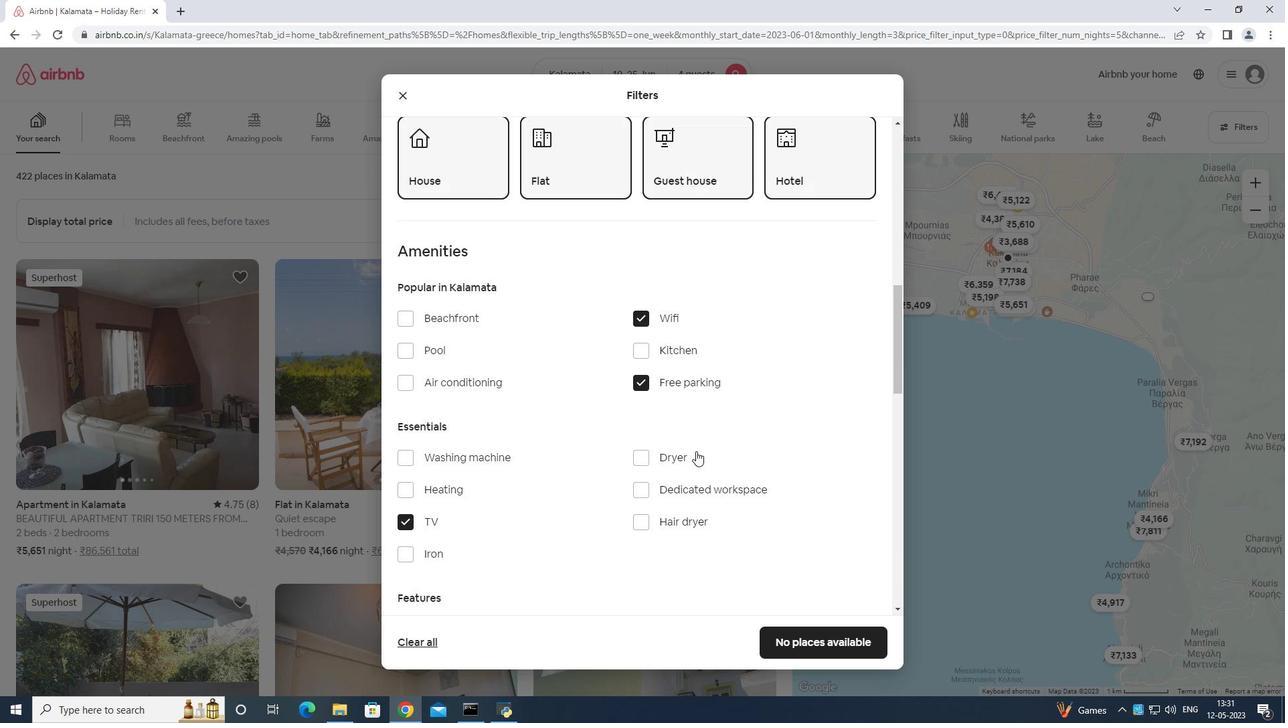 
Action: Mouse scrolled (696, 450) with delta (0, 0)
Screenshot: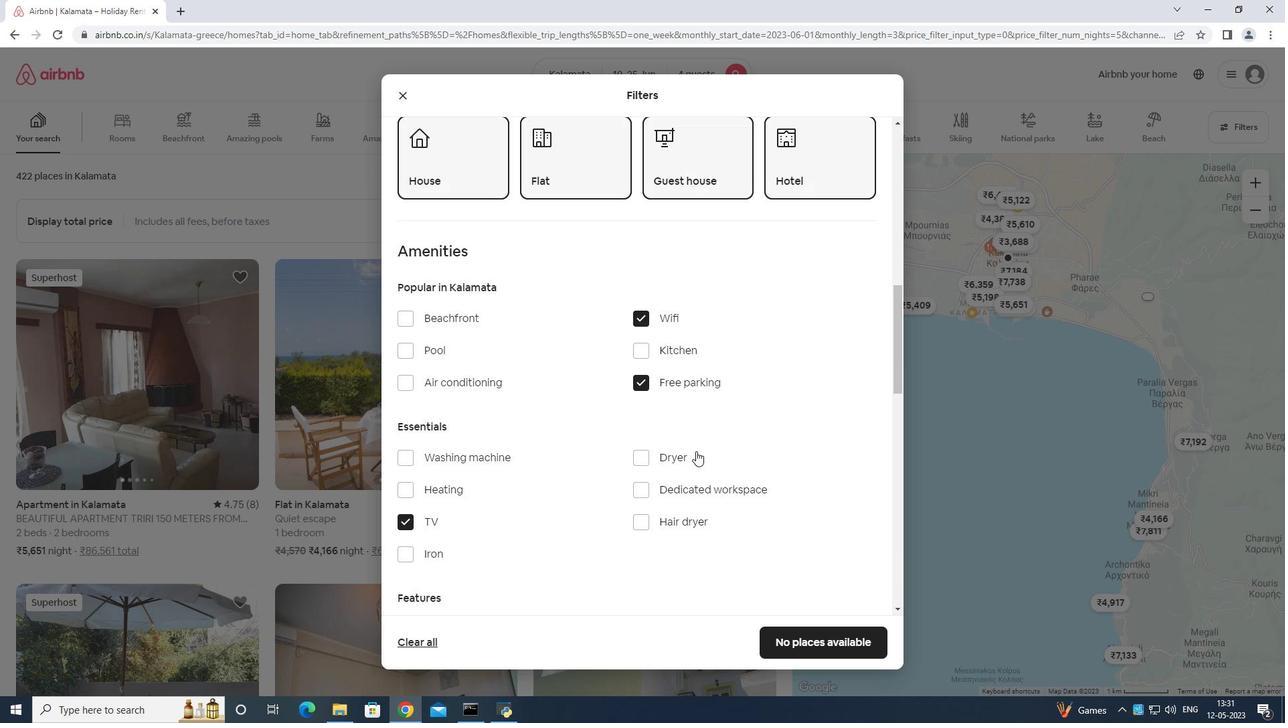 
Action: Mouse scrolled (696, 450) with delta (0, 0)
Screenshot: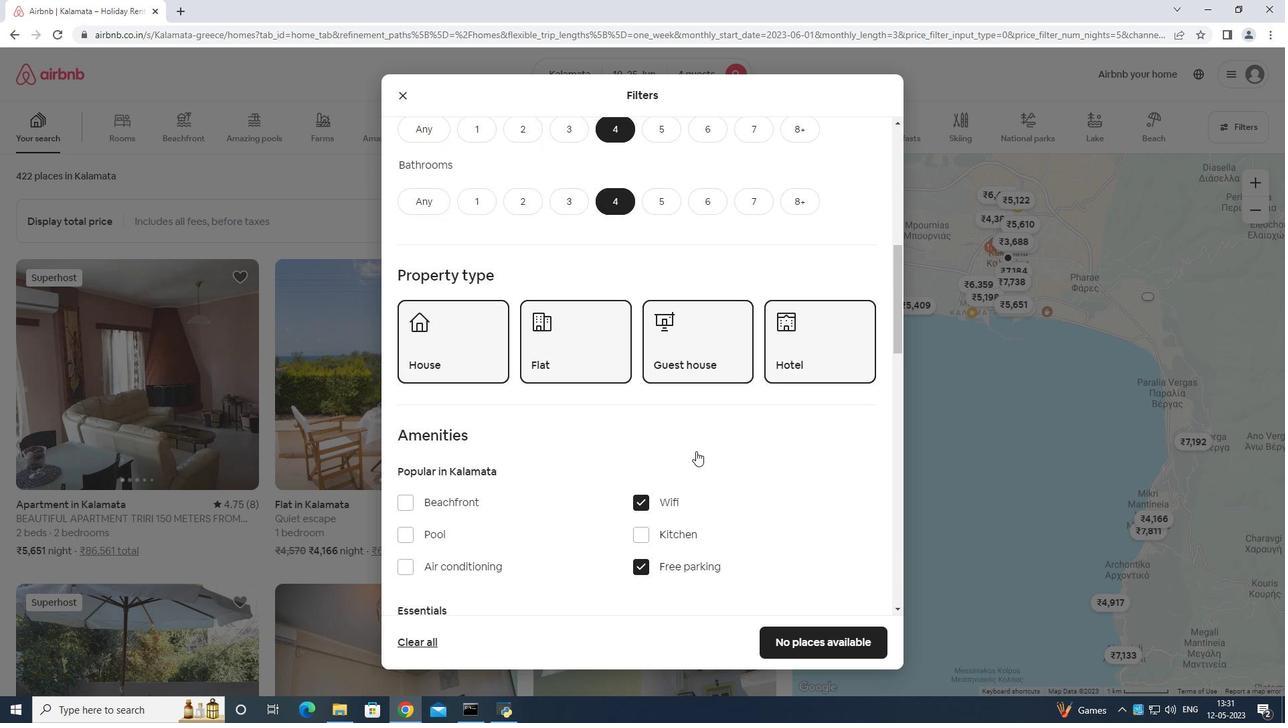 
Action: Mouse scrolled (696, 450) with delta (0, 0)
Screenshot: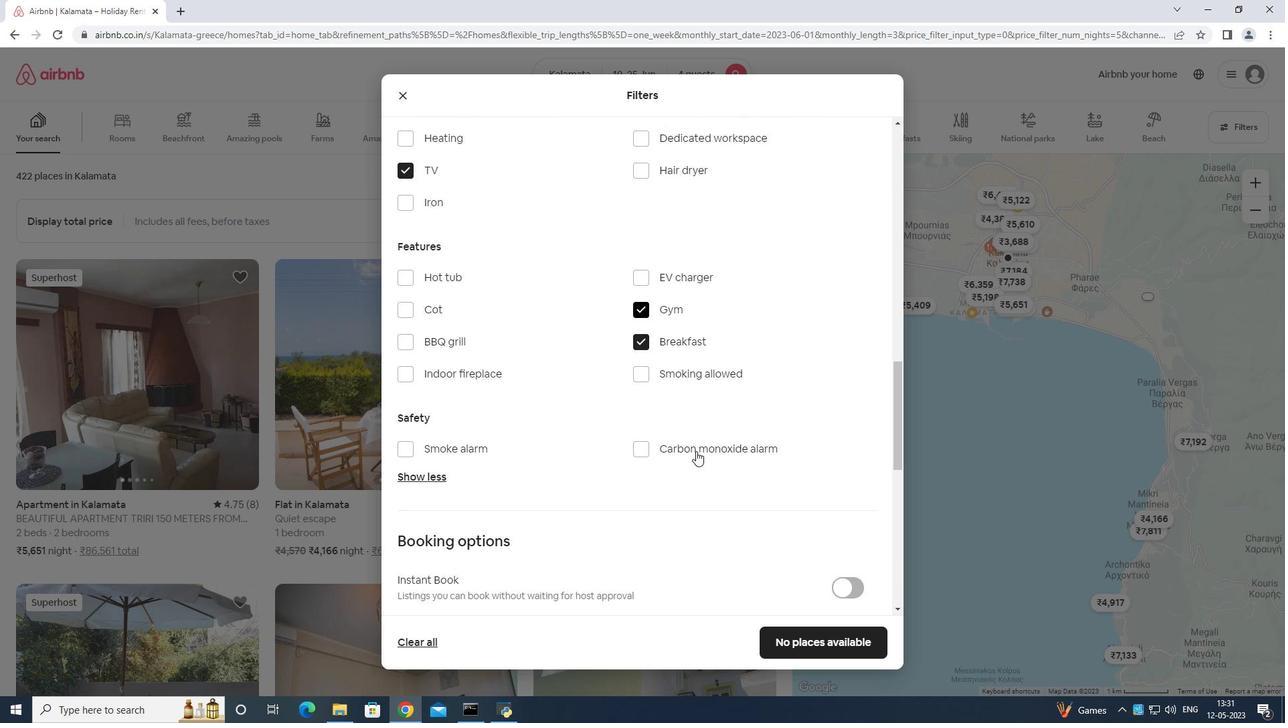 
Action: Mouse scrolled (696, 450) with delta (0, 0)
Screenshot: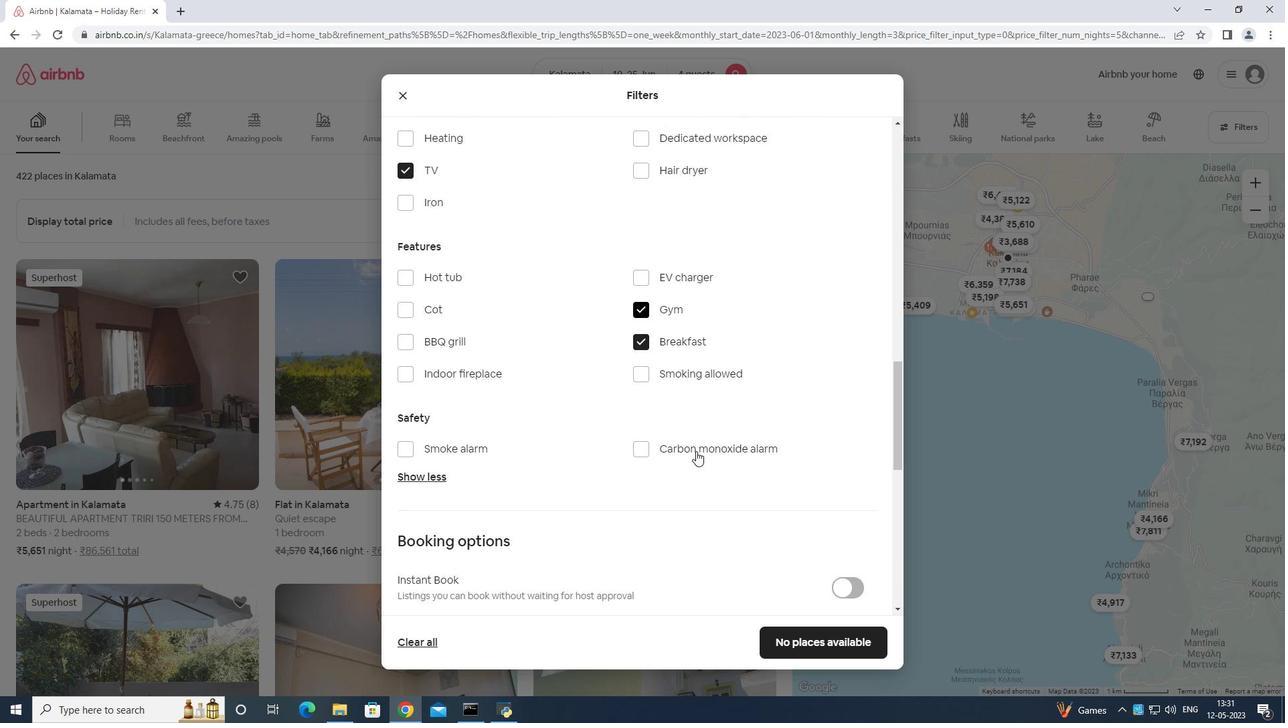 
Action: Mouse scrolled (696, 450) with delta (0, 0)
Screenshot: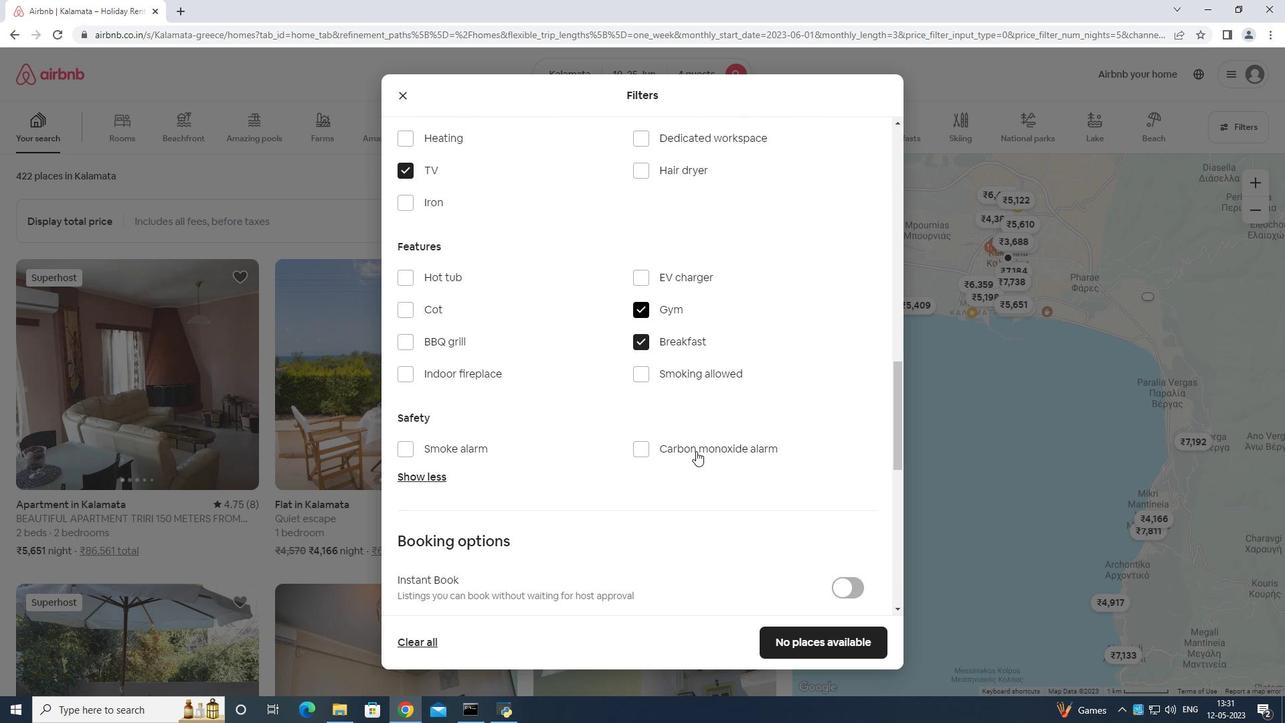 
Action: Mouse scrolled (696, 450) with delta (0, 0)
Screenshot: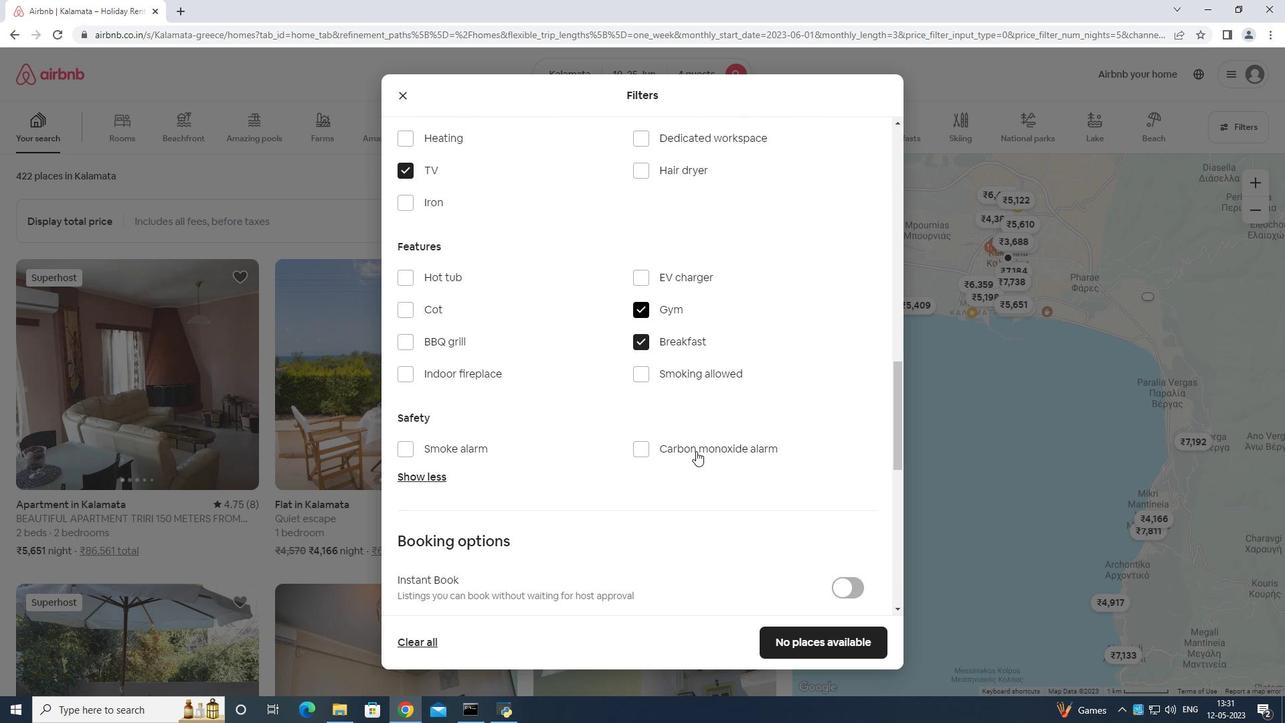 
Action: Mouse scrolled (696, 450) with delta (0, 0)
Screenshot: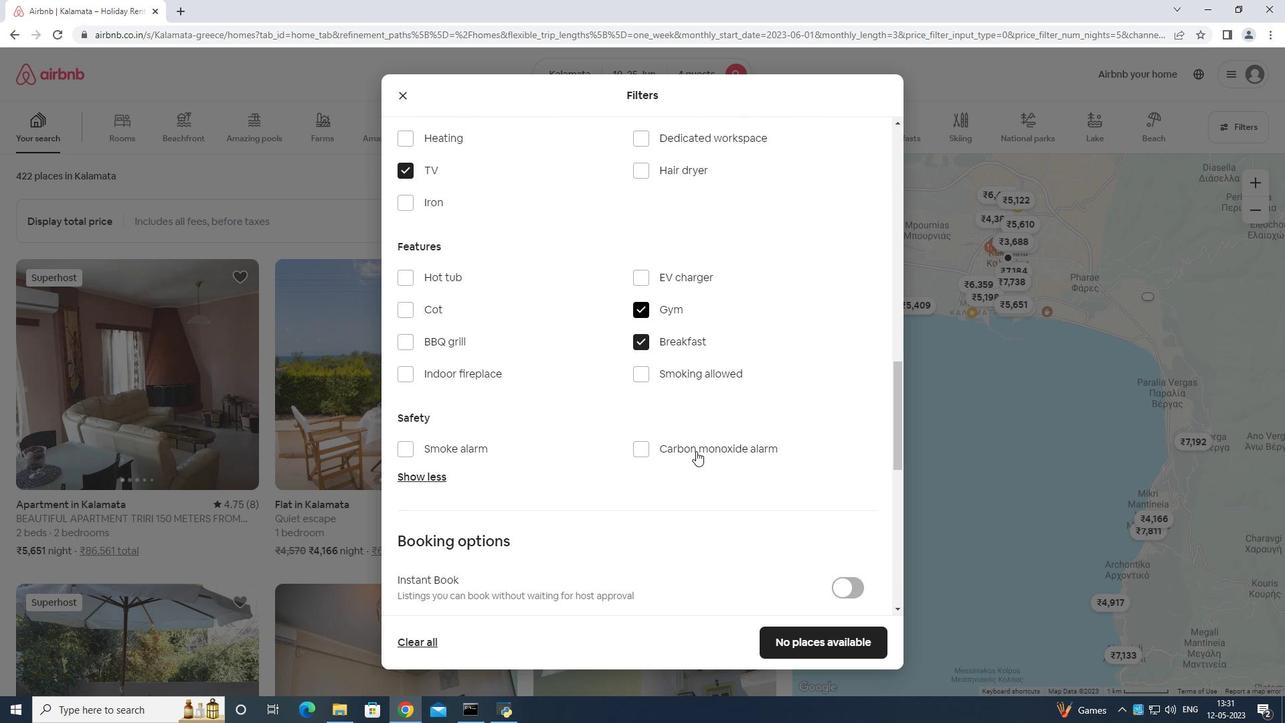 
Action: Mouse scrolled (696, 450) with delta (0, 0)
Screenshot: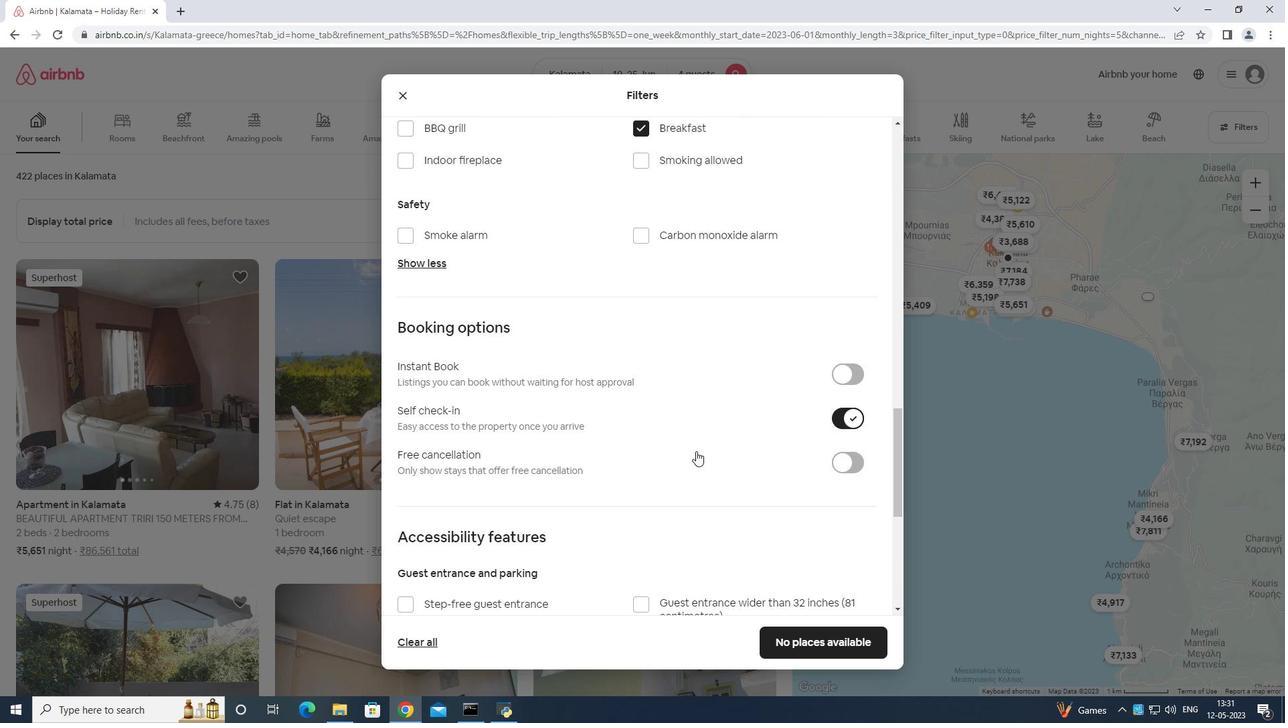 
Action: Mouse scrolled (696, 450) with delta (0, 0)
Screenshot: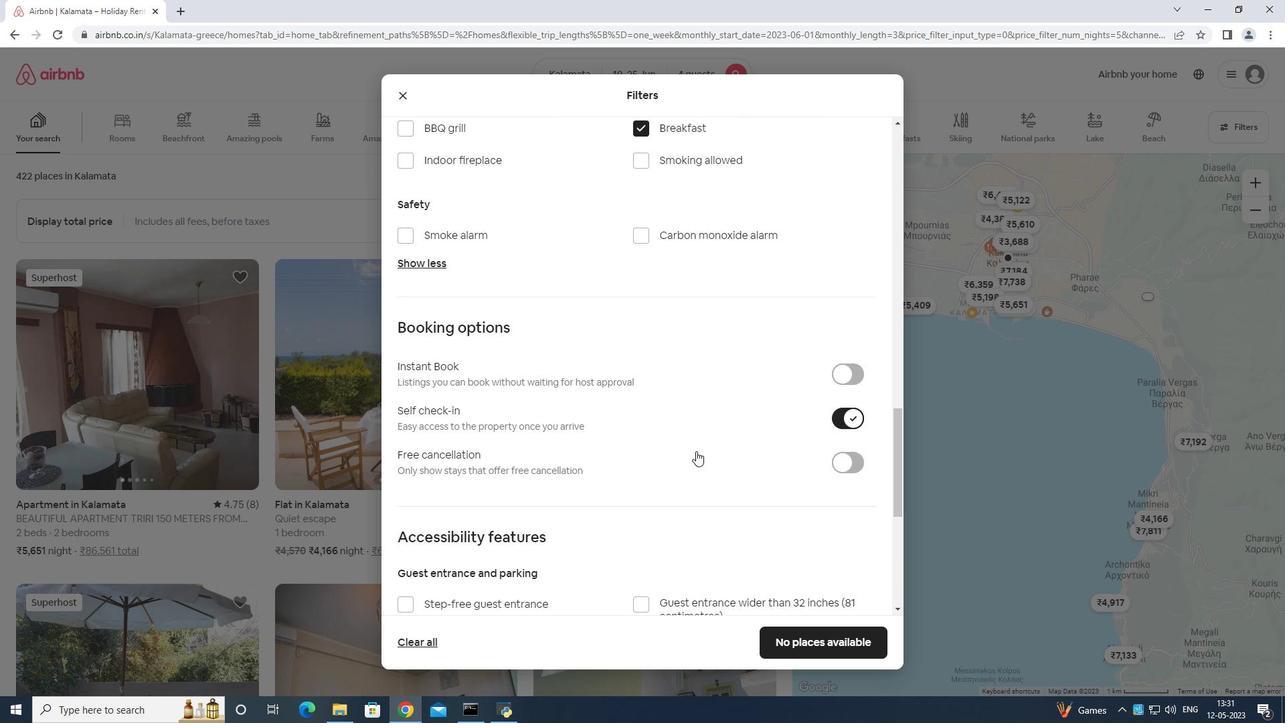 
Action: Mouse scrolled (696, 450) with delta (0, 0)
Screenshot: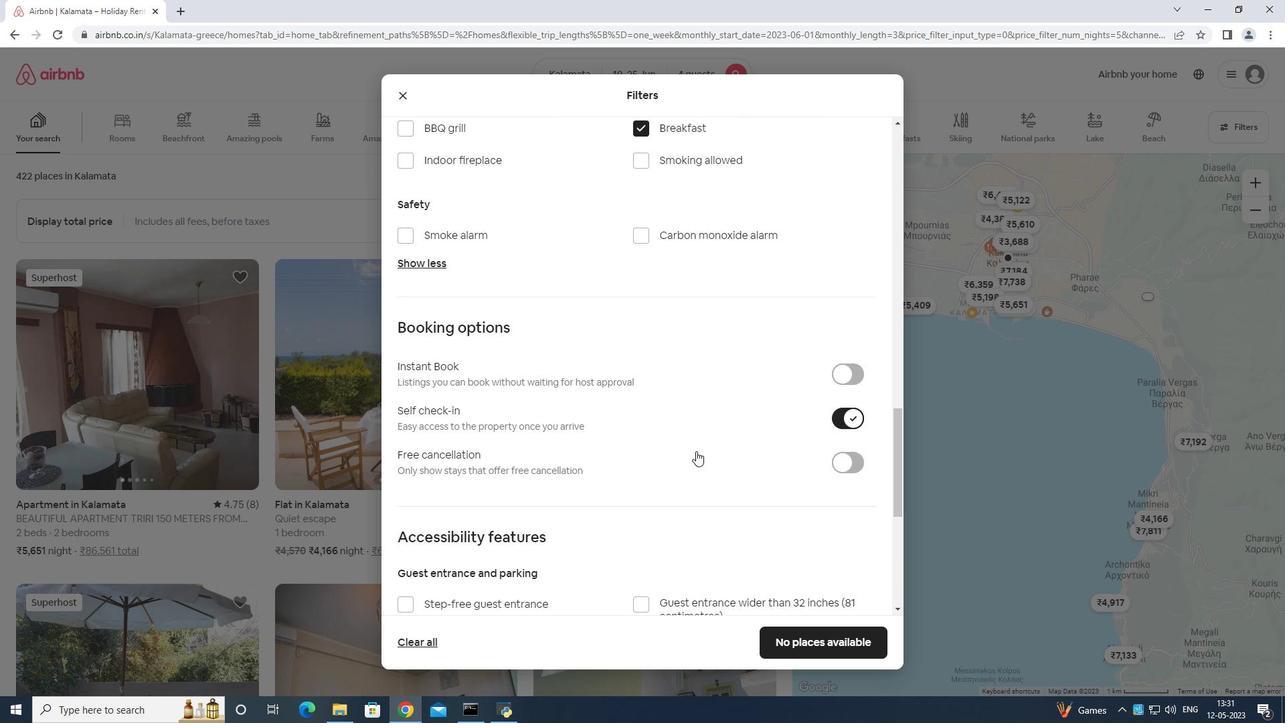 
Action: Mouse scrolled (696, 450) with delta (0, 0)
Screenshot: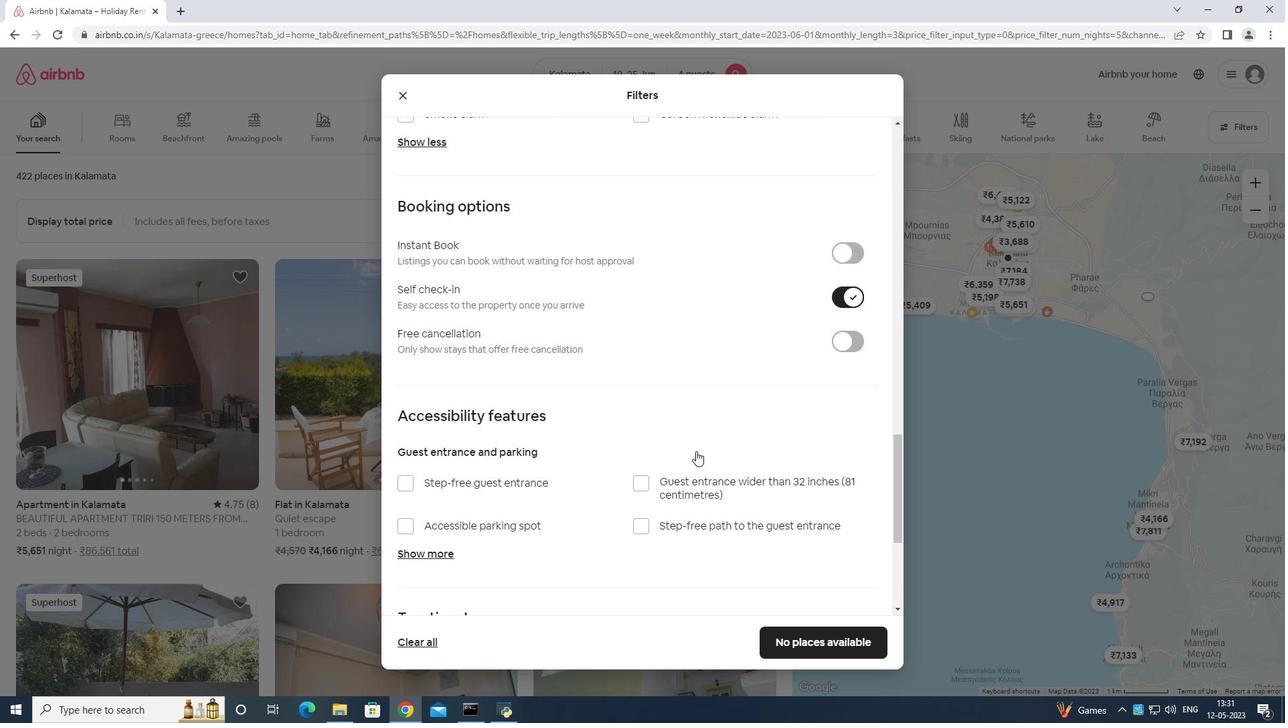 
Action: Mouse scrolled (696, 452) with delta (0, 0)
Screenshot: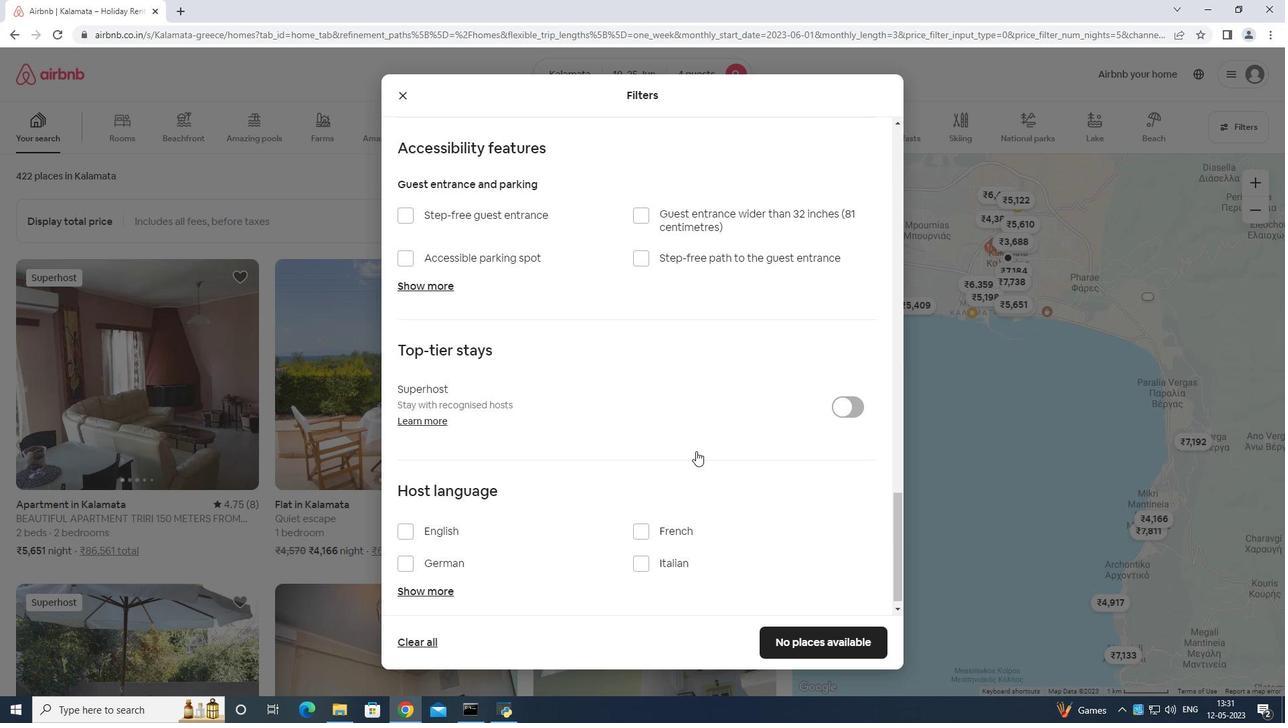 
Action: Mouse scrolled (696, 452) with delta (0, 0)
Screenshot: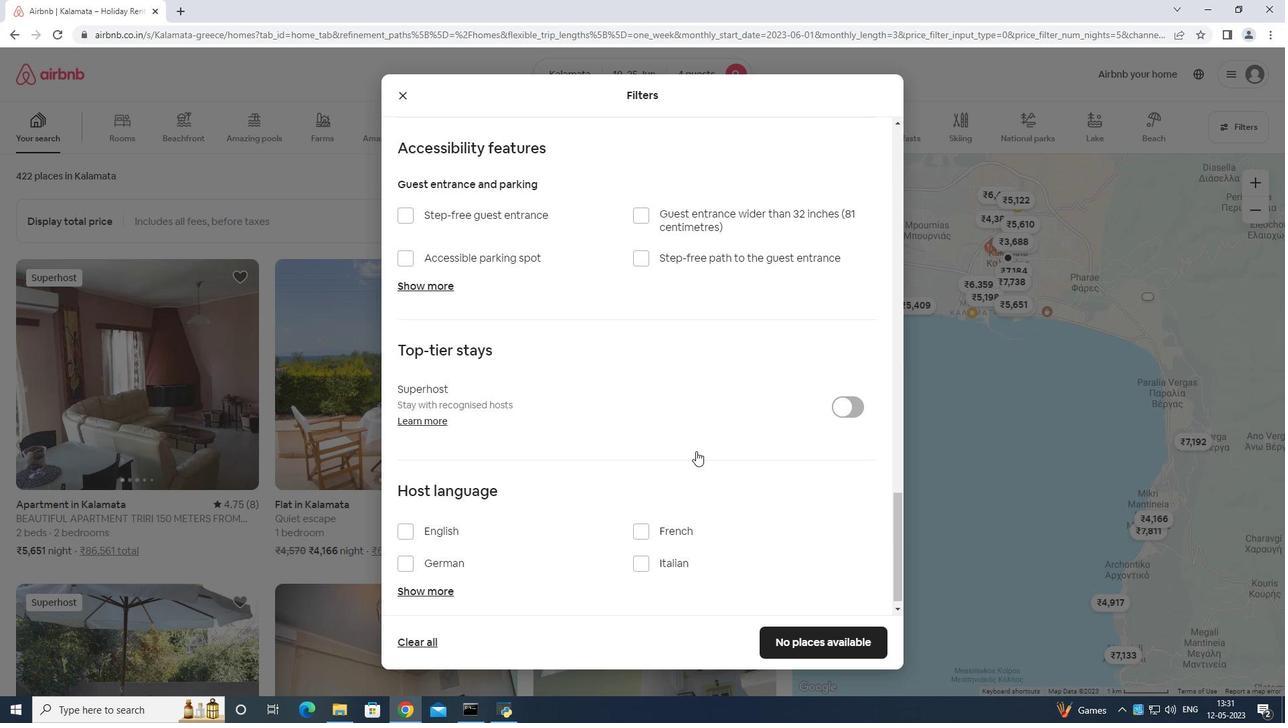 
Action: Mouse scrolled (696, 452) with delta (0, 0)
Screenshot: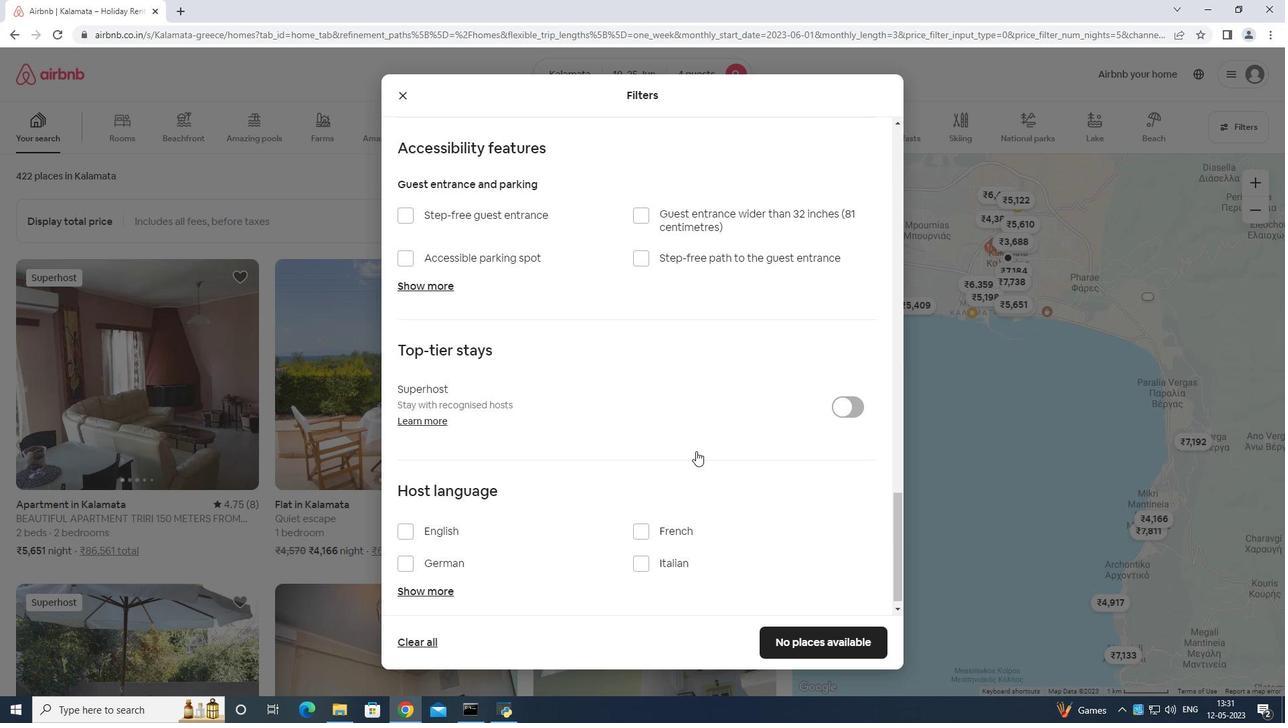 
Action: Mouse scrolled (696, 452) with delta (0, 0)
Screenshot: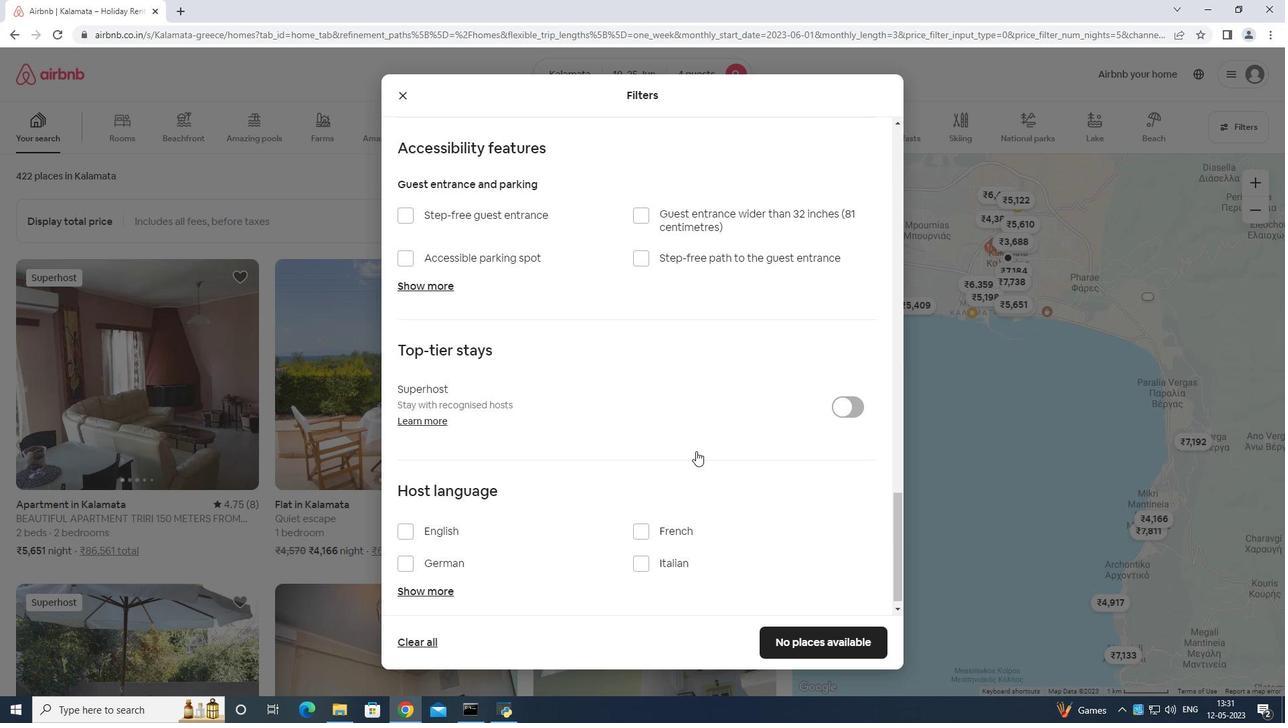 
Action: Mouse scrolled (696, 452) with delta (0, 0)
Screenshot: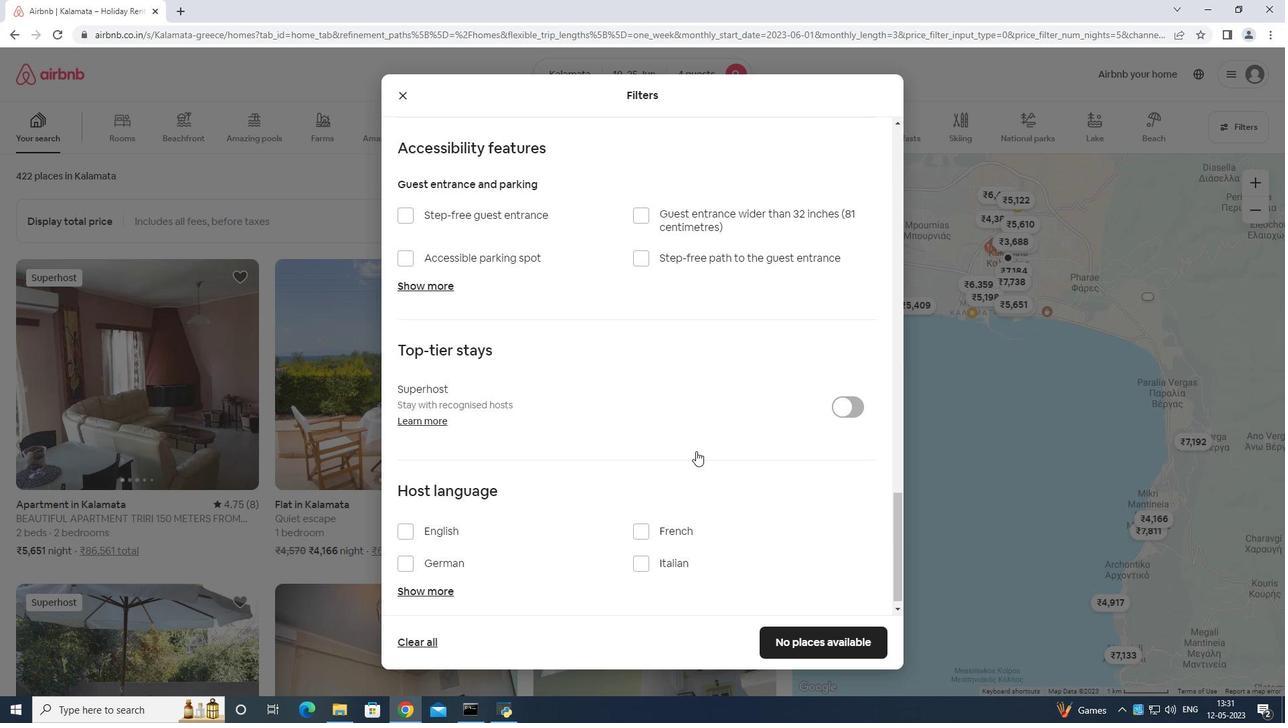 
Action: Mouse scrolled (696, 452) with delta (0, 0)
Screenshot: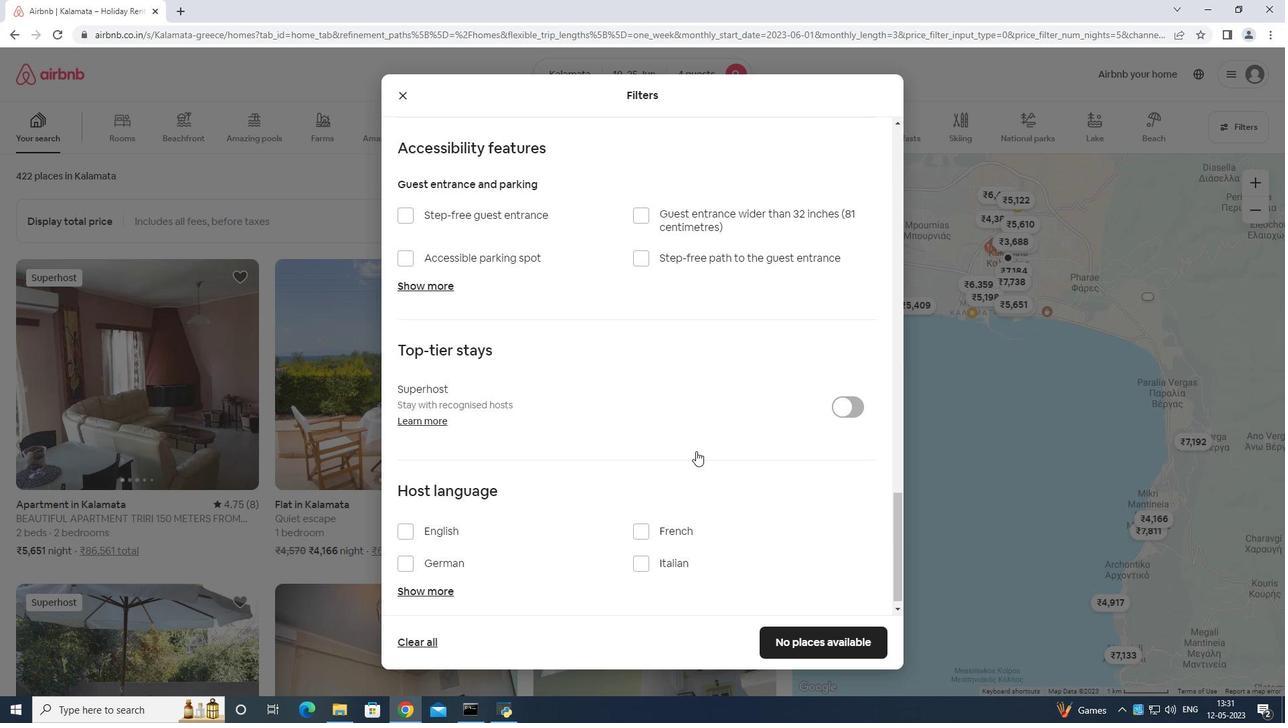 
Action: Mouse scrolled (696, 452) with delta (0, 0)
Screenshot: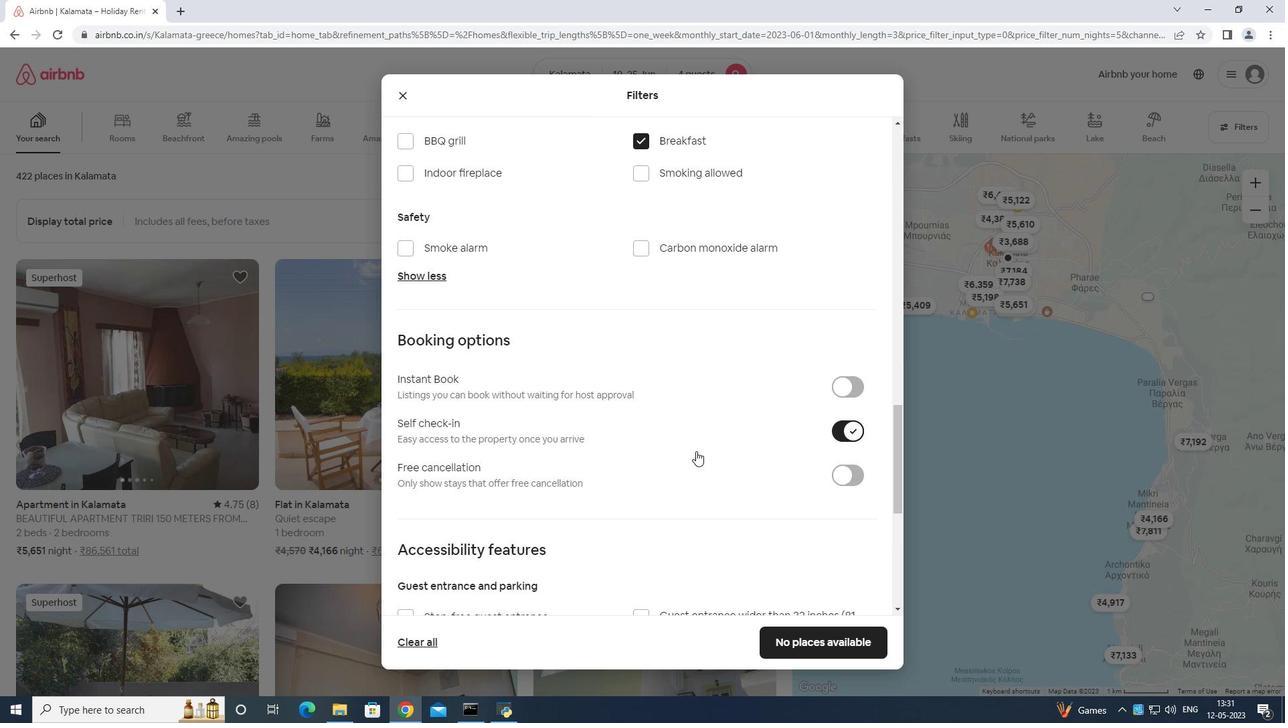 
Action: Mouse scrolled (696, 452) with delta (0, 0)
Screenshot: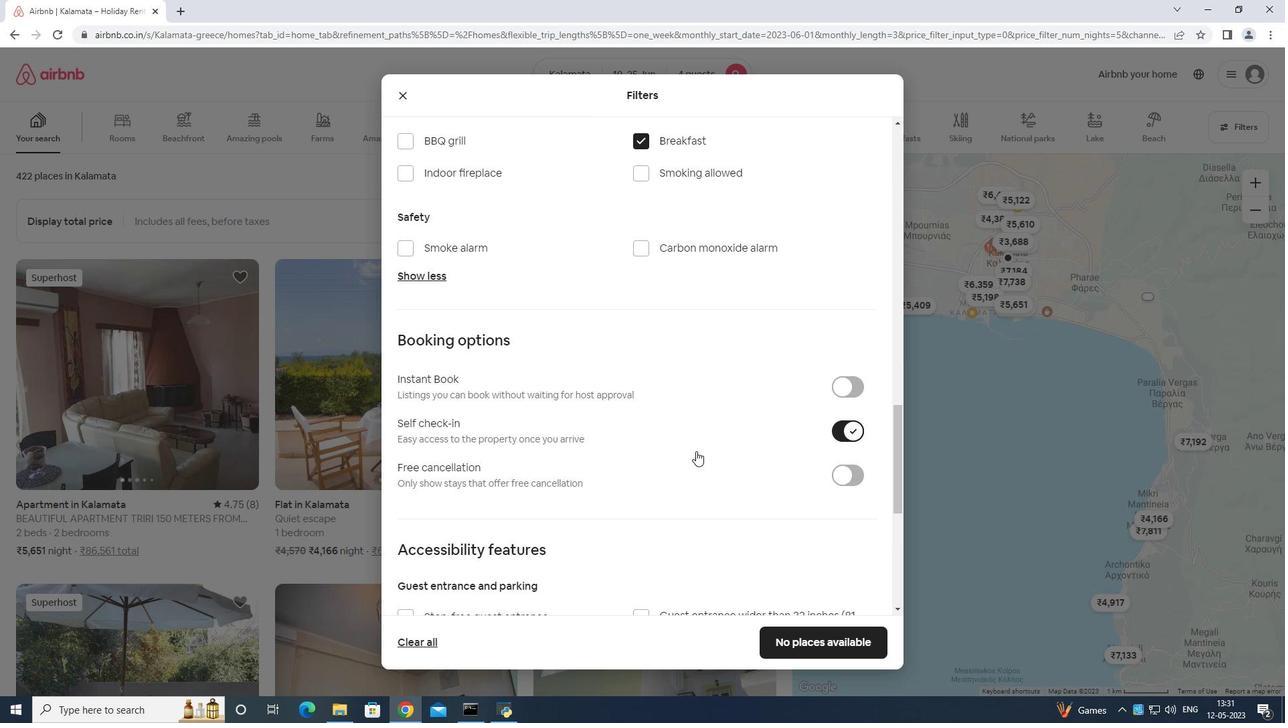 
Action: Mouse scrolled (696, 452) with delta (0, 0)
Screenshot: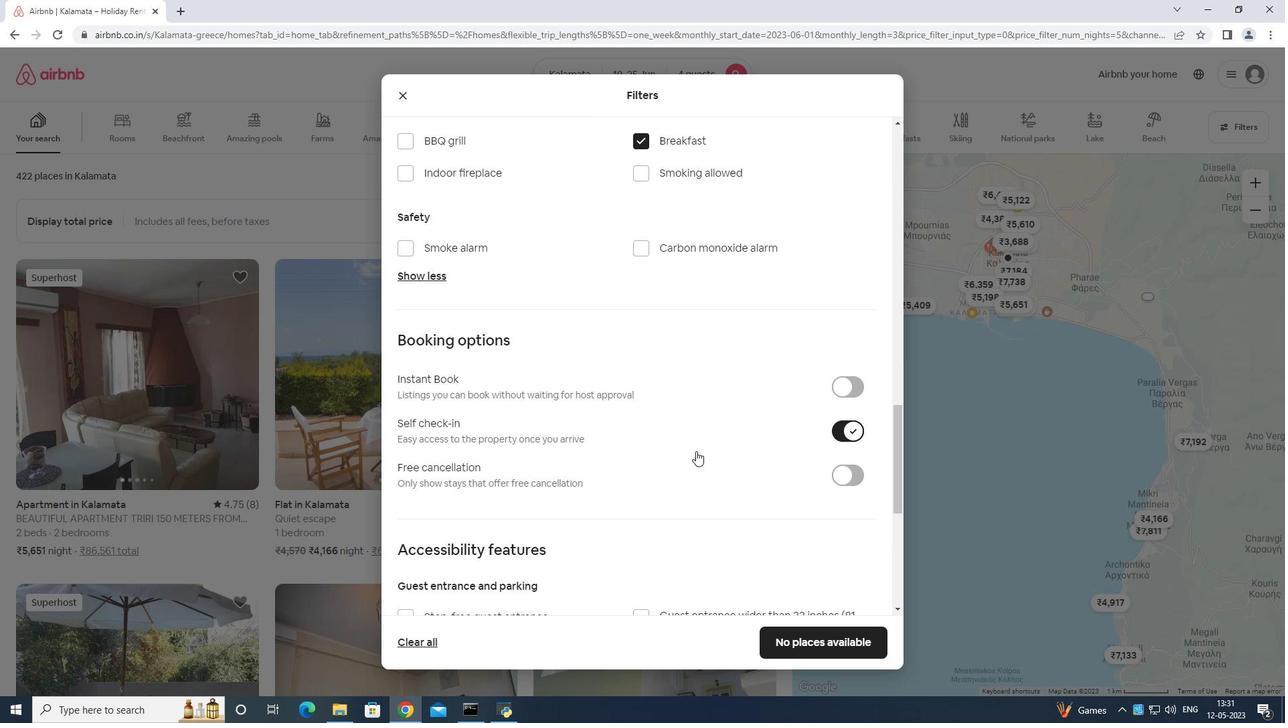 
Action: Mouse scrolled (696, 452) with delta (0, 0)
Screenshot: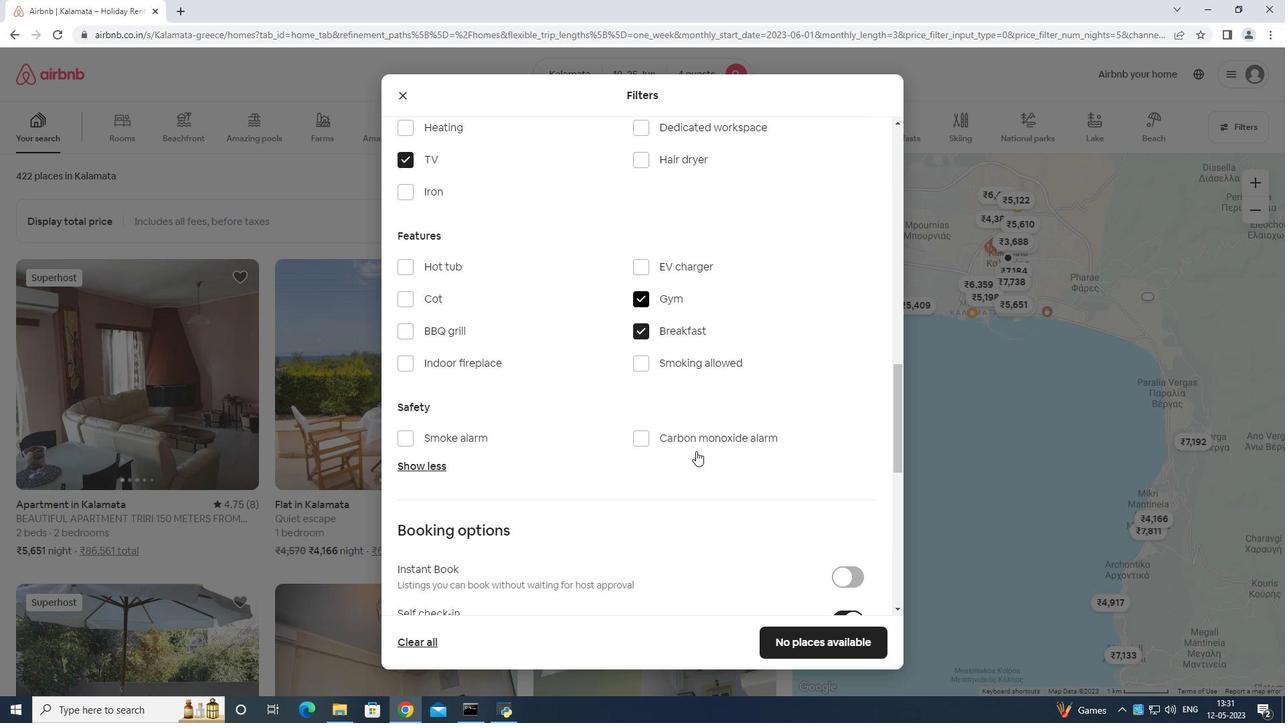
Action: Mouse scrolled (696, 452) with delta (0, 0)
Screenshot: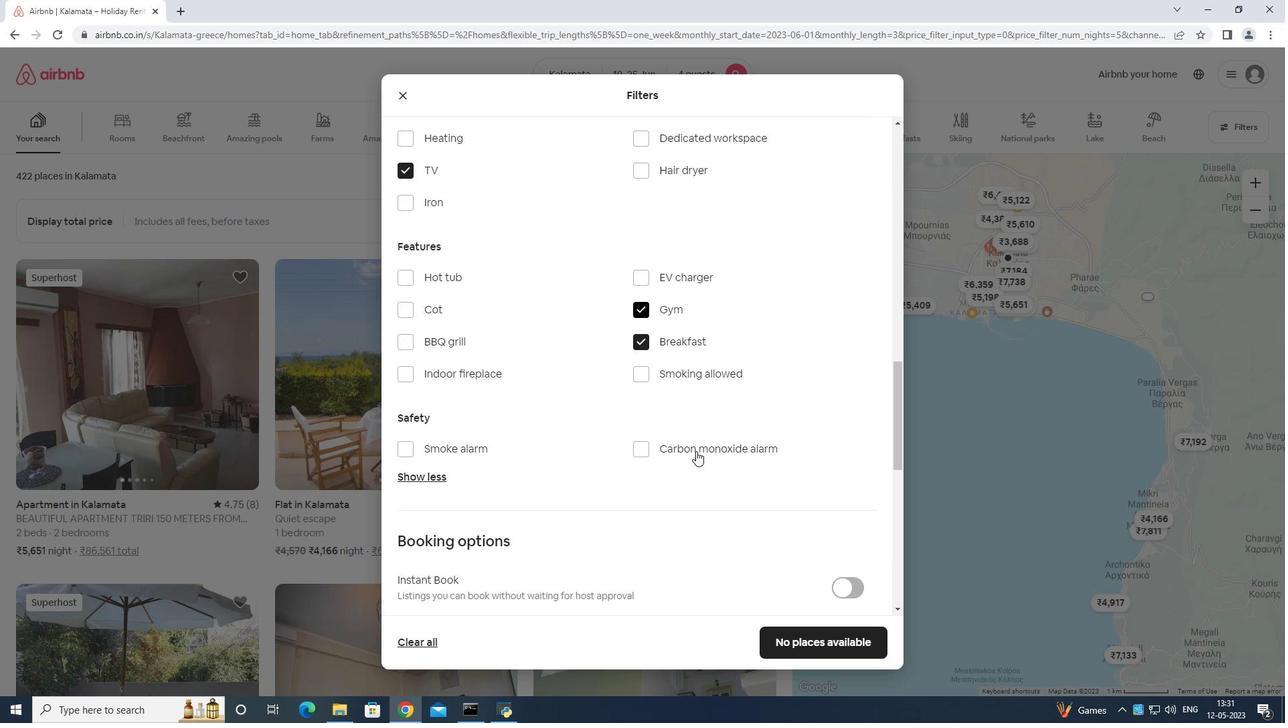 
Action: Mouse scrolled (696, 452) with delta (0, 0)
Screenshot: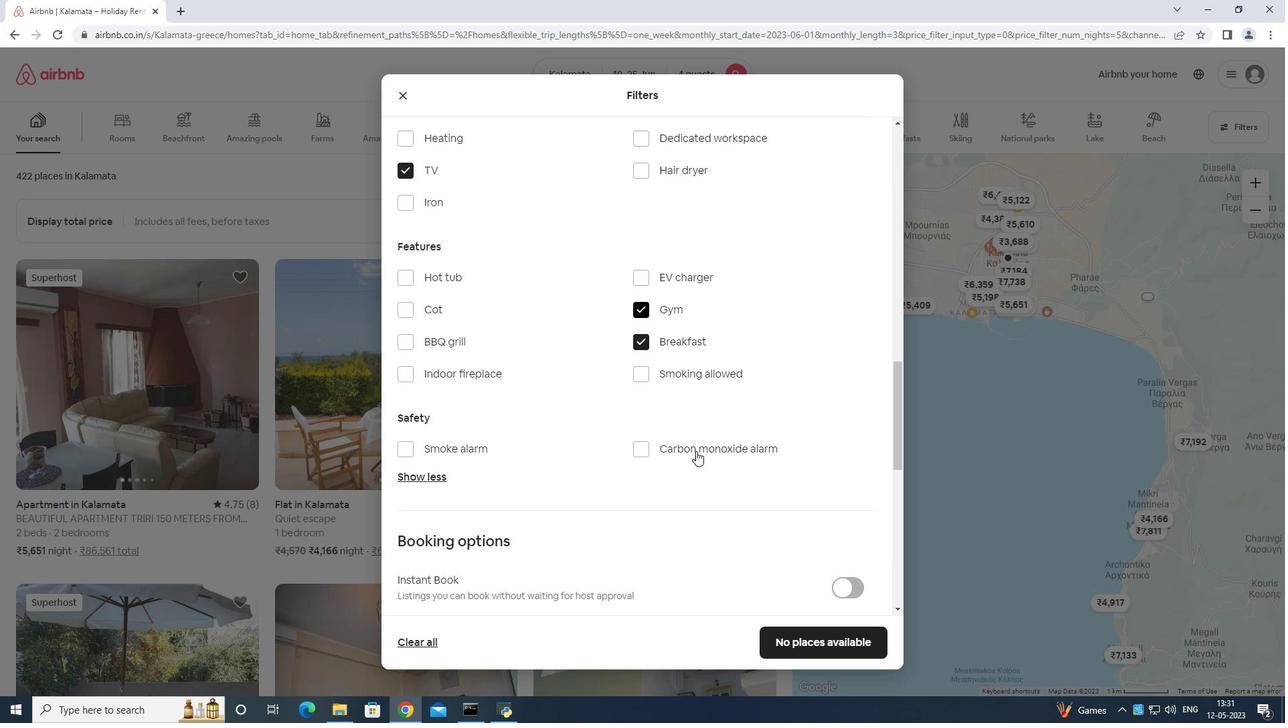 
Action: Mouse scrolled (696, 452) with delta (0, 0)
Screenshot: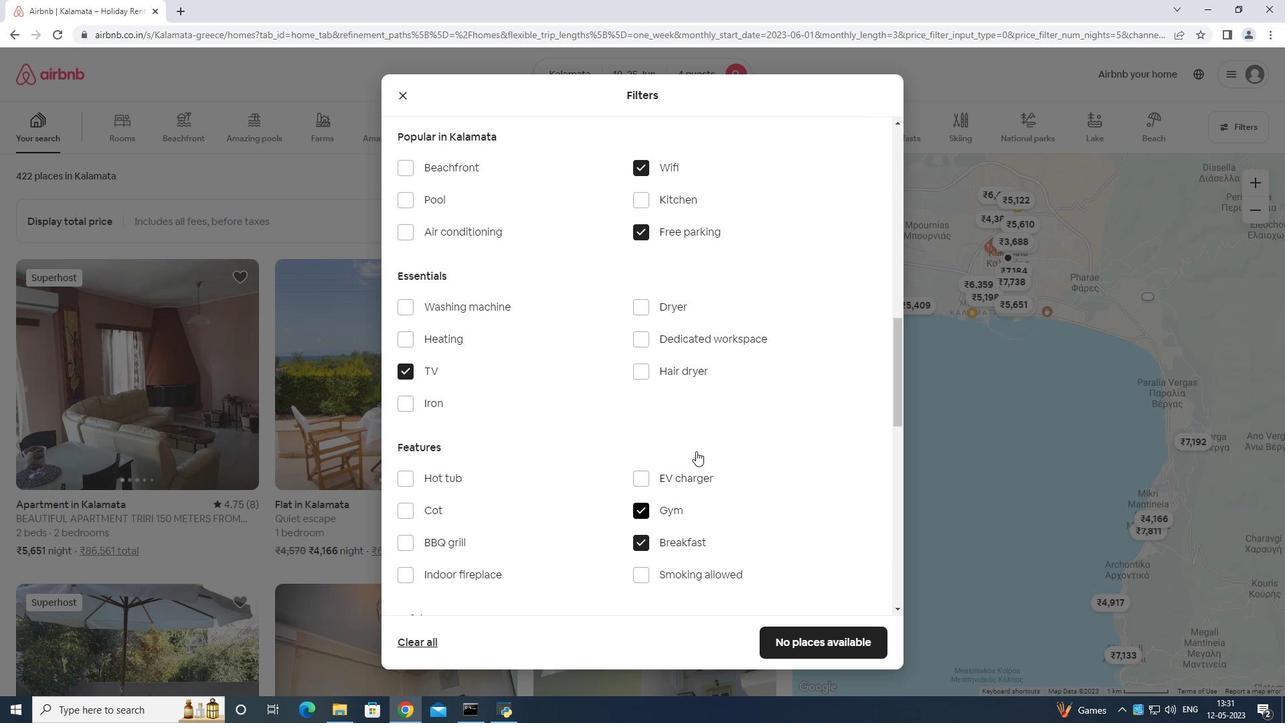 
Action: Mouse scrolled (696, 452) with delta (0, 0)
Screenshot: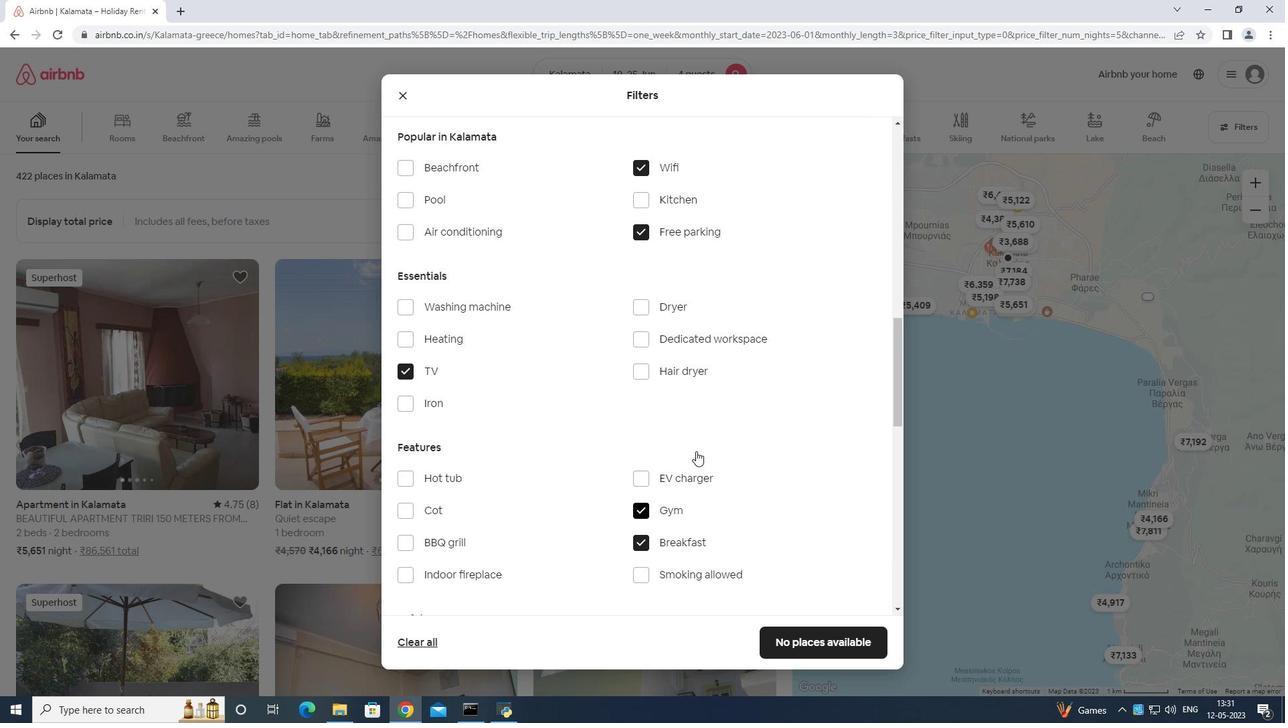
Action: Mouse scrolled (696, 452) with delta (0, 0)
Screenshot: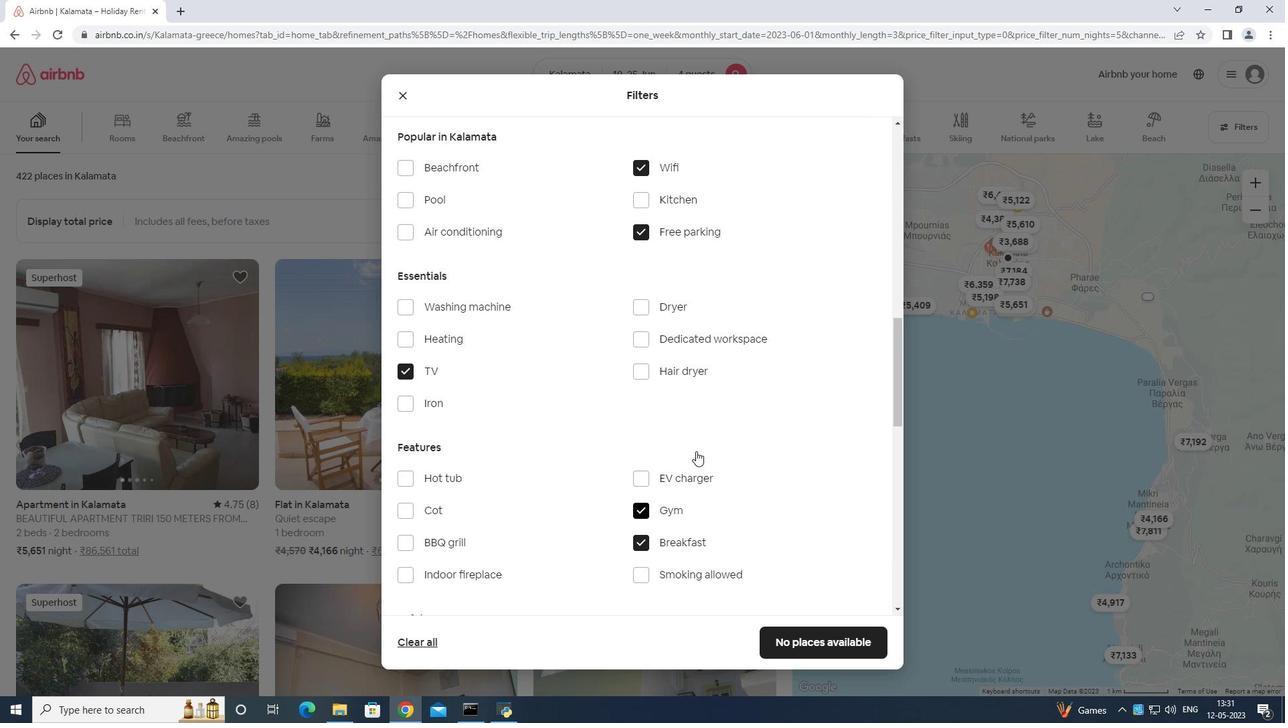 
Action: Mouse scrolled (696, 450) with delta (0, 0)
Screenshot: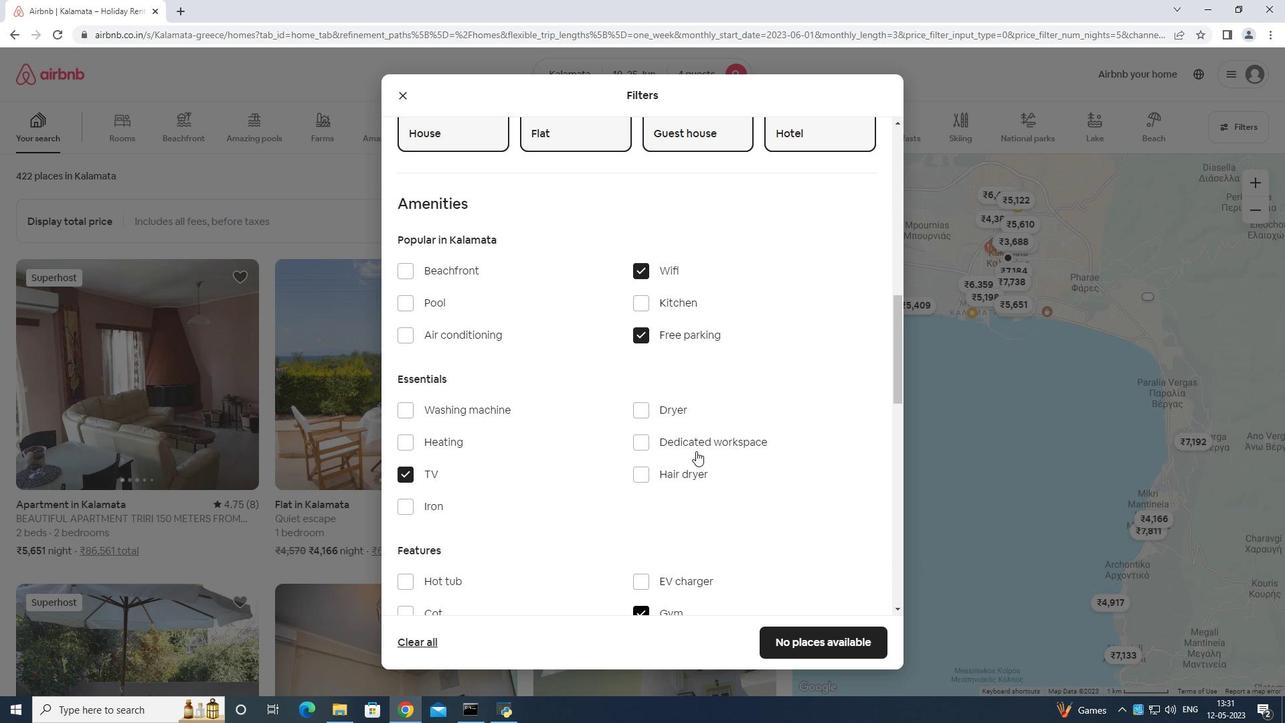 
Action: Mouse scrolled (696, 450) with delta (0, 0)
Screenshot: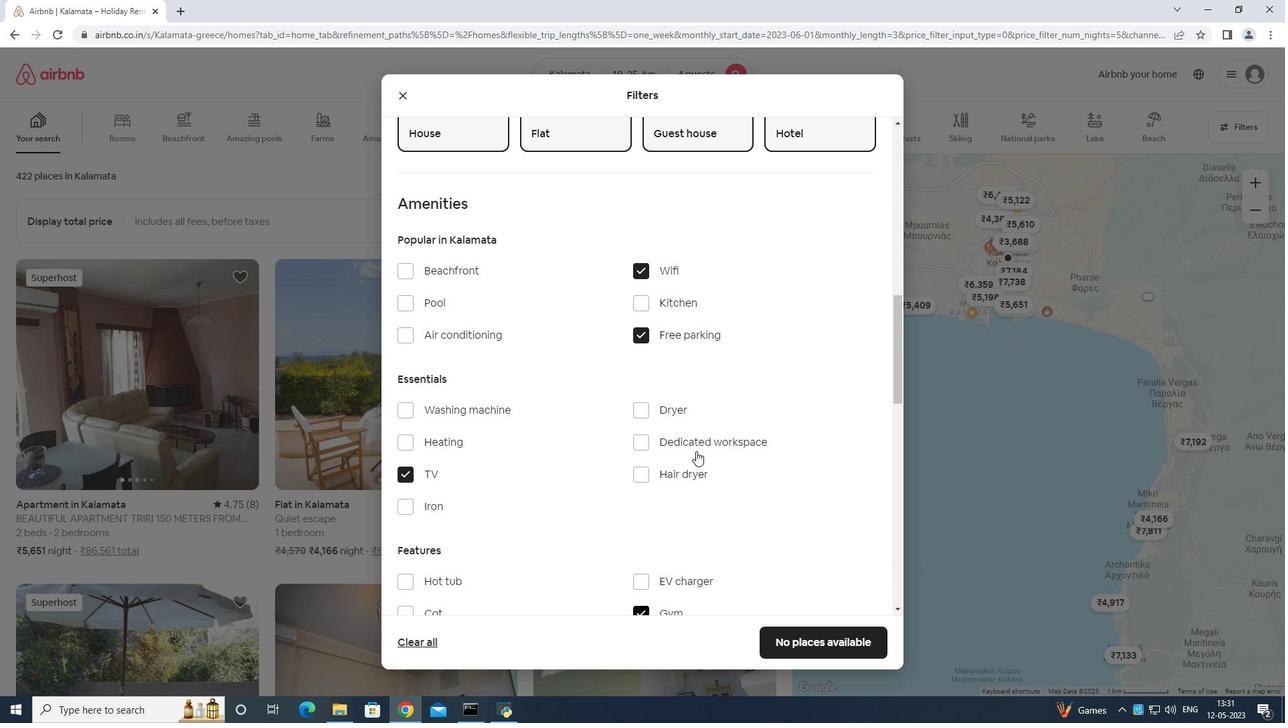 
Action: Mouse moved to (696, 452)
Screenshot: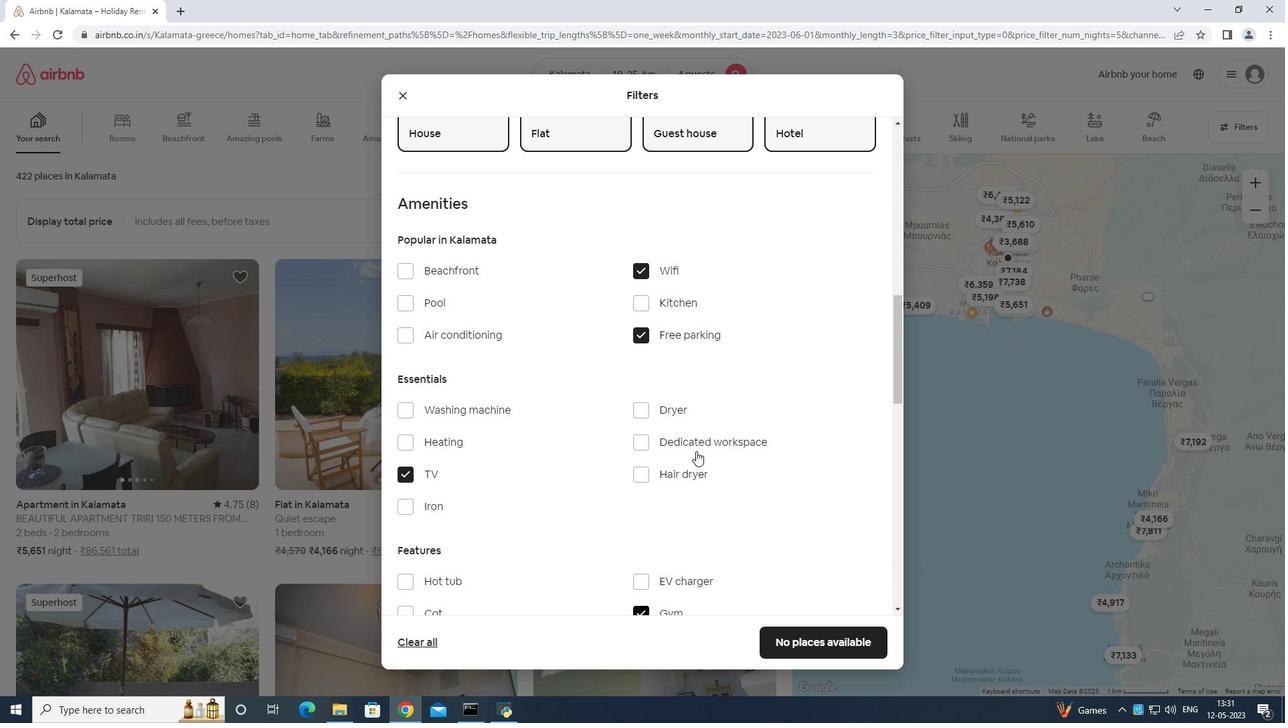 
Action: Mouse scrolled (696, 452) with delta (0, 0)
Screenshot: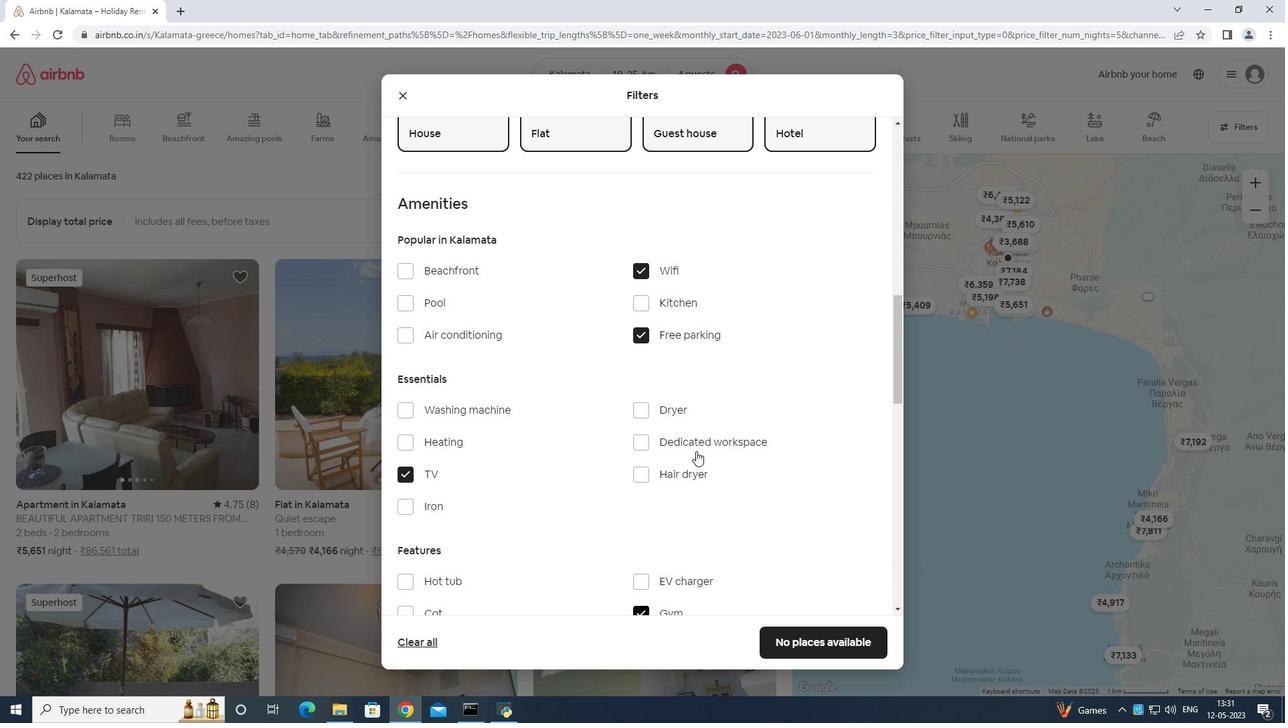 
Action: Mouse scrolled (696, 452) with delta (0, 0)
Screenshot: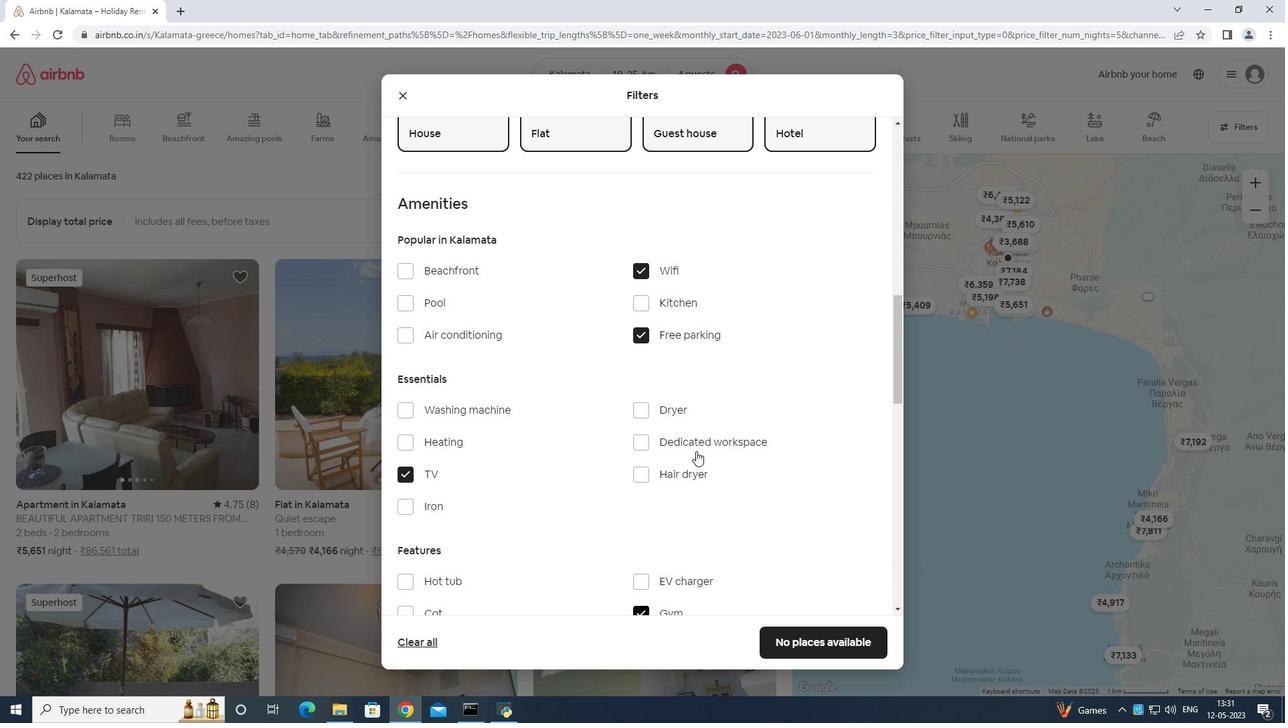 
Action: Mouse scrolled (696, 452) with delta (0, 0)
Screenshot: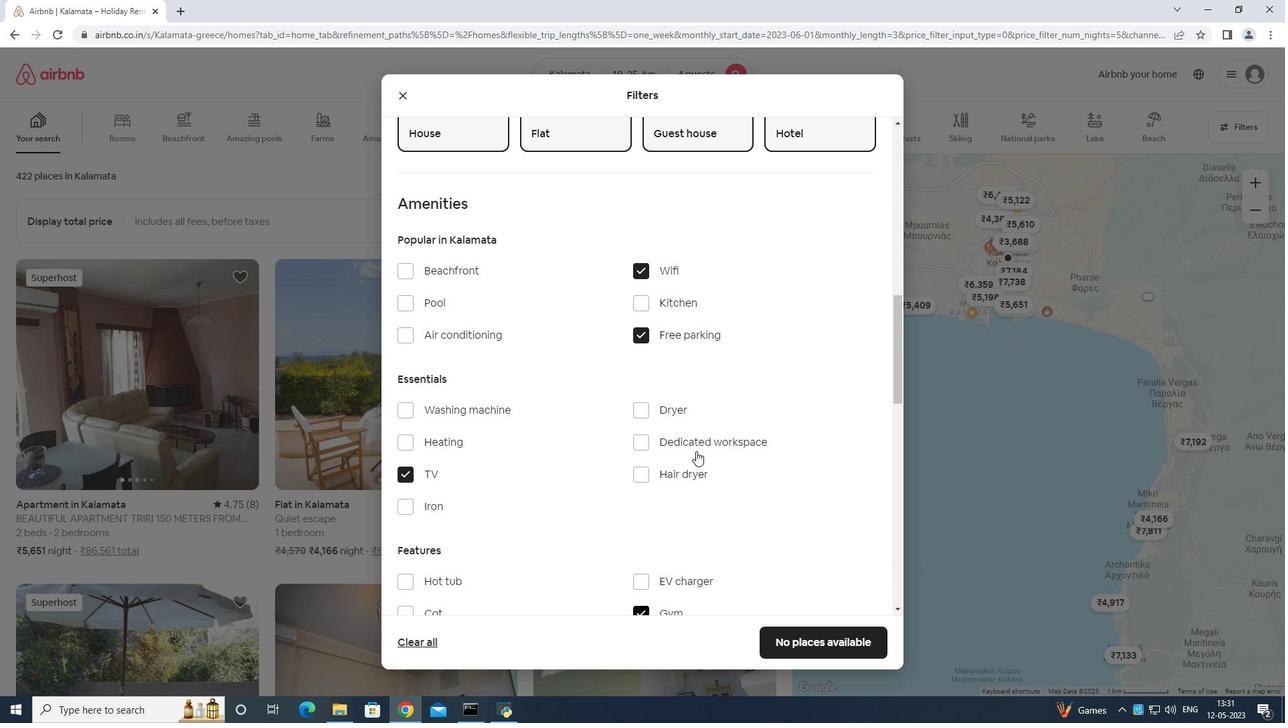 
Action: Mouse scrolled (696, 452) with delta (0, 0)
Screenshot: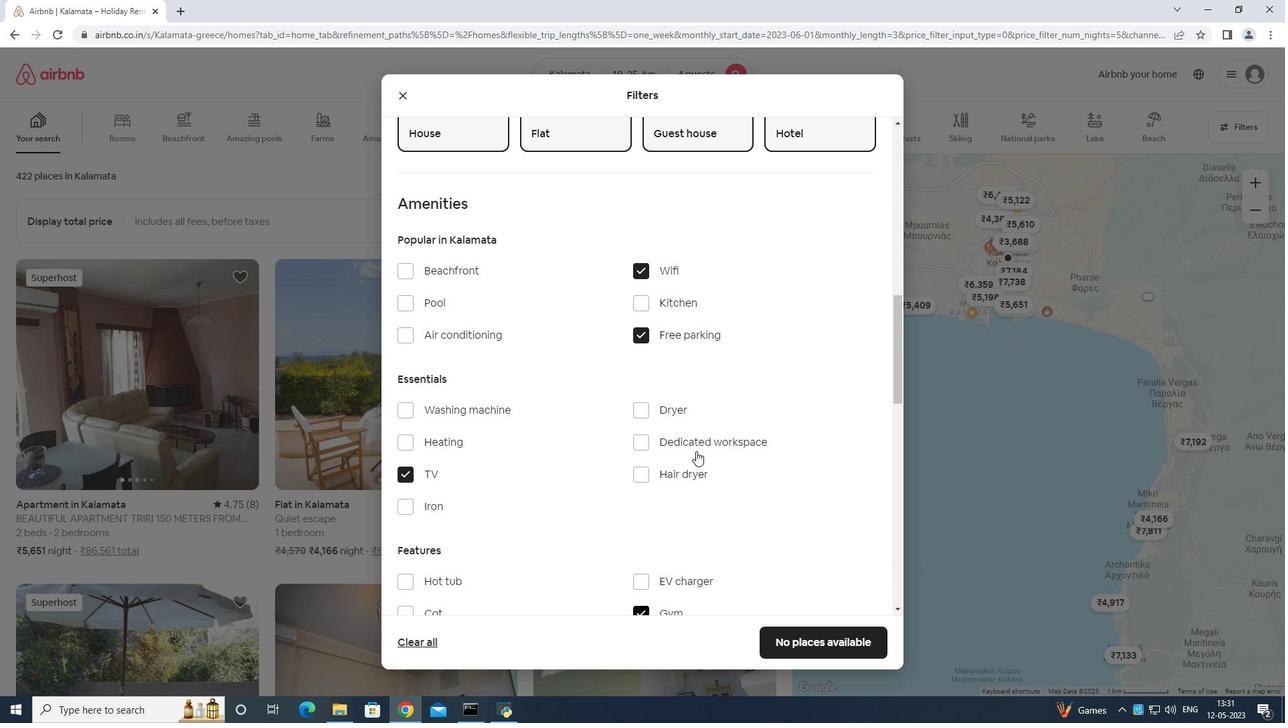 
Action: Mouse moved to (696, 454)
Screenshot: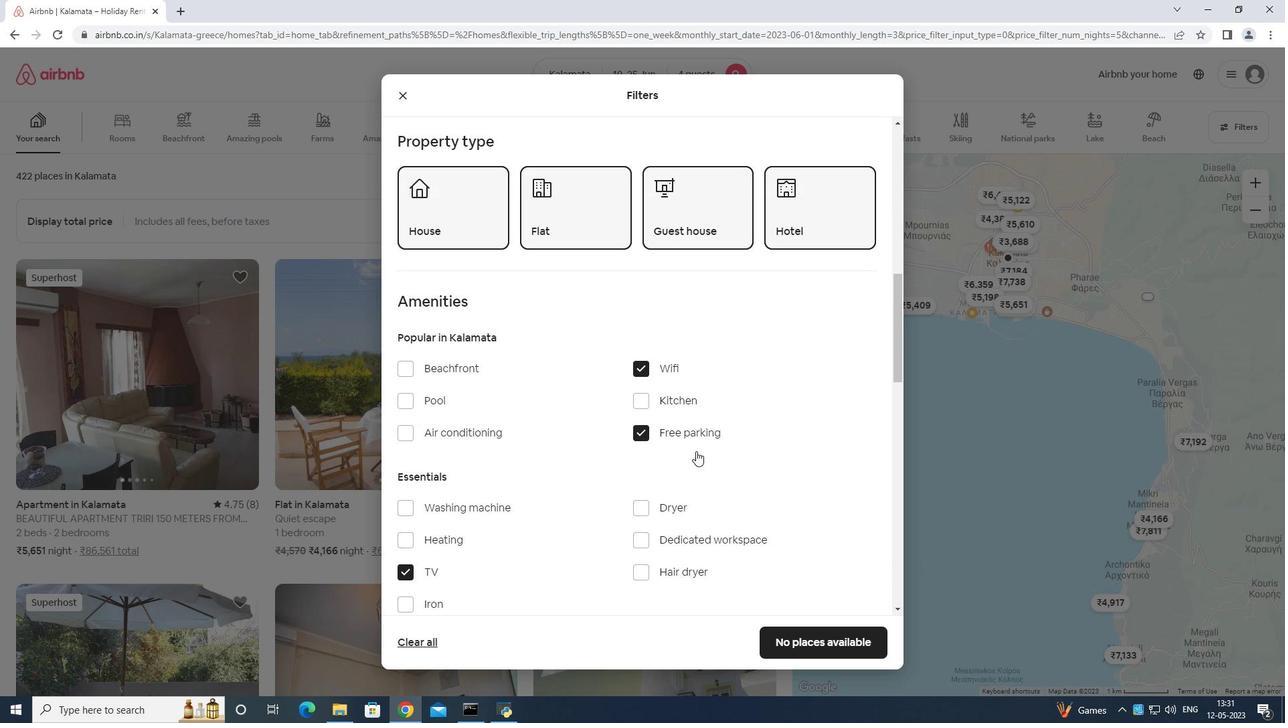
Action: Mouse scrolled (696, 453) with delta (0, 0)
Screenshot: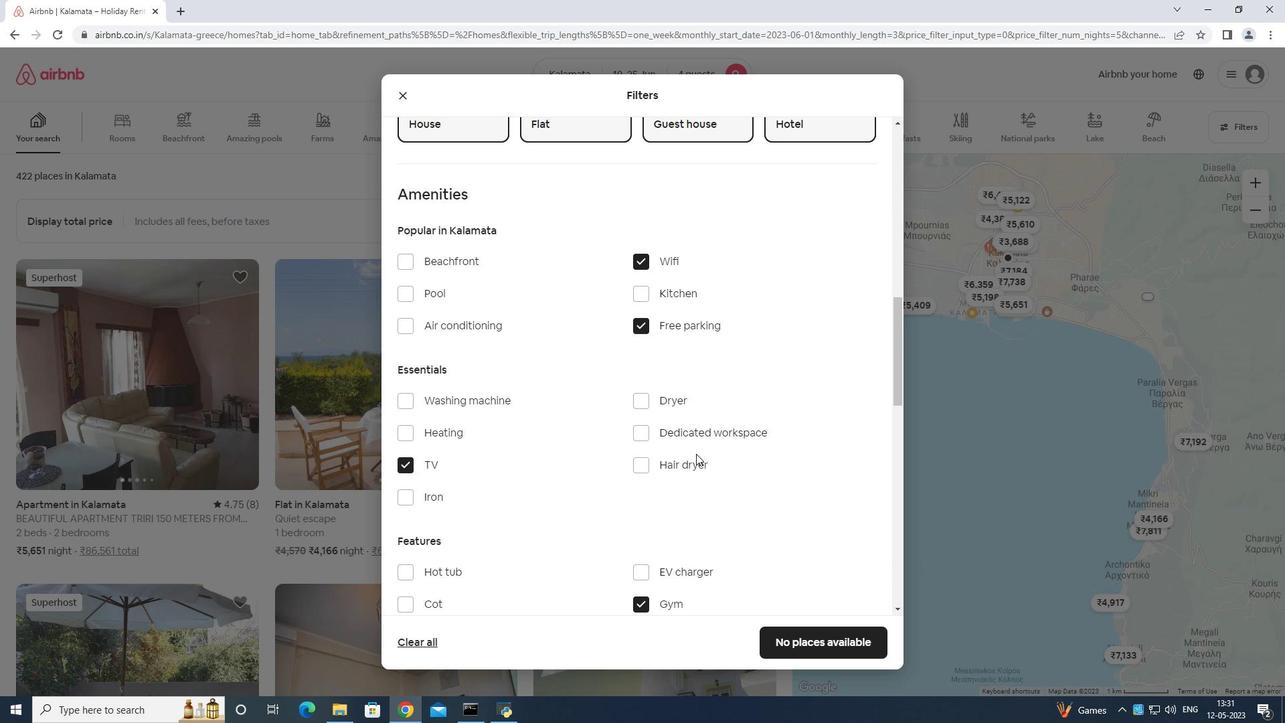 
Action: Mouse scrolled (696, 453) with delta (0, 0)
Screenshot: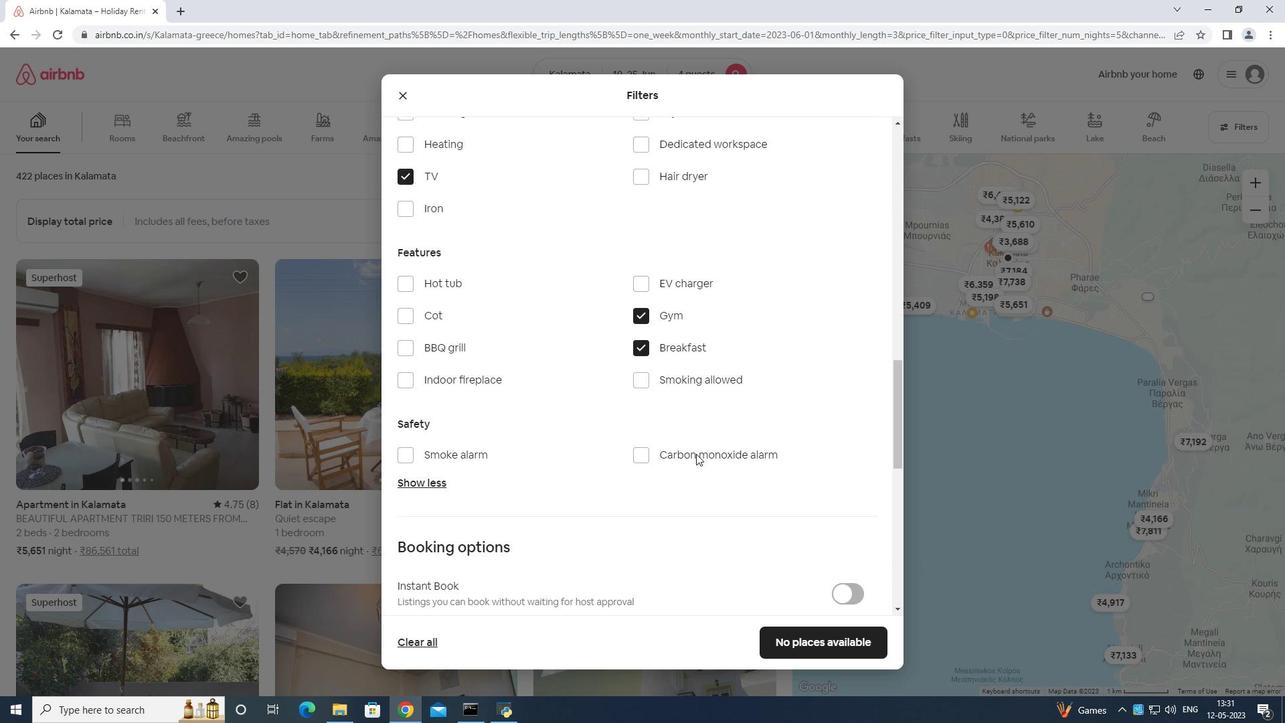 
Action: Mouse scrolled (696, 453) with delta (0, 0)
Screenshot: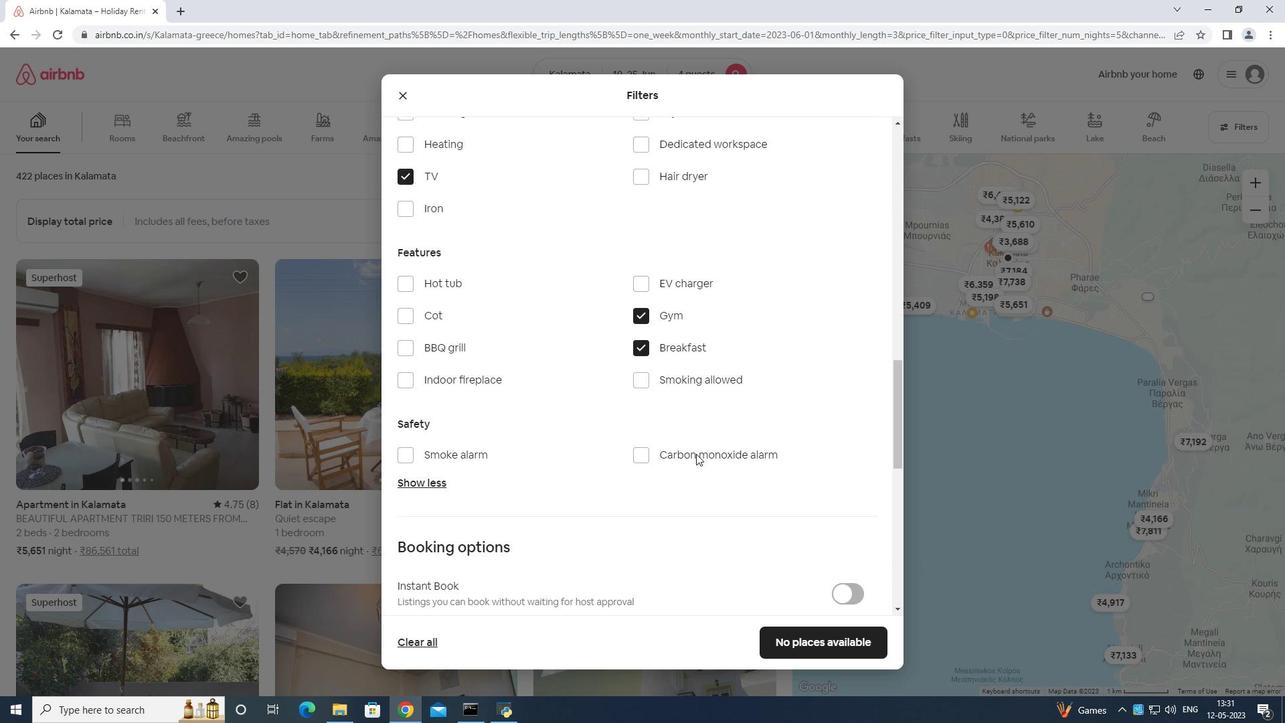 
Action: Mouse scrolled (696, 453) with delta (0, 0)
Screenshot: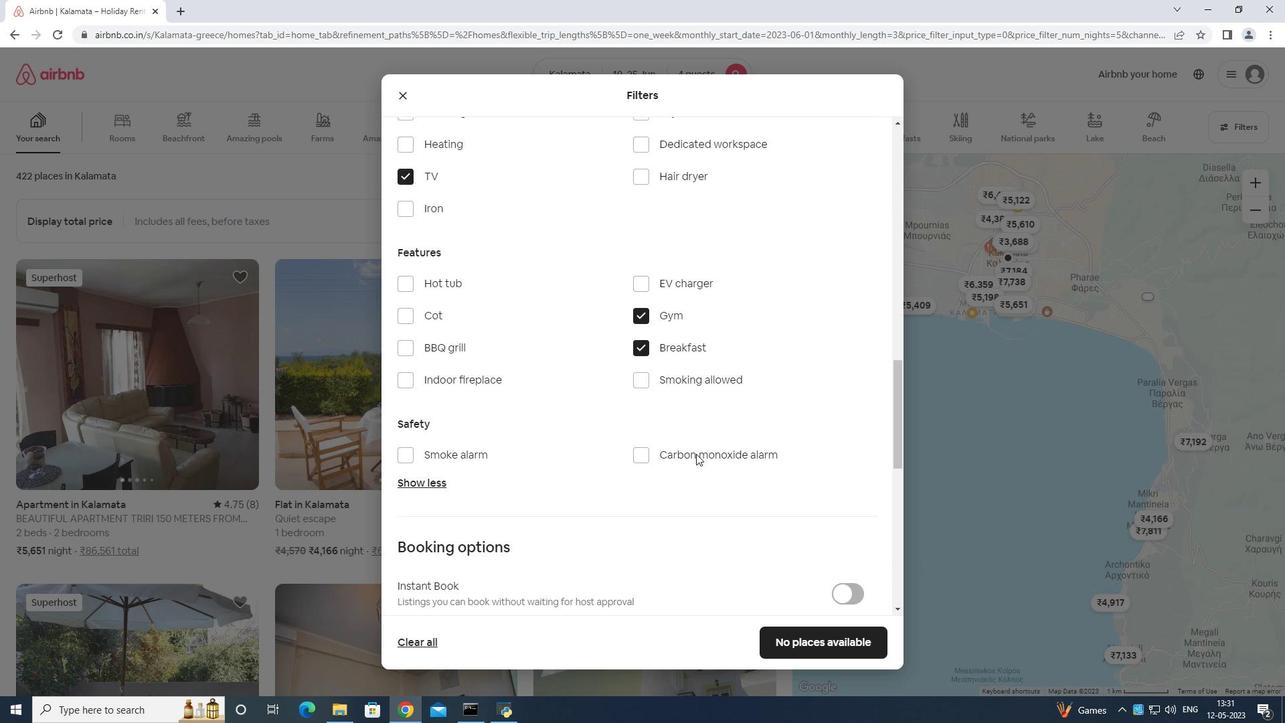 
Action: Mouse scrolled (696, 453) with delta (0, 0)
Screenshot: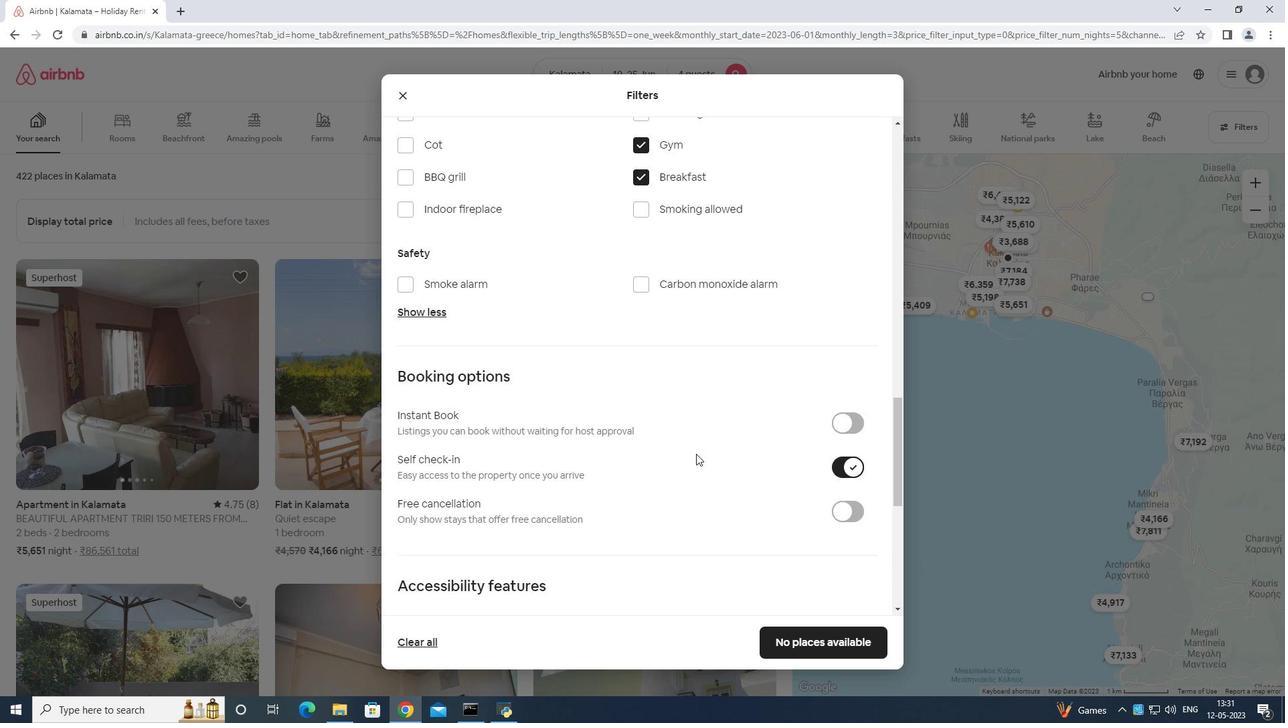 
Action: Mouse scrolled (696, 453) with delta (0, 0)
Screenshot: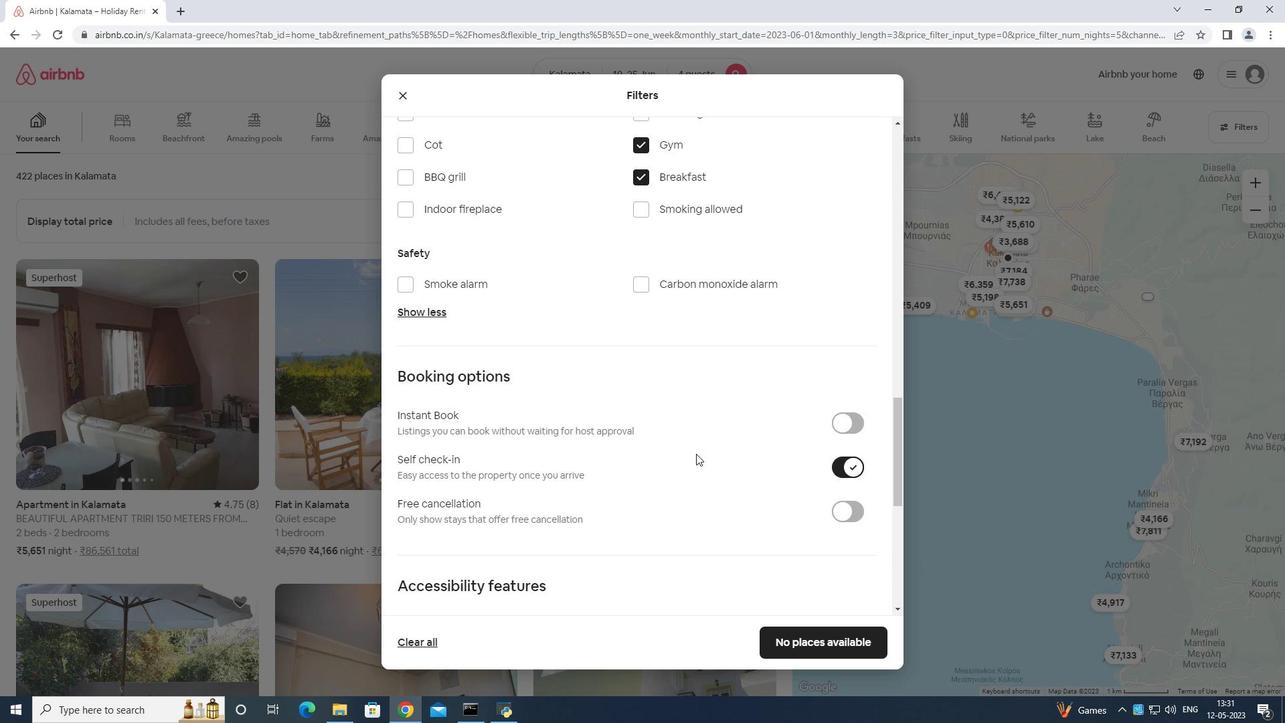 
Action: Mouse scrolled (696, 453) with delta (0, 0)
Screenshot: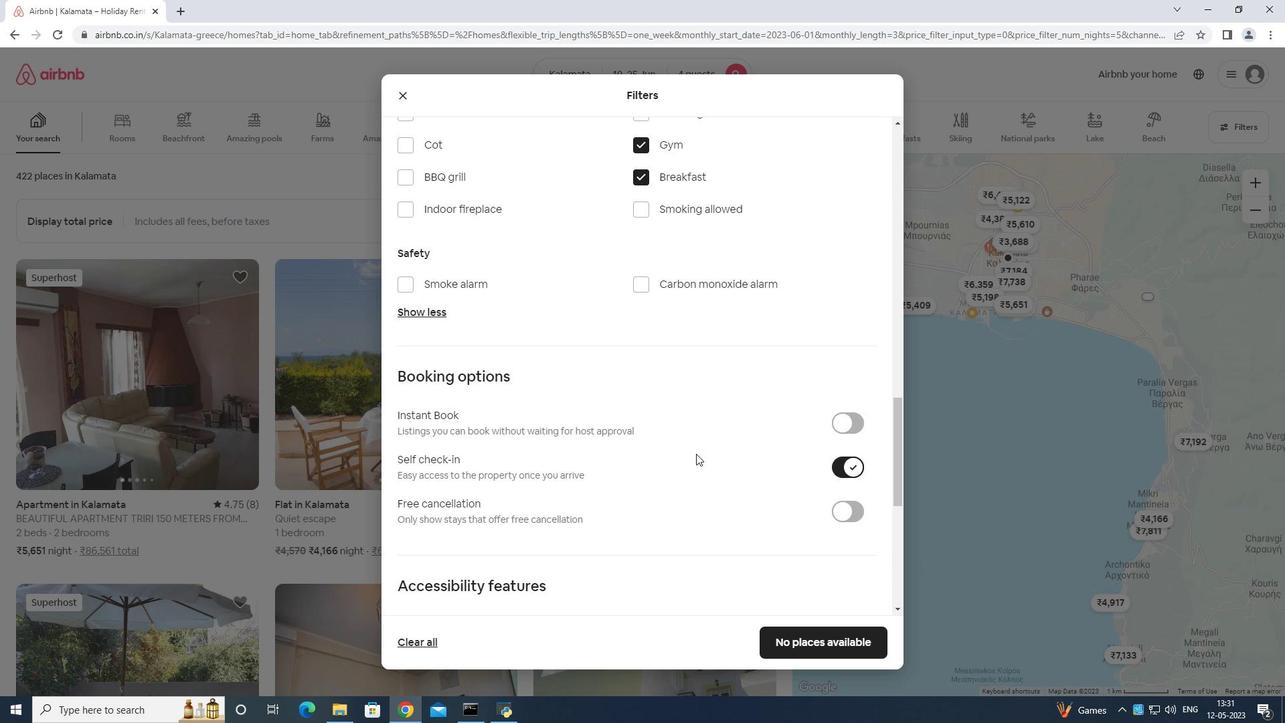 
Action: Mouse moved to (696, 454)
Screenshot: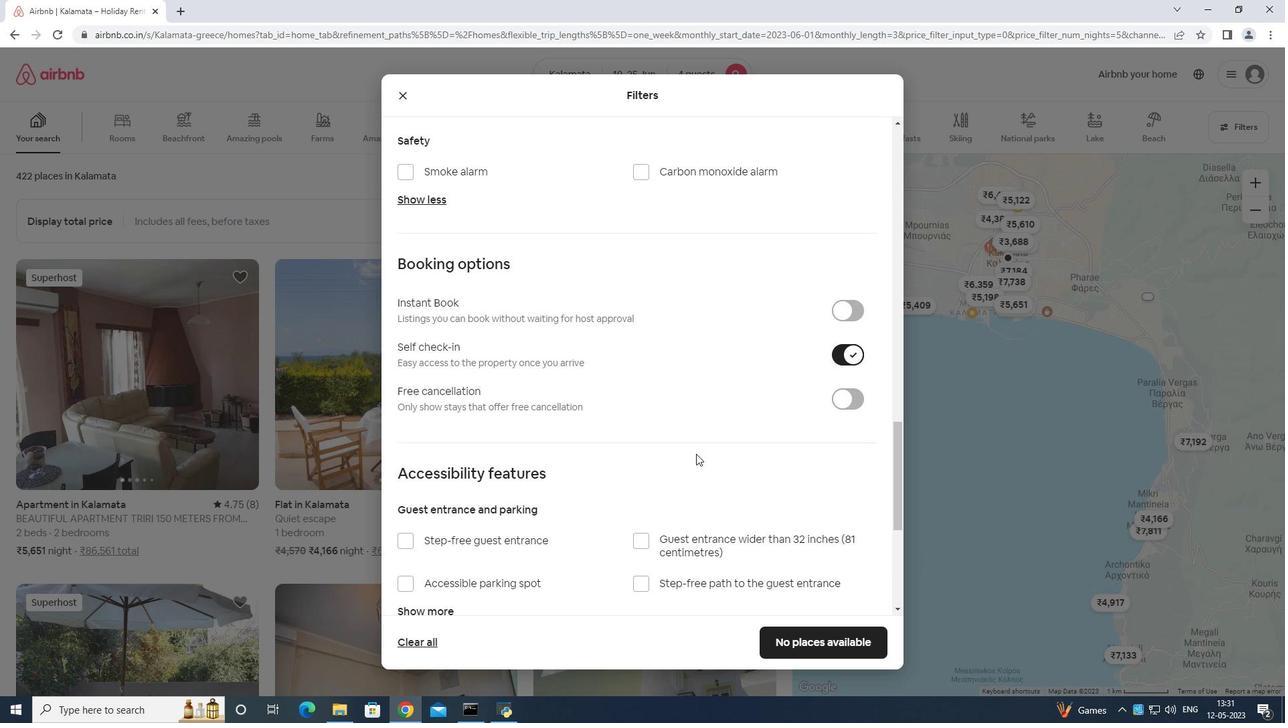 
Action: Mouse scrolled (696, 454) with delta (0, 0)
Screenshot: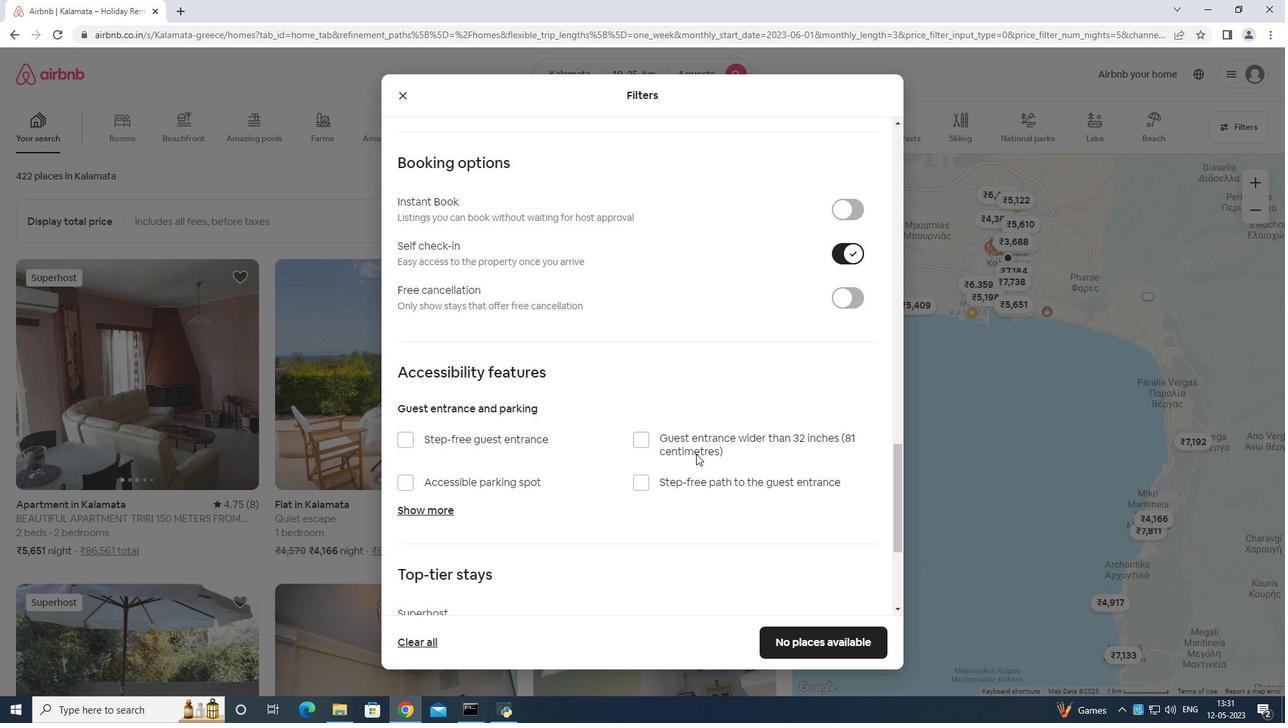 
Action: Mouse scrolled (696, 454) with delta (0, 0)
Screenshot: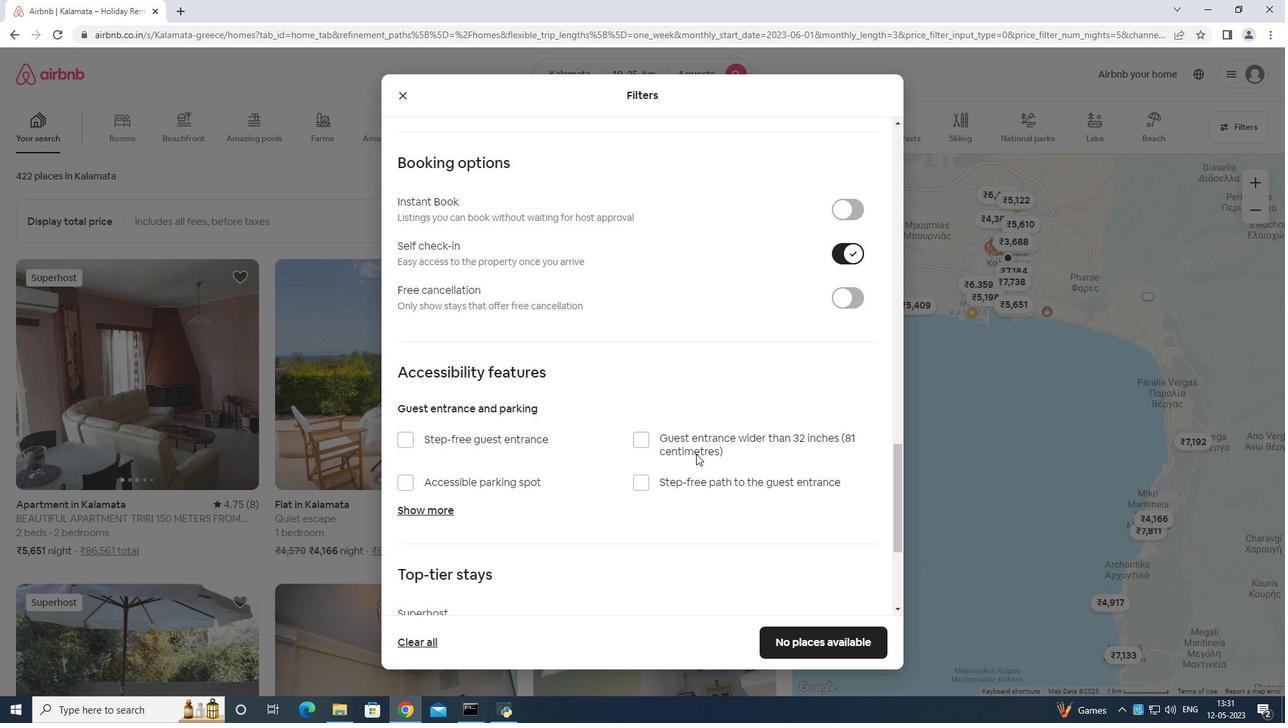 
Action: Mouse moved to (697, 454)
Screenshot: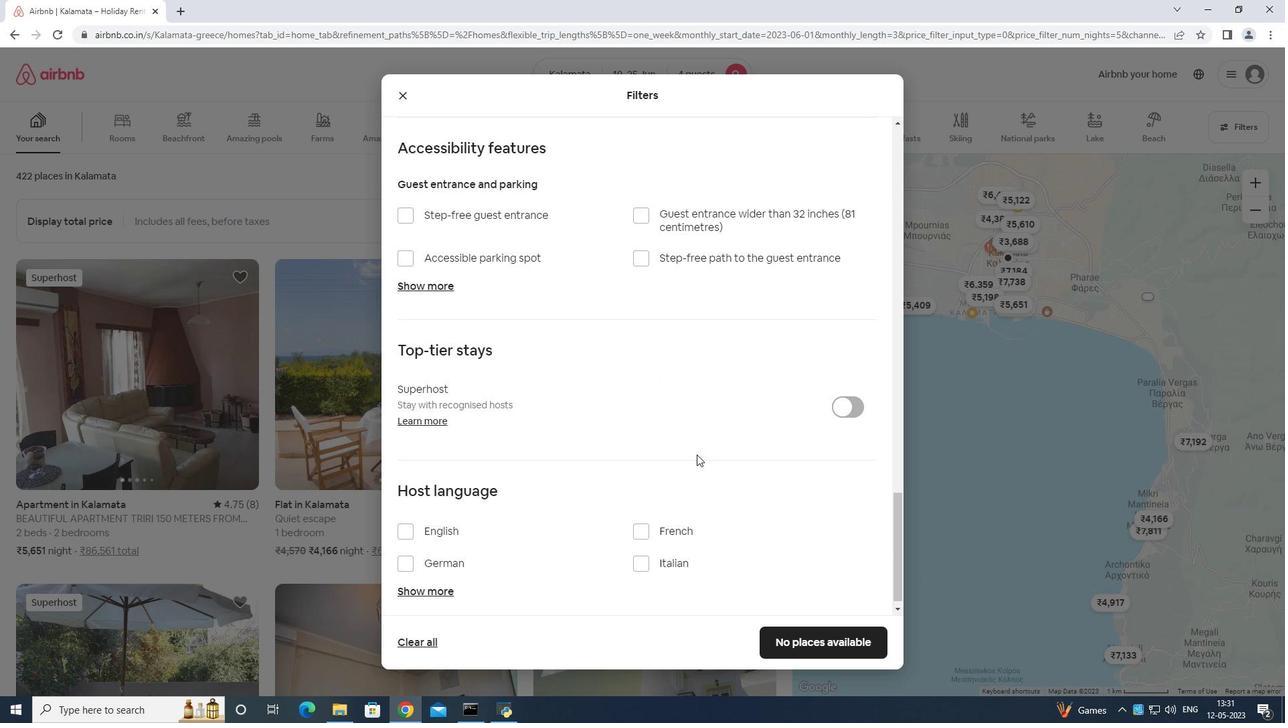 
Action: Mouse scrolled (697, 454) with delta (0, 0)
Screenshot: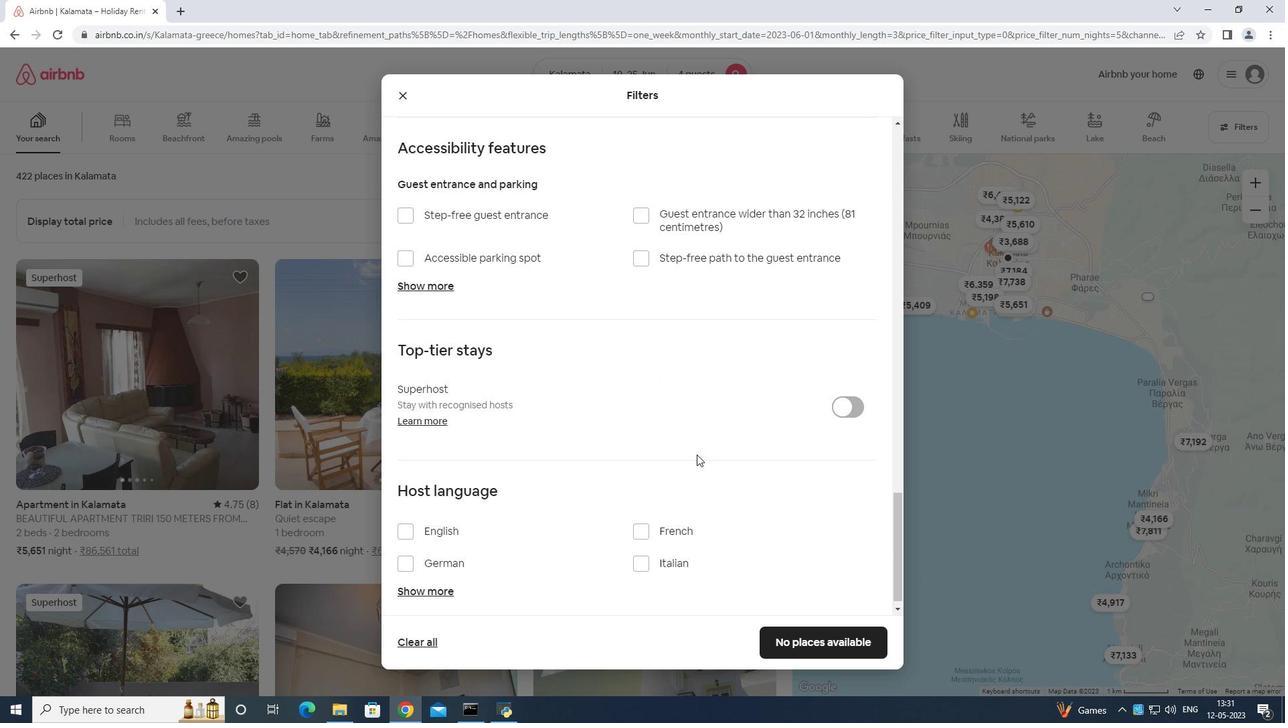
Action: Mouse scrolled (697, 454) with delta (0, 0)
Screenshot: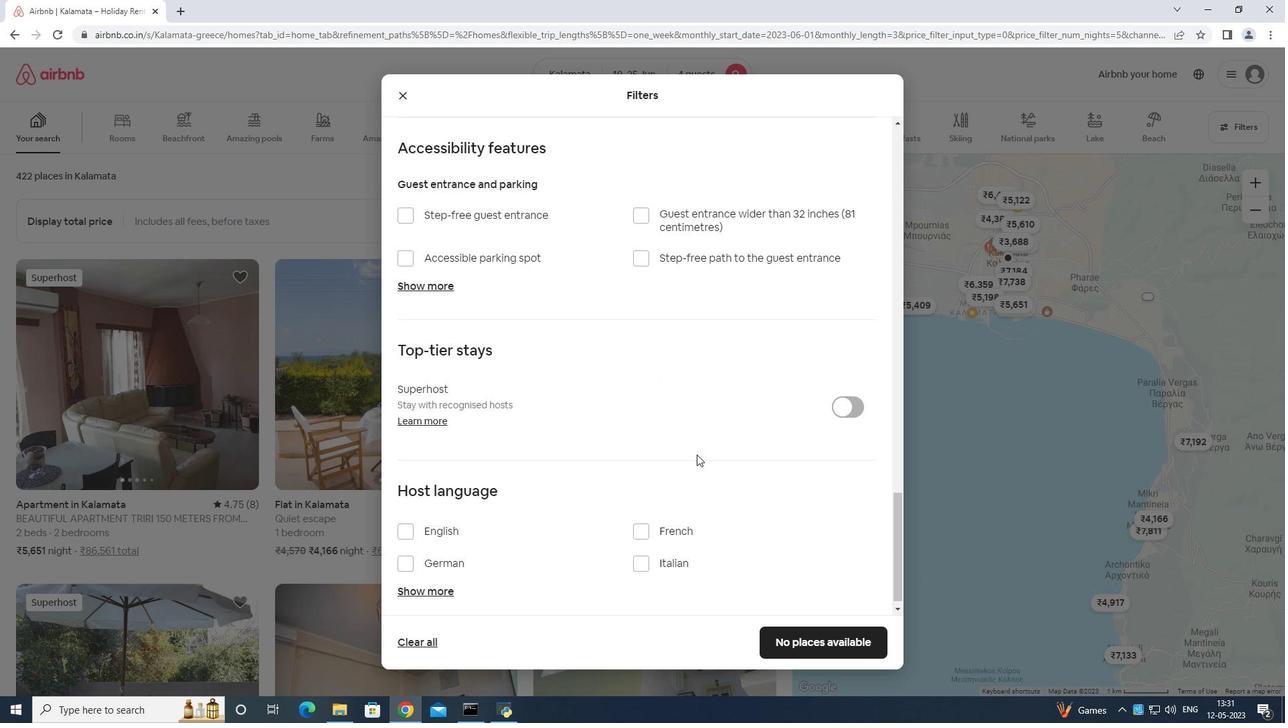 
Action: Mouse scrolled (697, 454) with delta (0, 0)
Screenshot: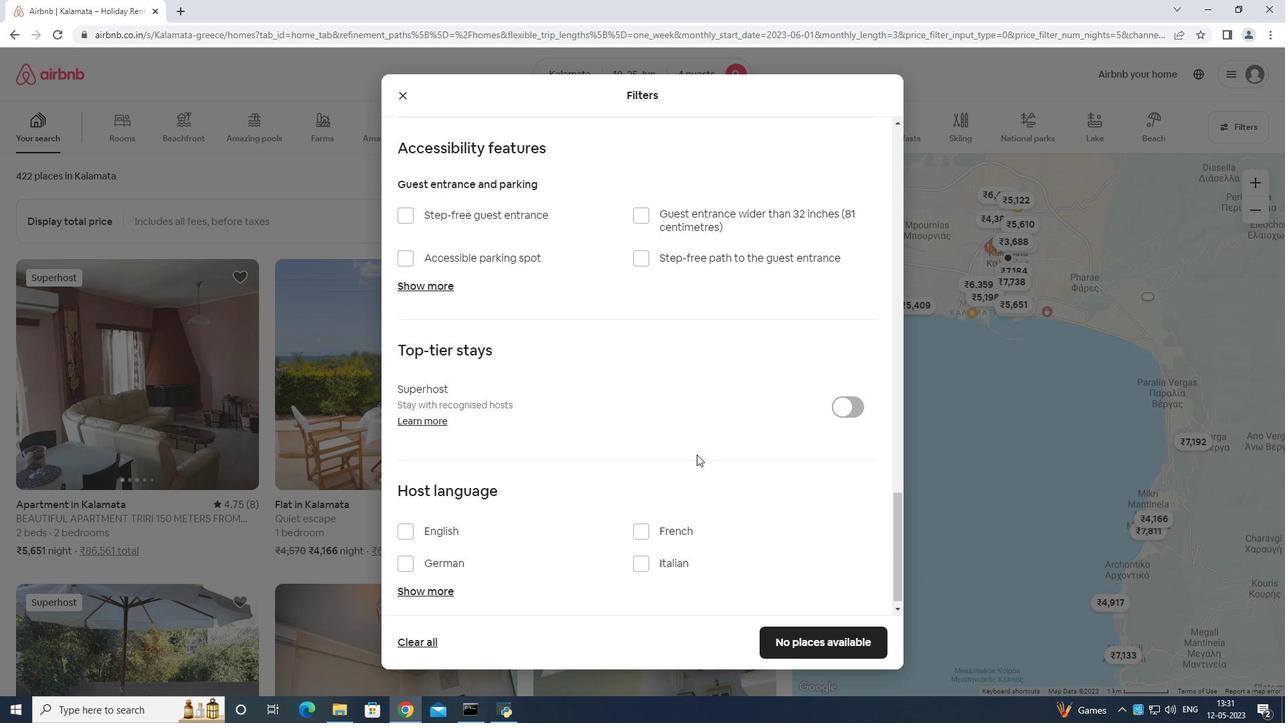 
Action: Mouse scrolled (697, 454) with delta (0, 0)
Screenshot: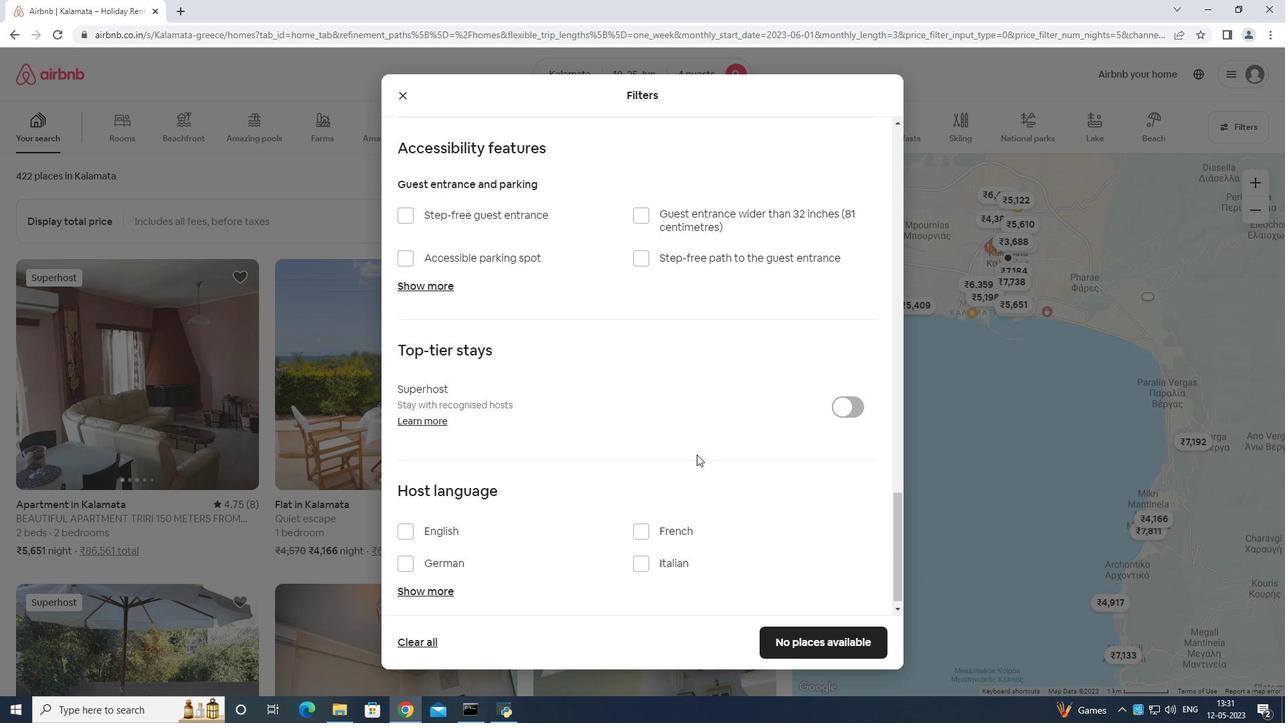 
Action: Mouse moved to (409, 514)
Screenshot: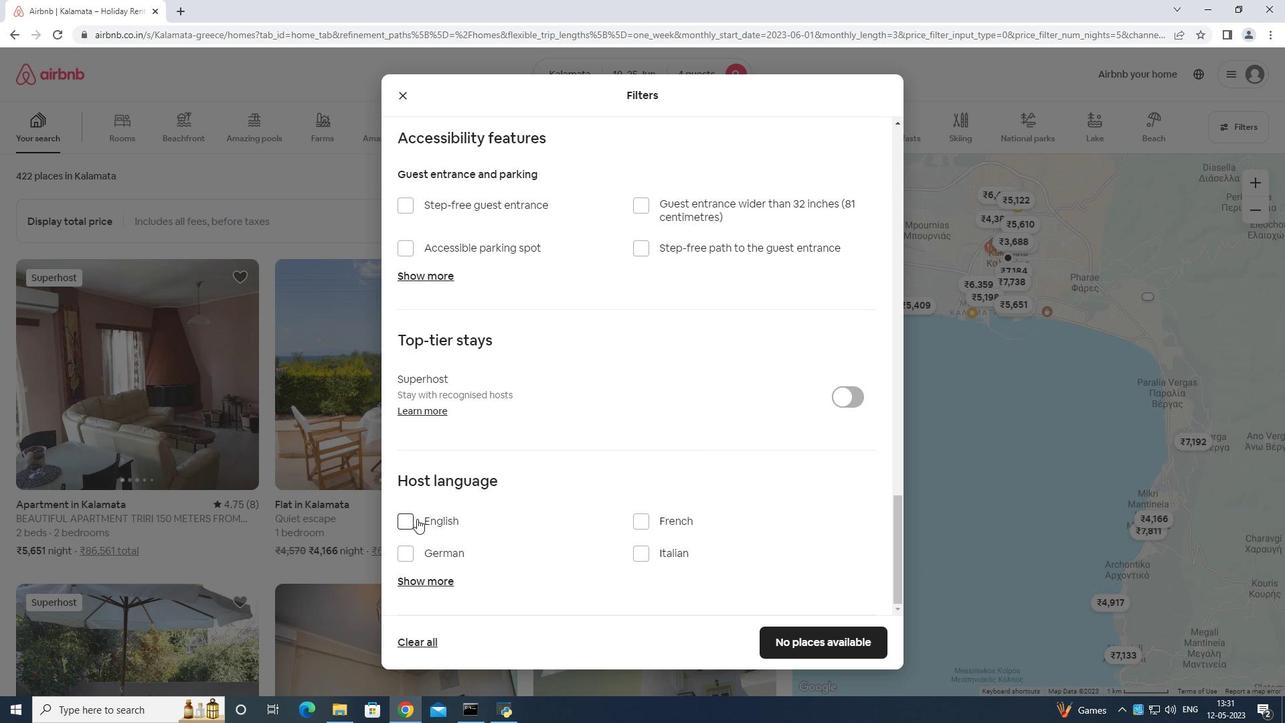 
Action: Mouse pressed left at (409, 514)
Screenshot: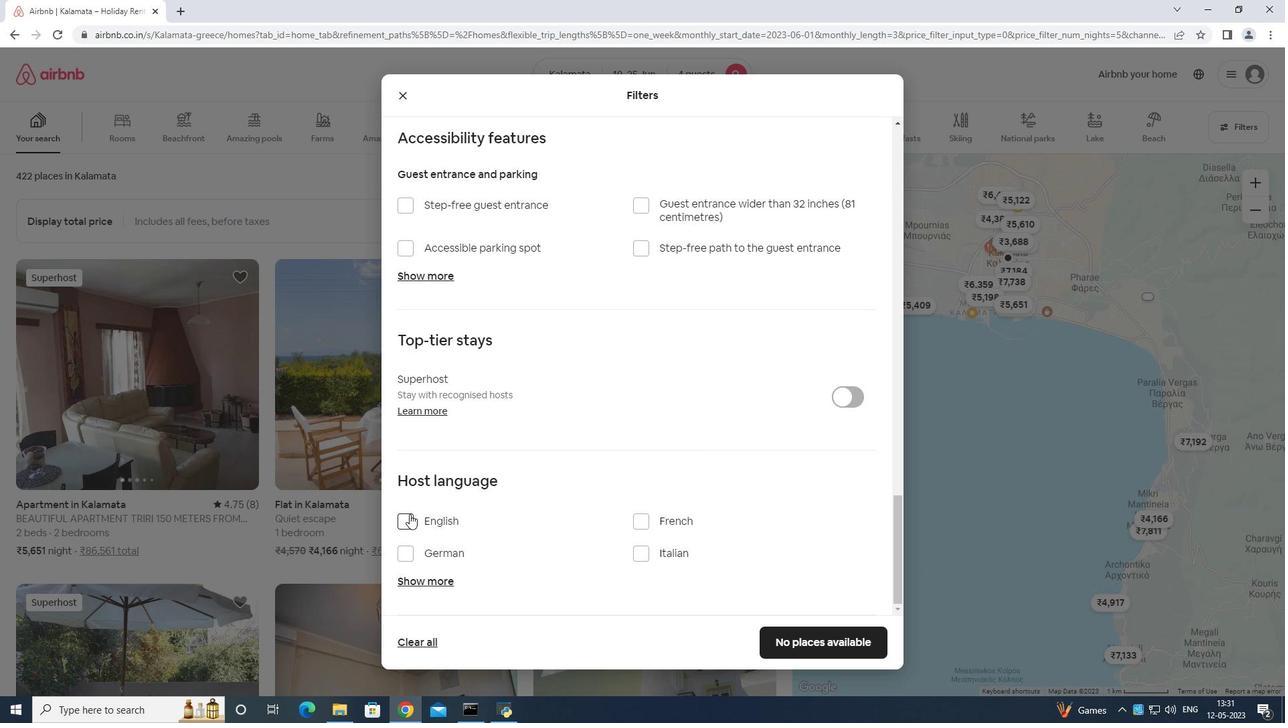 
Action: Mouse moved to (691, 722)
Screenshot: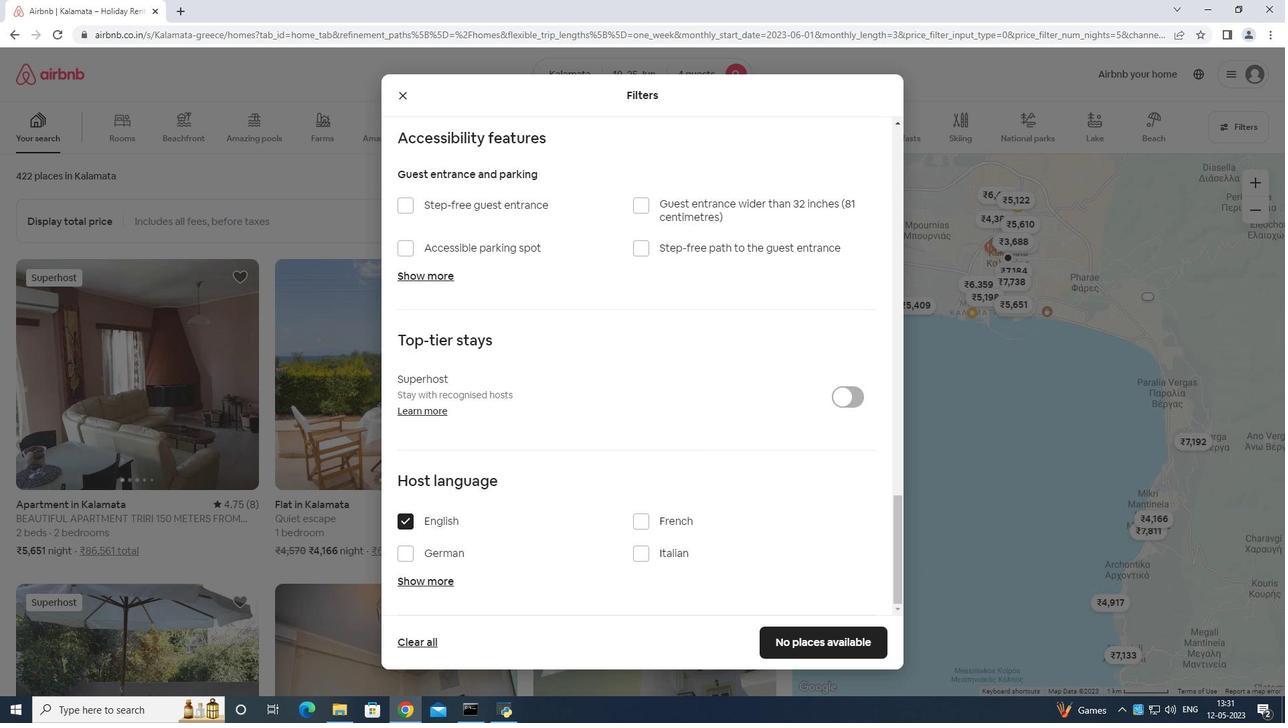 
